 Task: Open a Modern Writer Template save the file as audit.epub Remove the following  from template: 'Address' Change the date  '7 April, 2023' change Dear Ms Reader to   Good Morning. Add body to the letter I wanted to thank you for your generous donation to our cause. Your support and contribution will make a significant impact on our efforts. We are grateful for your kindness and belief in our mission. Together, we can make a difference in the lives of those in need.Add Name  'Crystal'. Insert watermark  ITC Apply Font Style in watermark Georgia; font size  113and place the watermark  Horizontally
Action: Mouse moved to (1178, 84)
Screenshot: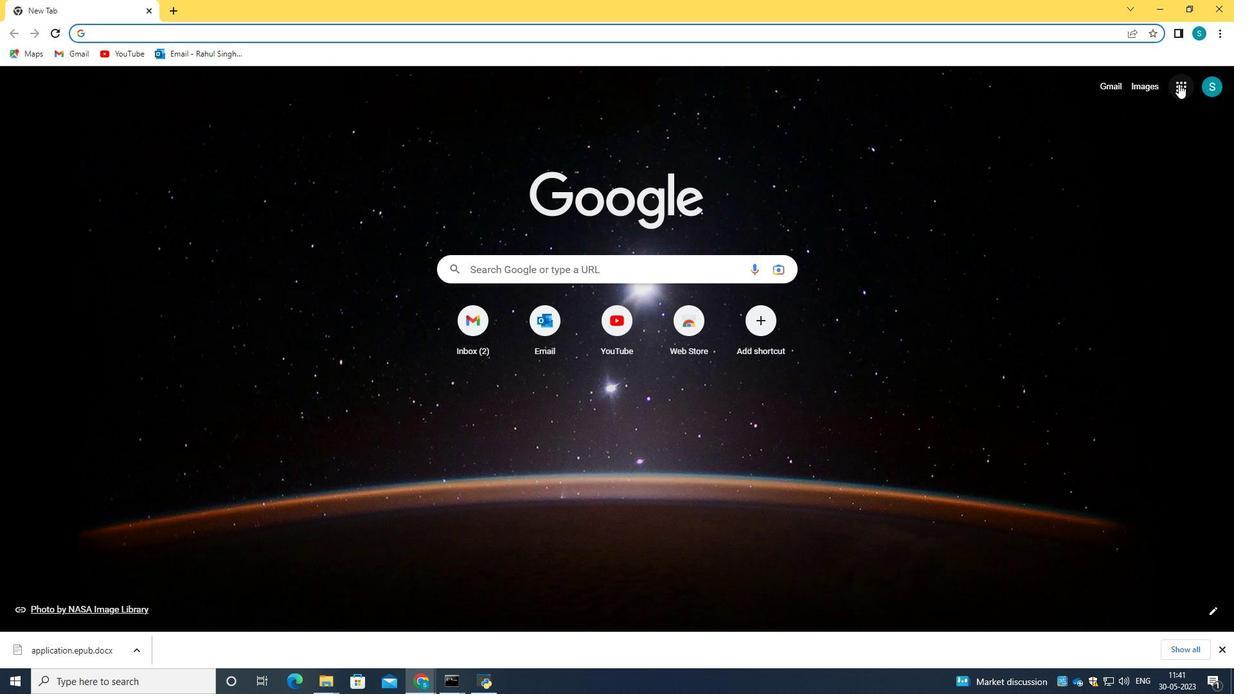
Action: Mouse pressed left at (1178, 84)
Screenshot: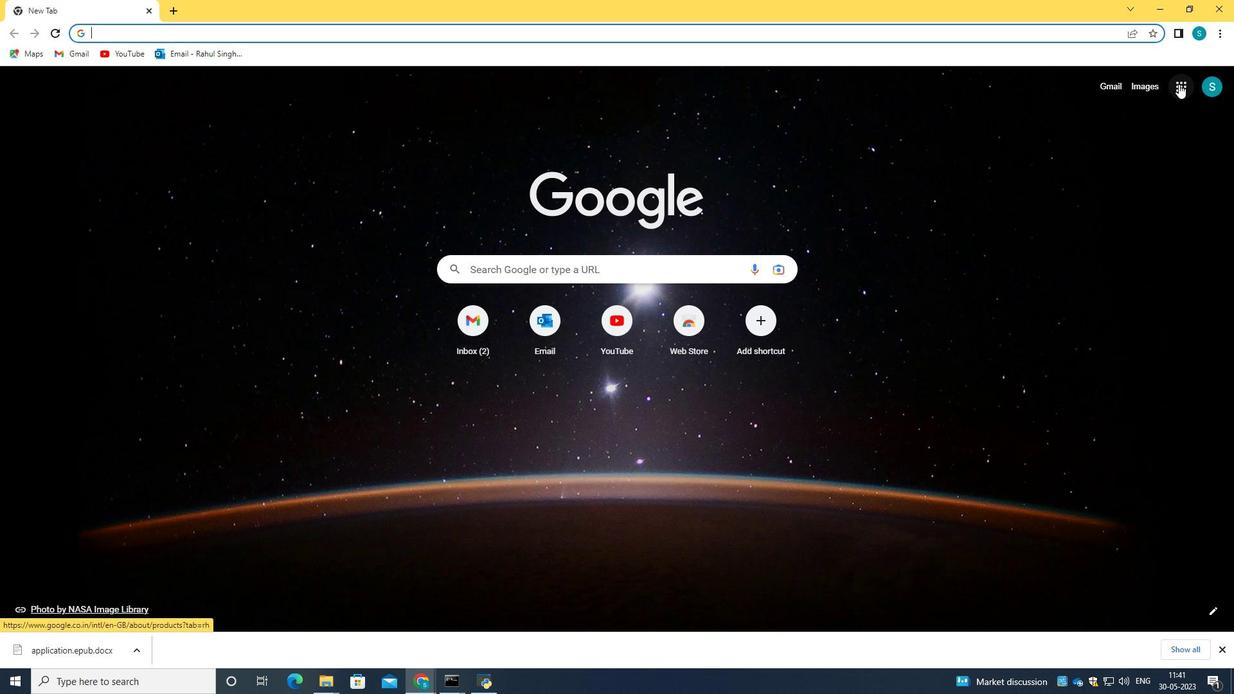 
Action: Mouse moved to (1120, 143)
Screenshot: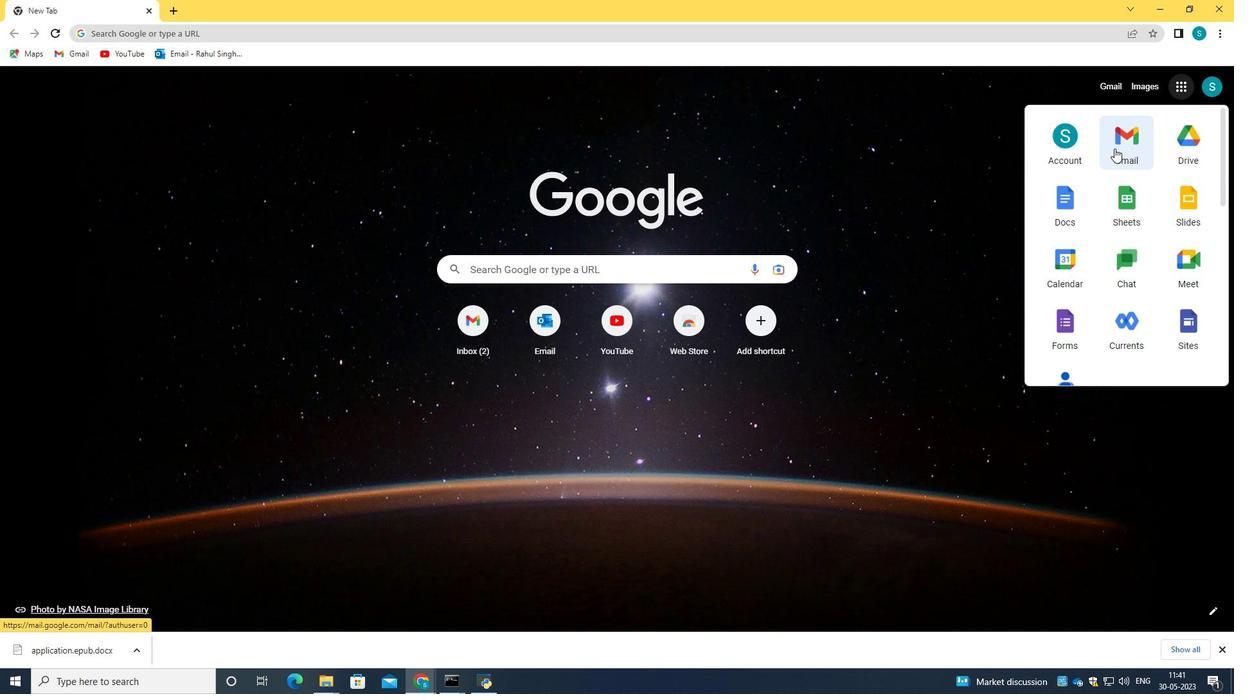 
Action: Mouse pressed left at (1120, 143)
Screenshot: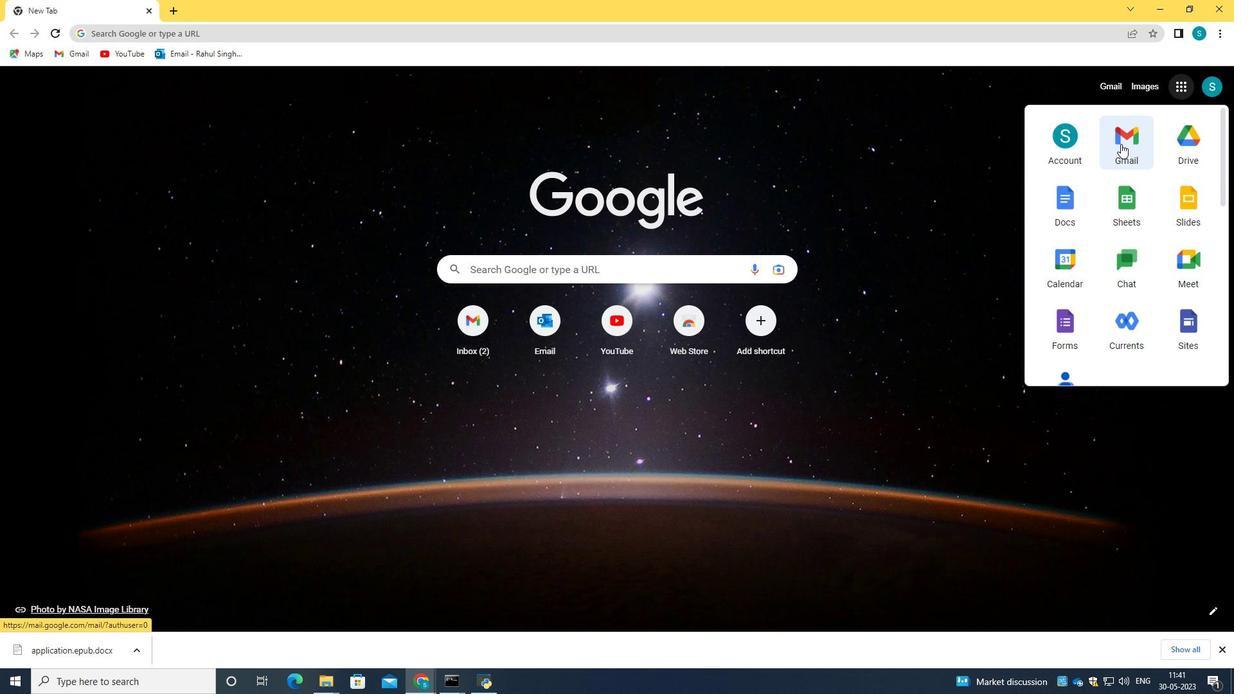 
Action: Mouse moved to (169, 10)
Screenshot: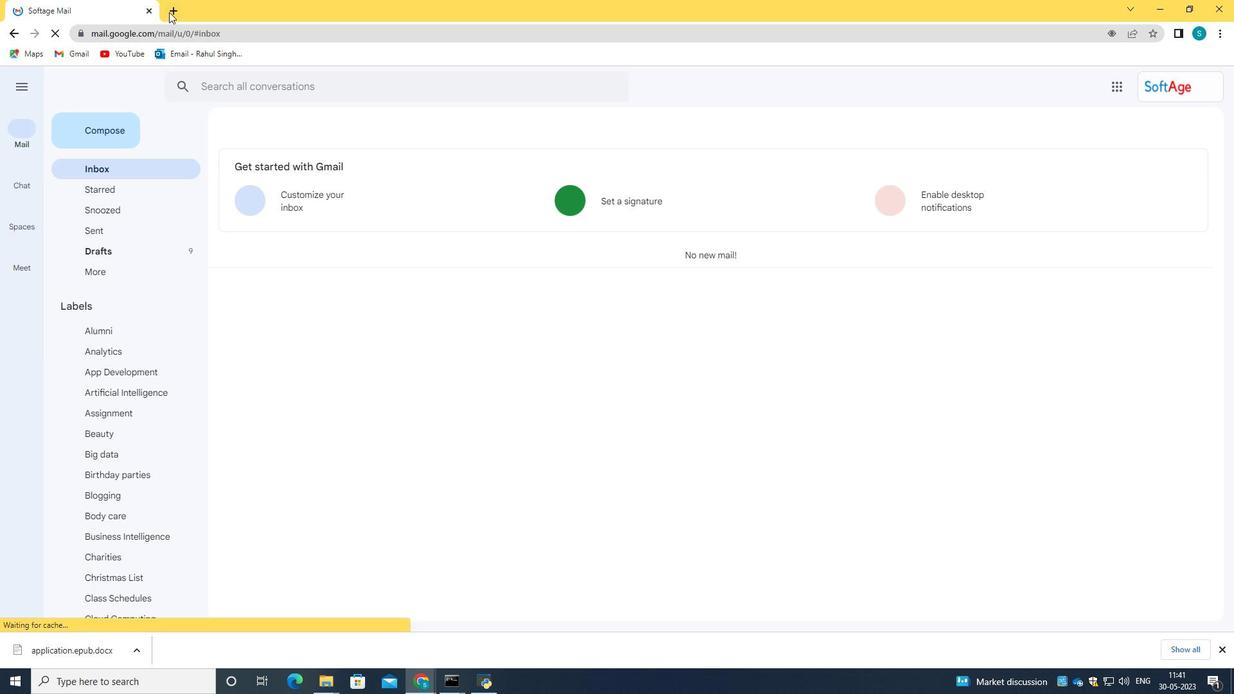 
Action: Mouse pressed left at (169, 10)
Screenshot: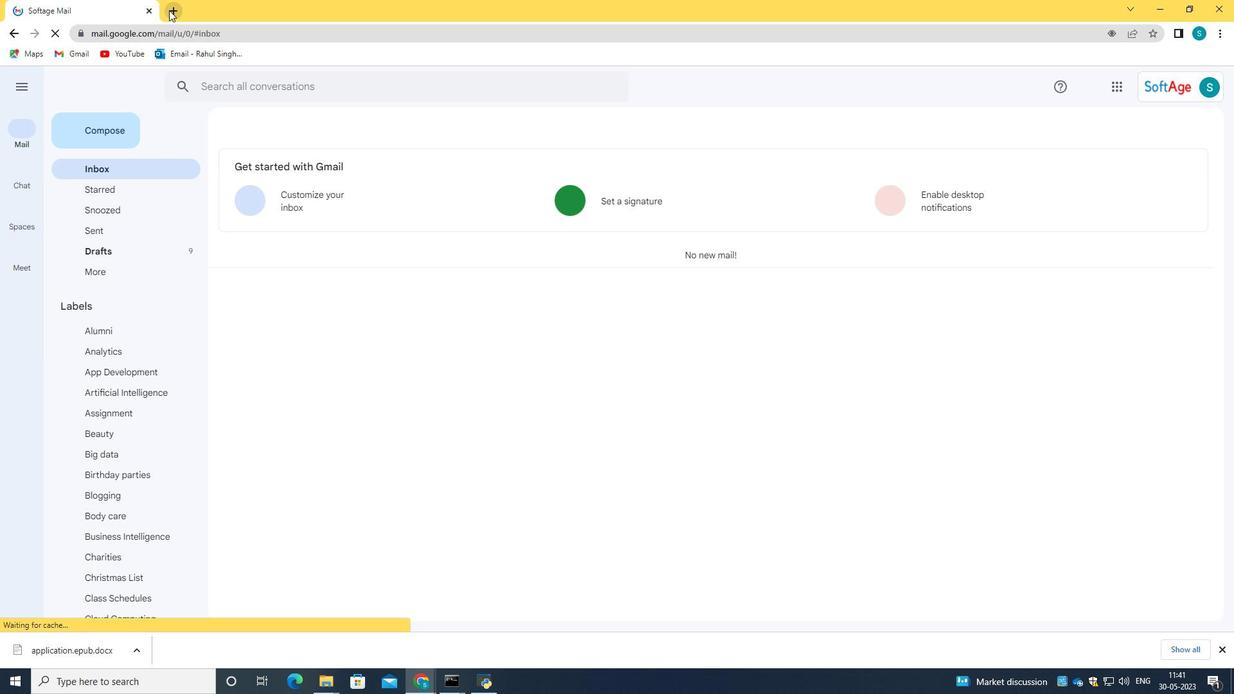 
Action: Mouse moved to (145, 7)
Screenshot: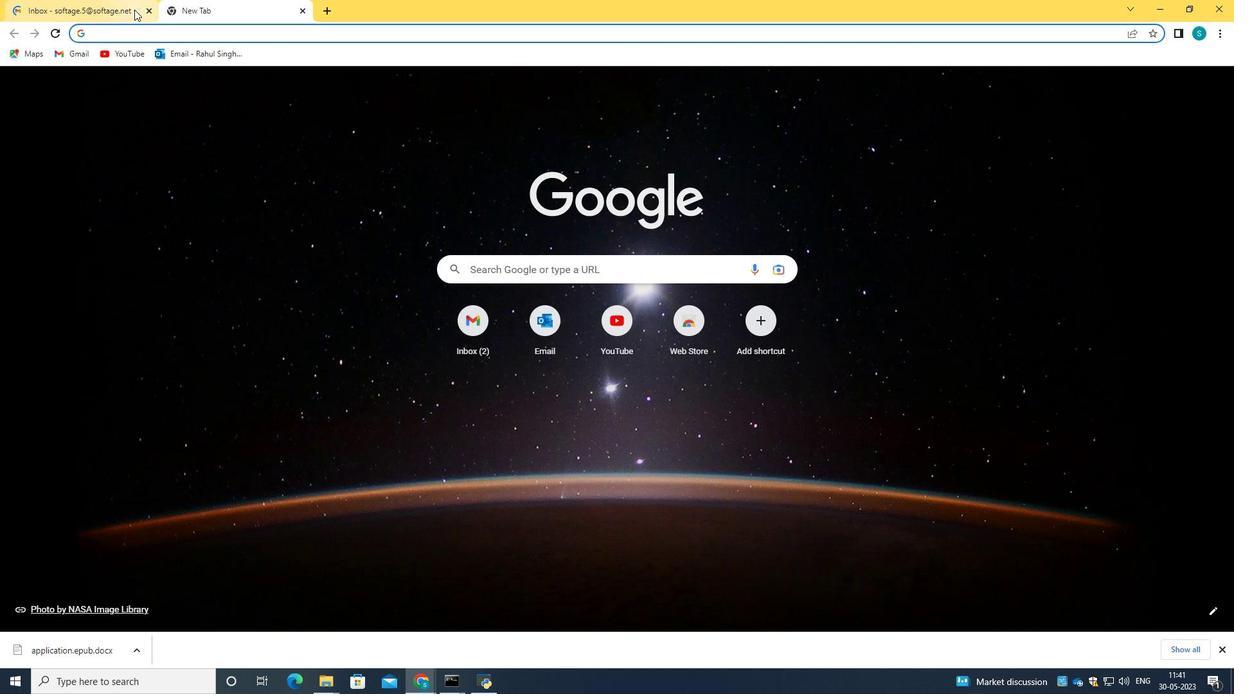 
Action: Mouse pressed left at (145, 7)
Screenshot: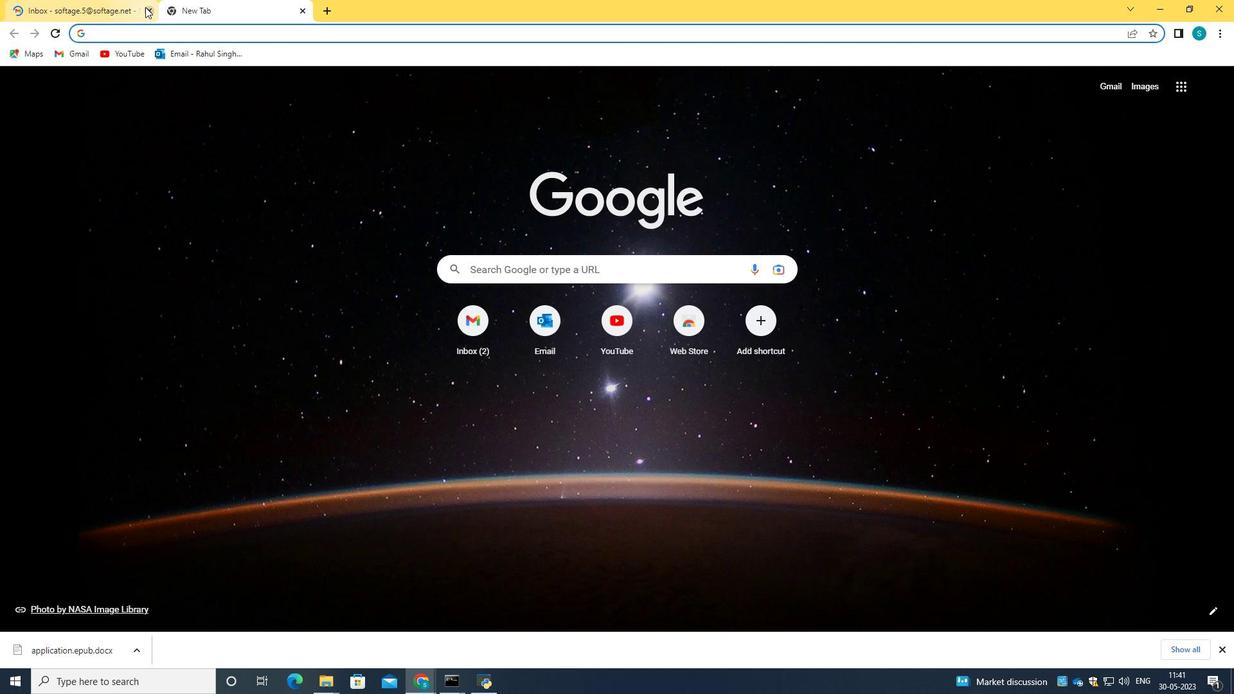 
Action: Mouse moved to (1179, 90)
Screenshot: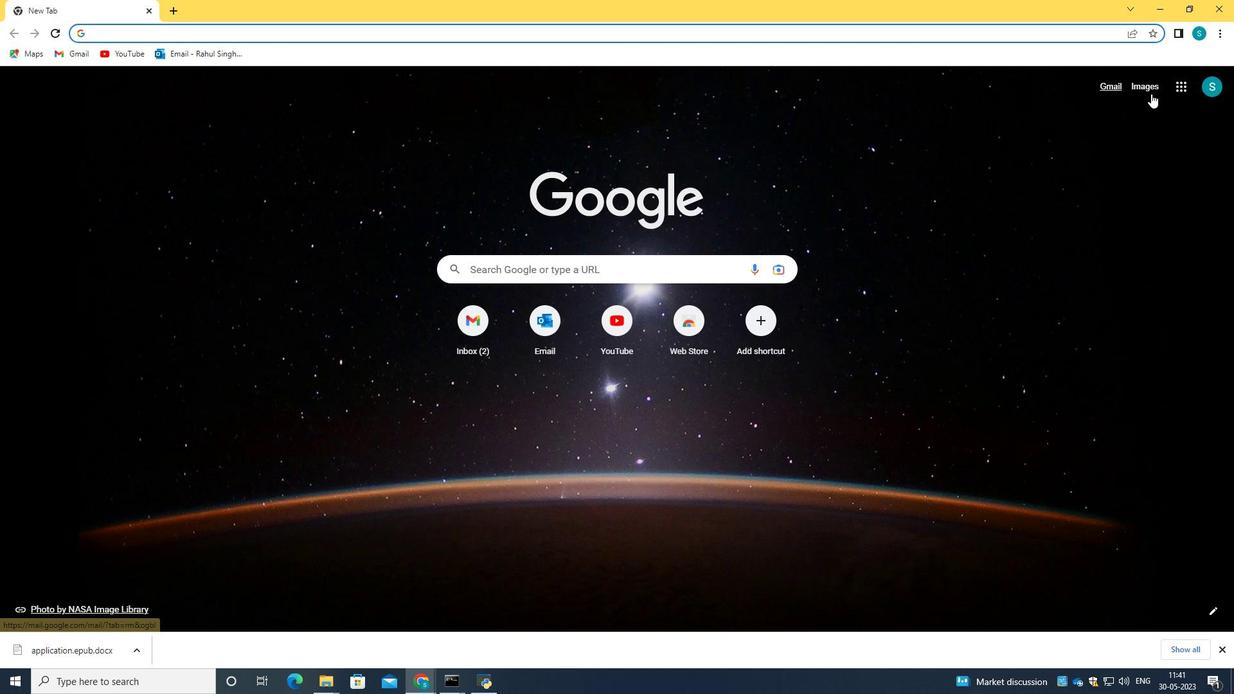 
Action: Mouse pressed left at (1179, 90)
Screenshot: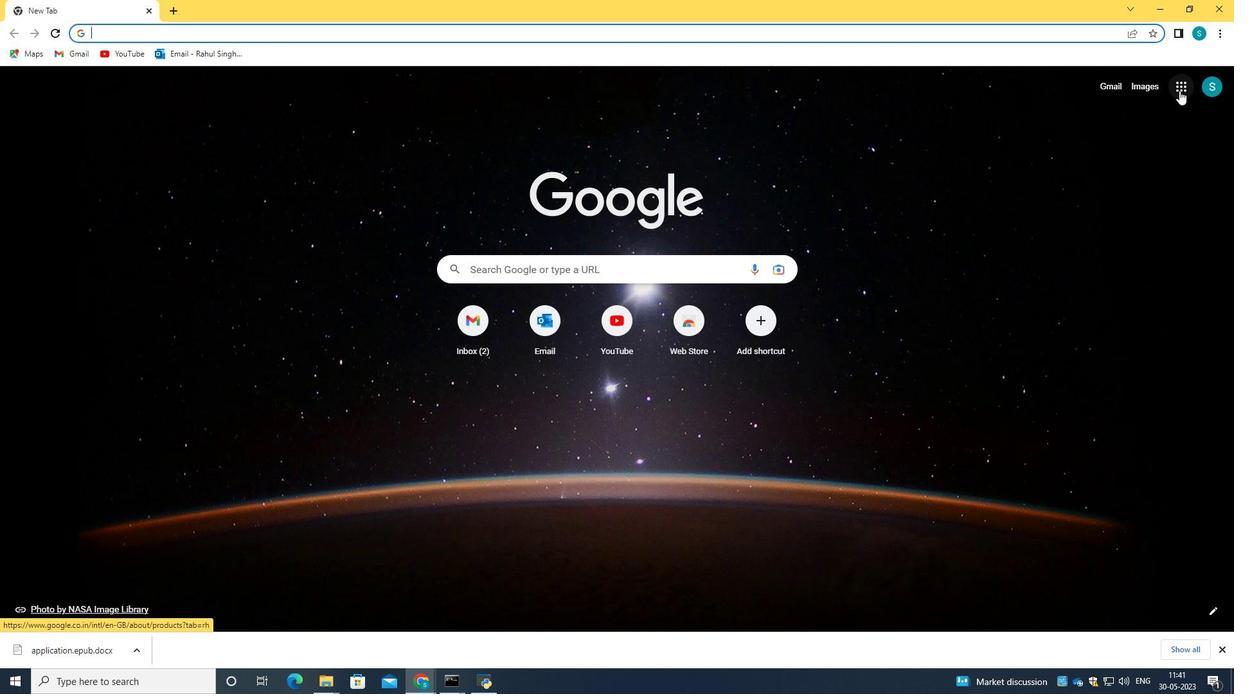 
Action: Mouse moved to (1063, 224)
Screenshot: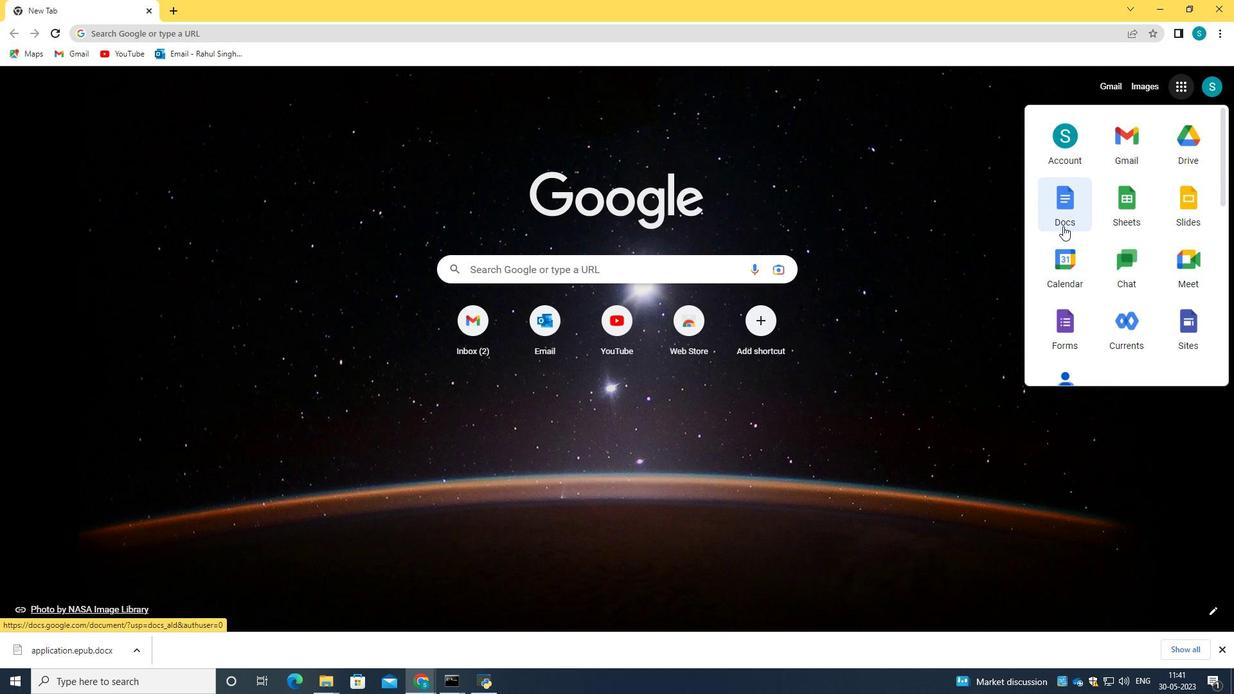 
Action: Mouse pressed left at (1063, 224)
Screenshot: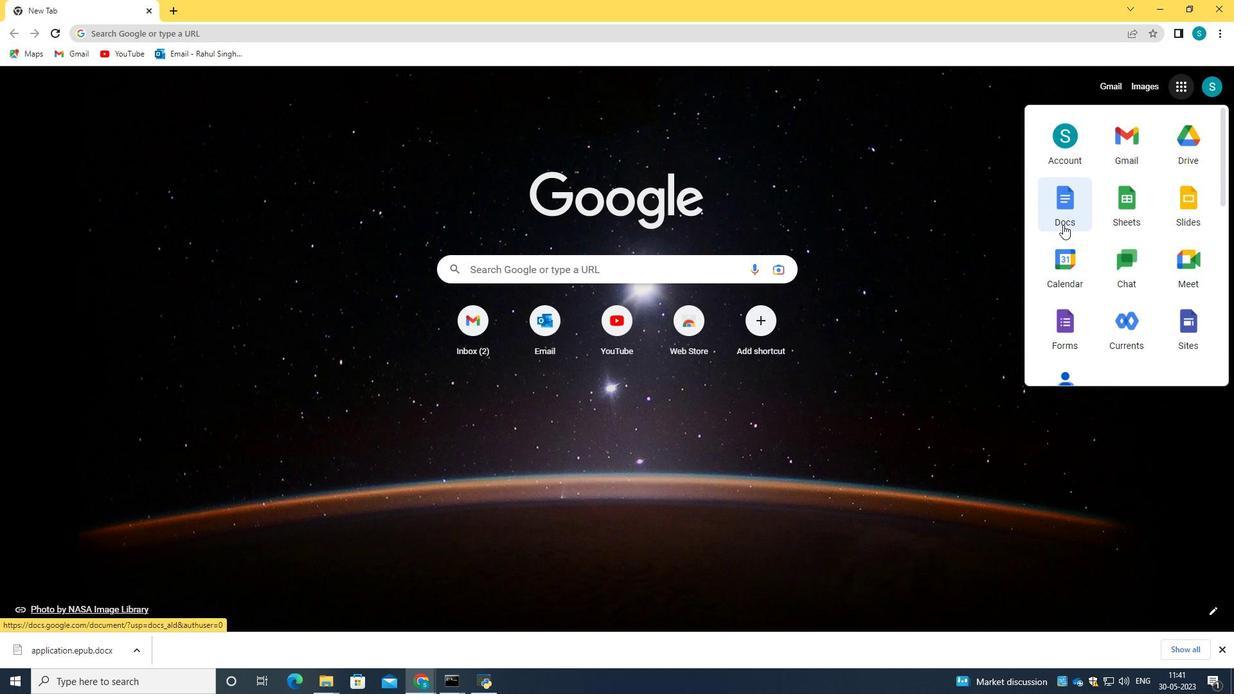 
Action: Mouse moved to (270, 228)
Screenshot: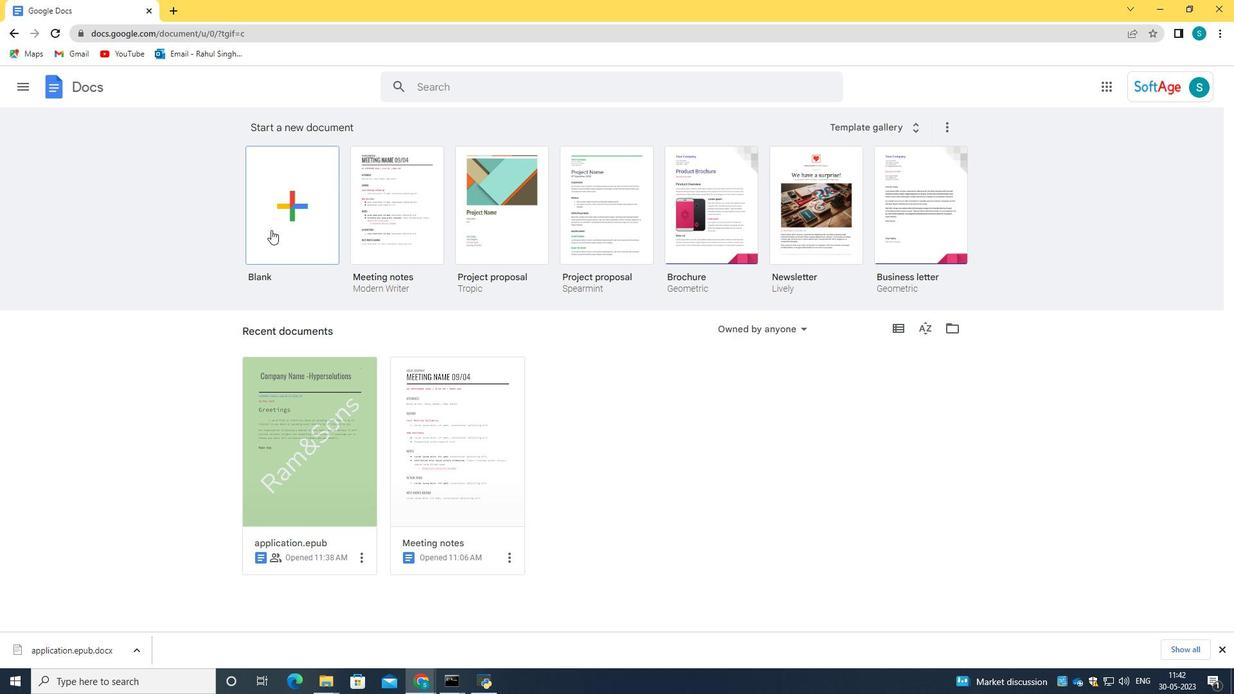 
Action: Mouse pressed left at (270, 228)
Screenshot: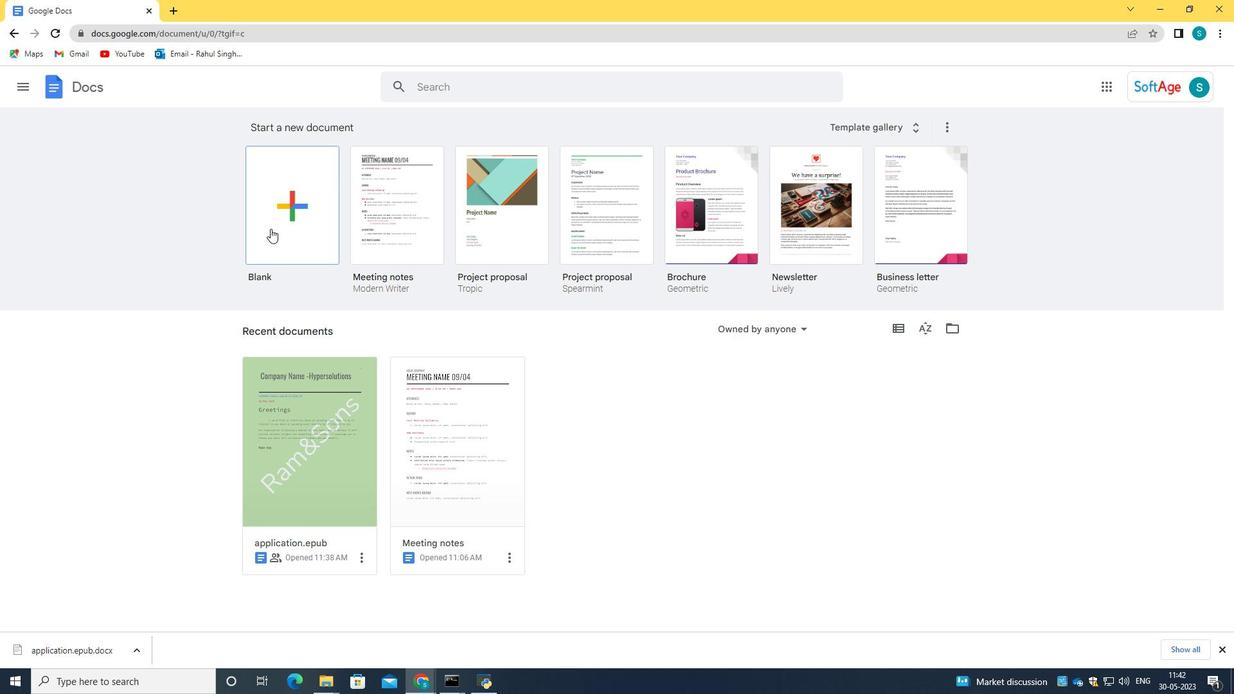 
Action: Mouse moved to (14, 31)
Screenshot: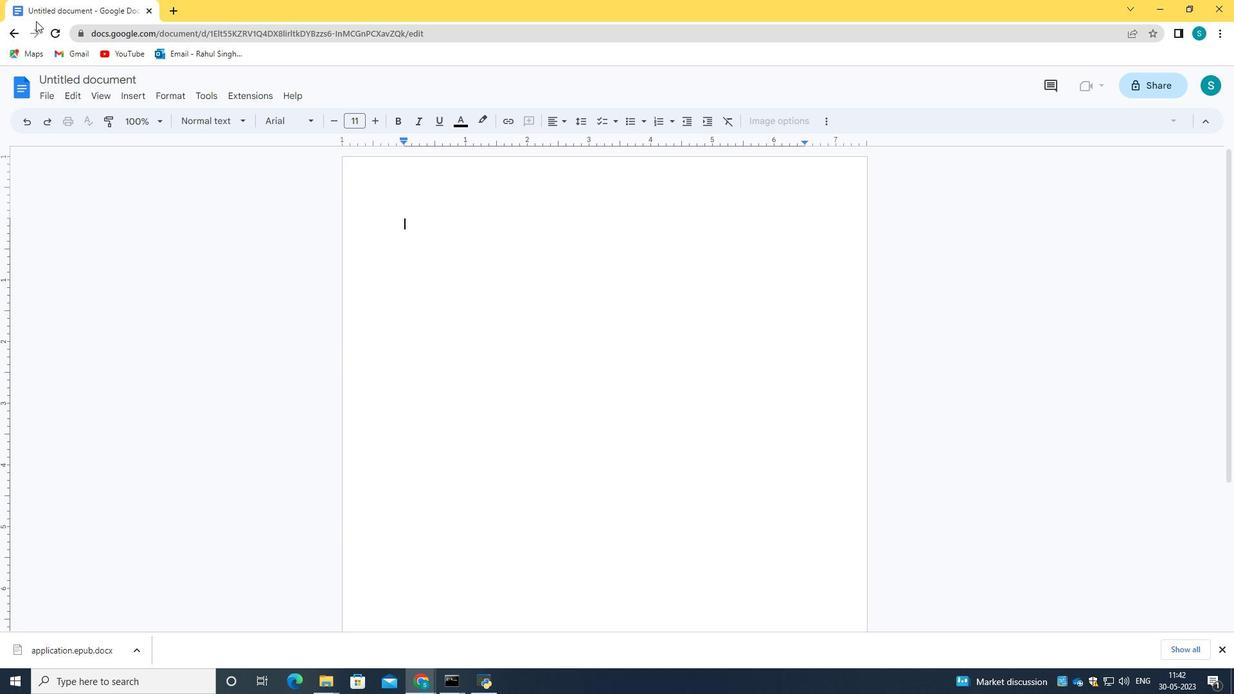 
Action: Mouse pressed left at (14, 31)
Screenshot: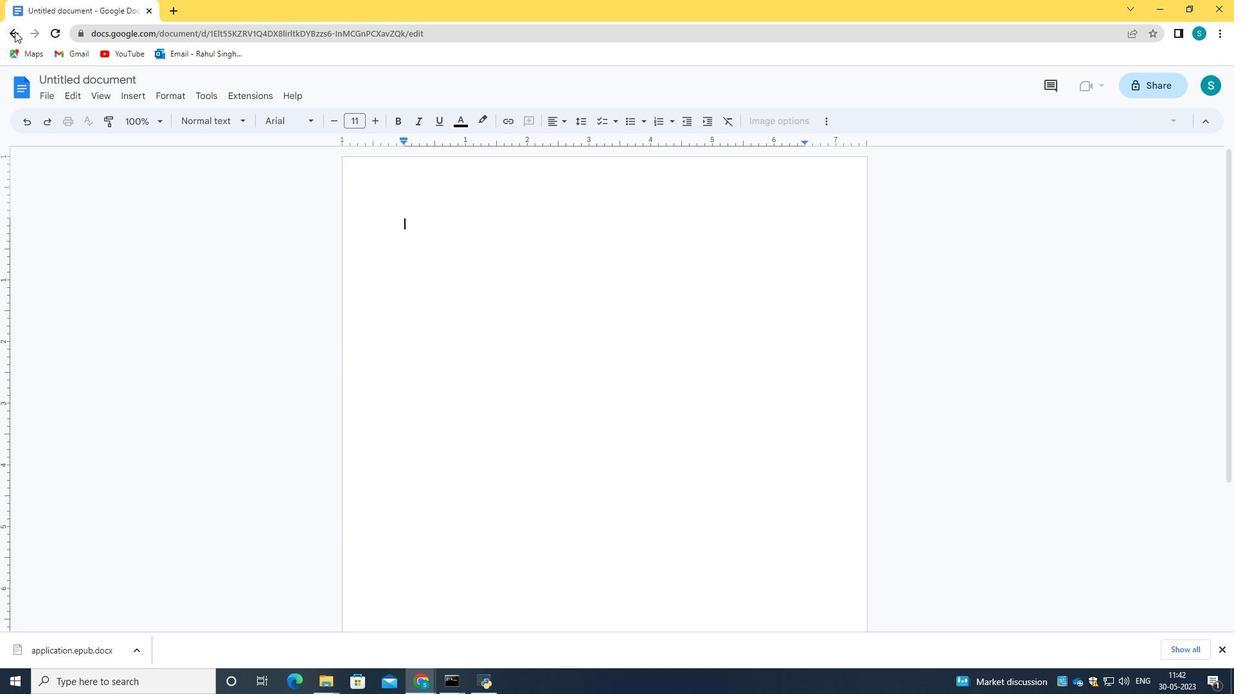 
Action: Mouse moved to (379, 211)
Screenshot: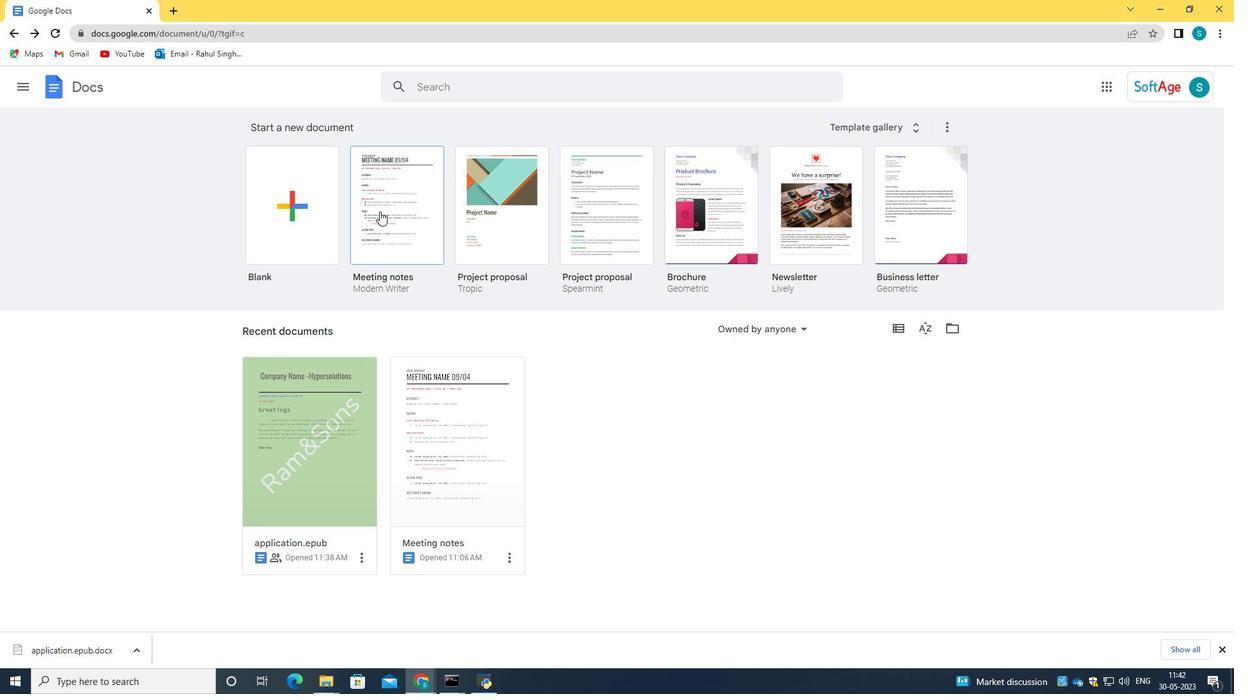 
Action: Mouse pressed left at (379, 211)
Screenshot: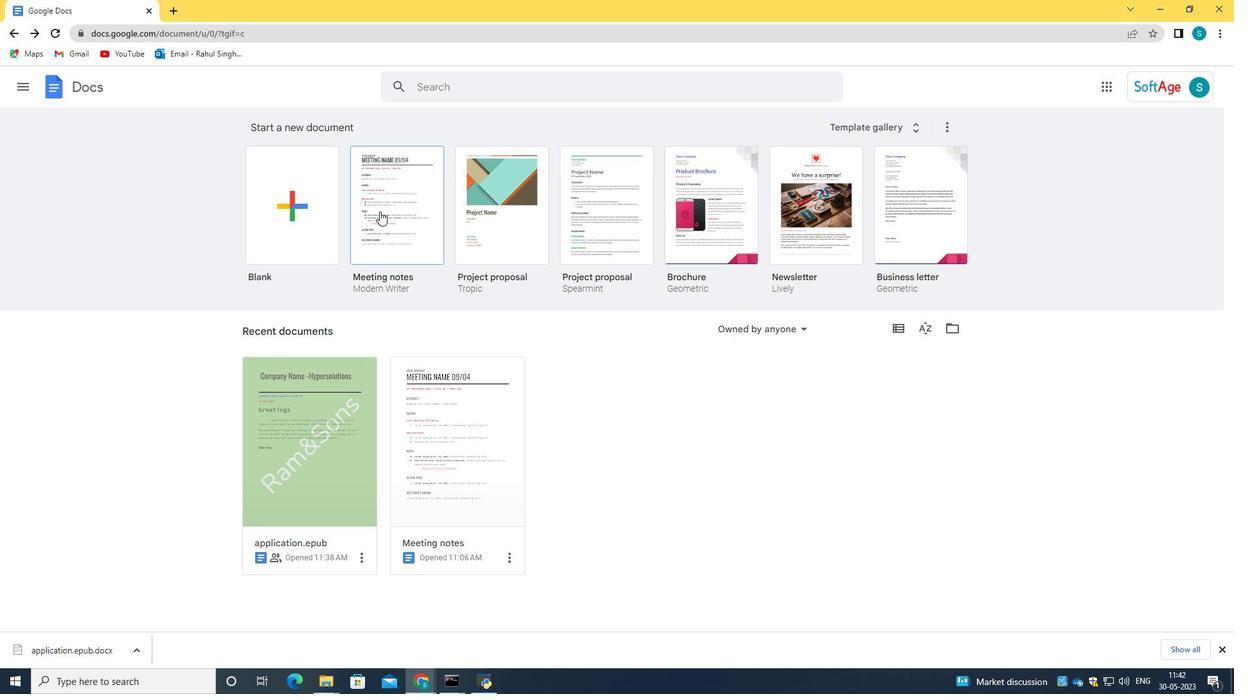
Action: Mouse moved to (86, 77)
Screenshot: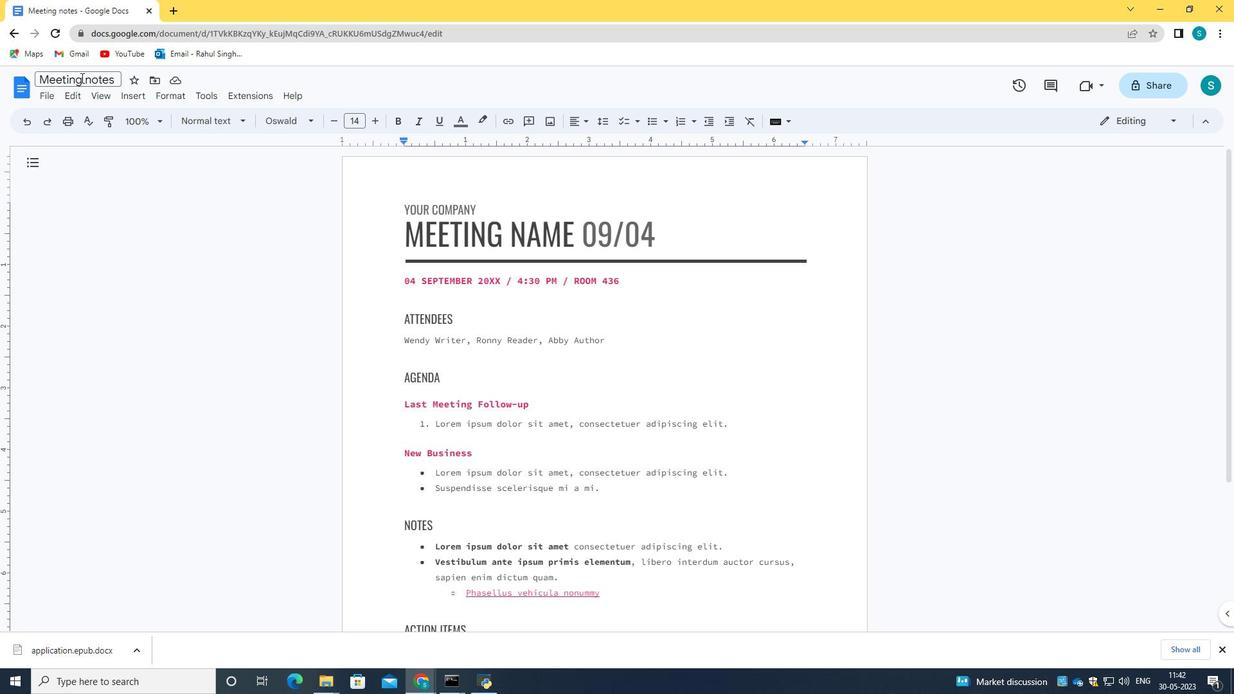 
Action: Mouse pressed left at (86, 77)
Screenshot: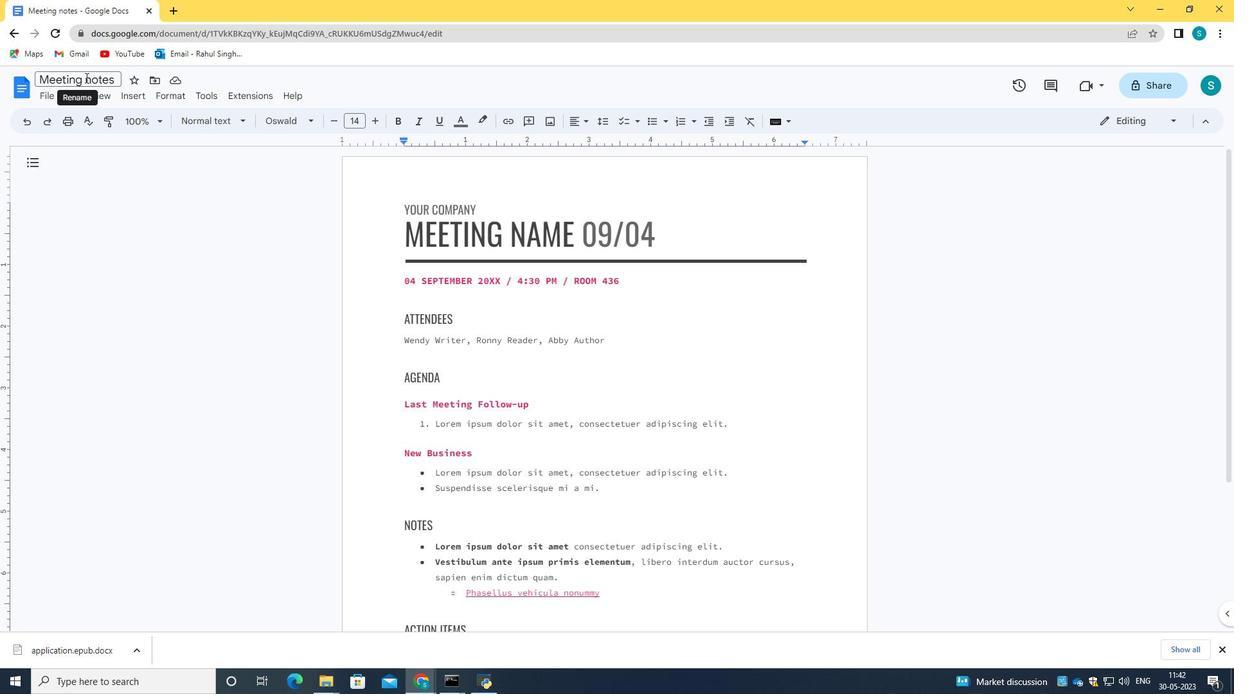 
Action: Mouse moved to (115, 80)
Screenshot: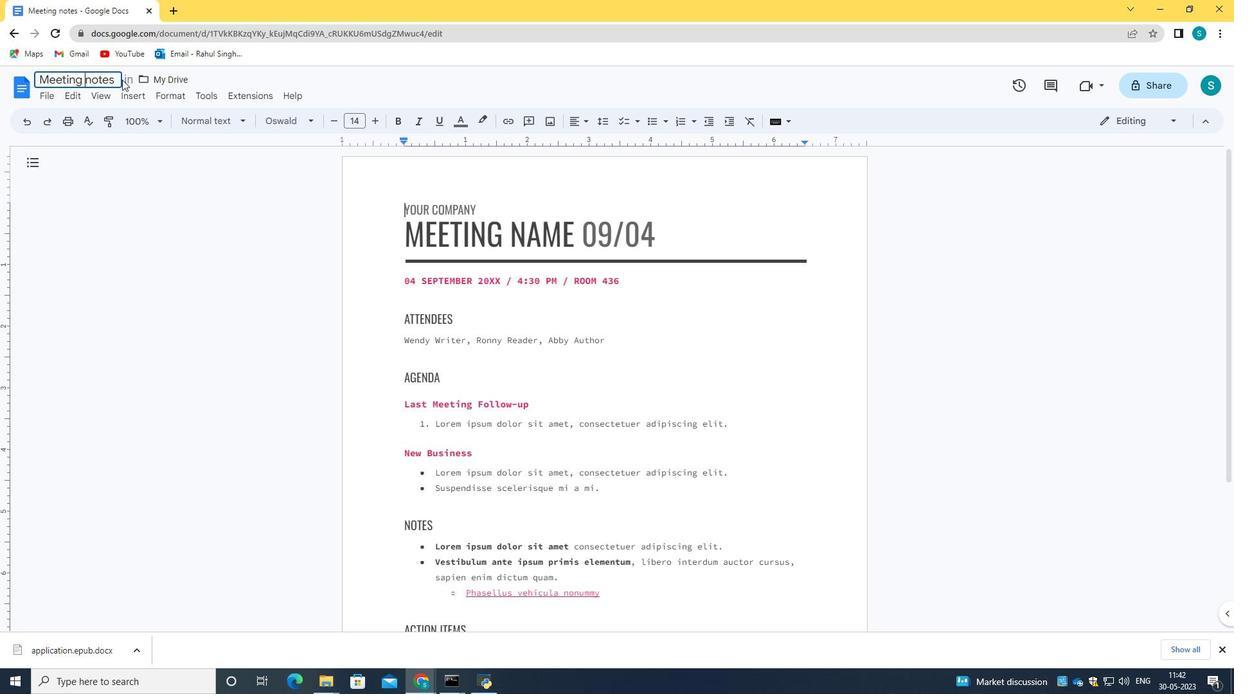 
Action: Mouse pressed left at (115, 80)
Screenshot: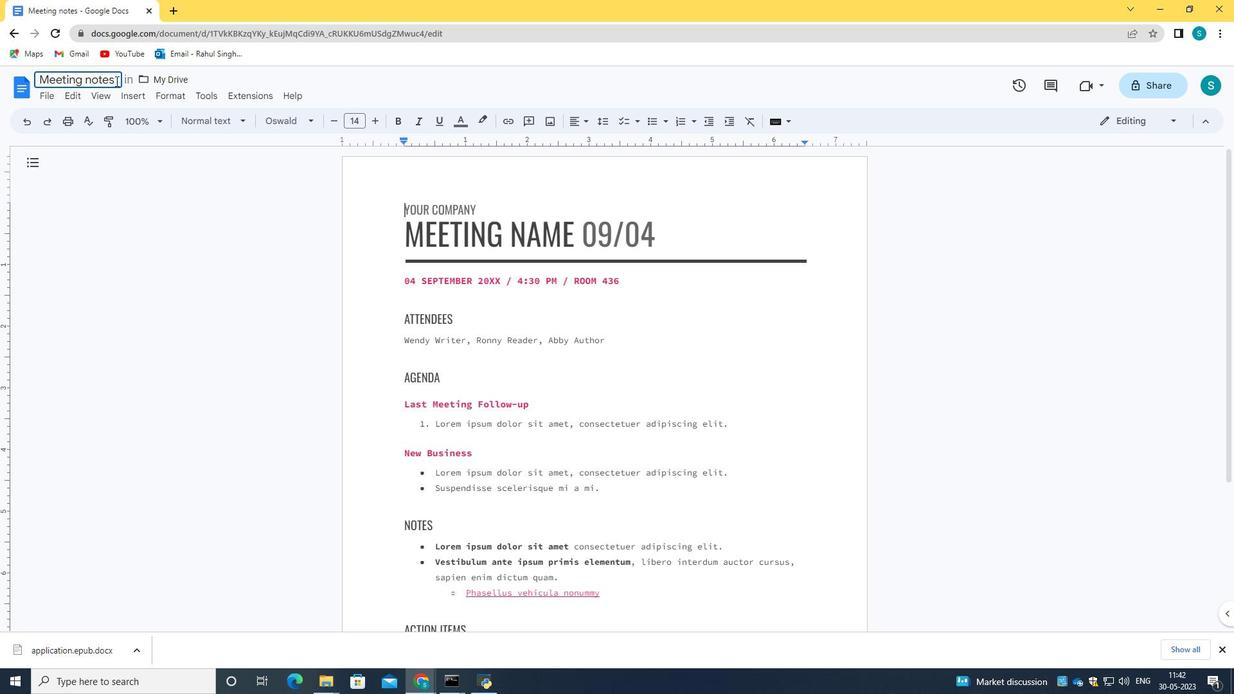 
Action: Key pressed <Key.backspace><Key.backspace><Key.backspace><Key.backspace><Key.backspace><Key.backspace><Key.backspace><Key.backspace><Key.backspace><Key.backspace><Key.backspace><Key.backspace><Key.backspace><Key.backspace><Key.backspace><Key.backspace><Key.backspace><Key.backspace><Key.backspace>audit.epub
Screenshot: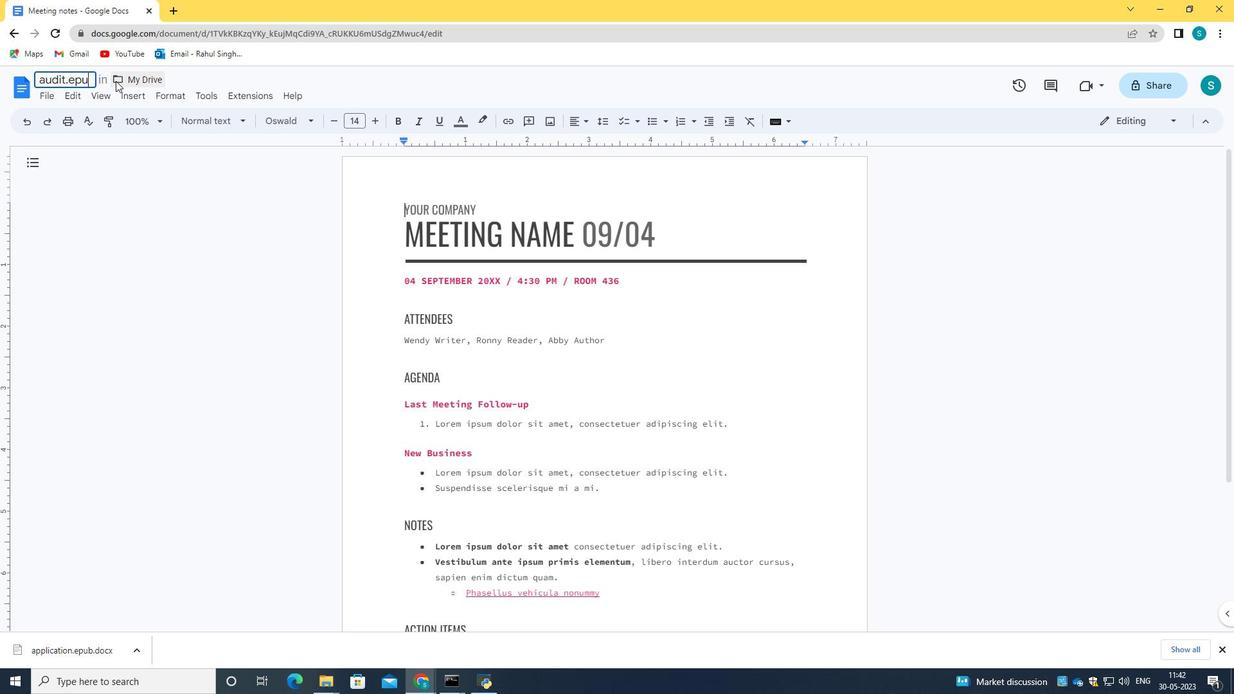 
Action: Mouse moved to (204, 75)
Screenshot: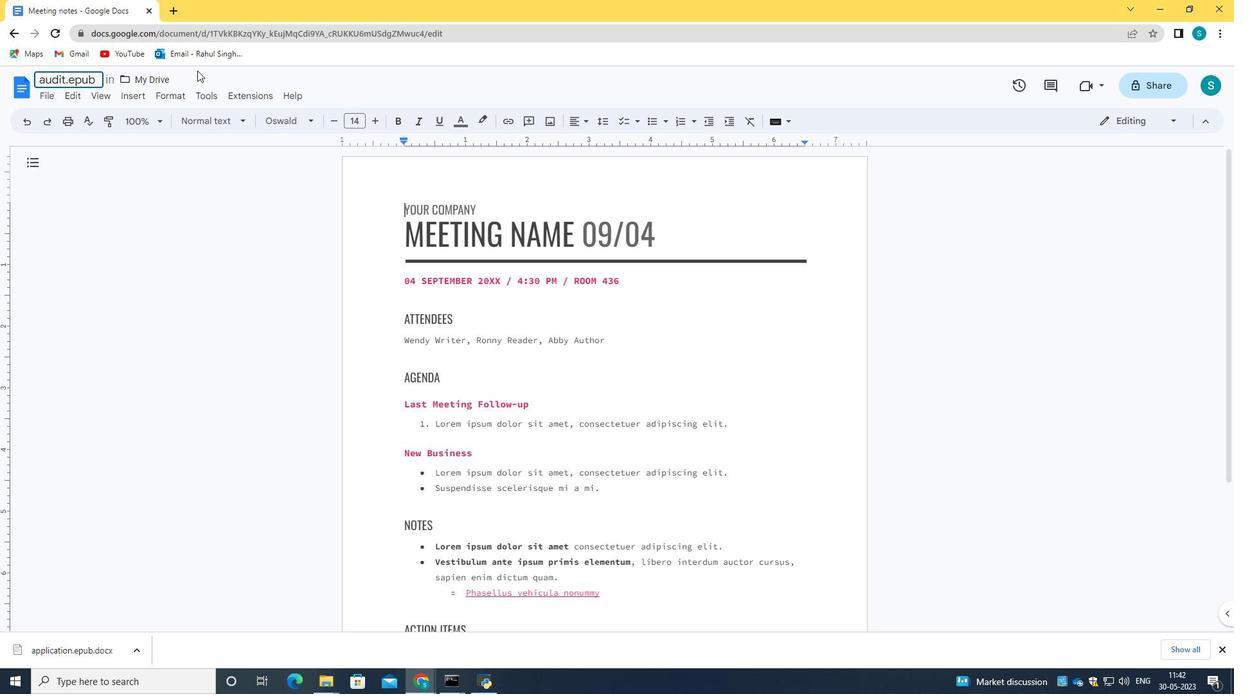
Action: Mouse pressed left at (204, 75)
Screenshot: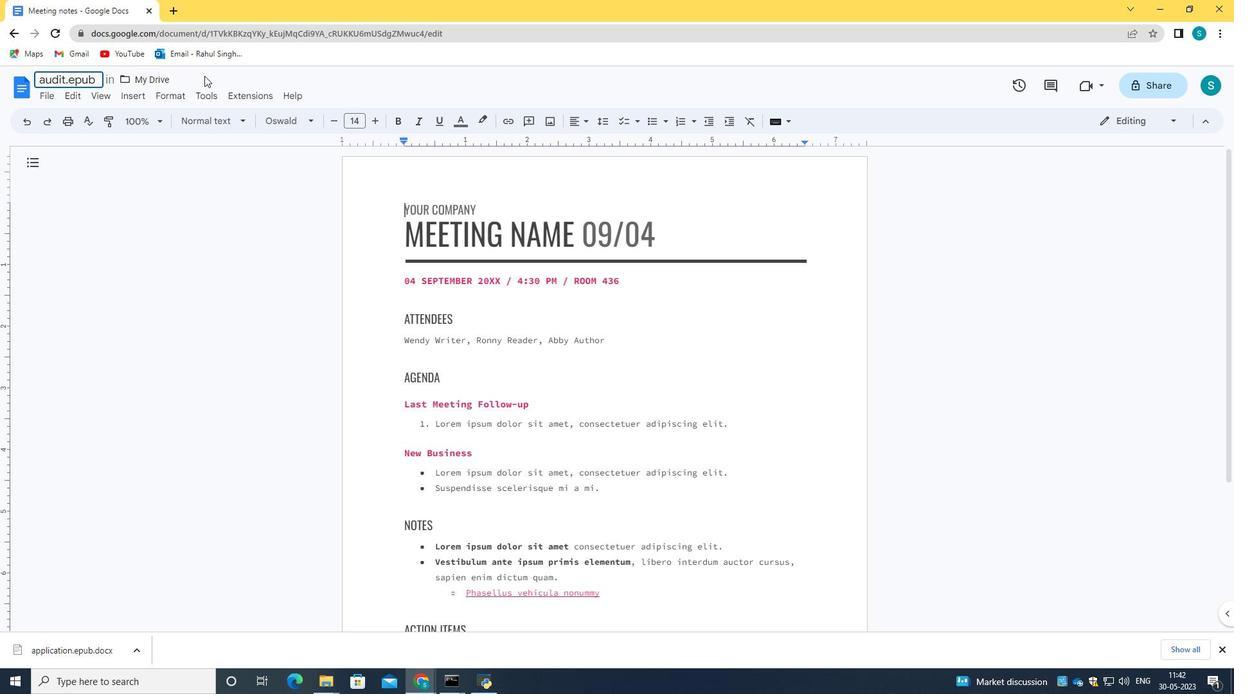 
Action: Mouse moved to (582, 249)
Screenshot: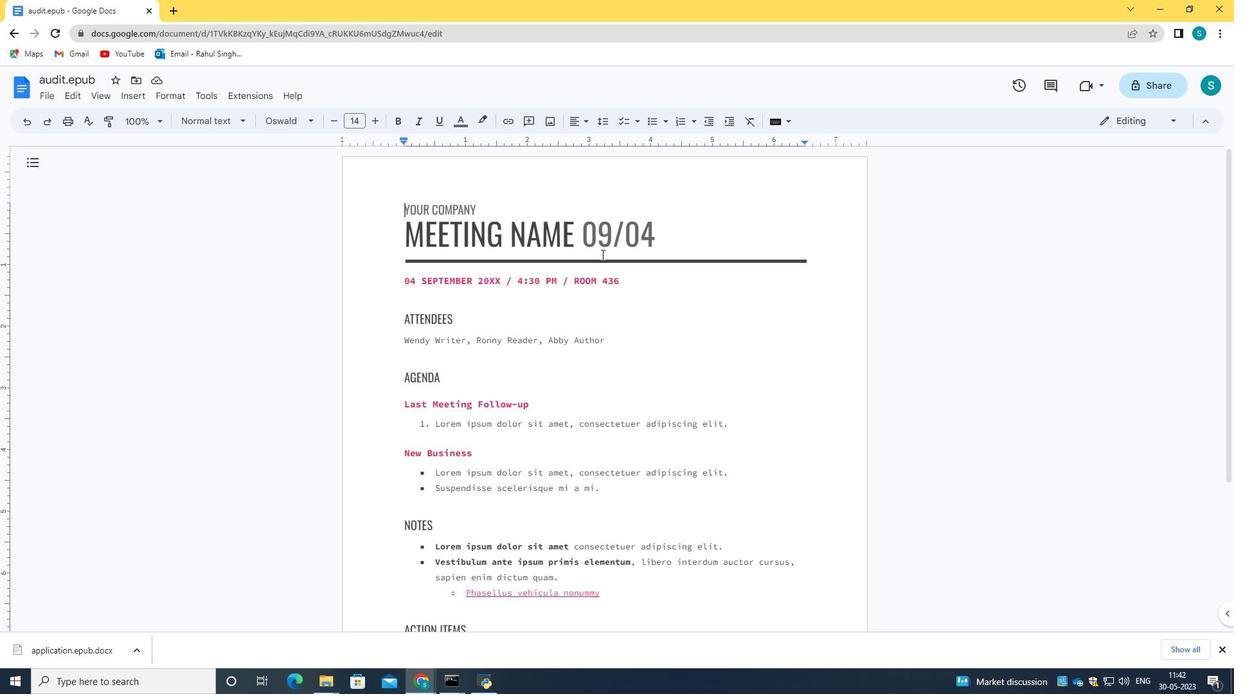 
Action: Mouse scrolled (582, 248) with delta (0, 0)
Screenshot: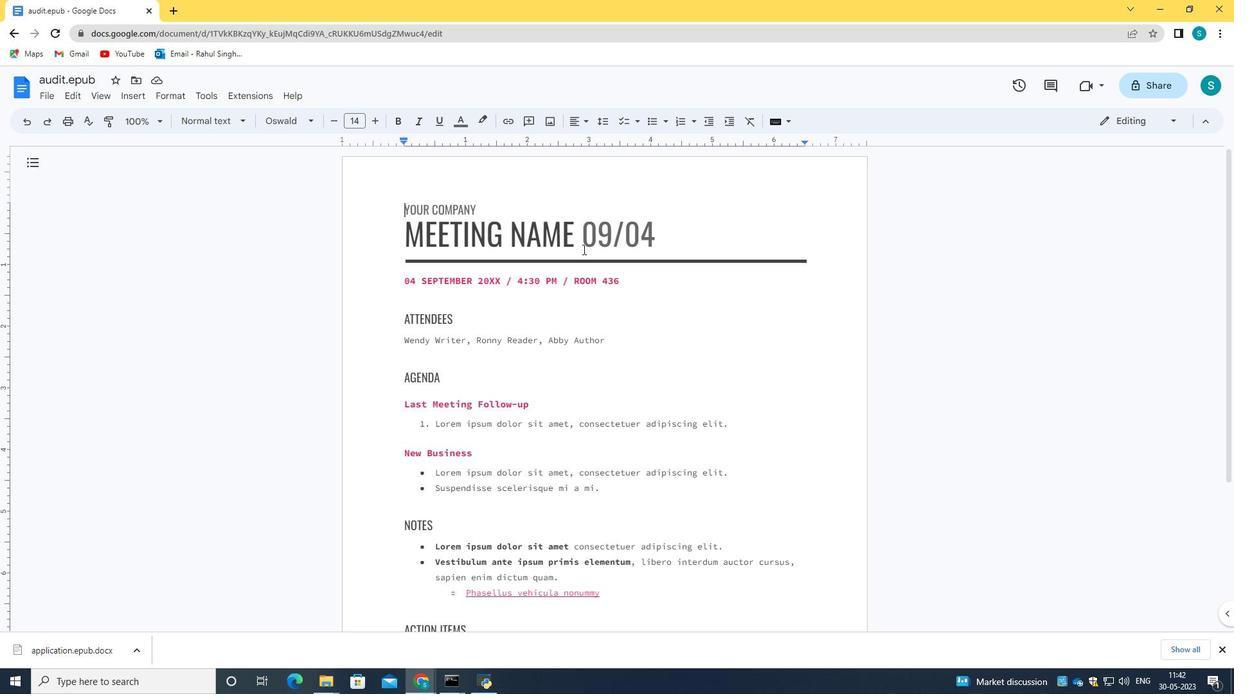 
Action: Mouse scrolled (582, 248) with delta (0, 0)
Screenshot: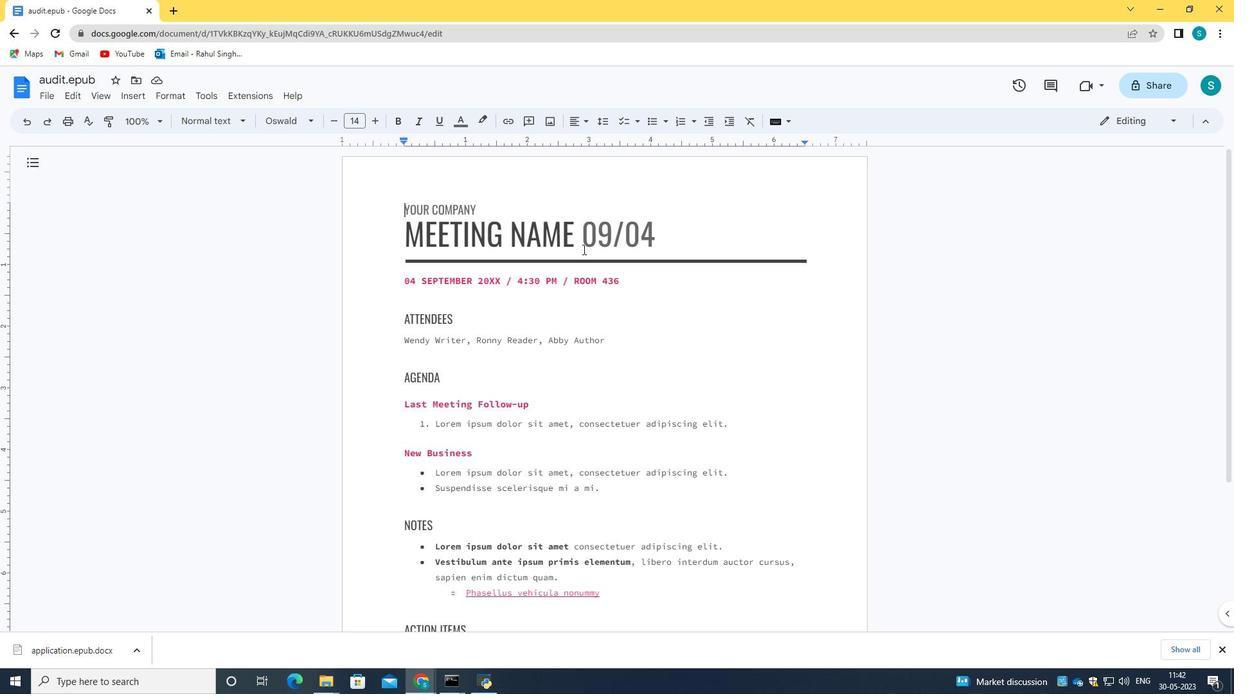 
Action: Mouse scrolled (582, 248) with delta (0, 0)
Screenshot: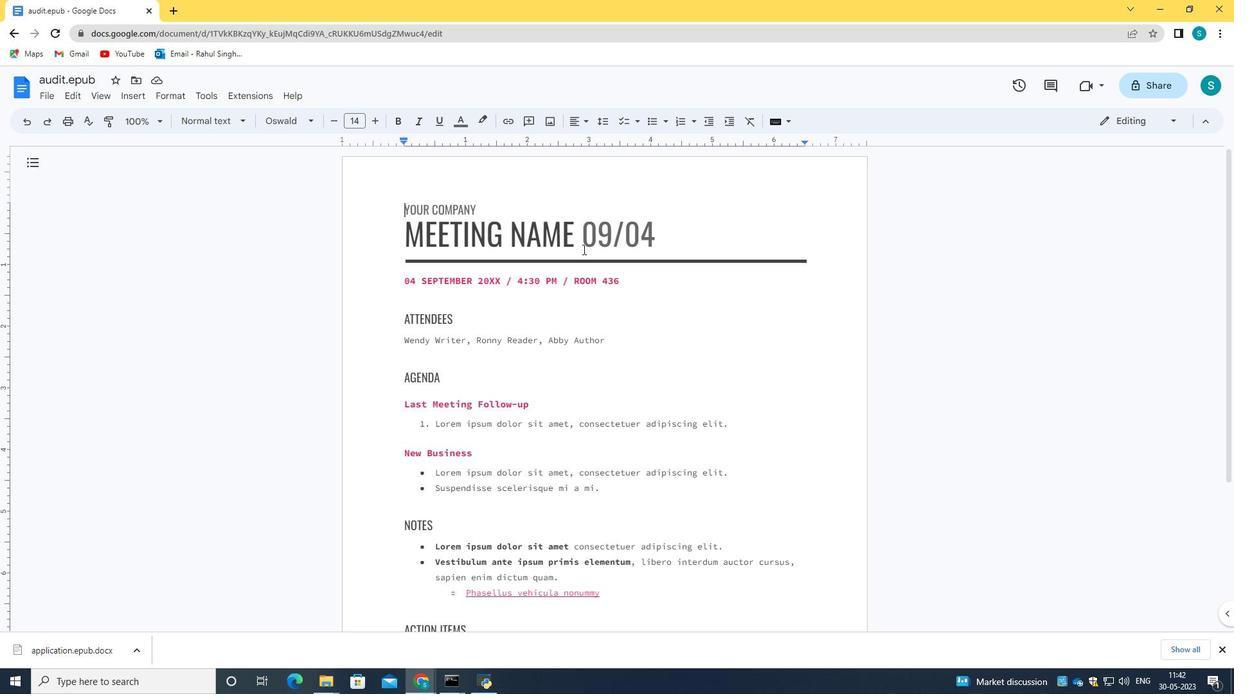 
Action: Mouse moved to (594, 311)
Screenshot: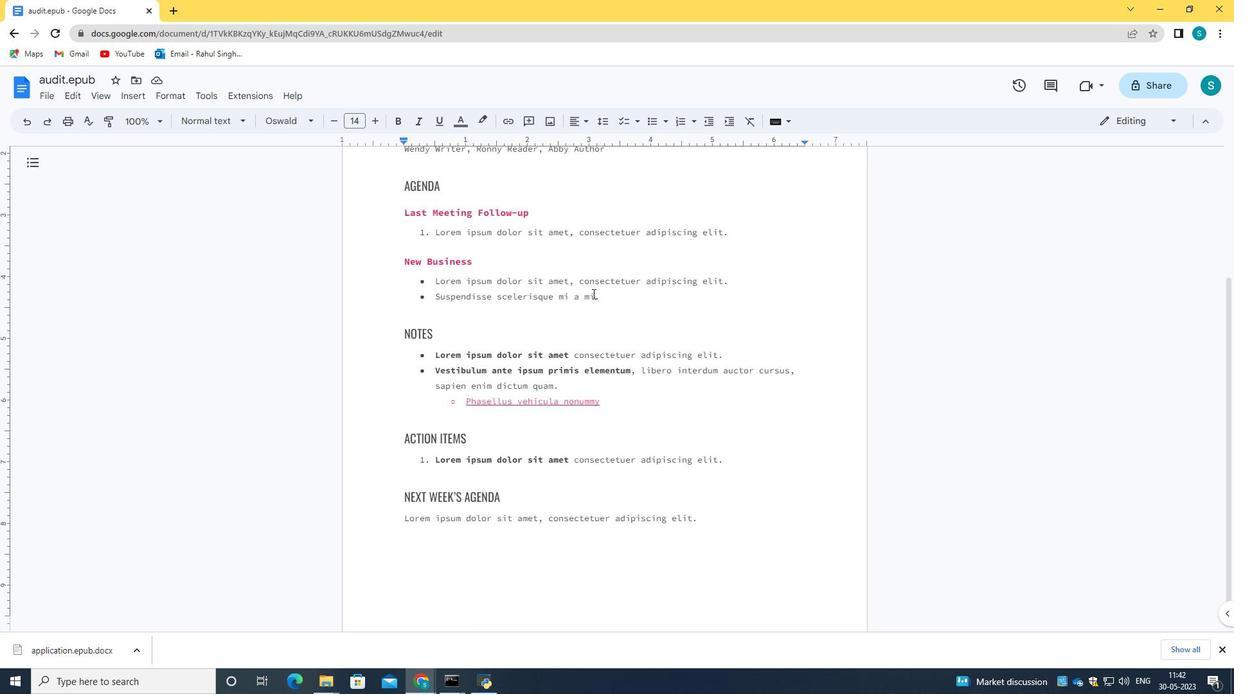 
Action: Mouse scrolled (594, 311) with delta (0, 0)
Screenshot: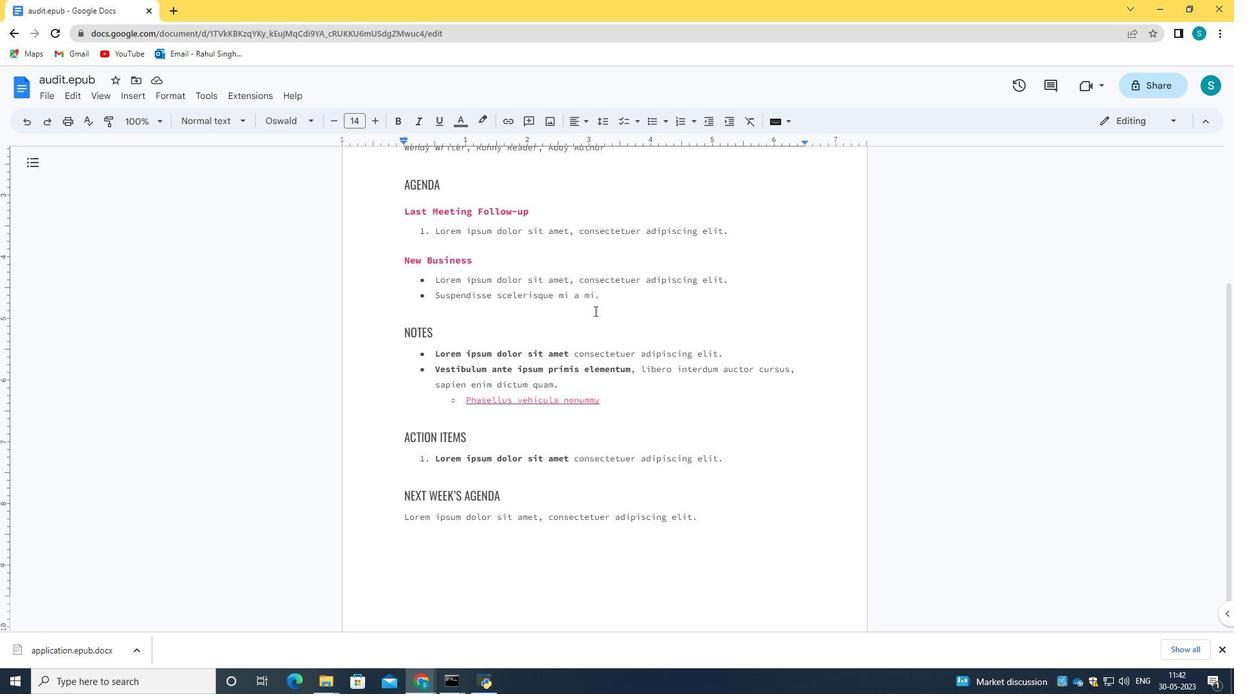 
Action: Mouse scrolled (594, 311) with delta (0, 0)
Screenshot: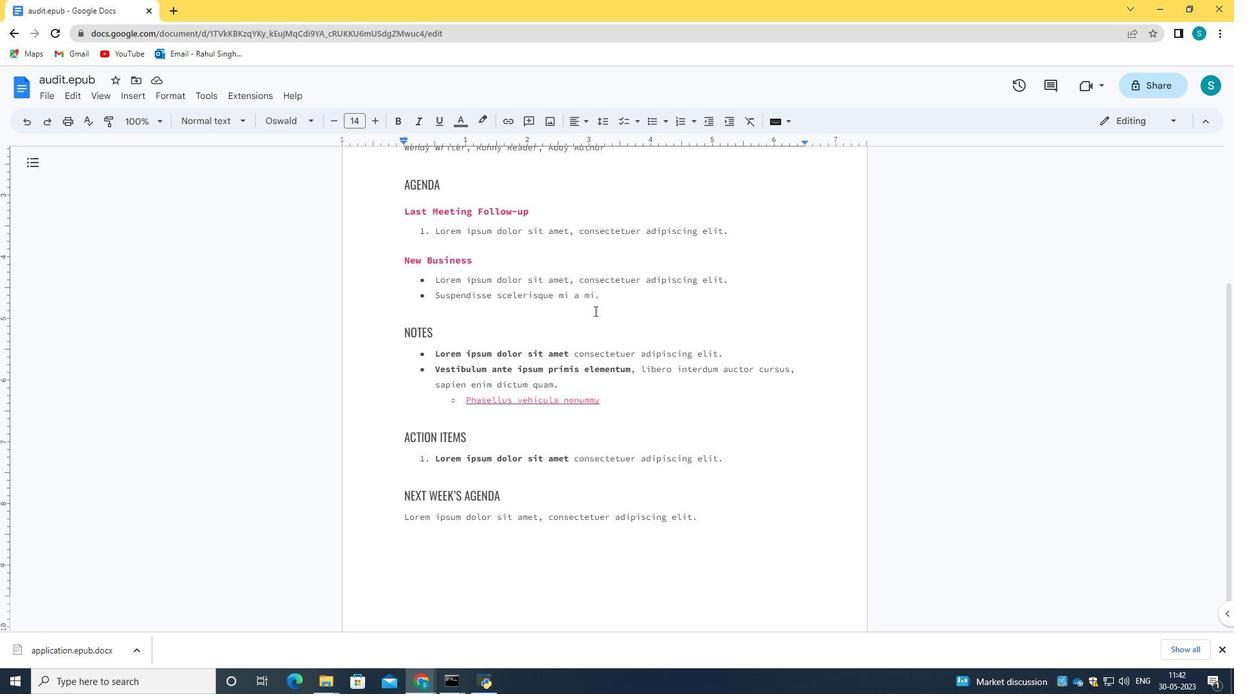
Action: Mouse moved to (600, 317)
Screenshot: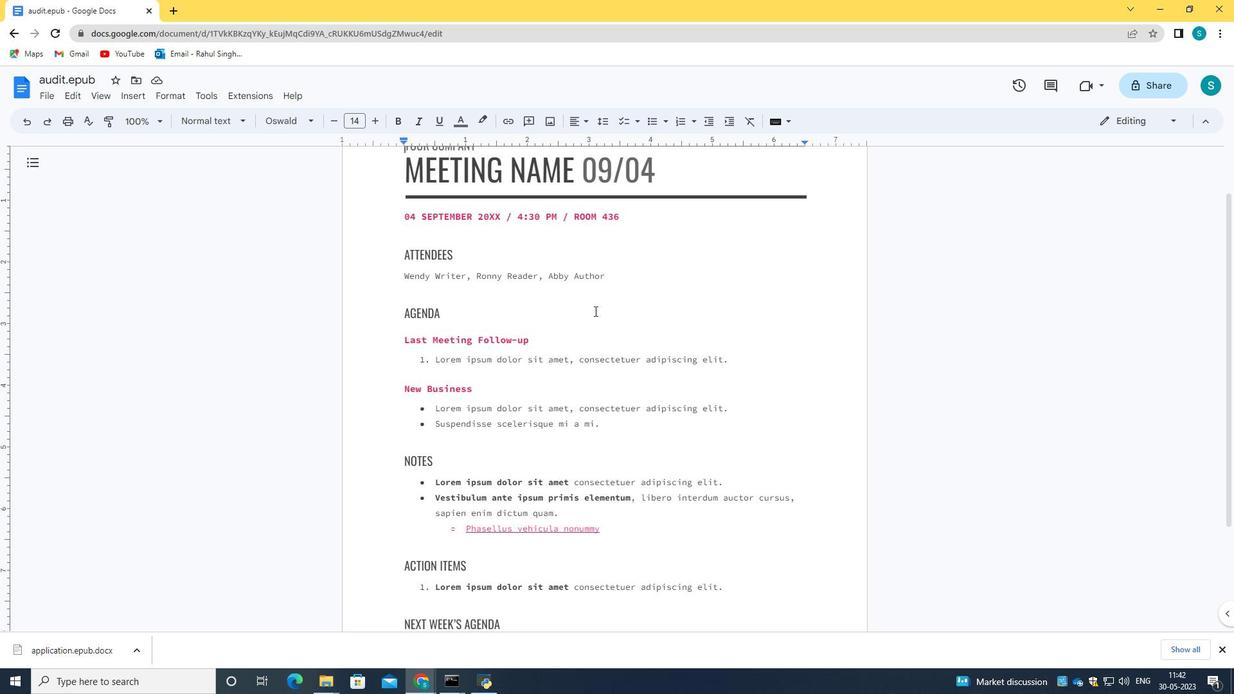 
Action: Mouse scrolled (600, 318) with delta (0, 0)
Screenshot: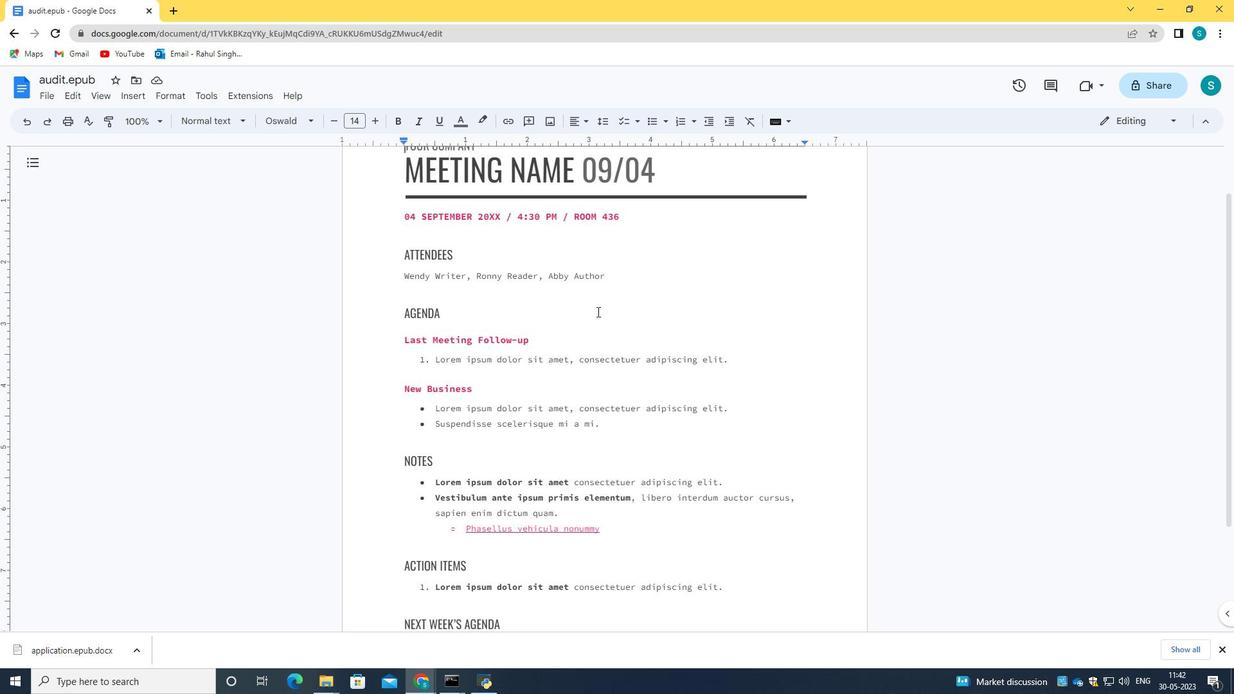 
Action: Mouse scrolled (600, 318) with delta (0, 0)
Screenshot: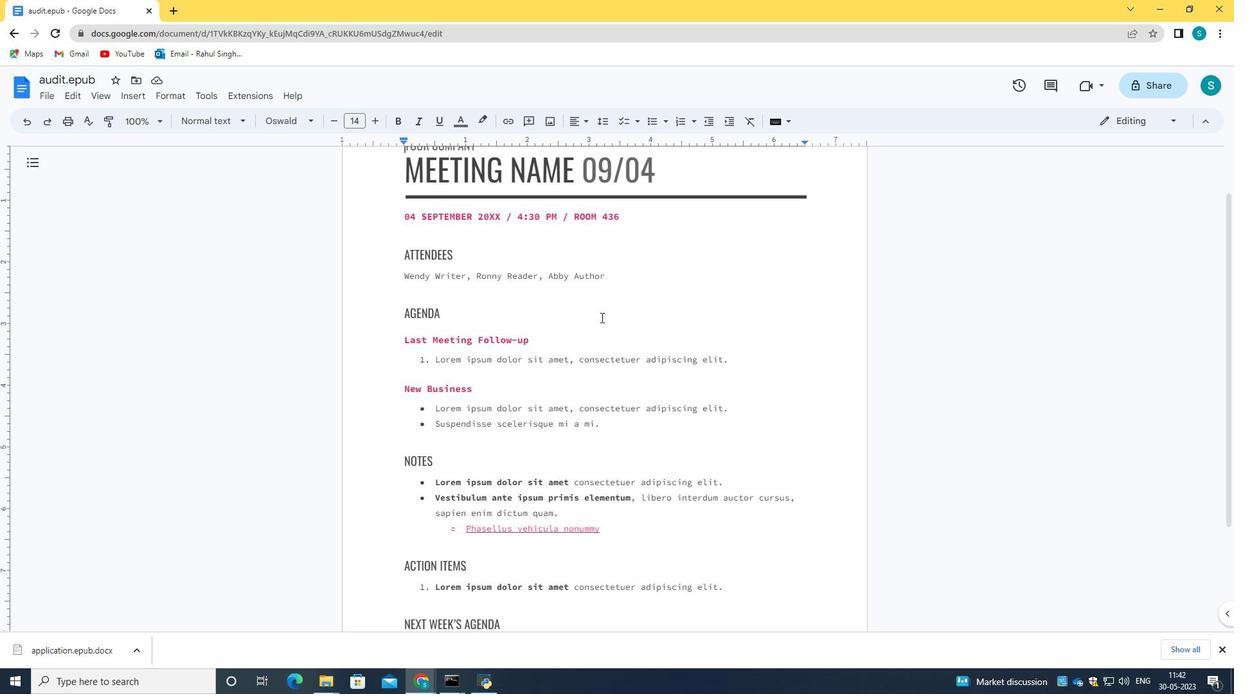 
Action: Mouse scrolled (600, 318) with delta (0, 0)
Screenshot: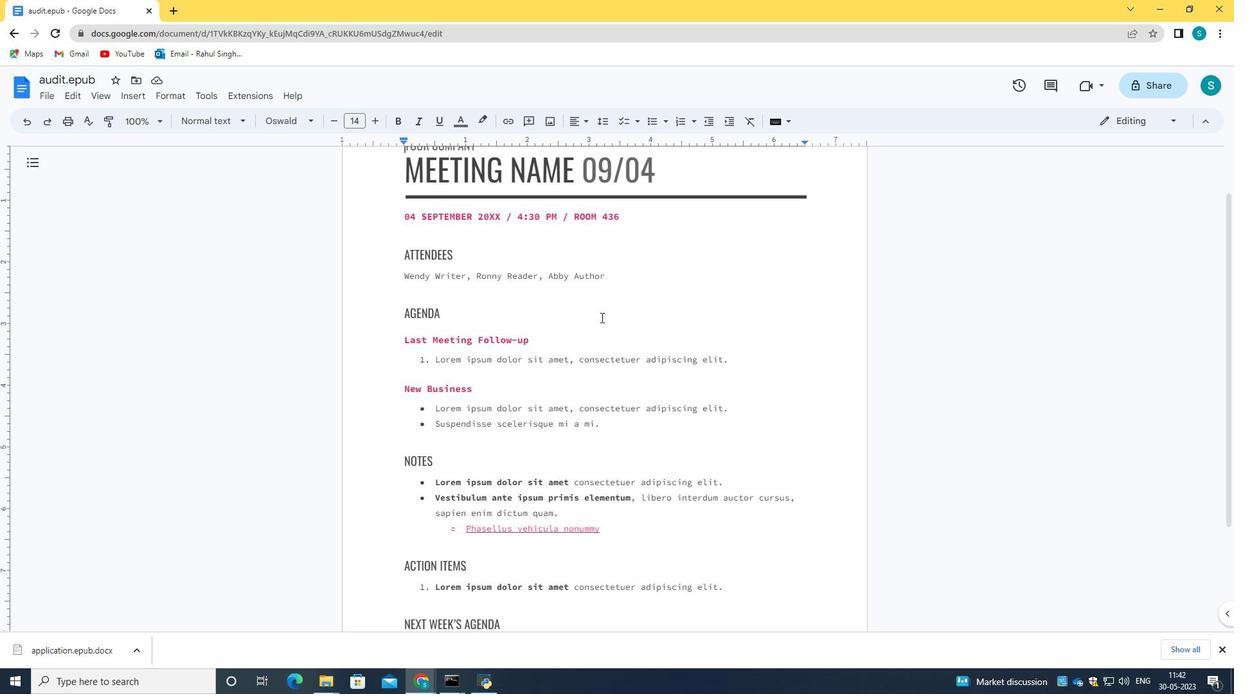 
Action: Mouse moved to (658, 247)
Screenshot: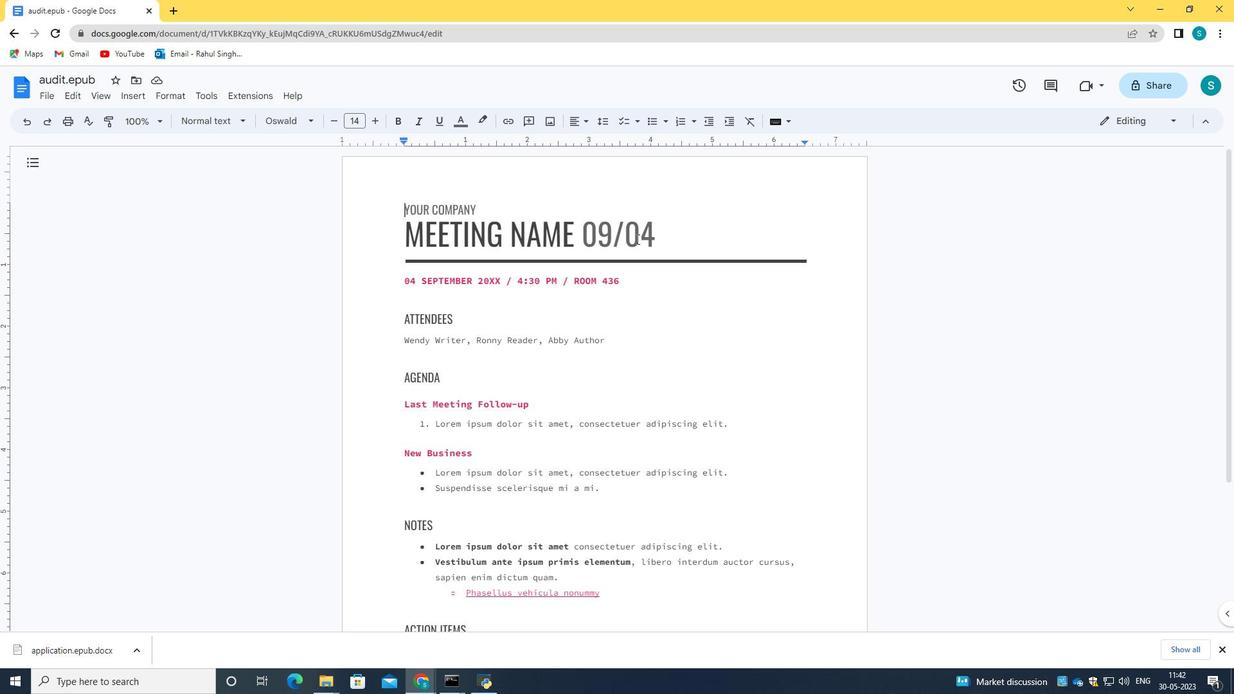 
Action: Mouse pressed left at (658, 247)
Screenshot: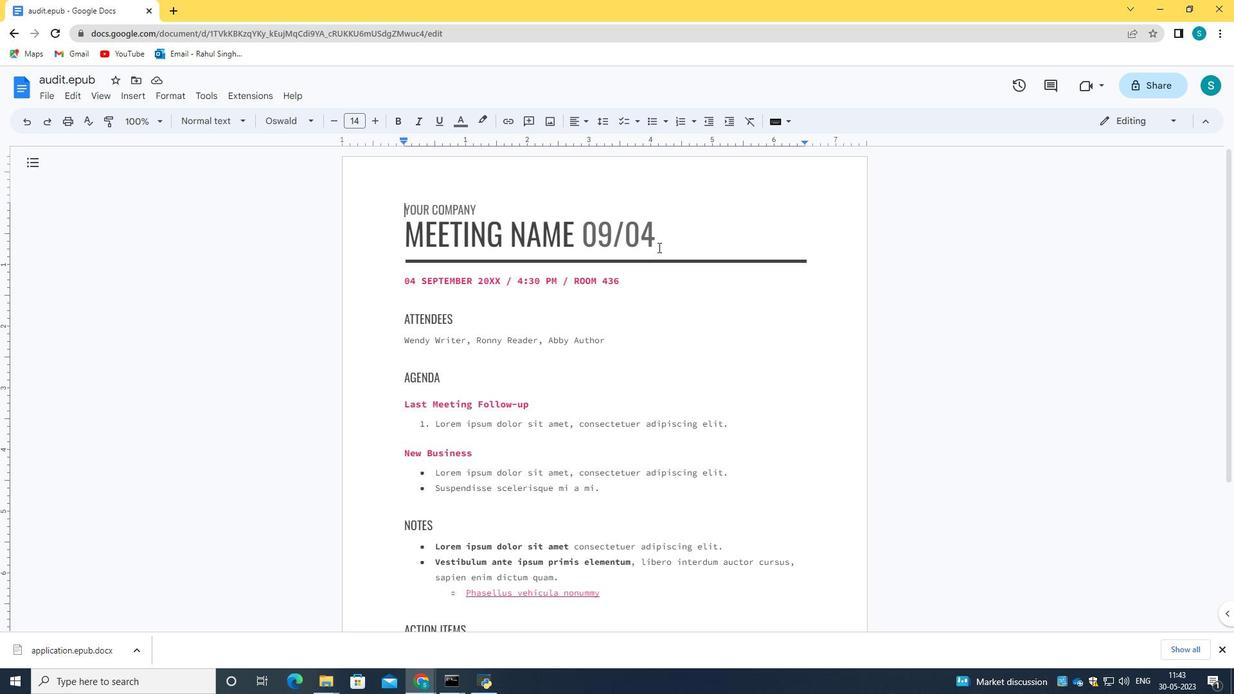 
Action: Mouse moved to (617, 279)
Screenshot: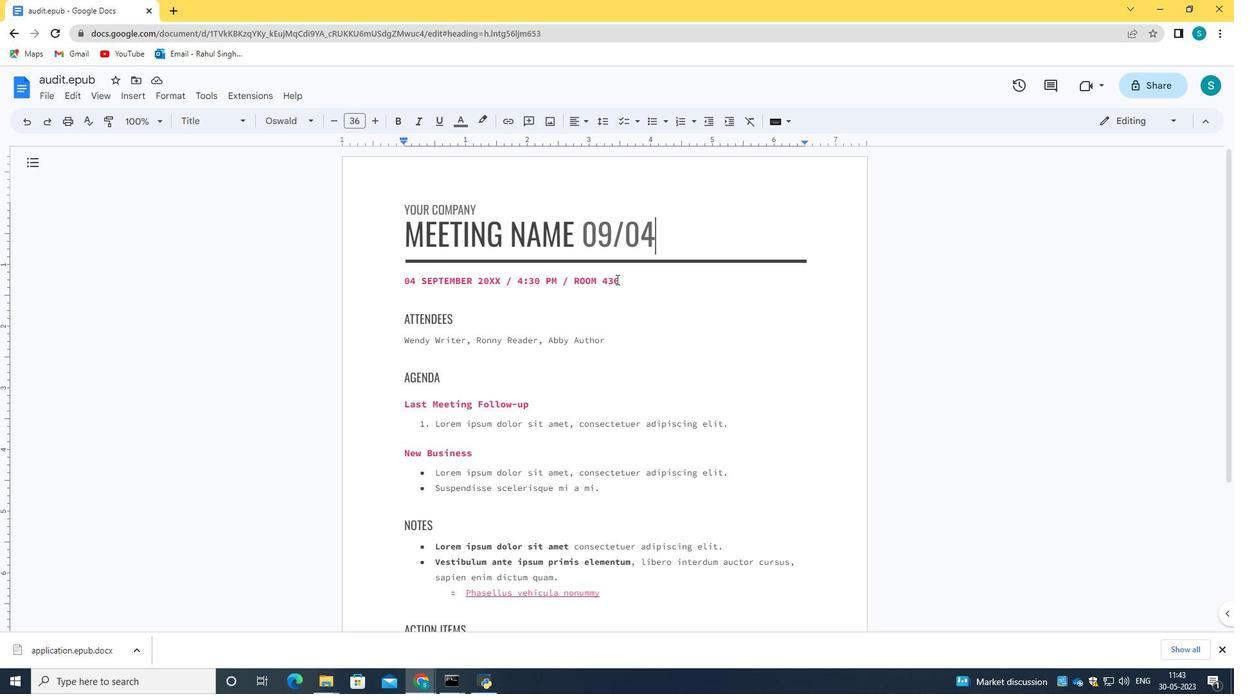 
Action: Mouse pressed left at (617, 279)
Screenshot: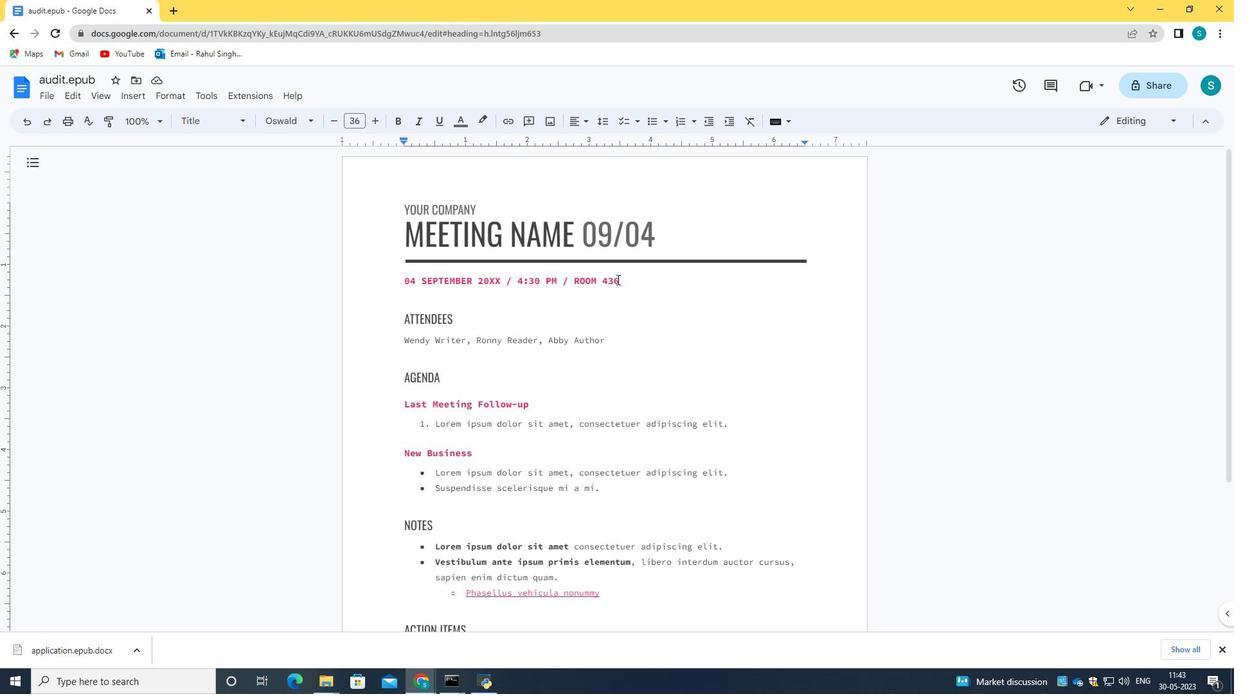 
Action: Mouse moved to (498, 277)
Screenshot: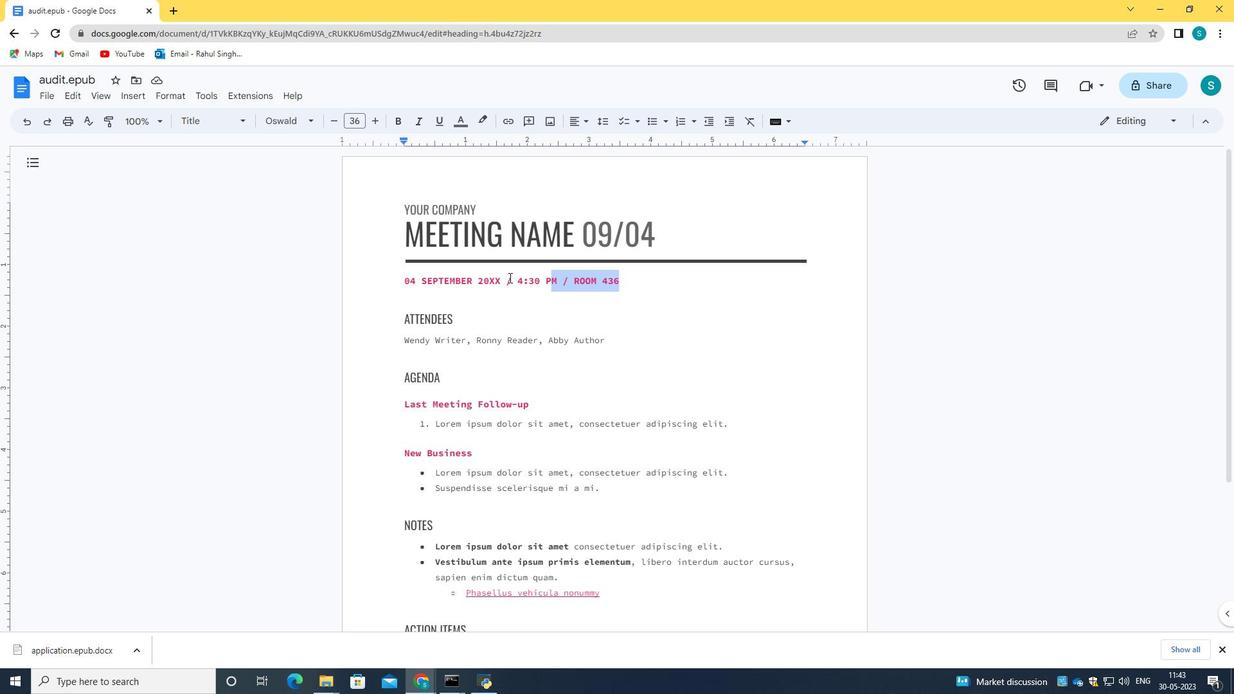 
Action: Key pressed <Key.backspace><Key.backspace><Key.backspace><Key.left><Key.left><Key.left><Key.left>0<Key.right><Key.backspace><Key.backspace><Key.backspace><Key.backspace><Key.backspace><Key.backspace><Key.backspace><Key.backspace><Key.backspace><Key.backspace><Key.backspace><Key.backspace>7<Key.space><Key.shift>Ap<Key.backspace><Key.shift><Key.caps_lock>PRIL
Screenshot: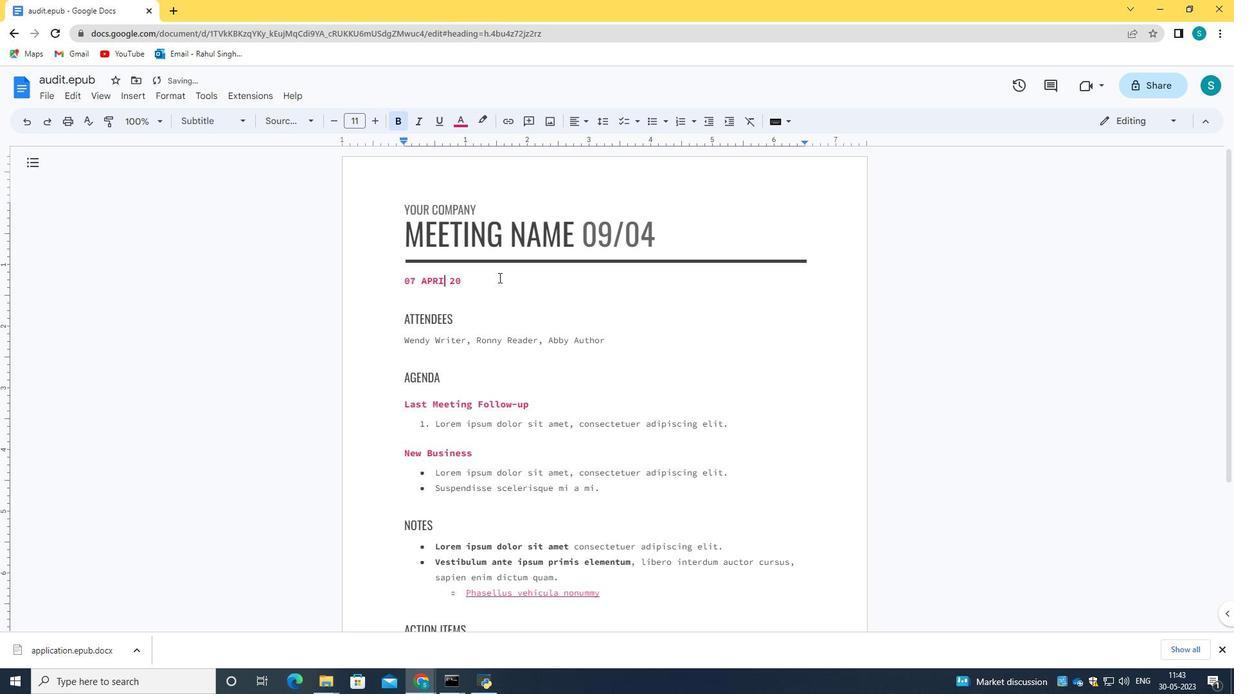 
Action: Mouse moved to (466, 279)
Screenshot: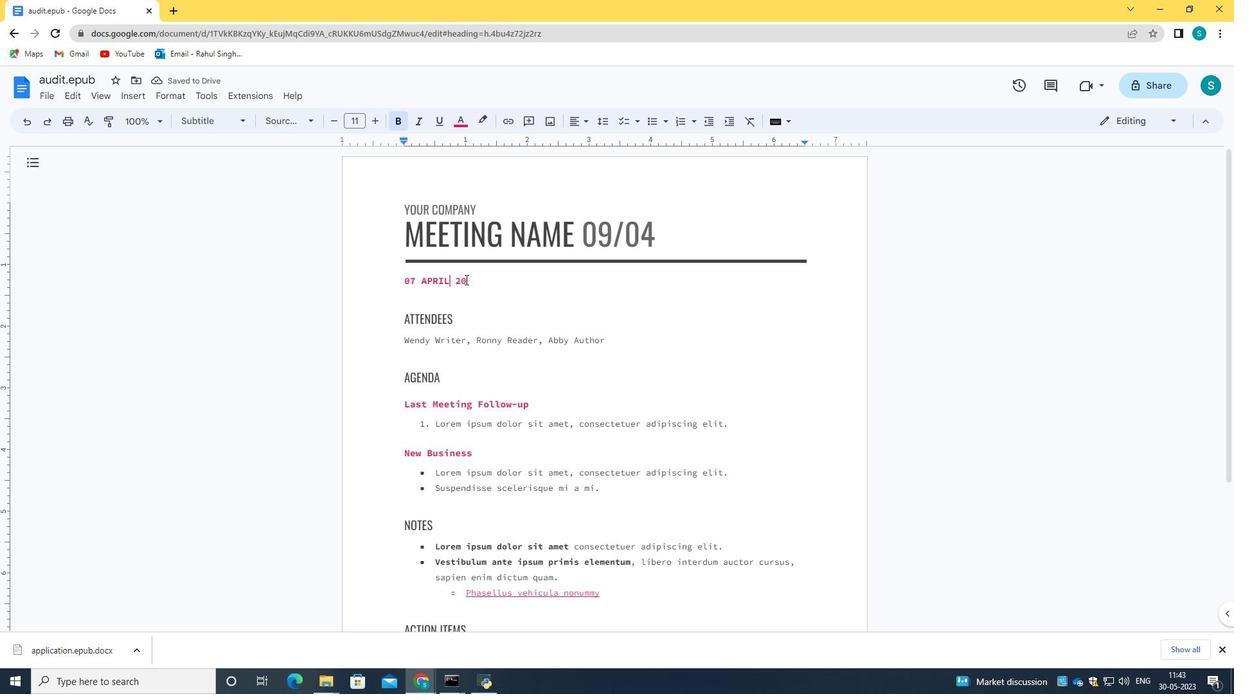 
Action: Mouse pressed left at (466, 279)
Screenshot: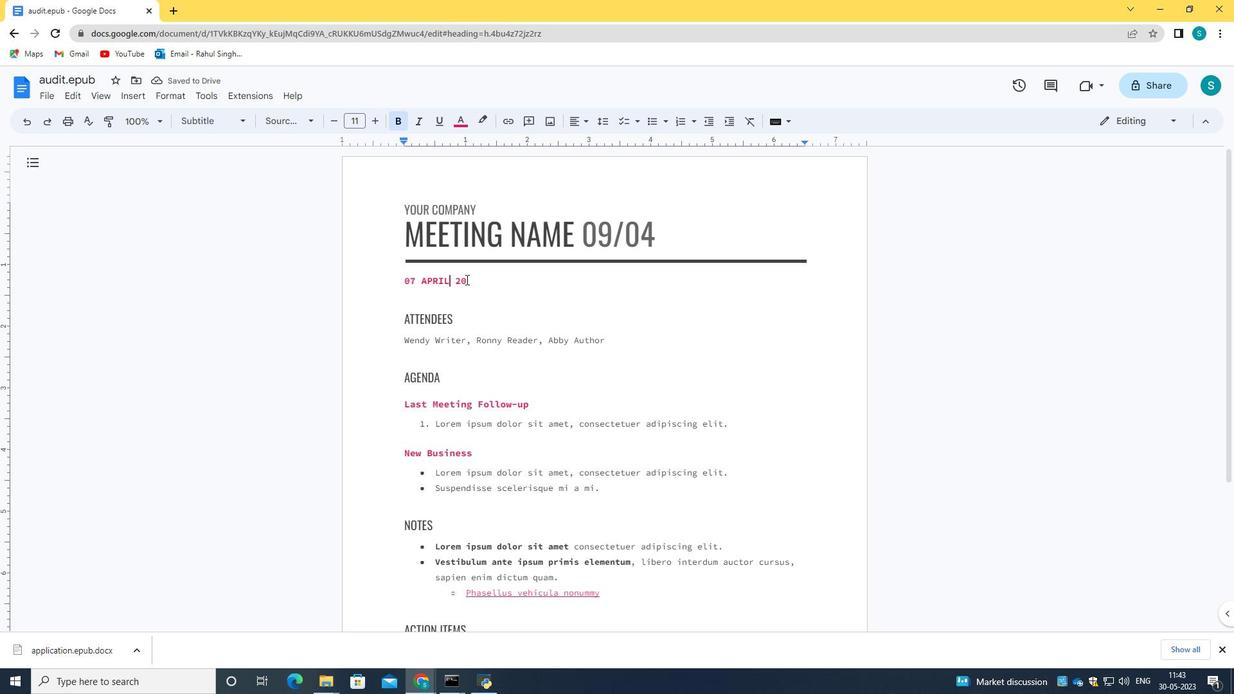 
Action: Mouse moved to (479, 287)
Screenshot: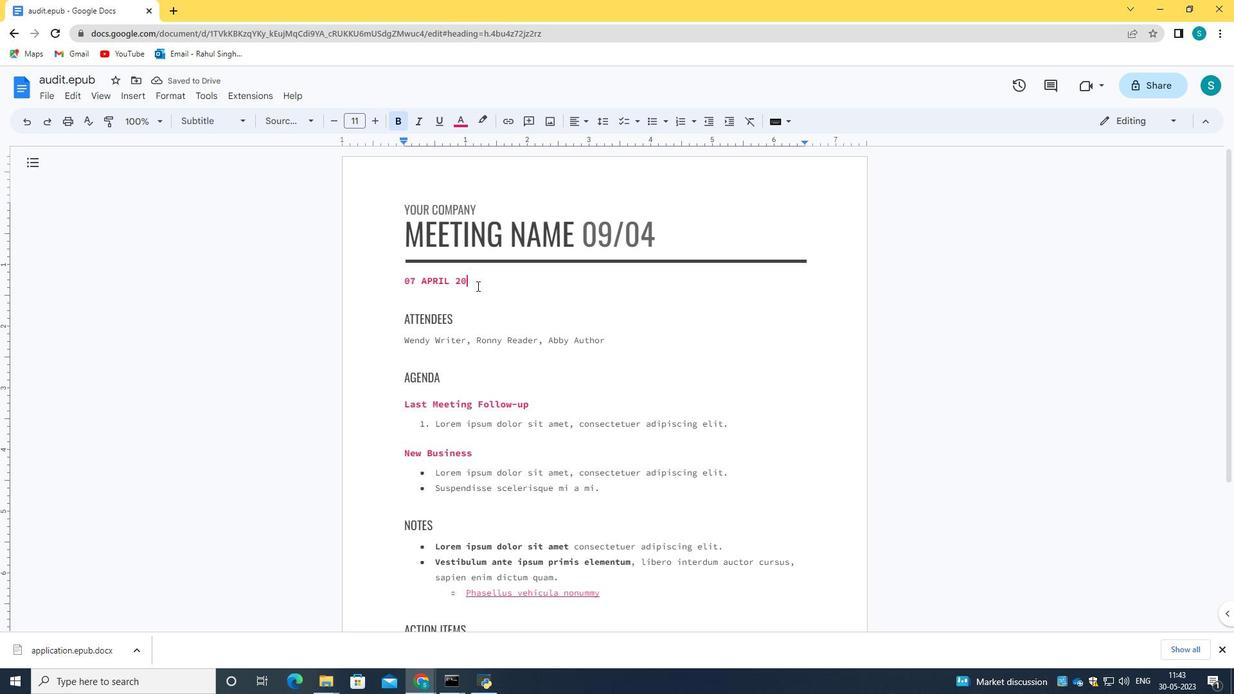 
Action: Key pressed 23
Screenshot: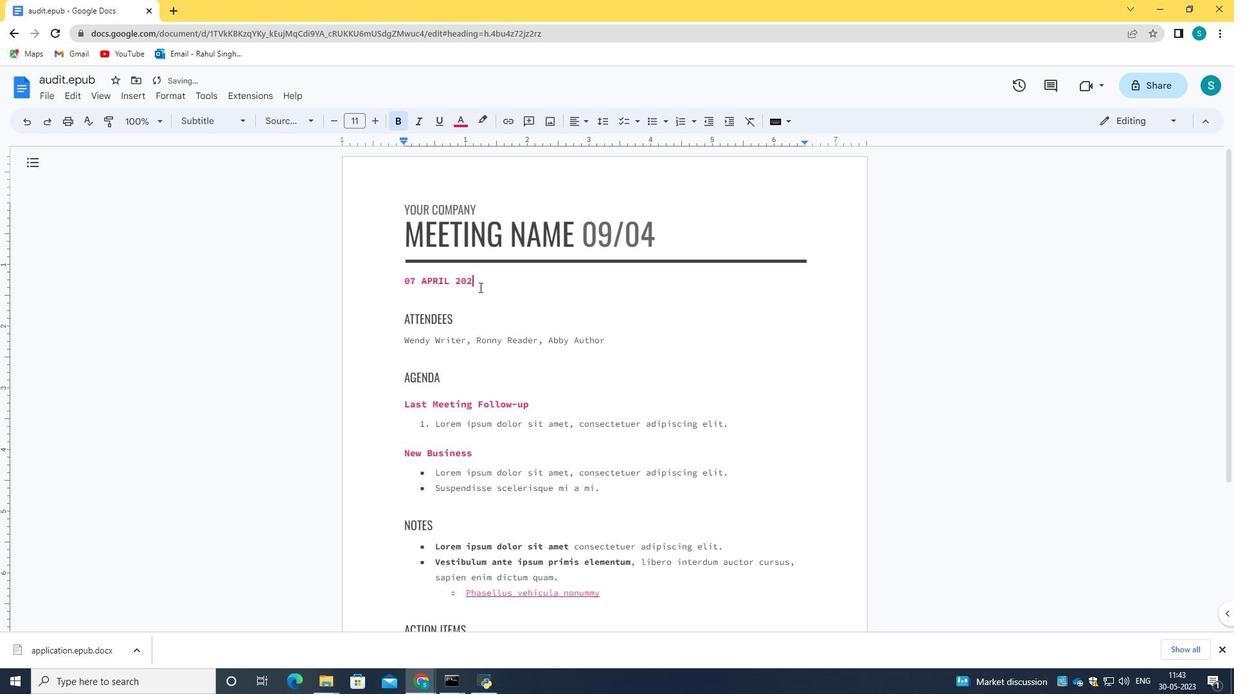 
Action: Mouse moved to (663, 455)
Screenshot: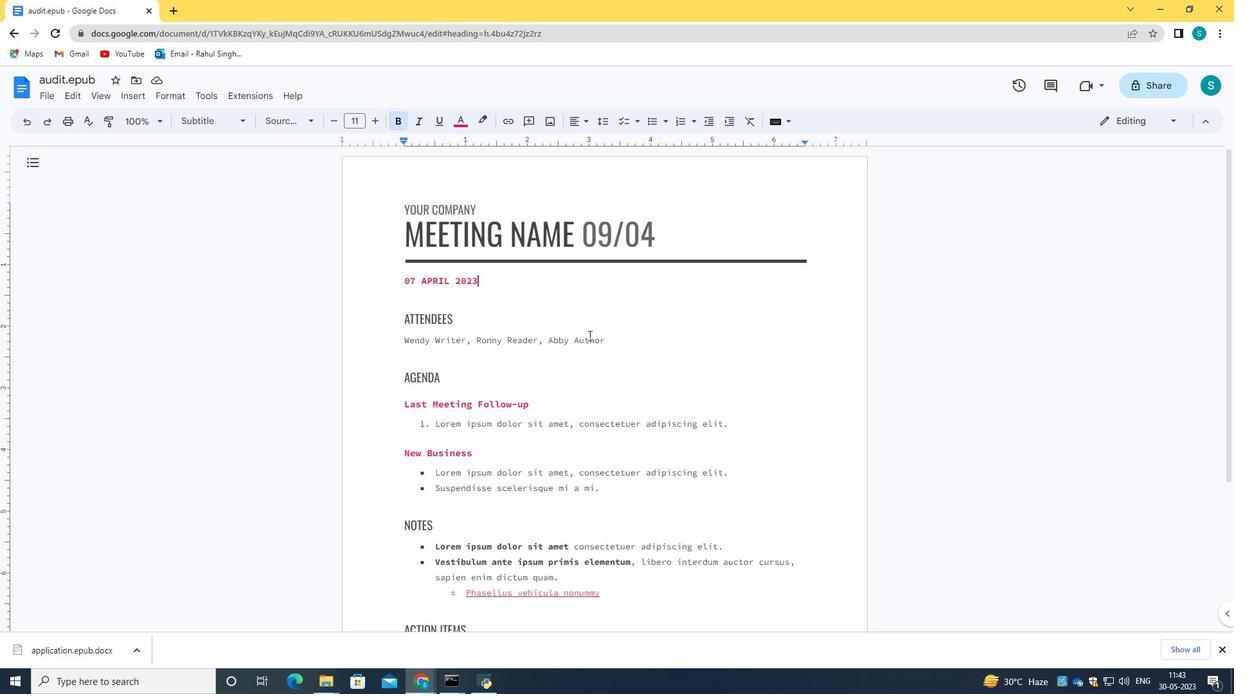 
Action: Mouse scrolled (663, 455) with delta (0, 0)
Screenshot: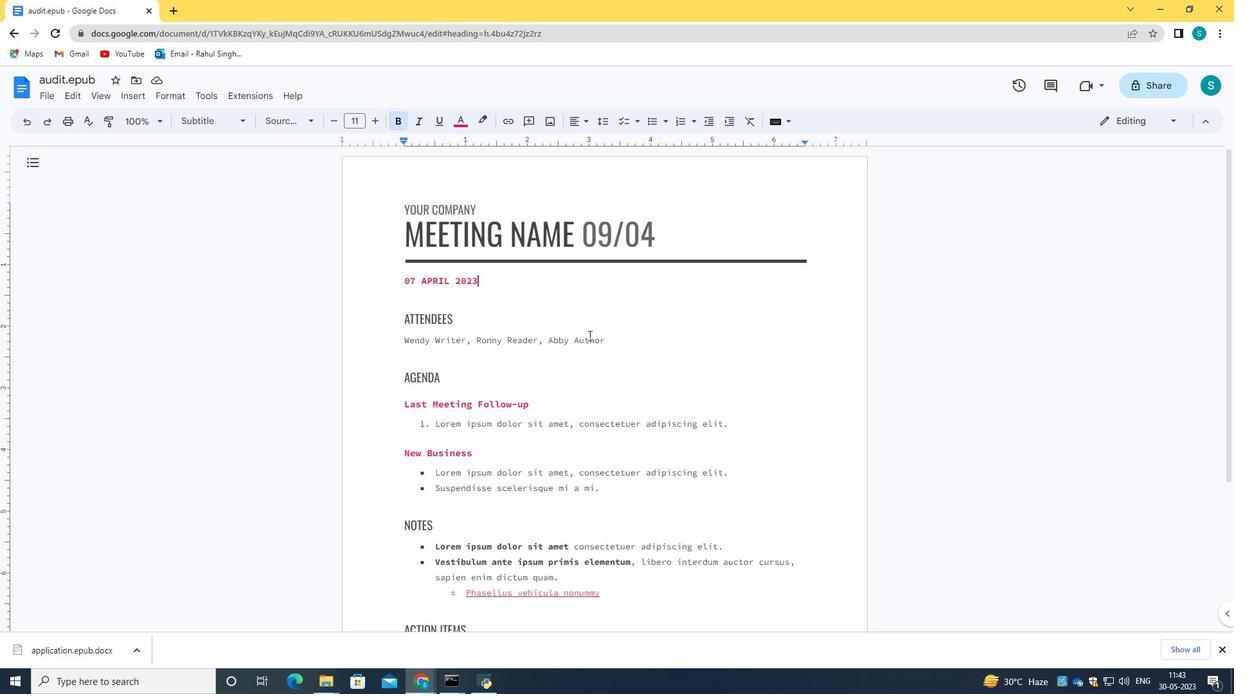 
Action: Mouse scrolled (663, 455) with delta (0, 0)
Screenshot: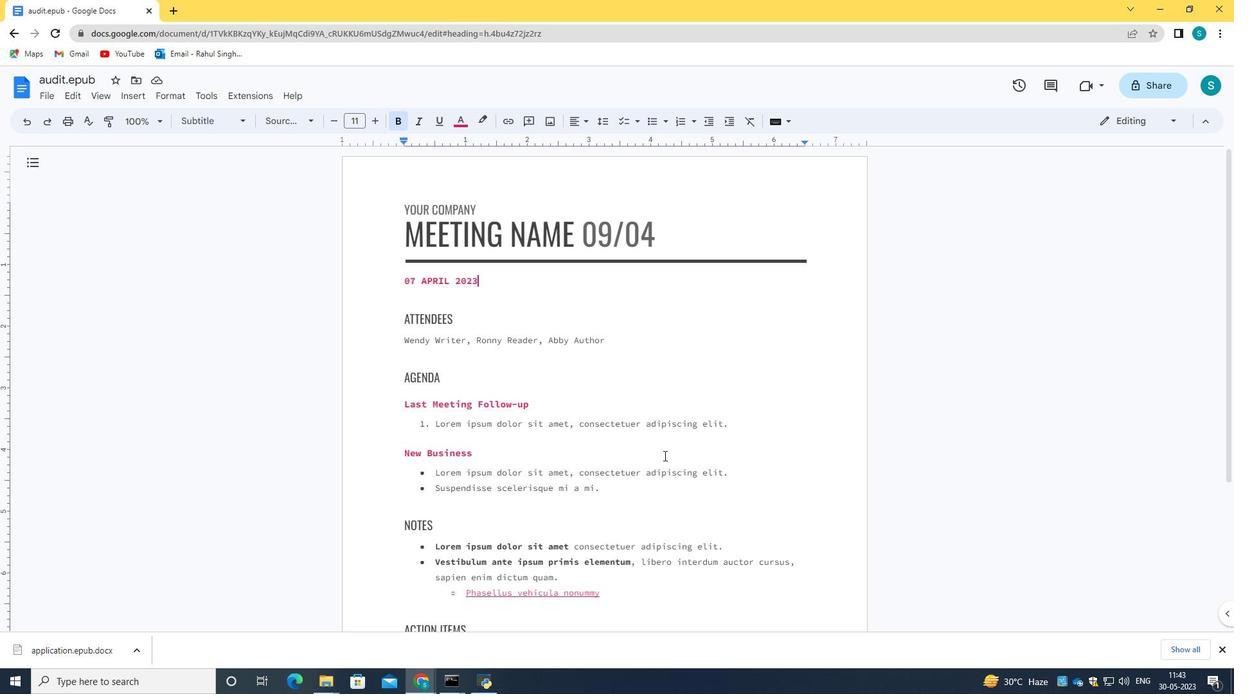 
Action: Mouse scrolled (663, 455) with delta (0, 0)
Screenshot: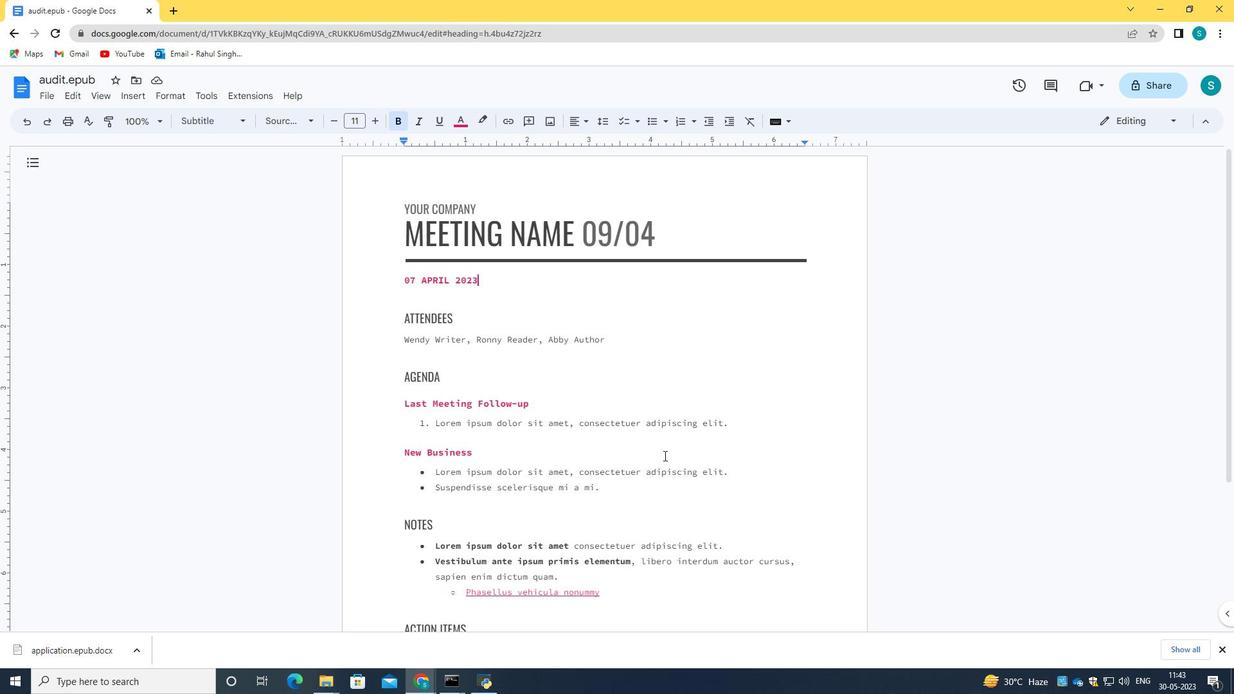 
Action: Mouse moved to (711, 515)
Screenshot: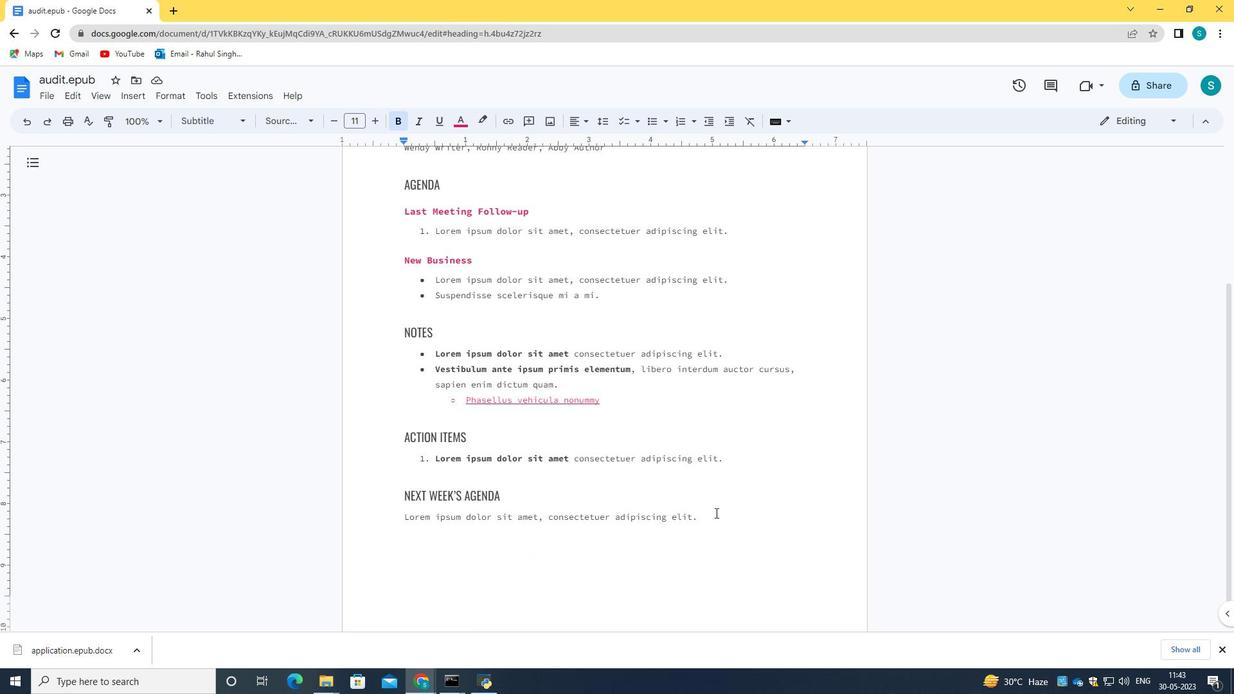 
Action: Mouse pressed left at (711, 515)
Screenshot: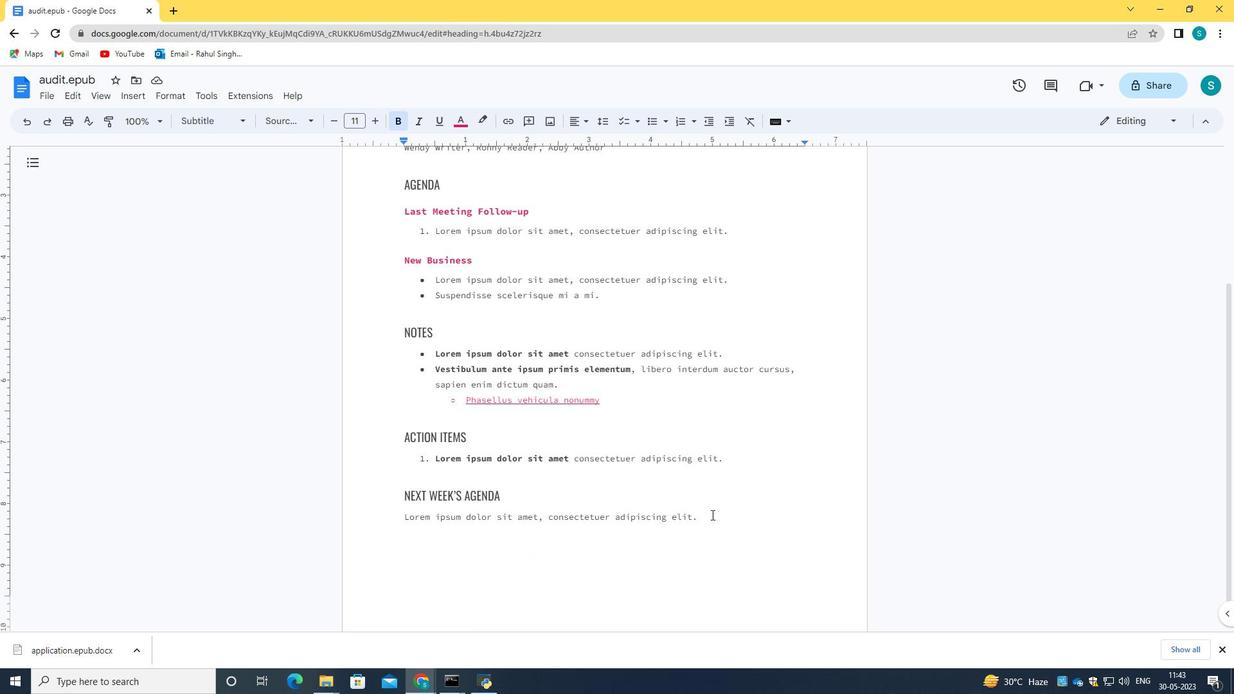 
Action: Key pressed <Key.backspace><Key.backspace><Key.backspace><Key.backspace><Key.backspace><Key.backspace><Key.backspace><Key.backspace><Key.backspace><Key.backspace><Key.backspace><Key.backspace><Key.backspace><Key.backspace><Key.backspace><Key.backspace><Key.backspace><Key.backspace><Key.backspace><Key.backspace><Key.backspace><Key.backspace><Key.backspace><Key.backspace><Key.backspace><Key.backspace><Key.backspace><Key.backspace><Key.backspace><Key.backspace><Key.backspace><Key.backspace><Key.backspace><Key.backspace><Key.backspace><Key.backspace><Key.backspace><Key.backspace><Key.backspace><Key.backspace><Key.backspace><Key.backspace><Key.backspace><Key.backspace><Key.backspace><Key.backspace><Key.backspace><Key.backspace><Key.backspace><Key.backspace><Key.backspace><Key.backspace><Key.backspace><Key.backspace><Key.backspace><Key.backspace><Key.backspace><Key.backspace><Key.backspace><Key.backspace><Key.backspace><Key.backspace><Key.backspace><Key.backspace><Key.backspace><Key.backspace><Key.backspace><Key.backspace><Key.backspace><Key.backspace><Key.backspace><Key.backspace><Key.backspace><Key.backspace><Key.backspace><Key.backspace><Key.backspace><Key.backspace><Key.backspace><Key.backspace><Key.backspace><Key.backspace><Key.backspace><Key.backspace><Key.backspace><Key.backspace><Key.backspace><Key.backspace><Key.backspace><Key.backspace><Key.backspace><Key.backspace><Key.backspace><Key.backspace><Key.backspace><Key.backspace><Key.backspace><Key.backspace><Key.backspace><Key.backspace><Key.backspace><Key.backspace><Key.backspace><Key.backspace><Key.backspace><Key.backspace><Key.backspace><Key.backspace><Key.backspace><Key.backspace><Key.backspace><Key.backspace><Key.backspace><Key.backspace><Key.backspace><Key.backspace><Key.backspace><Key.backspace><Key.backspace><Key.backspace><Key.backspace><Key.backspace><Key.backspace><Key.backspace><Key.backspace><Key.backspace><Key.backspace><Key.backspace><Key.backspace><Key.backspace><Key.backspace><Key.backspace><Key.backspace><Key.backspace><Key.backspace><Key.backspace><Key.backspace><Key.backspace><Key.backspace><Key.backspace><Key.backspace><Key.backspace><Key.backspace><Key.backspace><Key.backspace><Key.backspace><Key.backspace><Key.backspace><Key.backspace><Key.backspace><Key.backspace><Key.backspace><Key.backspace><Key.backspace><Key.backspace><Key.backspace><Key.backspace><Key.backspace><Key.backspace><Key.backspace><Key.backspace><Key.backspace><Key.backspace><Key.backspace><Key.backspace><Key.backspace><Key.backspace><Key.backspace><Key.backspace><Key.backspace><Key.backspace><Key.backspace><Key.backspace><Key.backspace><Key.backspace><Key.backspace><Key.backspace><Key.backspace><Key.backspace><Key.backspace><Key.backspace><Key.backspace><Key.backspace><Key.backspace><Key.backspace><Key.backspace><Key.backspace><Key.backspace><Key.backspace><Key.backspace><Key.backspace><Key.backspace><Key.backspace><Key.backspace><Key.backspace><Key.backspace><Key.backspace><Key.backspace><Key.backspace><Key.backspace><Key.backspace><Key.backspace><Key.backspace><Key.backspace><Key.backspace><Key.backspace><Key.backspace><Key.backspace><Key.backspace><Key.backspace><Key.backspace><Key.backspace><Key.backspace><Key.backspace><Key.backspace><Key.backspace><Key.backspace><Key.backspace><Key.backspace><Key.backspace><Key.backspace><Key.backspace><Key.backspace><Key.backspace><Key.backspace><Key.backspace><Key.backspace><Key.backspace><Key.backspace><Key.backspace><Key.backspace><Key.backspace><Key.backspace><Key.backspace><Key.backspace><Key.backspace><Key.backspace><Key.backspace><Key.backspace><Key.backspace><Key.backspace><Key.backspace><Key.backspace><Key.backspace><Key.backspace><Key.backspace><Key.backspace><Key.backspace><Key.backspace><Key.backspace><Key.backspace><Key.backspace><Key.backspace><Key.backspace><Key.backspace><Key.backspace><Key.backspace><Key.backspace><Key.backspace><Key.backspace><Key.backspace><Key.backspace><Key.backspace><Key.backspace><Key.backspace><Key.backspace><Key.backspace><Key.backspace><Key.backspace><Key.backspace><Key.backspace><Key.backspace><Key.backspace><Key.backspace><Key.backspace><Key.backspace><Key.backspace><Key.backspace><Key.backspace><Key.backspace><Key.backspace><Key.backspace><Key.backspace><Key.backspace><Key.backspace><Key.backspace><Key.backspace><Key.backspace><Key.backspace><Key.backspace><Key.backspace><Key.backspace><Key.backspace><Key.backspace><Key.backspace><Key.backspace><Key.backspace><Key.backspace><Key.backspace><Key.backspace><Key.backspace><Key.backspace><Key.backspace><Key.backspace><Key.backspace><Key.backspace><Key.backspace><Key.backspace><Key.backspace><Key.backspace><Key.backspace><Key.backspace><Key.backspace><Key.backspace><Key.backspace><Key.backspace><Key.backspace><Key.backspace><Key.backspace><Key.backspace><Key.backspace><Key.backspace><Key.backspace><Key.backspace><Key.backspace><Key.backspace><Key.backspace><Key.backspace><Key.backspace><Key.backspace><Key.backspace><Key.backspace><Key.backspace><Key.backspace><Key.backspace><Key.backspace><Key.backspace><Key.backspace><Key.backspace><Key.backspace><Key.backspace><Key.backspace><Key.backspace><Key.backspace><Key.backspace><Key.backspace><Key.backspace><Key.backspace><Key.backspace><Key.backspace><Key.backspace><Key.backspace><Key.backspace><Key.backspace><Key.backspace><Key.backspace><Key.backspace><Key.backspace><Key.backspace><Key.backspace><Key.backspace><Key.backspace><Key.backspace><Key.backspace><Key.backspace><Key.backspace><Key.backspace><Key.backspace><Key.backspace><Key.backspace><Key.backspace><Key.backspace><Key.backspace><Key.backspace><Key.backspace><Key.backspace><Key.backspace><Key.backspace><Key.backspace><Key.backspace><Key.backspace><Key.backspace><Key.backspace><Key.backspace><Key.backspace><Key.backspace><Key.backspace><Key.backspace><Key.backspace><Key.backspace><Key.backspace><Key.backspace><Key.backspace><Key.backspace><Key.backspace><Key.backspace><Key.backspace><Key.backspace><Key.backspace><Key.backspace><Key.backspace><Key.backspace><Key.backspace><Key.backspace><Key.backspace><Key.backspace><Key.backspace><Key.backspace><Key.backspace><Key.backspace><Key.backspace><Key.backspace><Key.backspace><Key.backspace><Key.backspace><Key.backspace><Key.backspace><Key.backspace><Key.backspace><Key.backspace><Key.backspace><Key.backspace><Key.backspace><Key.backspace><Key.backspace><Key.backspace><Key.backspace><Key.backspace><Key.backspace><Key.backspace><Key.backspace><Key.backspace><Key.backspace><Key.backspace><Key.backspace><Key.backspace><Key.backspace><Key.backspace><Key.backspace><Key.backspace><Key.backspace><Key.backspace><Key.backspace><Key.backspace><Key.backspace><Key.backspace><Key.backspace><Key.backspace><Key.backspace><Key.backspace><Key.backspace><Key.backspace><Key.backspace><Key.backspace><Key.backspace><Key.backspace><Key.backspace><Key.backspace><Key.backspace><Key.backspace><Key.backspace><Key.backspace><Key.backspace><Key.backspace><Key.backspace><Key.backspace><Key.backspace><Key.backspace><Key.backspace><Key.backspace><Key.backspace><Key.backspace><Key.backspace><Key.backspace><Key.backspace><Key.backspace><Key.backspace><Key.backspace><Key.backspace><Key.backspace><Key.backspace><Key.backspace><Key.backspace><Key.backspace><Key.backspace><Key.backspace><Key.backspace><Key.backspace><Key.backspace><Key.backspace><Key.backspace><Key.backspace><Key.backspace><Key.backspace><Key.backspace><Key.backspace><Key.backspace><Key.backspace><Key.backspace><Key.backspace><Key.backspace><Key.backspace><Key.backspace><Key.backspace><Key.backspace><Key.backspace><Key.backspace><Key.backspace><Key.backspace><Key.backspace><Key.backspace><Key.backspace><Key.backspace><Key.backspace><Key.backspace><Key.backspace><Key.backspace><Key.backspace><Key.backspace><Key.backspace><Key.backspace><Key.backspace><Key.backspace><Key.backspace><Key.backspace><Key.backspace><Key.backspace><Key.backspace><Key.backspace><Key.backspace><Key.backspace><Key.backspace><Key.backspace><Key.backspace><Key.backspace><Key.backspace><Key.backspace><Key.backspace><Key.backspace><Key.backspace><Key.backspace><Key.backspace><Key.backspace><Key.backspace><Key.backspace><Key.backspace><Key.backspace><Key.backspace><Key.backspace><Key.backspace><Key.backspace><Key.backspace><Key.backspace><Key.backspace><Key.backspace><Key.backspace><Key.backspace><Key.backspace><Key.backspace><Key.backspace><Key.backspace><Key.backspace><Key.backspace><Key.backspace><Key.backspace><Key.backspace><Key.backspace><Key.backspace><Key.backspace><Key.backspace><Key.backspace><Key.backspace><Key.backspace><Key.backspace><Key.backspace><Key.backspace><Key.backspace><Key.backspace><Key.backspace><Key.backspace><Key.backspace><Key.backspace><Key.backspace><Key.backspace><Key.backspace><Key.backspace><Key.backspace><Key.backspace><Key.backspace><Key.backspace><Key.backspace><Key.backspace><Key.backspace><Key.backspace><Key.backspace><Key.backspace><Key.backspace><Key.backspace><Key.backspace><Key.backspace><Key.backspace><Key.backspace><Key.backspace><Key.backspace><Key.backspace><Key.backspace><Key.backspace><Key.backspace><Key.backspace><Key.backspace><Key.backspace><Key.backspace><Key.backspace><Key.backspace><Key.backspace><Key.backspace><Key.backspace><Key.backspace><Key.backspace><Key.backspace><Key.backspace><Key.backspace>
Screenshot: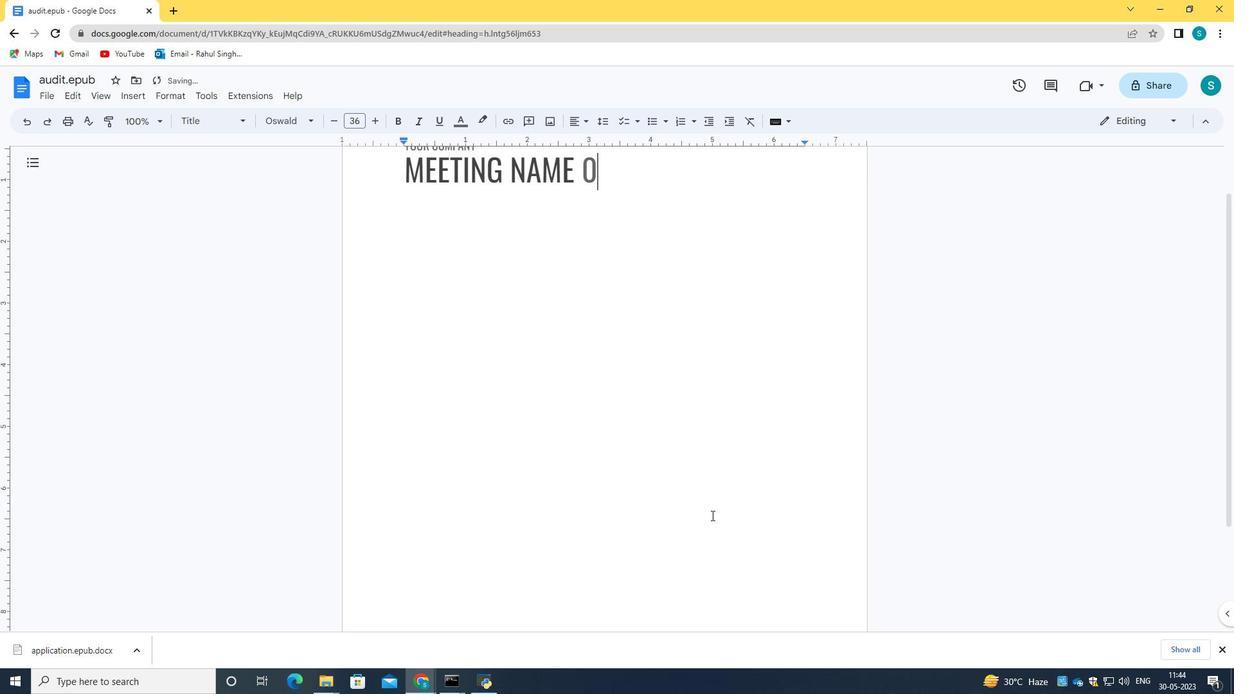 
Action: Mouse moved to (20, 122)
Screenshot: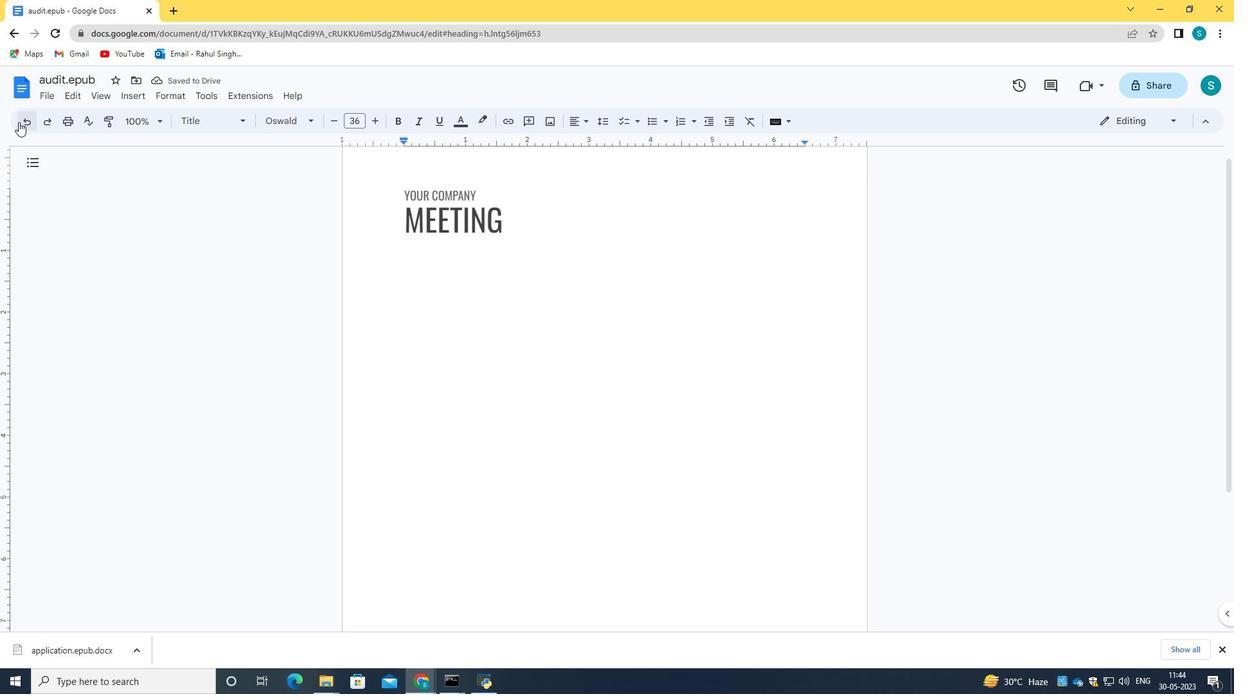 
Action: Mouse pressed left at (20, 122)
Screenshot: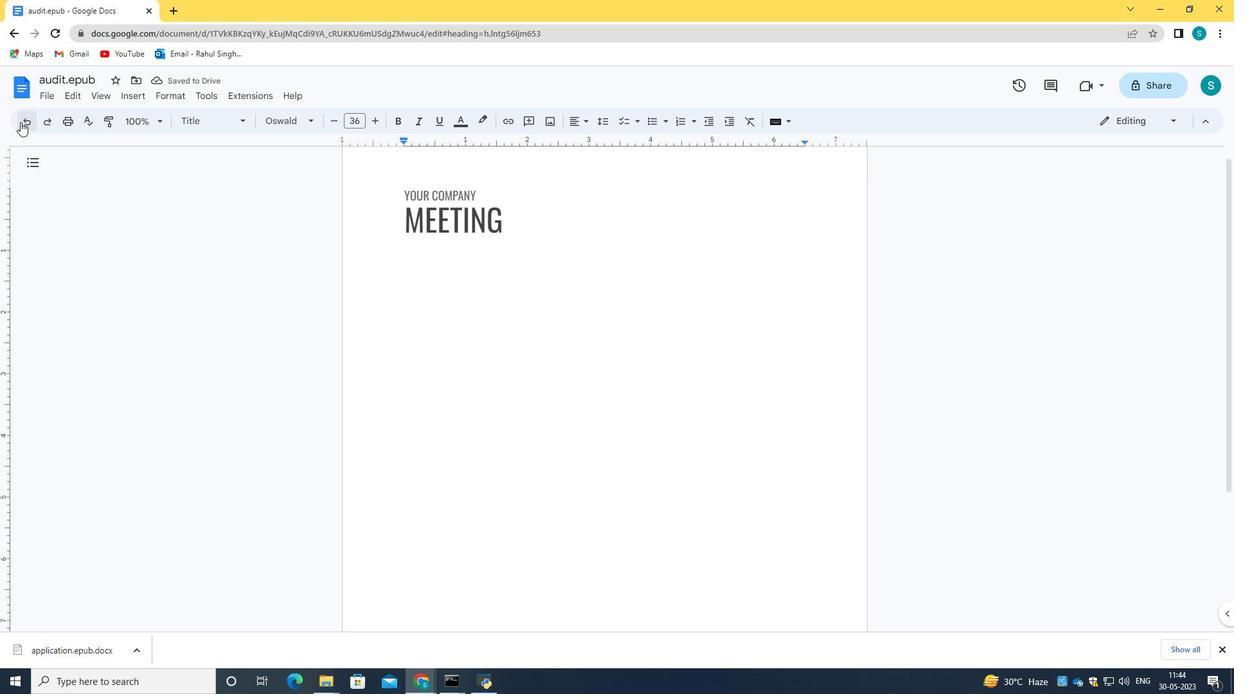 
Action: Mouse pressed left at (20, 122)
Screenshot: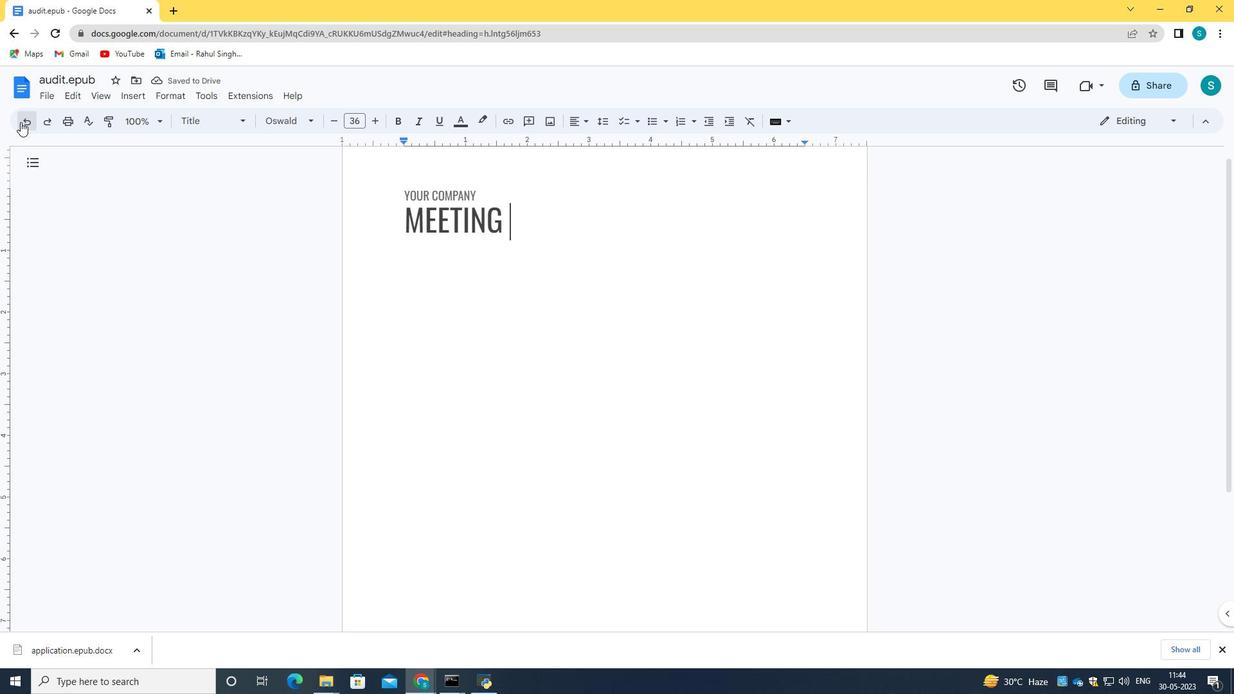 
Action: Mouse moved to (502, 482)
Screenshot: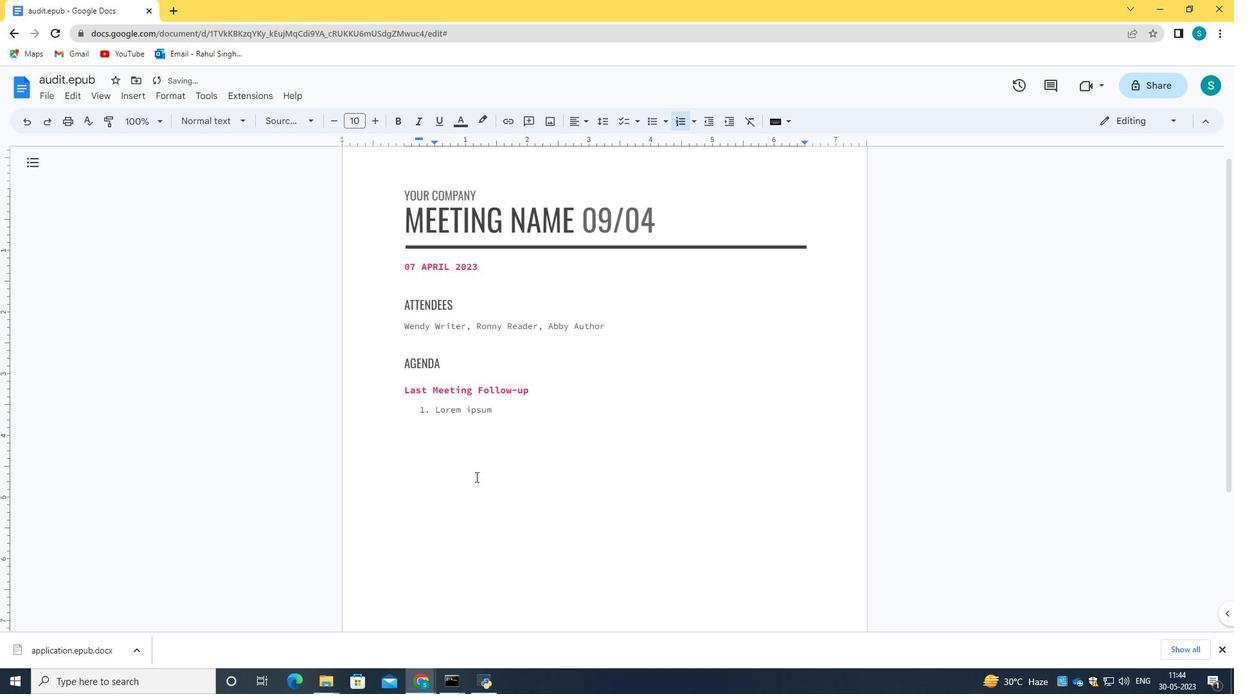 
Action: Key pressed <Key.backspace><Key.backspace><Key.backspace><Key.backspace><Key.backspace><Key.backspace><Key.backspace><Key.backspace><Key.backspace><Key.backspace><Key.backspace><Key.backspace><Key.backspace><Key.backspace><Key.backspace><Key.backspace><Key.backspace><Key.backspace><Key.backspace><Key.backspace><Key.backspace><Key.backspace><Key.backspace><Key.backspace><Key.backspace><Key.backspace><Key.backspace><Key.backspace><Key.backspace><Key.backspace><Key.backspace><Key.backspace><Key.backspace><Key.backspace><Key.backspace><Key.backspace><Key.backspace><Key.backspace><Key.backspace><Key.backspace><Key.backspace><Key.backspace><Key.backspace><Key.backspace><Key.backspace><Key.backspace><Key.backspace><Key.backspace><Key.backspace><Key.backspace><Key.backspace><Key.backspace><Key.backspace><Key.backspace><Key.backspace><Key.backspace><Key.backspace><Key.backspace><Key.backspace><Key.backspace><Key.backspace><Key.backspace><Key.backspace><Key.backspace><Key.backspace><Key.backspace><Key.backspace><Key.backspace><Key.backspace><Key.backspace><Key.backspace><Key.backspace><Key.backspace><Key.backspace><Key.backspace><Key.backspace><Key.backspace><Key.backspace><Key.backspace><Key.backspace><Key.backspace><Key.backspace><Key.backspace><Key.backspace><Key.backspace><Key.backspace><Key.backspace><Key.backspace><Key.backspace><Key.backspace><Key.backspace><Key.backspace><Key.backspace><Key.caps_lock>g<Key.caps_lock><Key.backspace><Key.caps_lock>g<Key.caps_lock><Key.backspace>G<Key.caps_lock>od<Key.backspace>od<Key.space><Key.caps_lock>M<Key.caps_lock>orning<Key.enter><Key.enter><Key.backspace><Key.space><Key.space><Key.space><Key.space><Key.space><Key.space><Key.space><Key.space><Key.space><Key.space><Key.caps_lock>I<Key.caps_lock><Key.space>wanted<Key.space>to<Key.space>h<Key.backspace>thank<Key.space>you<Key.space>for<Key.space>your<Key.space>generous<Key.space>donation<Key.space>to<Key.space>our<Key.space>cause.<Key.space><Key.caps_lock>Y<Key.caps_lock>our<Key.space>support<Key.space>and<Key.space>contribuit<Key.backspace><Key.backspace>tion<Key.space>will<Key.space>make<Key.space>a<Key.space>signficant<Key.space>impact<Key.space>on<Key.space>our<Key.space>efforts.<Key.caps_lock>W<Key.backspace><Key.space><Key.caps_lock>w<Key.caps_lock><Key.backspace>W<Key.caps_lock>e<Key.space>are<Key.space>greatful<Key.space>for<Key.space>your<Key.space>kindness<Key.space>and<Key.space>belief<Key.space>in<Key.space>our<Key.space>misson.<Key.space><Key.caps_lock>T<Key.caps_lock>ogather<Key.space>w<Key.backspace>,<Key.space>we<Key.space>can<Key.space>make<Key.space>a<Key.space>difference<Key.space>in<Key.space>the<Key.space>lives<Key.space>of<Key.space>those<Key.space>in<Key.space>need.<Key.enter><Key.caps_lock>N<Key.caps_lock>ame<Key.space>-<Key.space><Key.caps_lock>C<Key.caps_lock>rystel<Key.enter>
Screenshot: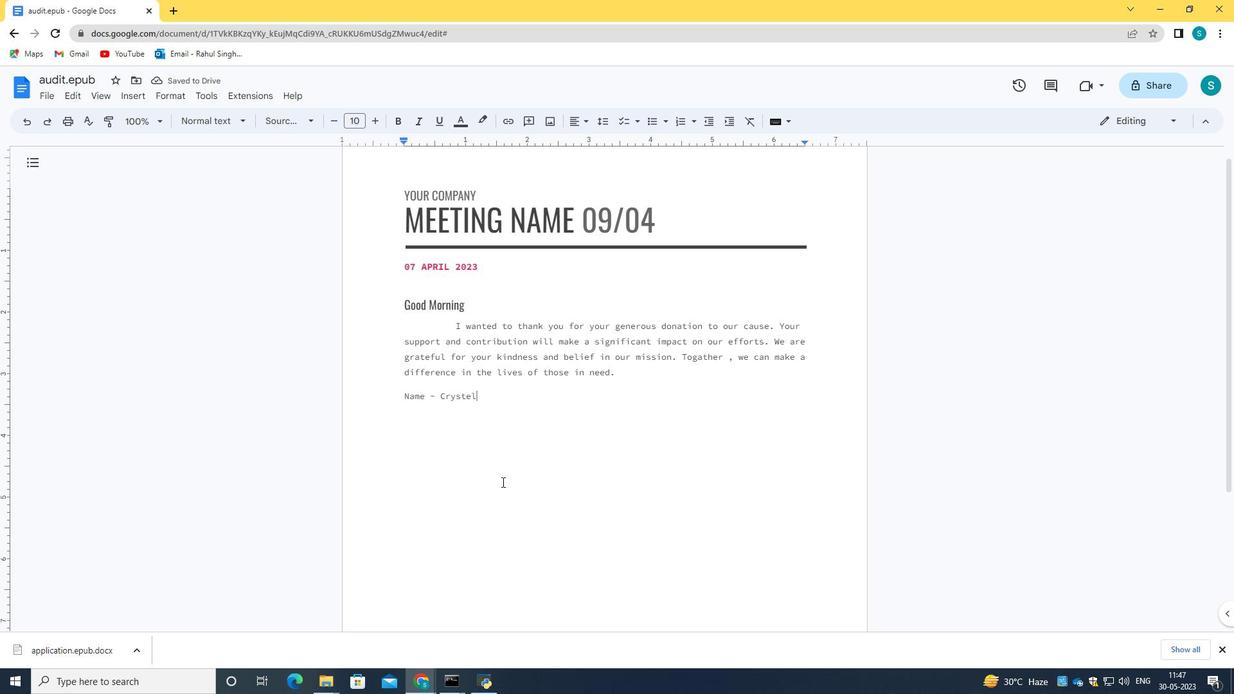 
Action: Mouse moved to (494, 401)
Screenshot: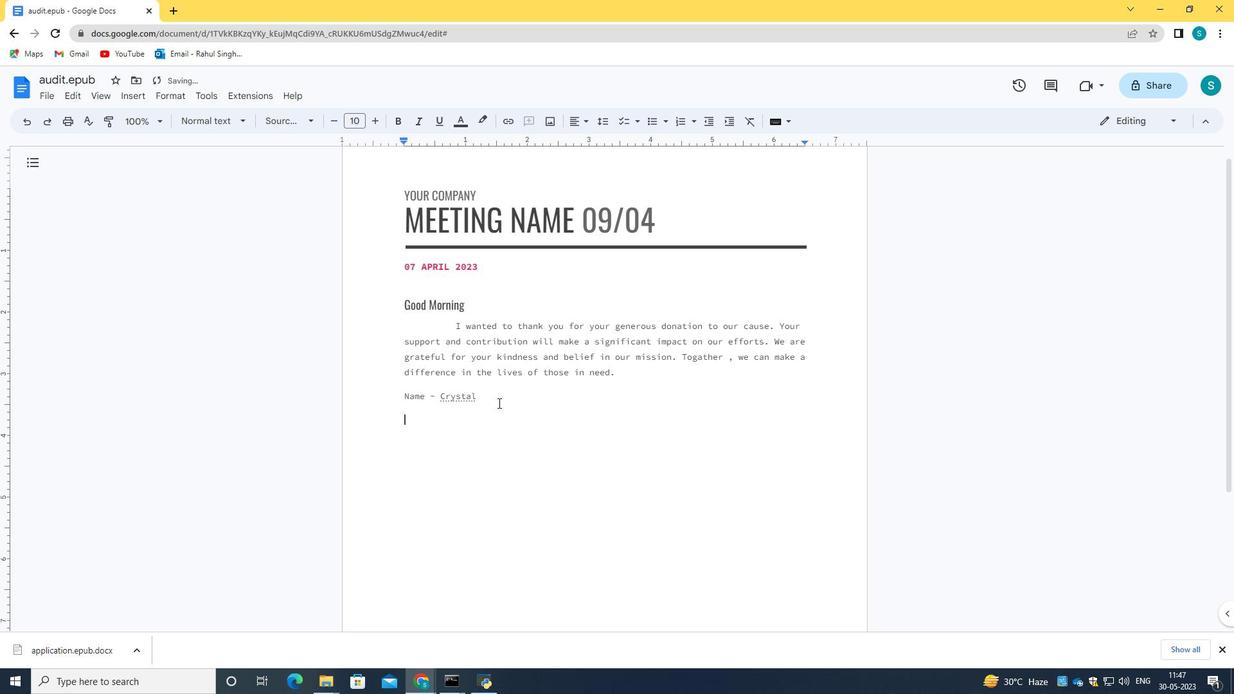
Action: Mouse pressed left at (494, 401)
Screenshot: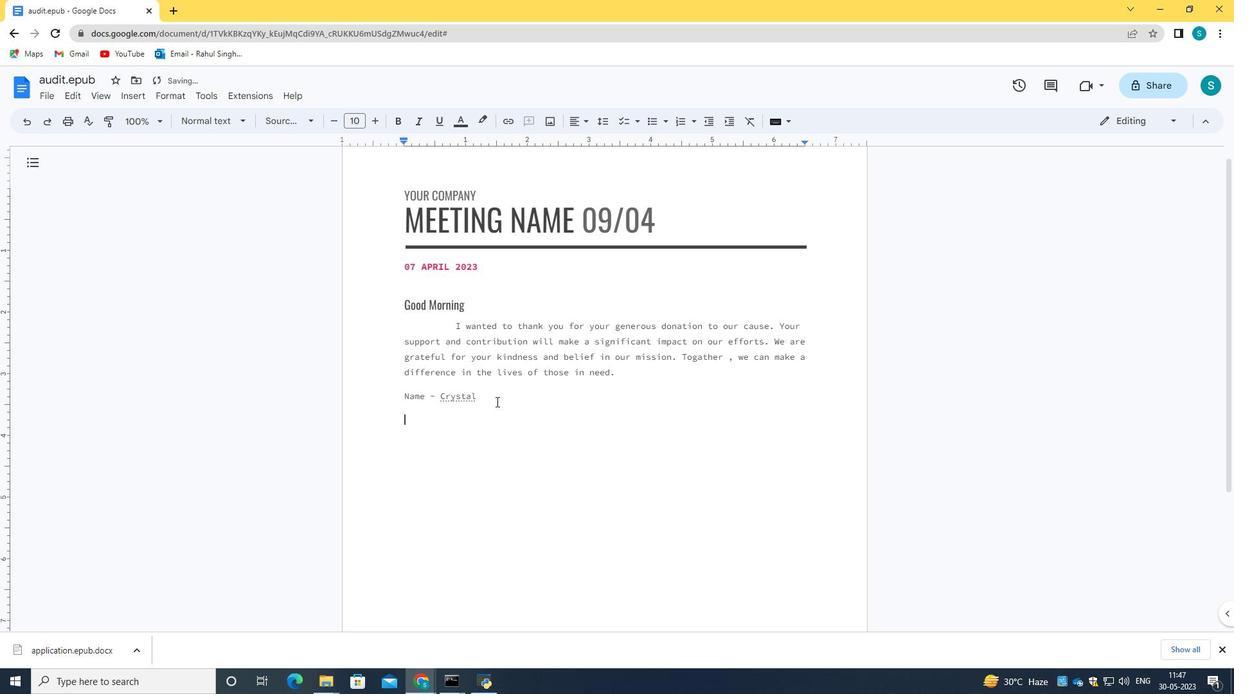 
Action: Mouse moved to (465, 398)
Screenshot: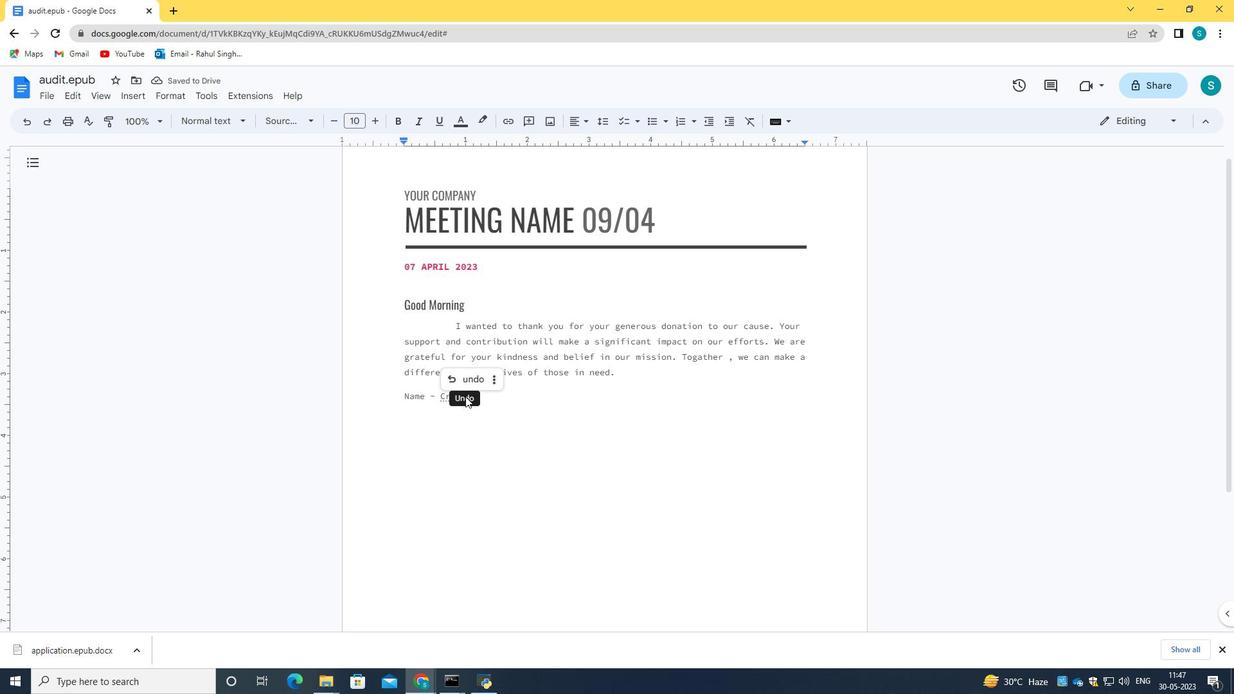 
Action: Mouse pressed left at (465, 398)
Screenshot: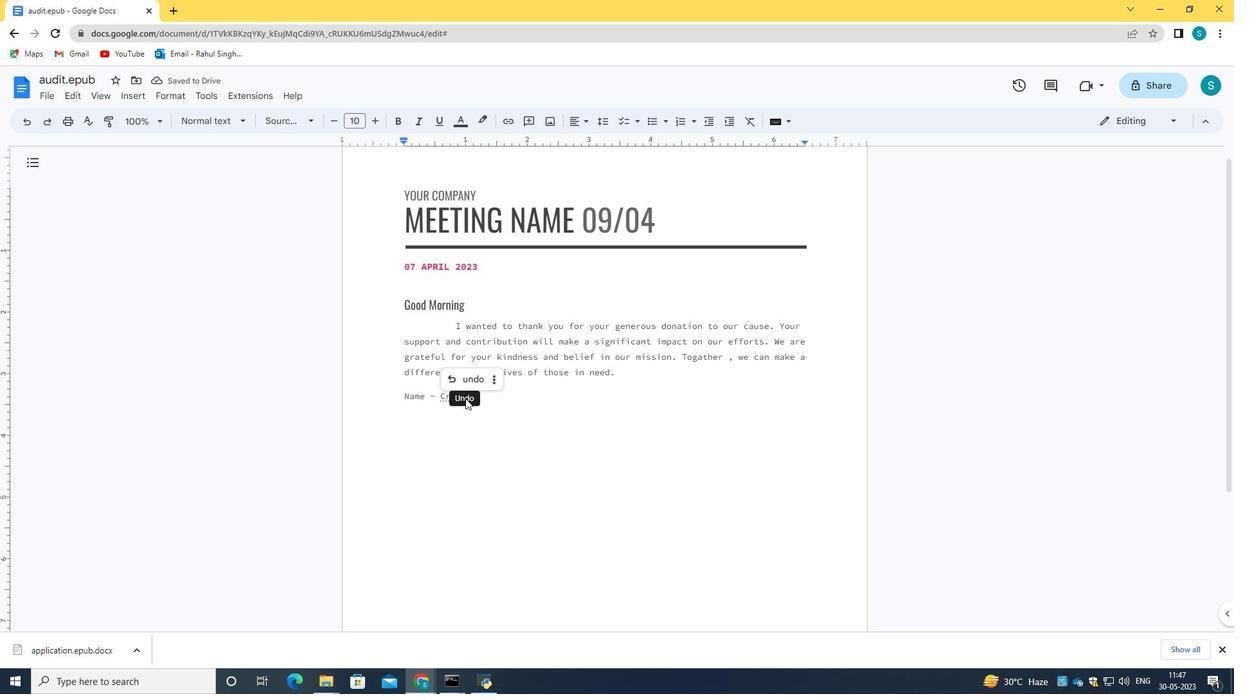 
Action: Mouse moved to (462, 397)
Screenshot: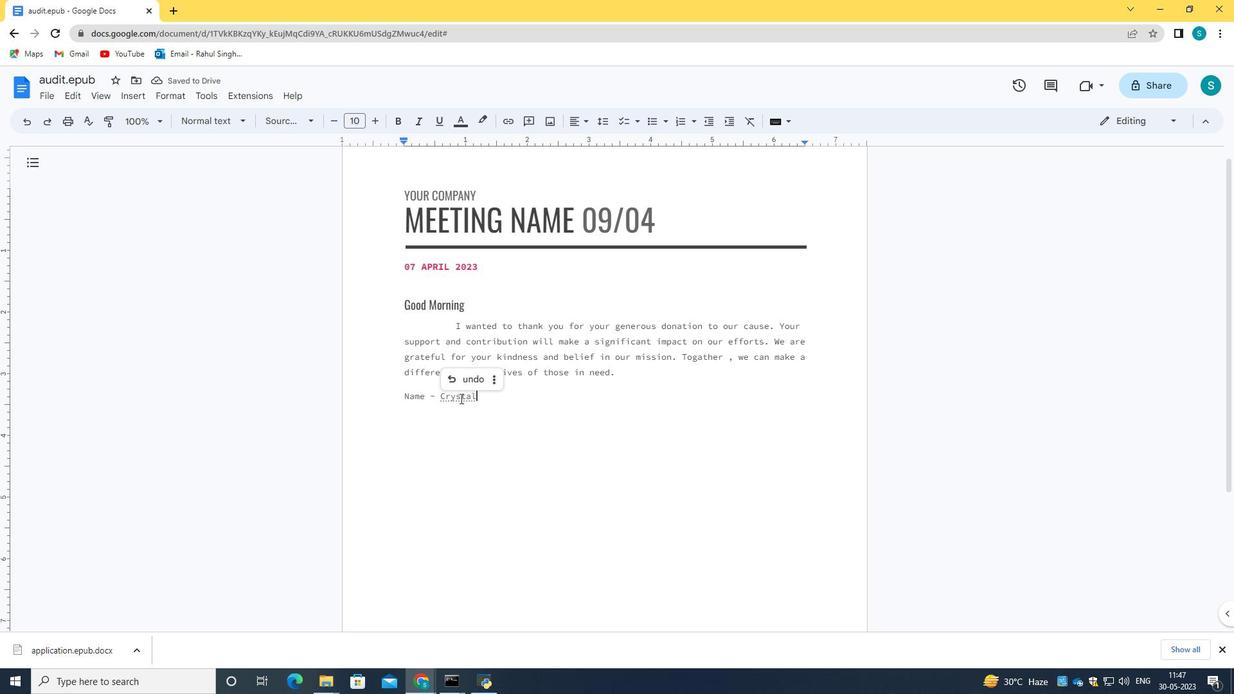 
Action: Mouse pressed left at (462, 397)
Screenshot: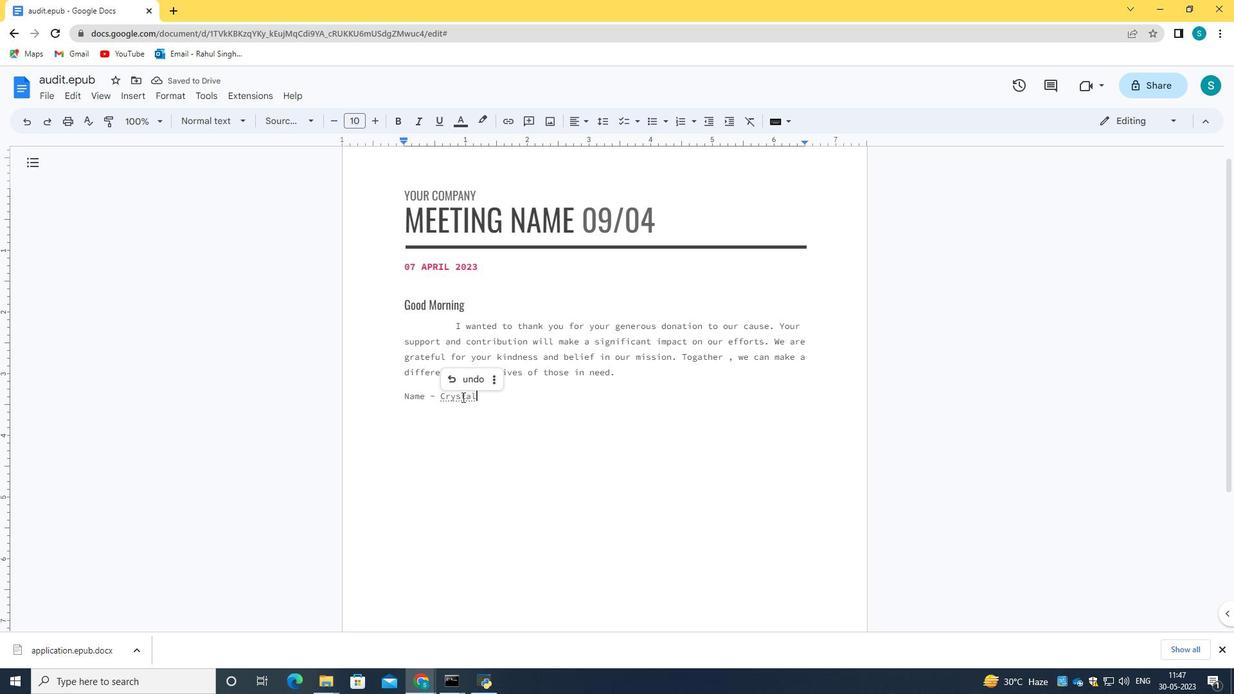 
Action: Mouse moved to (448, 436)
Screenshot: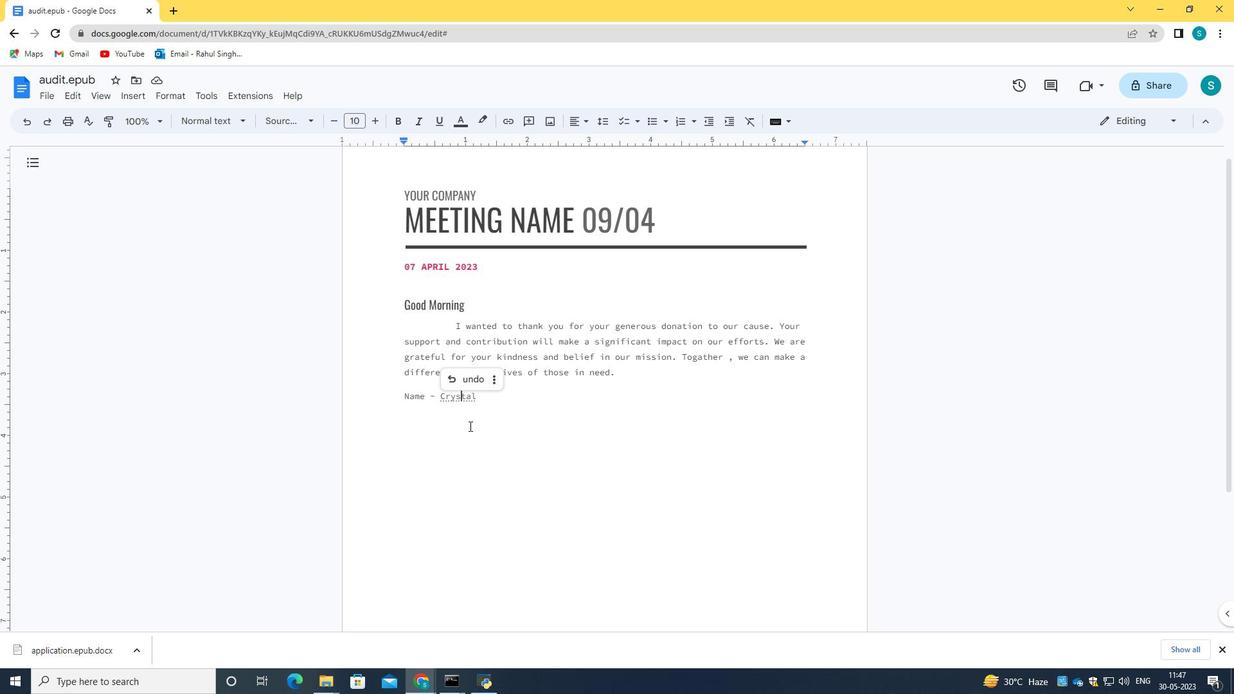 
Action: Mouse pressed left at (448, 436)
Screenshot: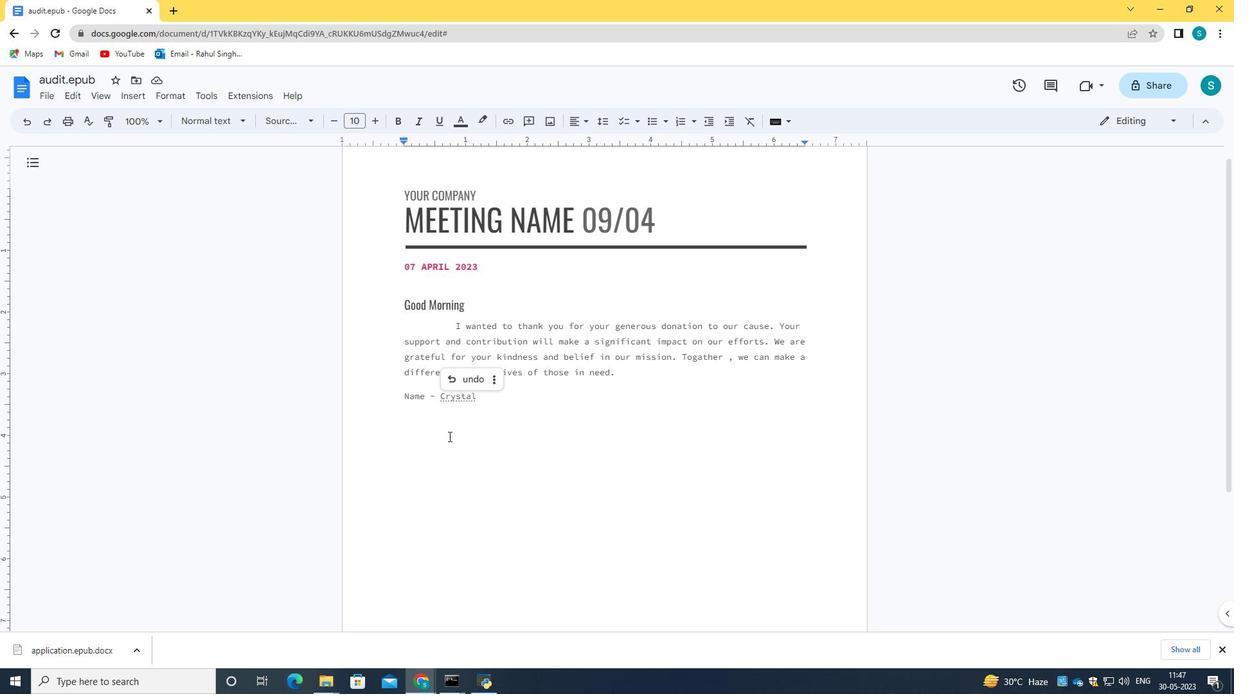 
Action: Mouse moved to (656, 214)
Screenshot: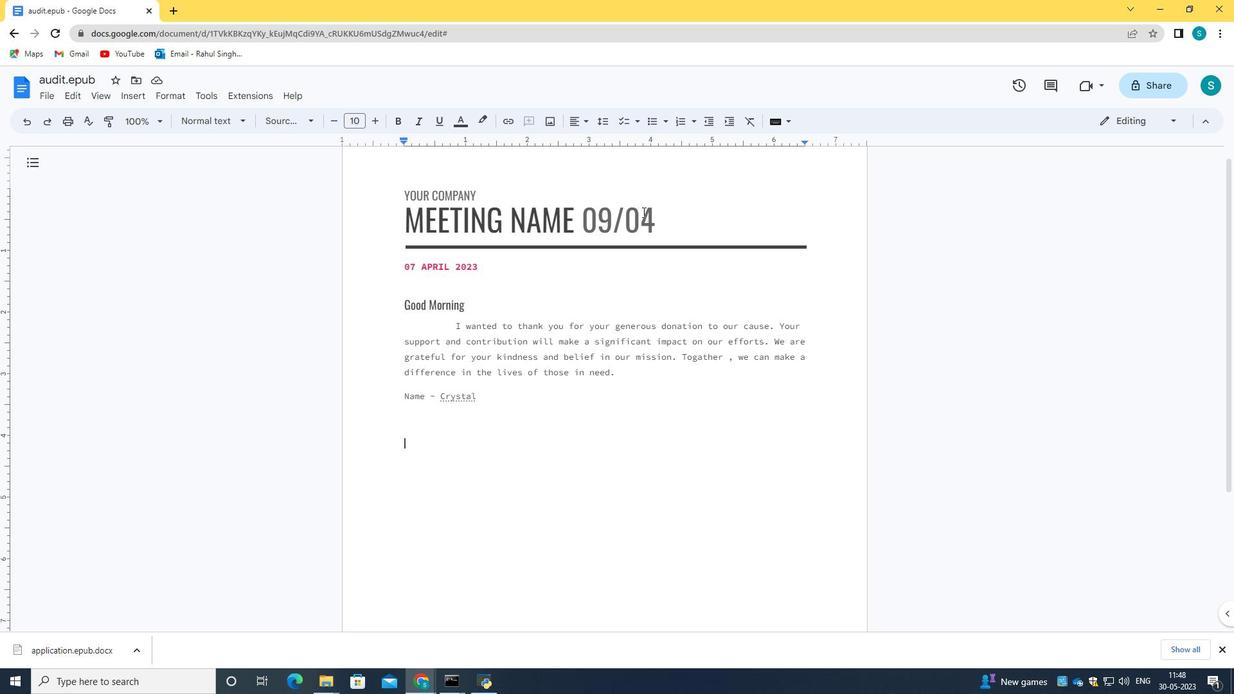 
Action: Mouse pressed left at (656, 214)
Screenshot: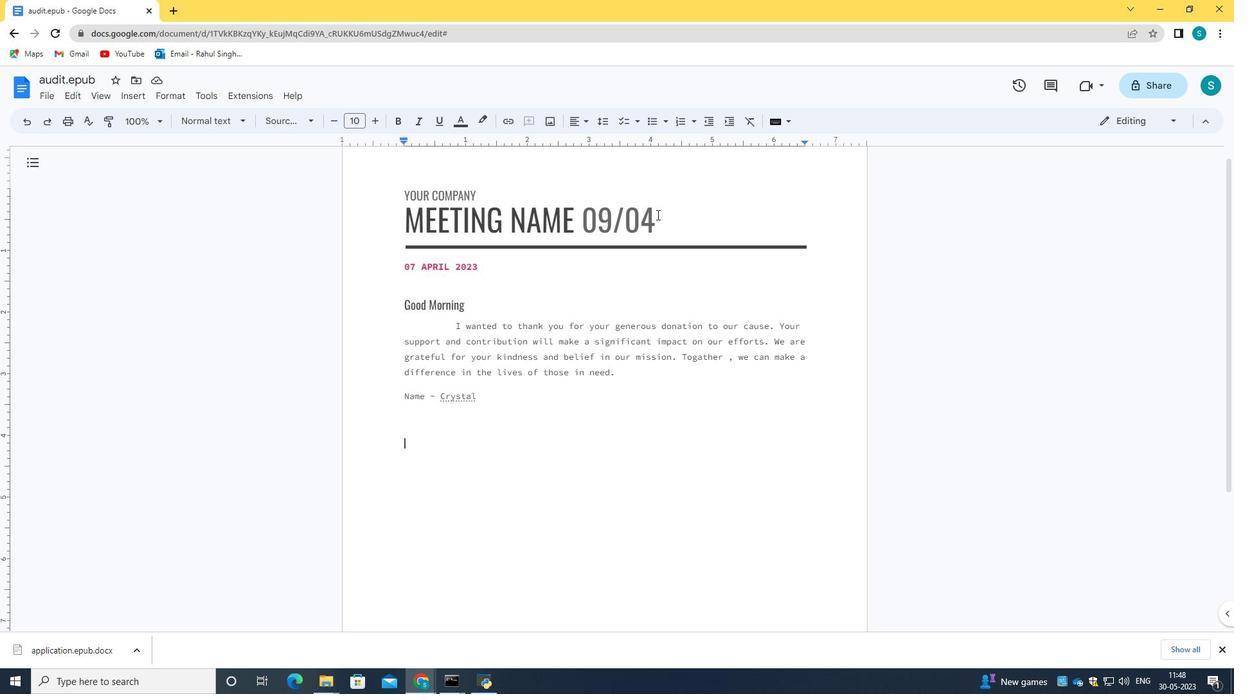 
Action: Mouse moved to (719, 206)
Screenshot: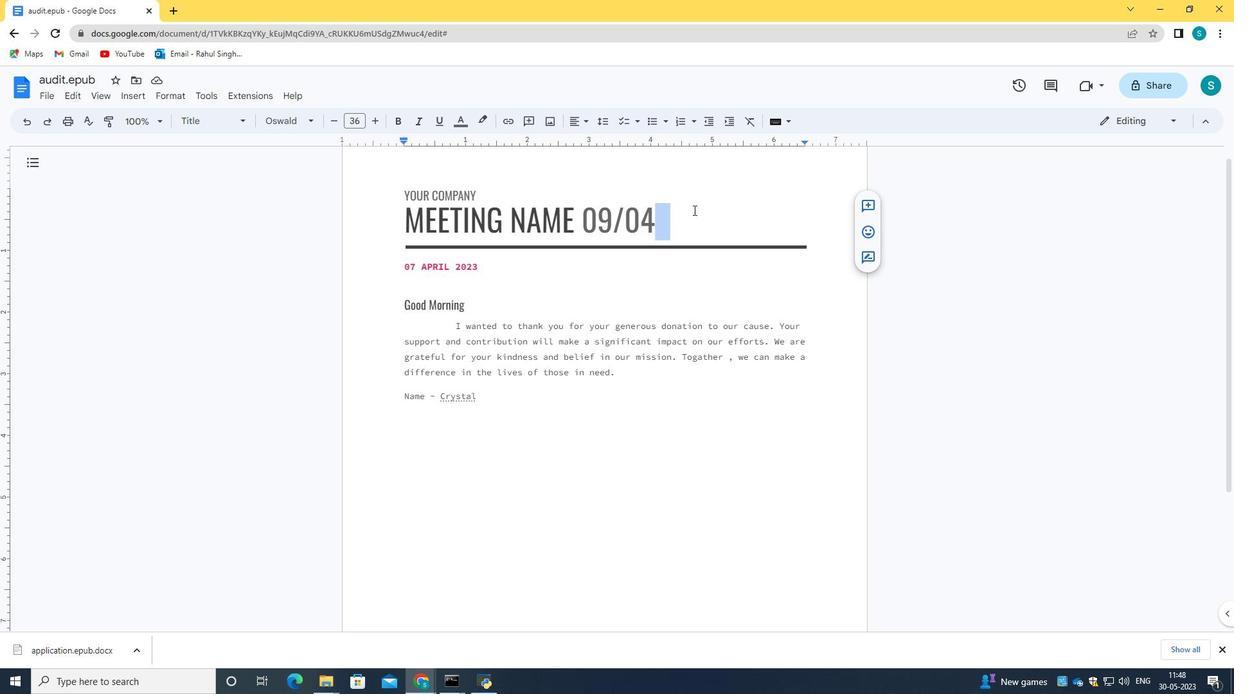 
Action: Mouse pressed left at (719, 206)
Screenshot: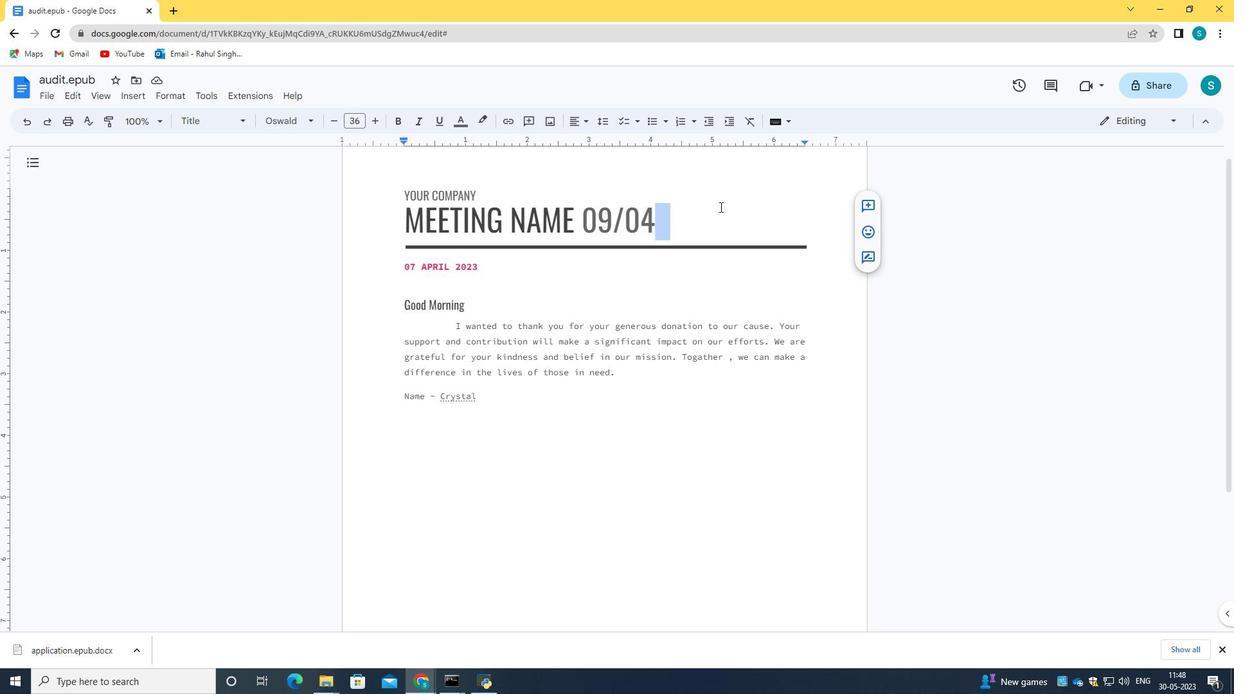 
Action: Mouse moved to (45, 95)
Screenshot: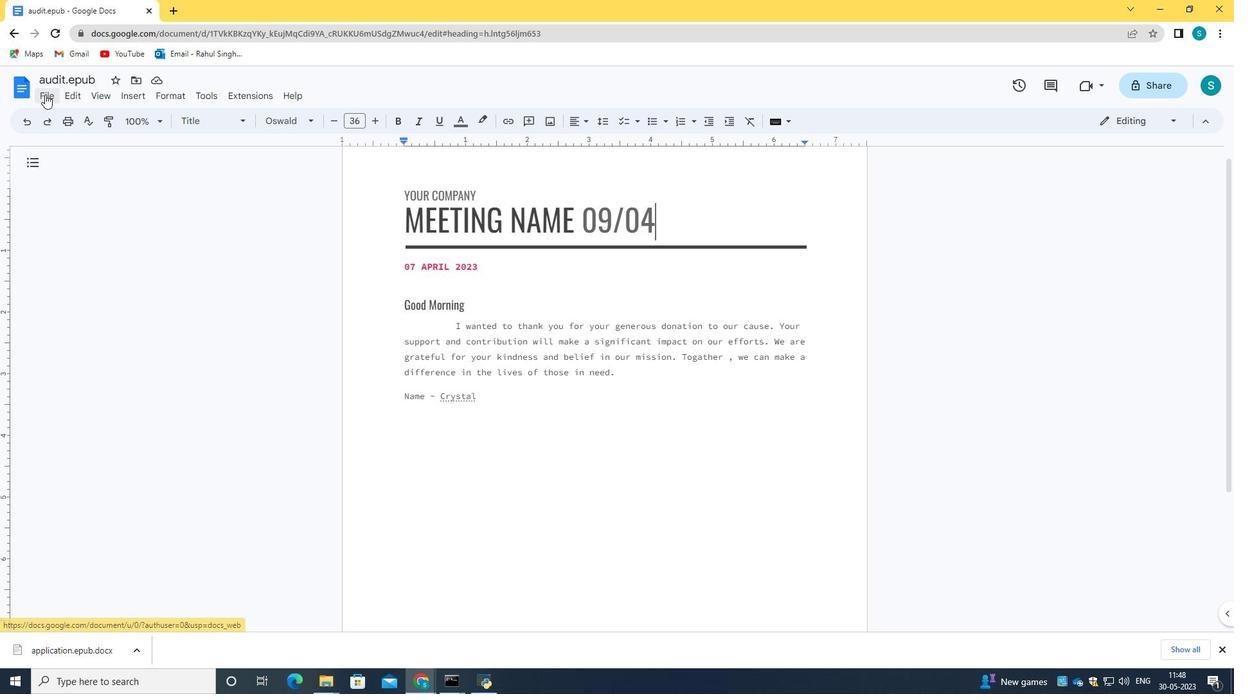 
Action: Mouse pressed left at (45, 95)
Screenshot: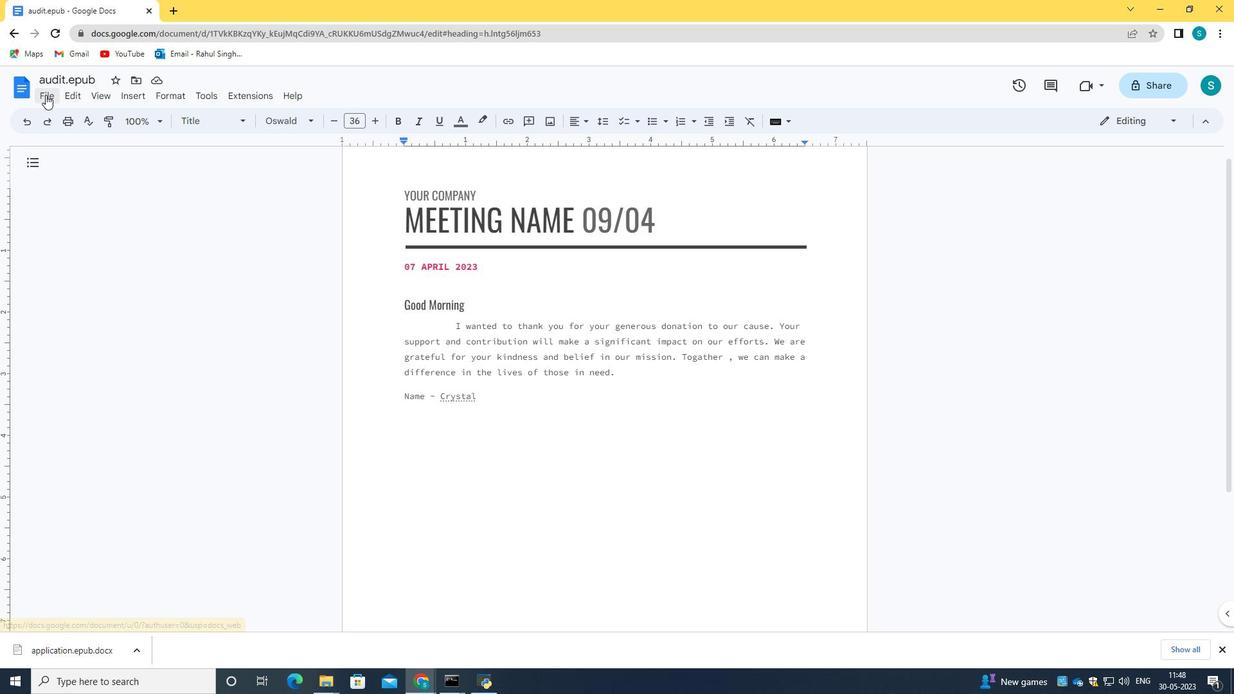 
Action: Mouse moved to (197, 401)
Screenshot: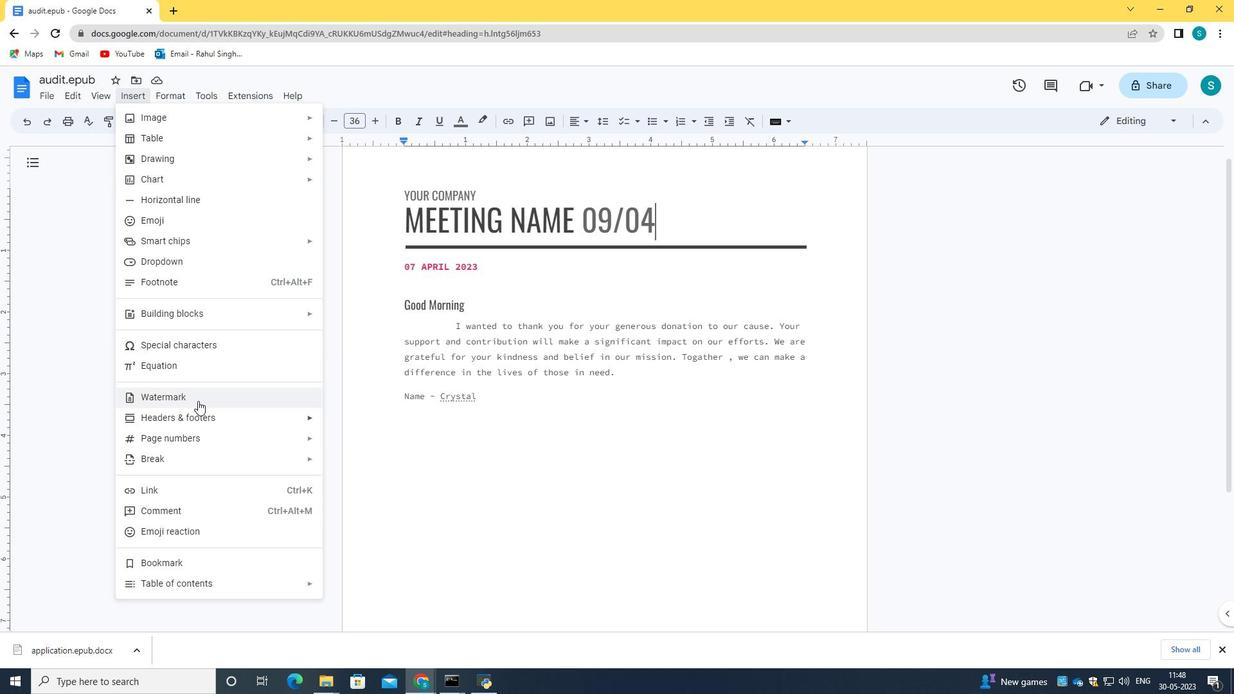 
Action: Mouse pressed left at (197, 401)
Screenshot: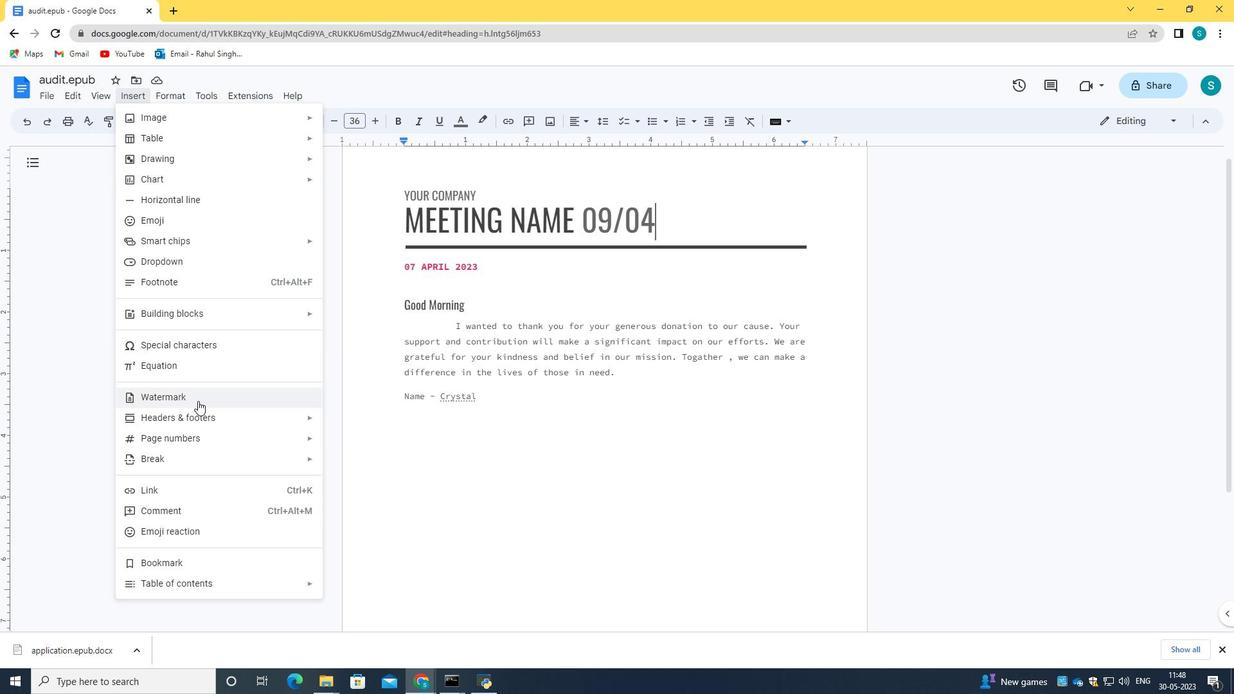 
Action: Mouse moved to (1187, 164)
Screenshot: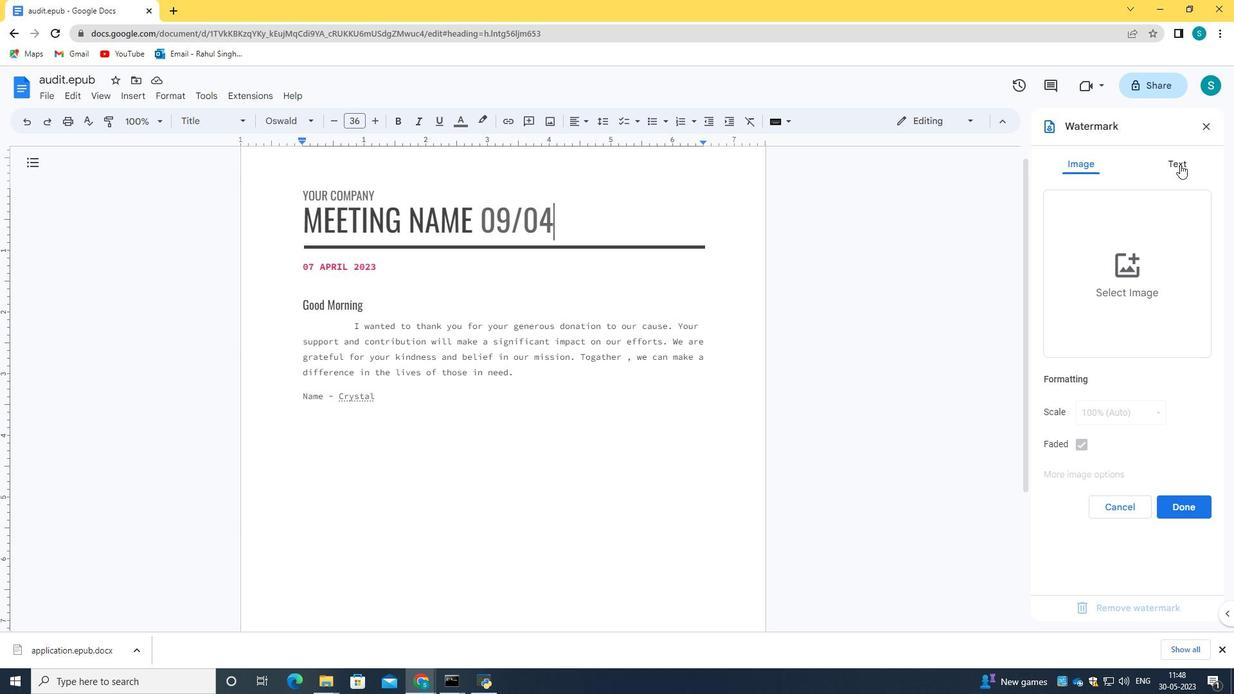 
Action: Mouse pressed left at (1187, 164)
Screenshot: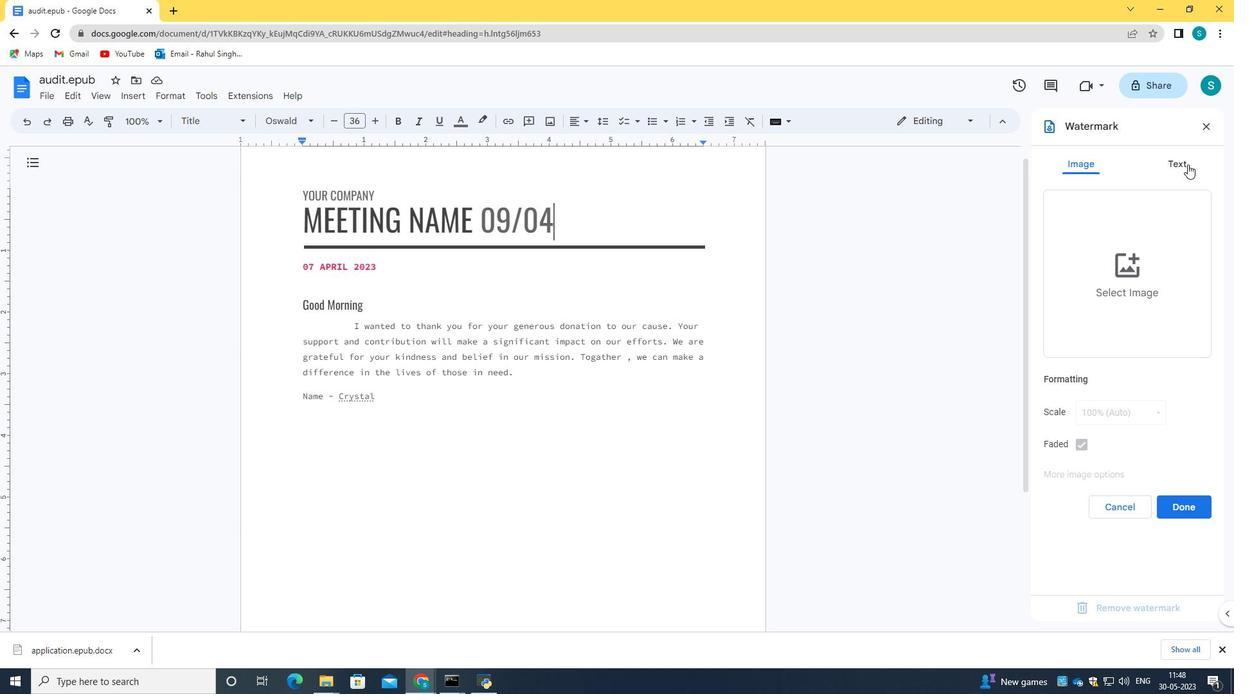 
Action: Mouse moved to (1086, 198)
Screenshot: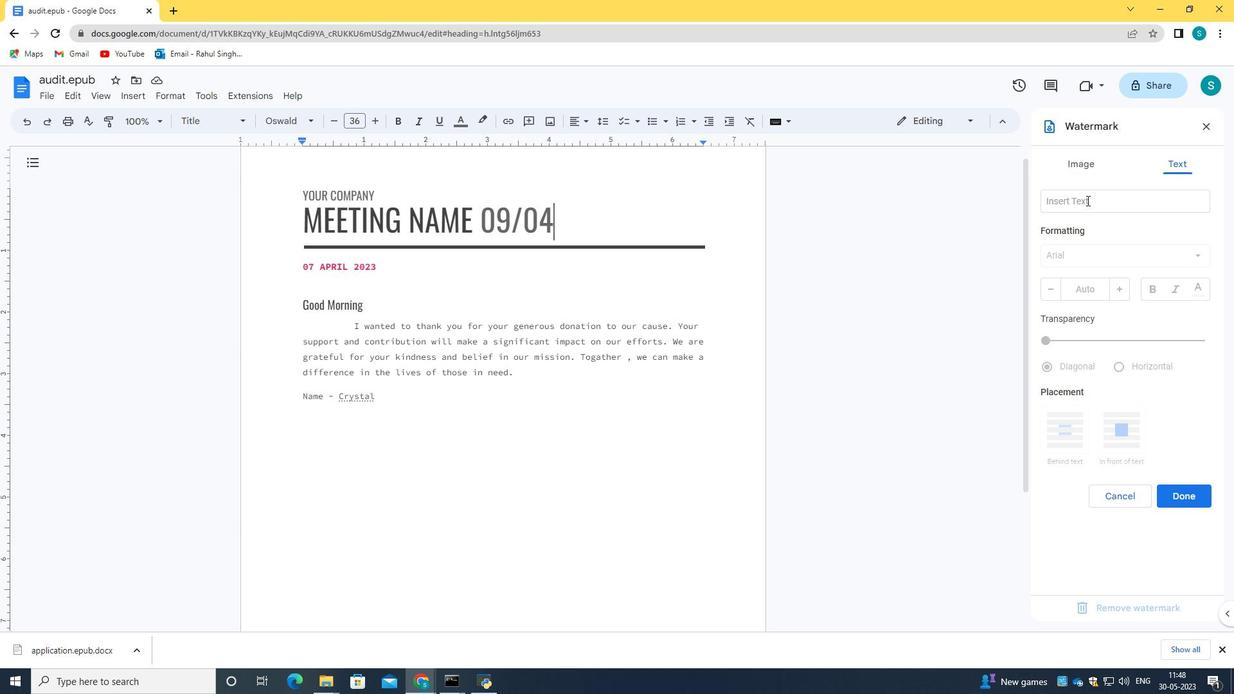 
Action: Mouse pressed left at (1086, 198)
Screenshot: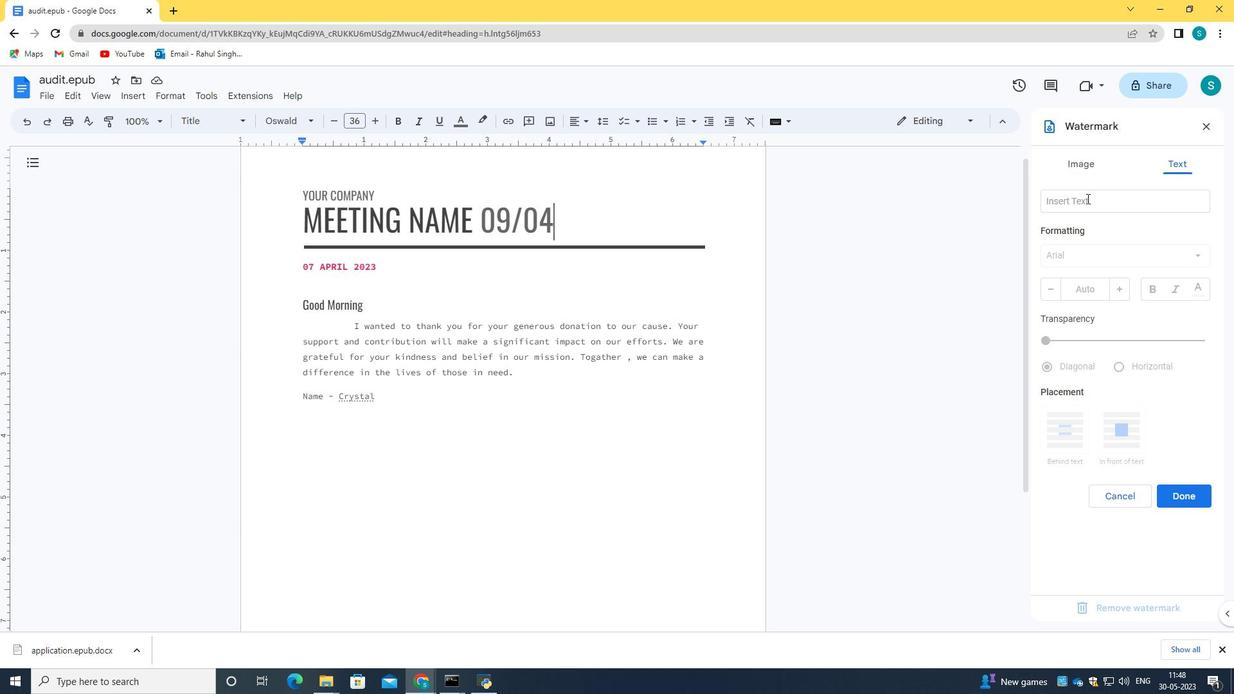 
Action: Key pressed <Key.caps_lock>ITC
Screenshot: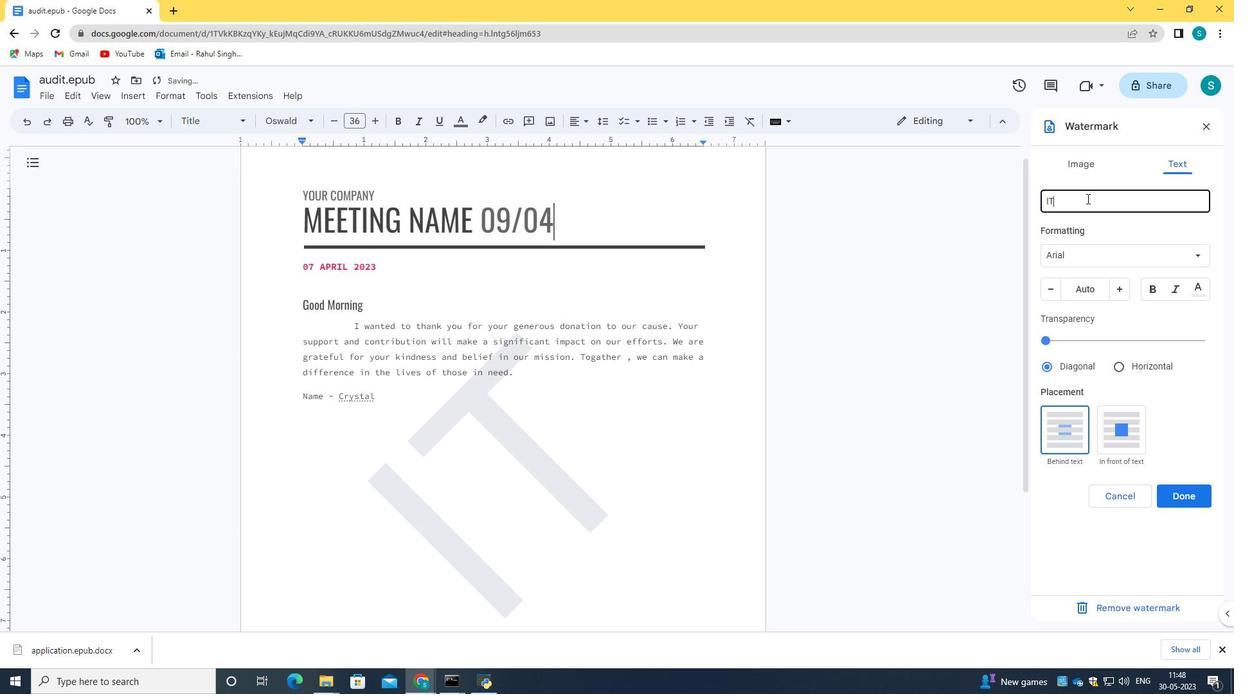 
Action: Mouse moved to (1097, 251)
Screenshot: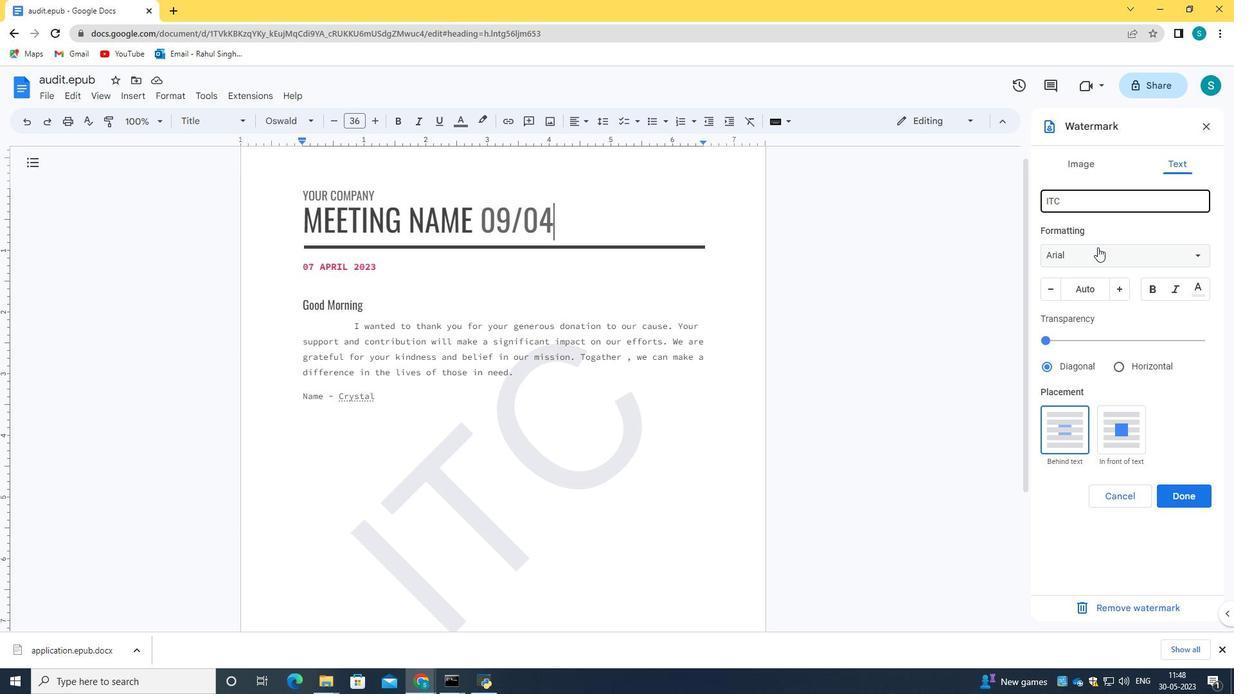 
Action: Mouse pressed left at (1097, 251)
Screenshot: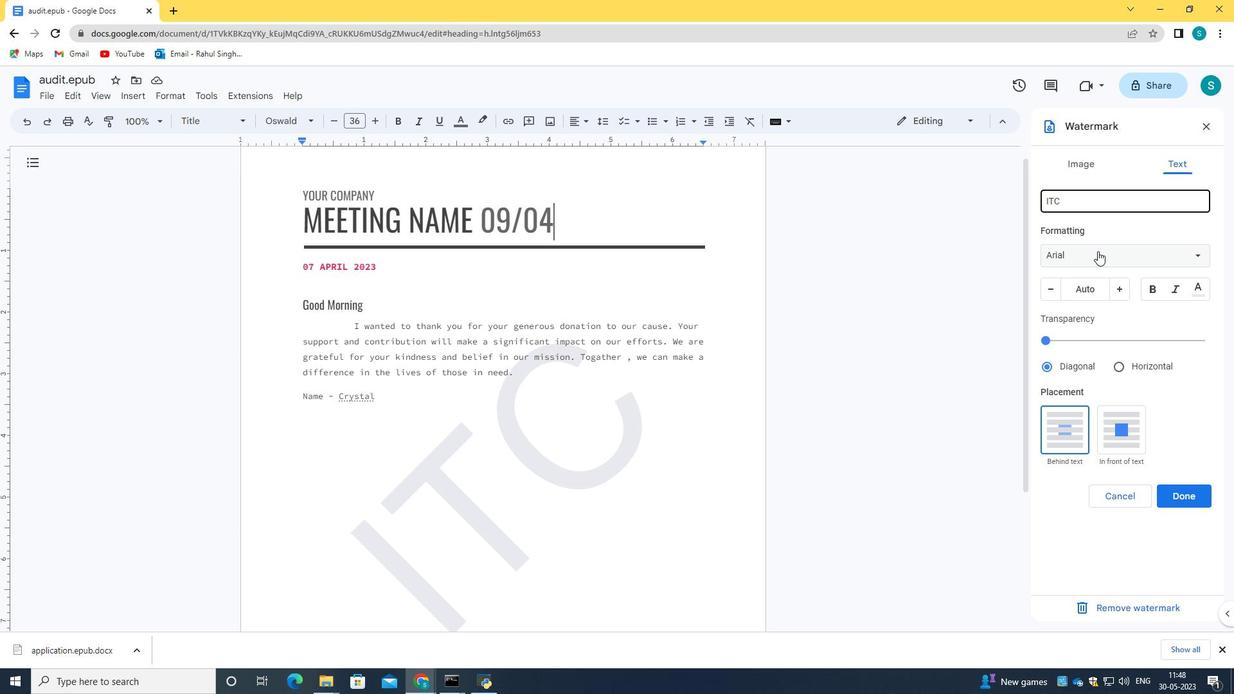
Action: Mouse moved to (1115, 447)
Screenshot: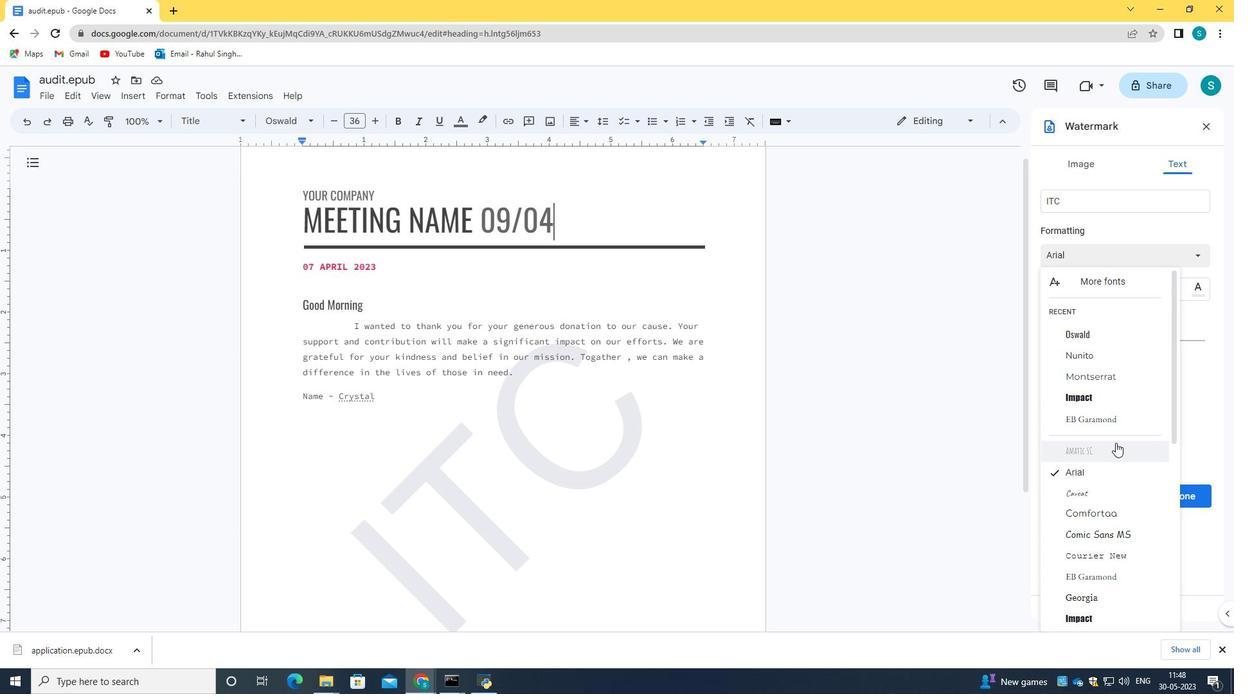 
Action: Mouse scrolled (1115, 446) with delta (0, 0)
Screenshot: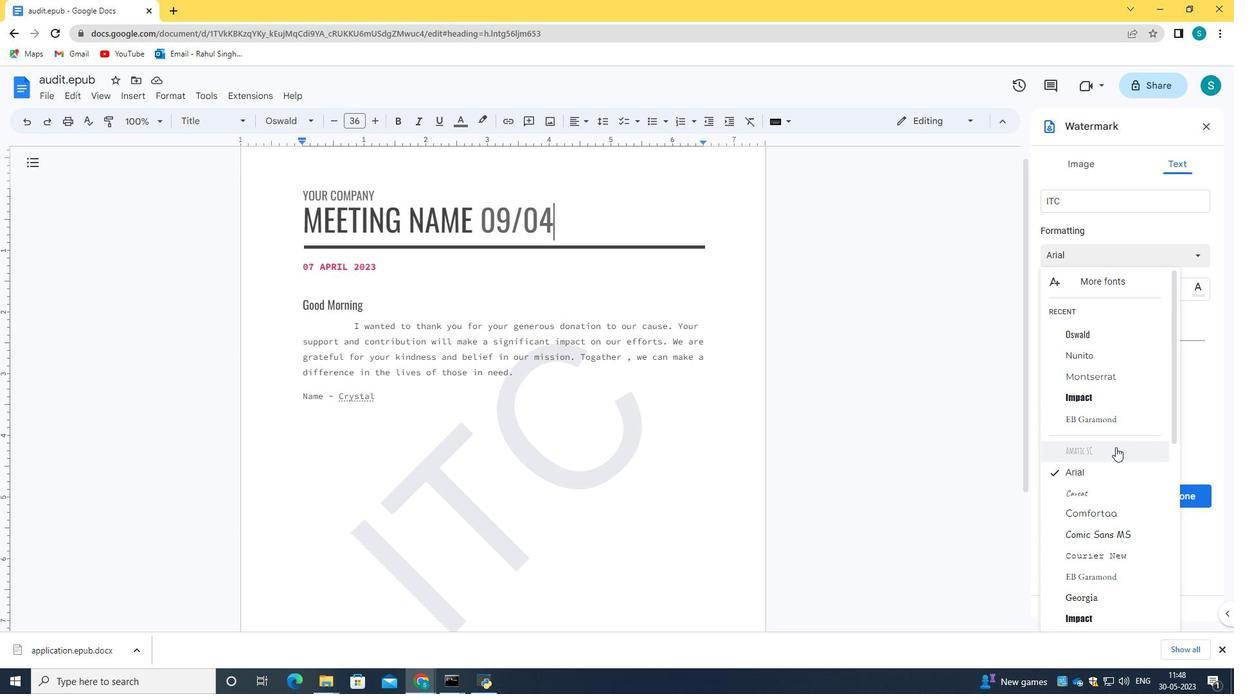 
Action: Mouse moved to (1111, 532)
Screenshot: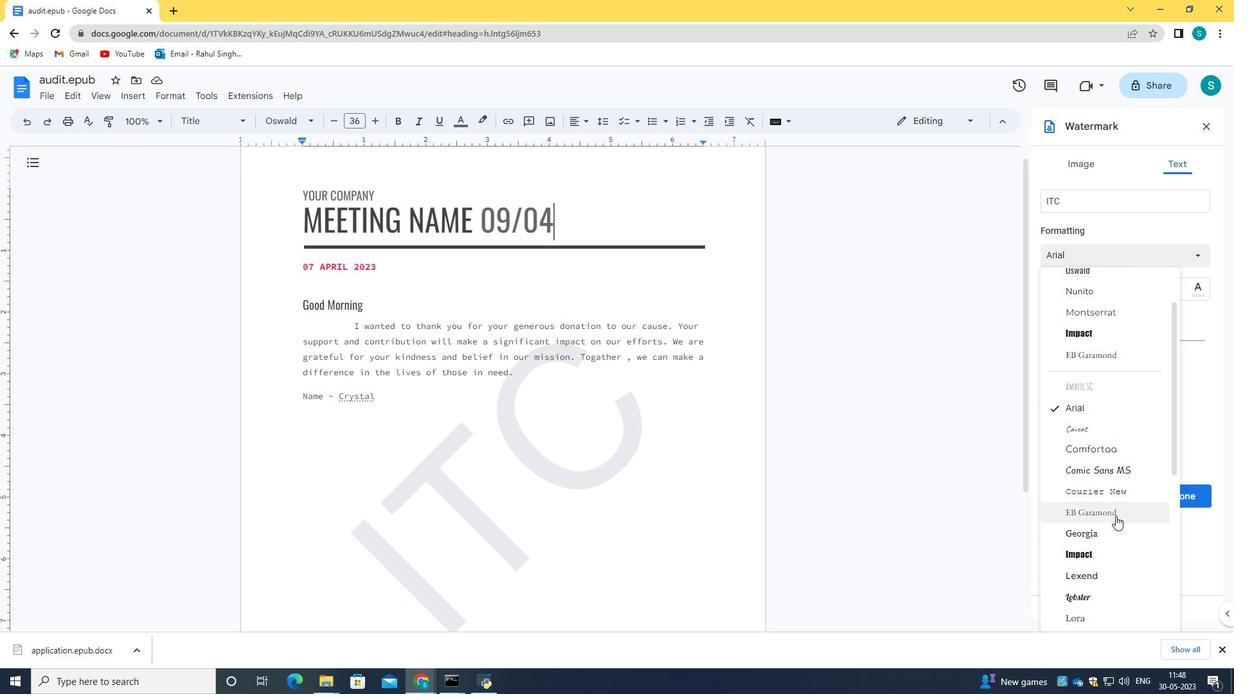 
Action: Mouse pressed left at (1111, 532)
Screenshot: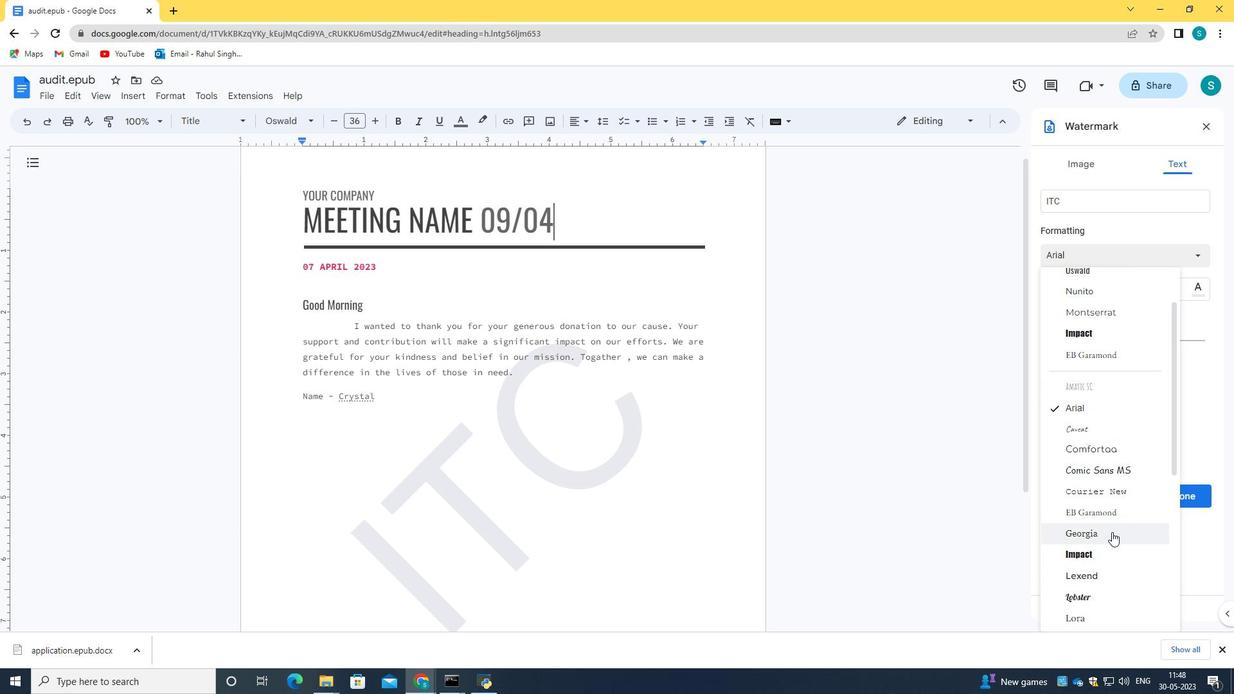 
Action: Mouse moved to (1119, 293)
Screenshot: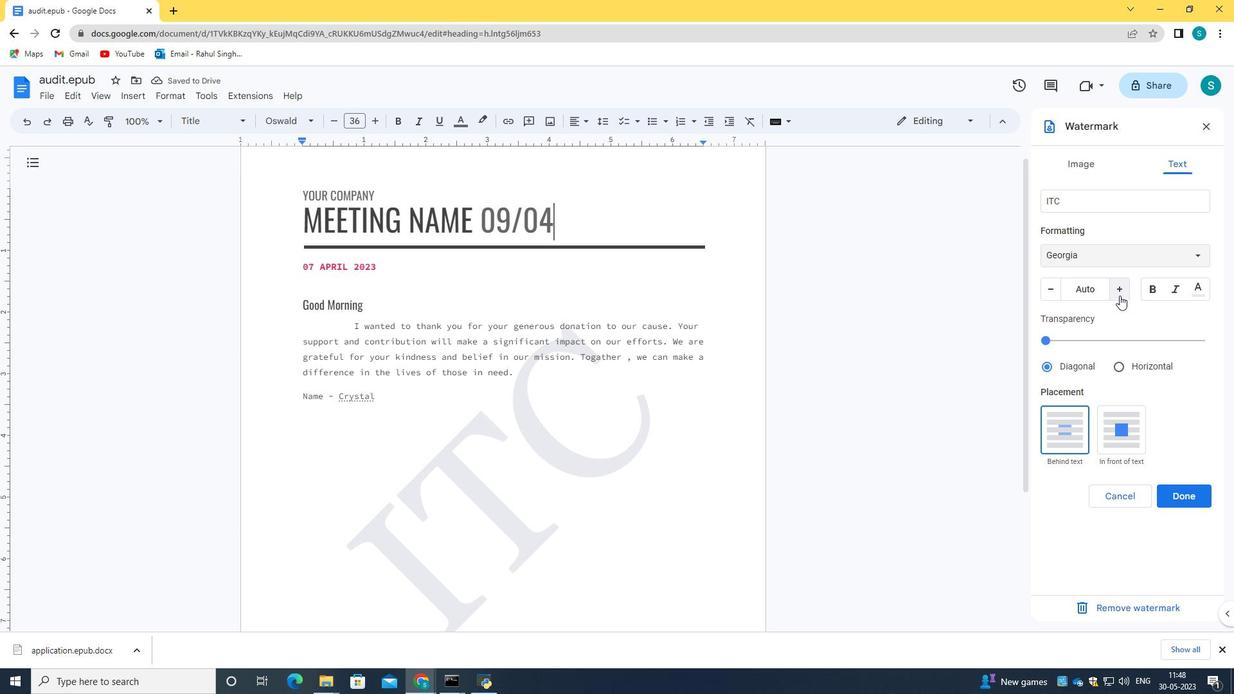 
Action: Mouse pressed left at (1119, 293)
Screenshot: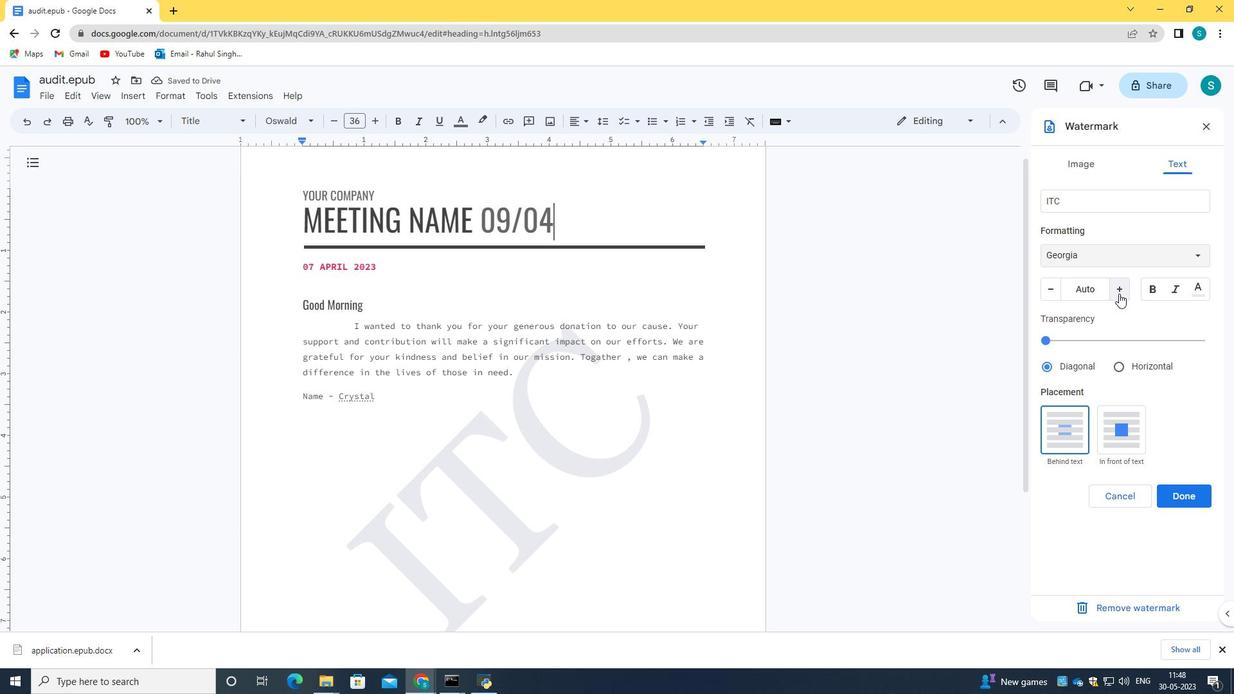 
Action: Mouse pressed left at (1119, 293)
Screenshot: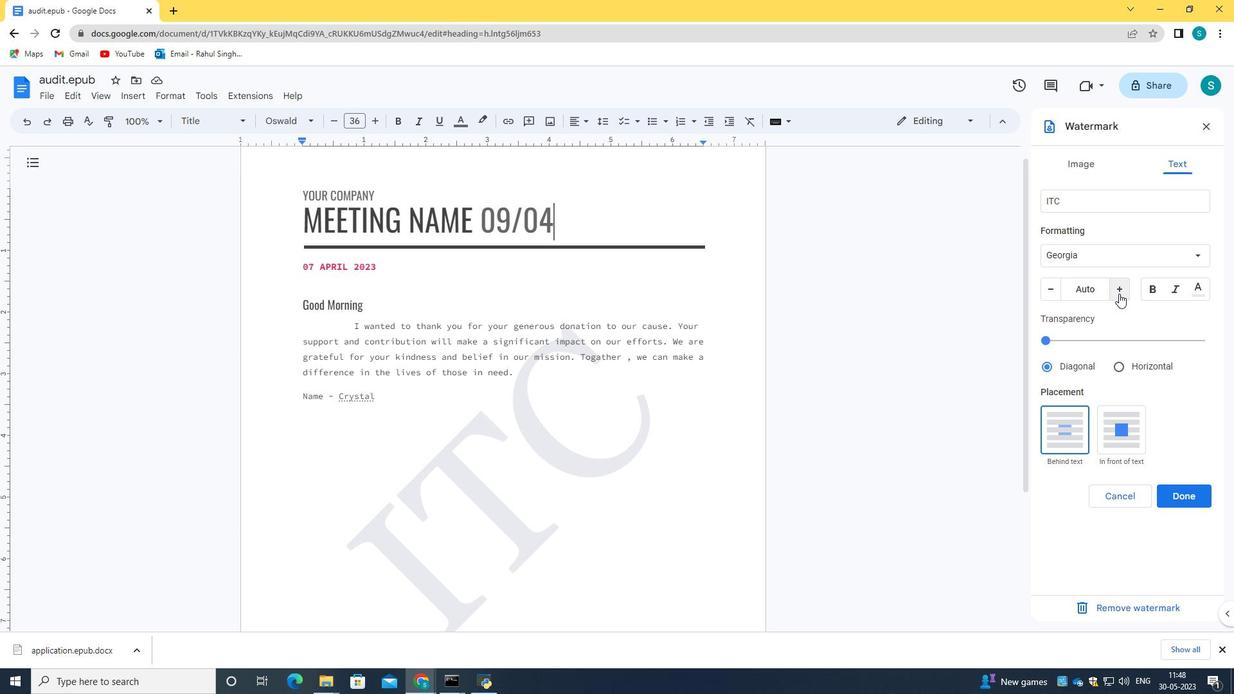 
Action: Mouse pressed left at (1119, 293)
Screenshot: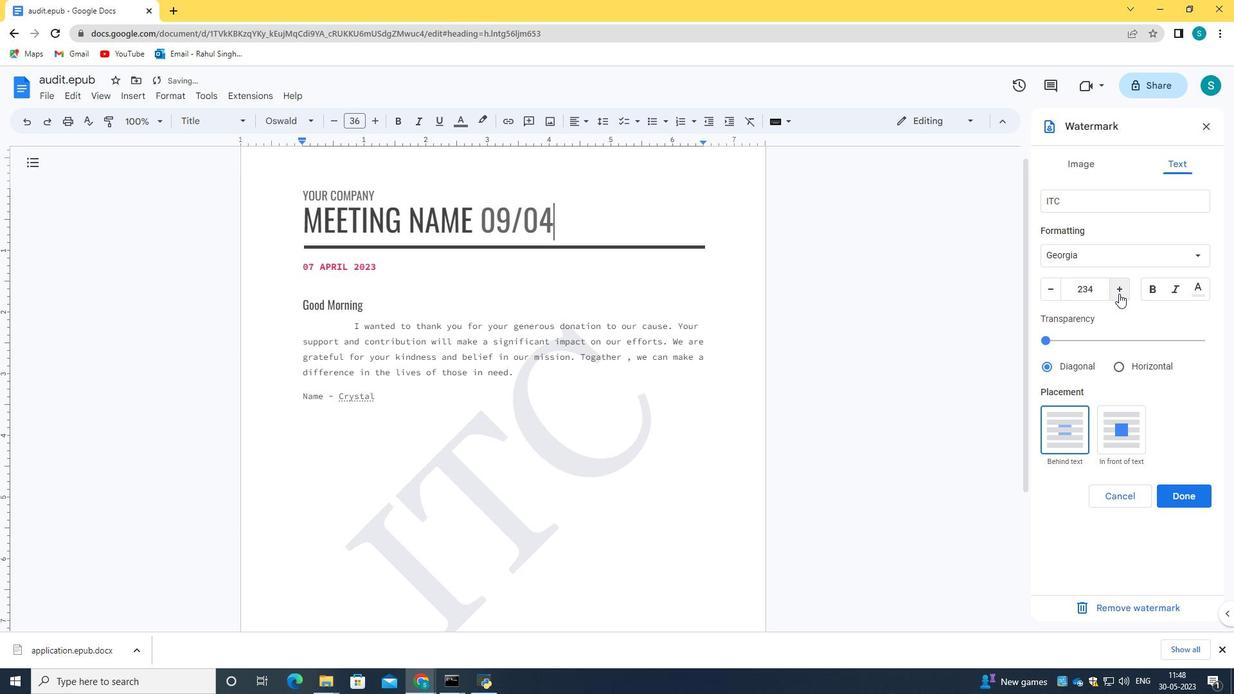 
Action: Mouse moved to (1043, 293)
Screenshot: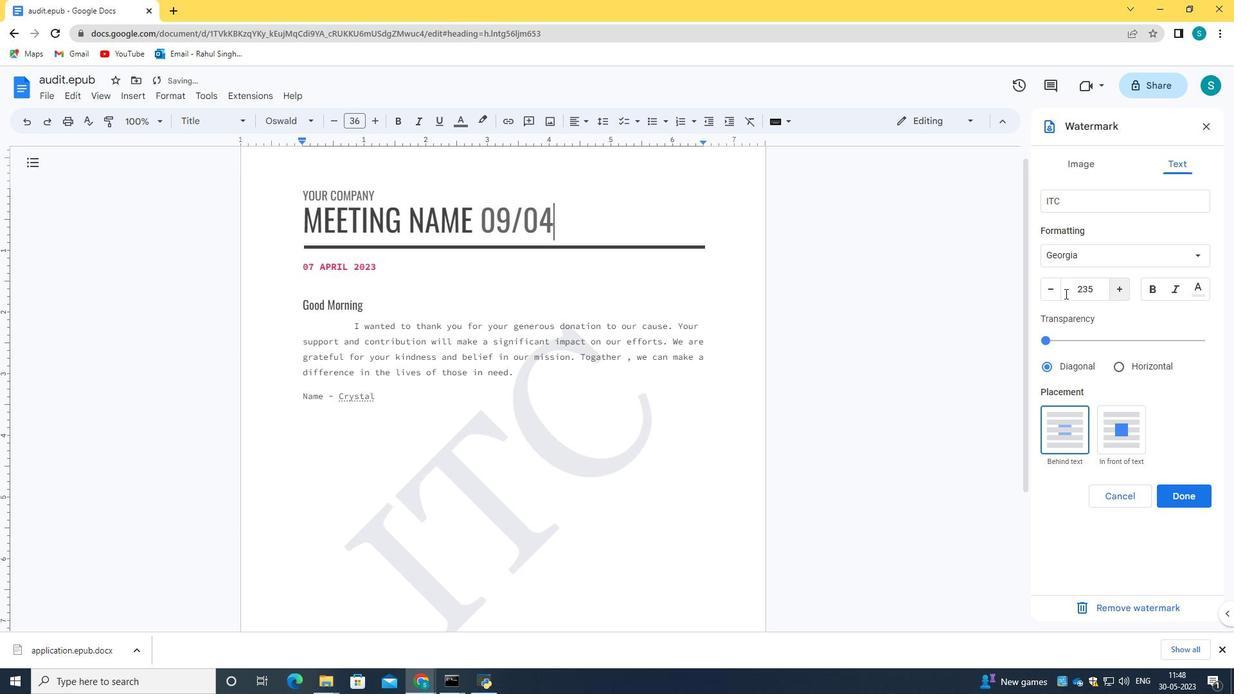 
Action: Mouse pressed left at (1043, 293)
Screenshot: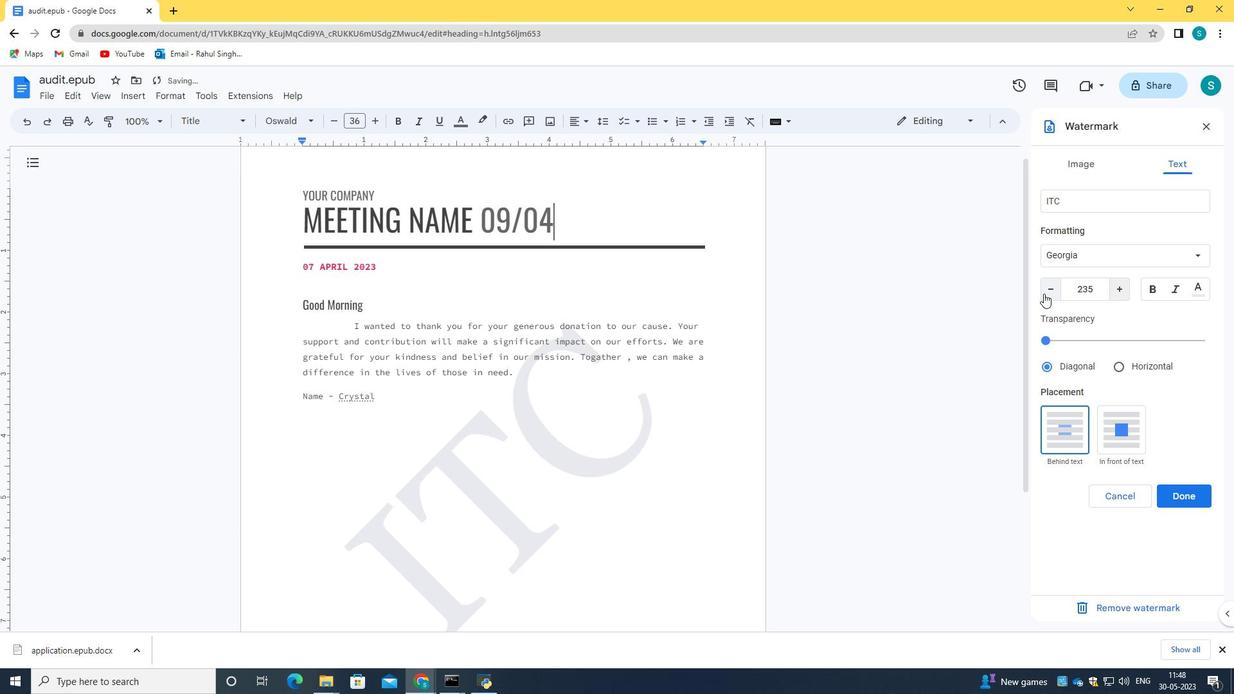 
Action: Mouse pressed left at (1043, 293)
Screenshot: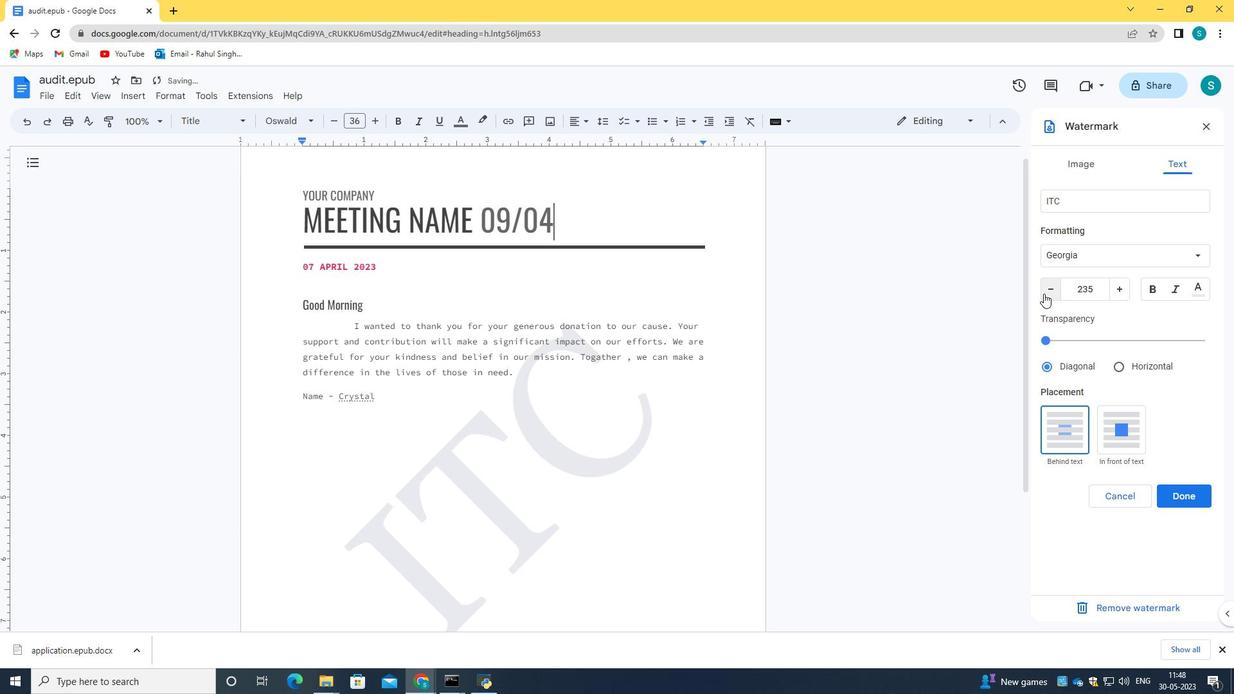 
Action: Mouse pressed left at (1043, 293)
Screenshot: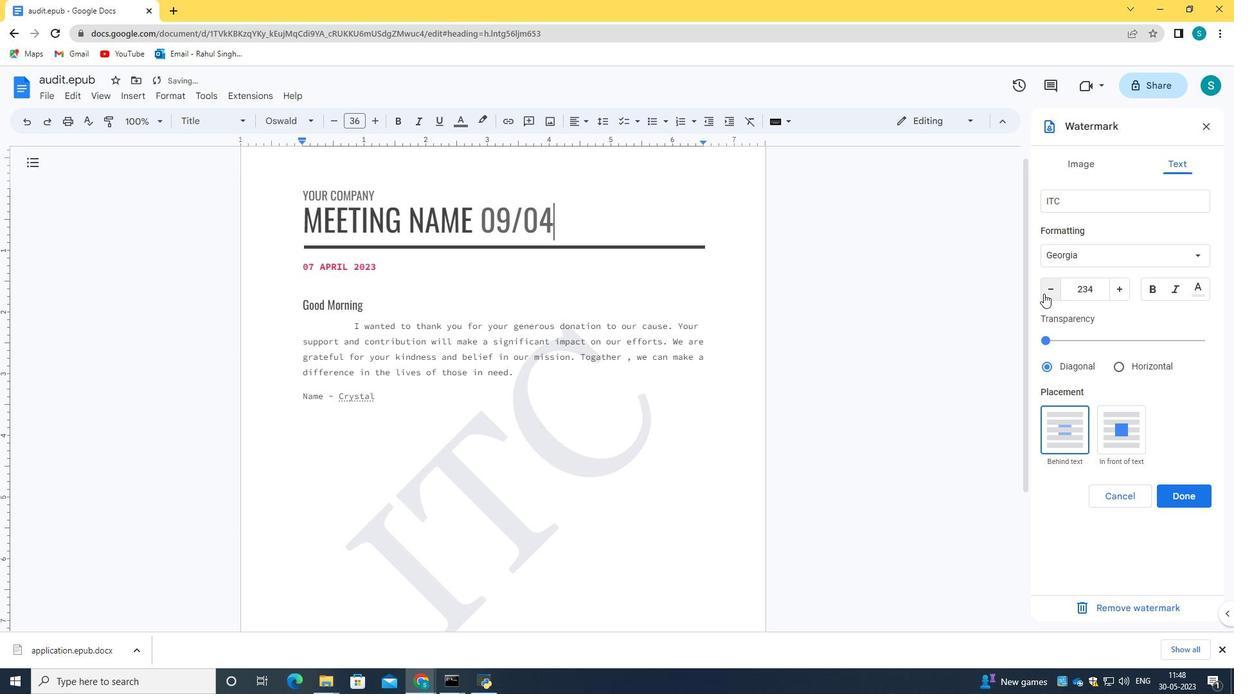 
Action: Mouse pressed left at (1043, 293)
Screenshot: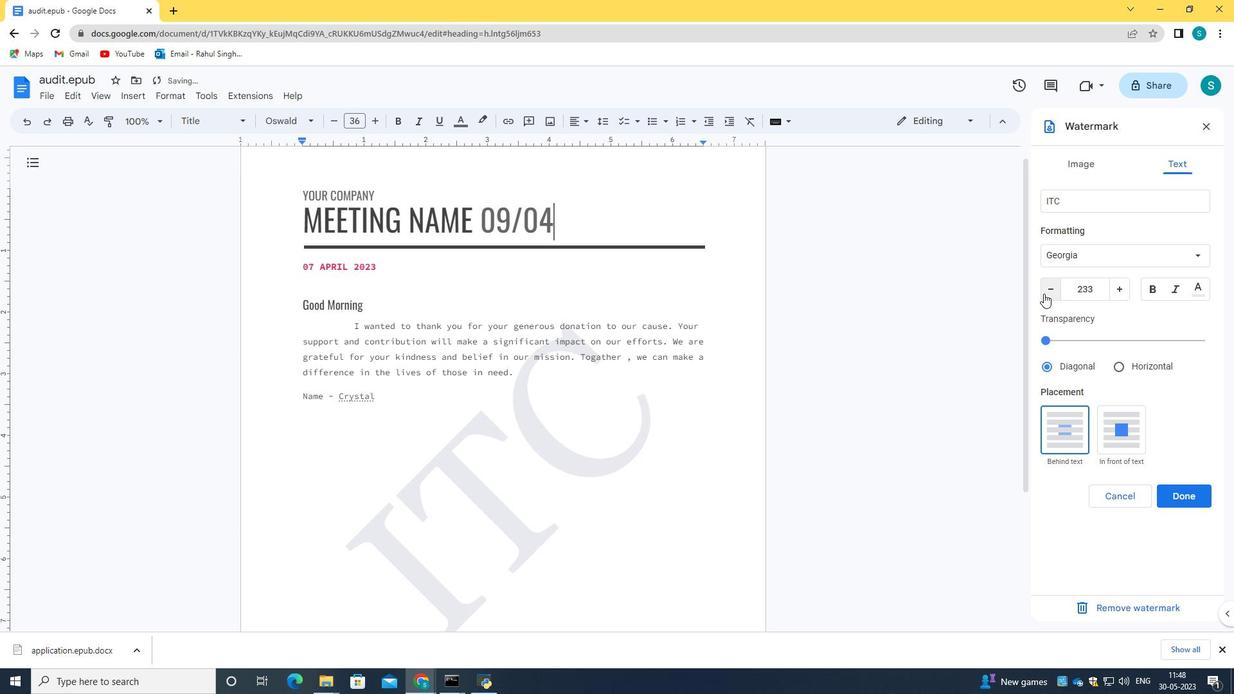 
Action: Mouse pressed left at (1043, 293)
Screenshot: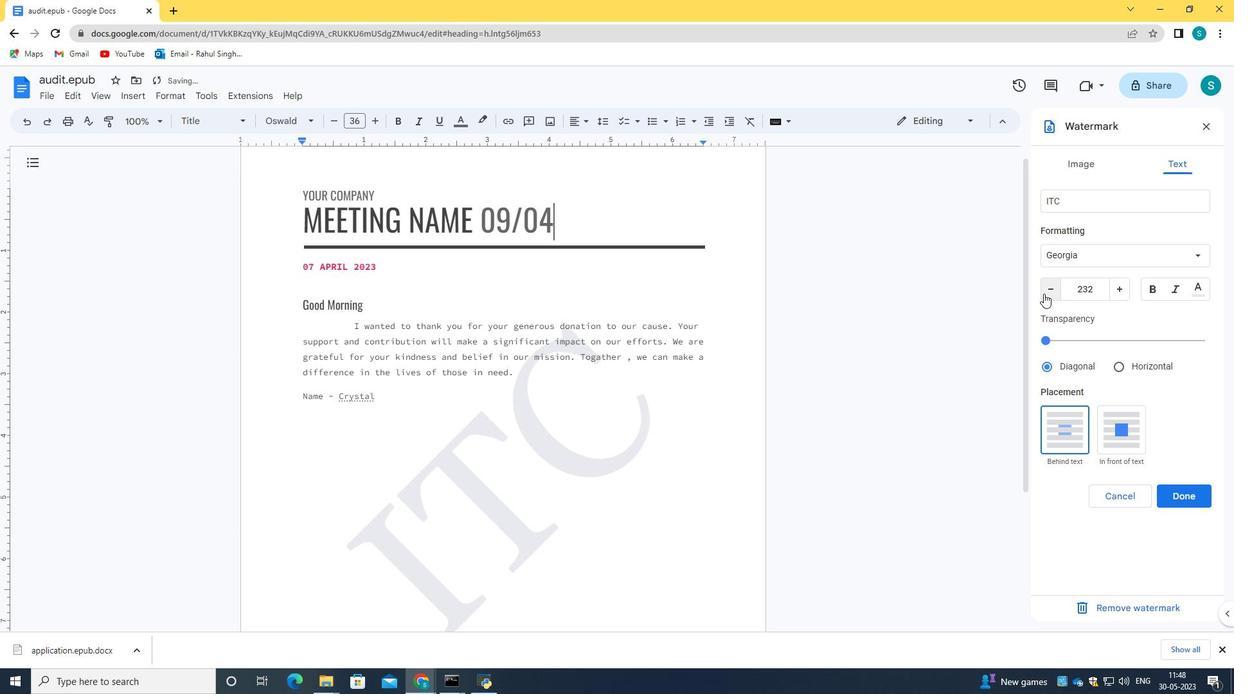 
Action: Mouse pressed left at (1043, 293)
Screenshot: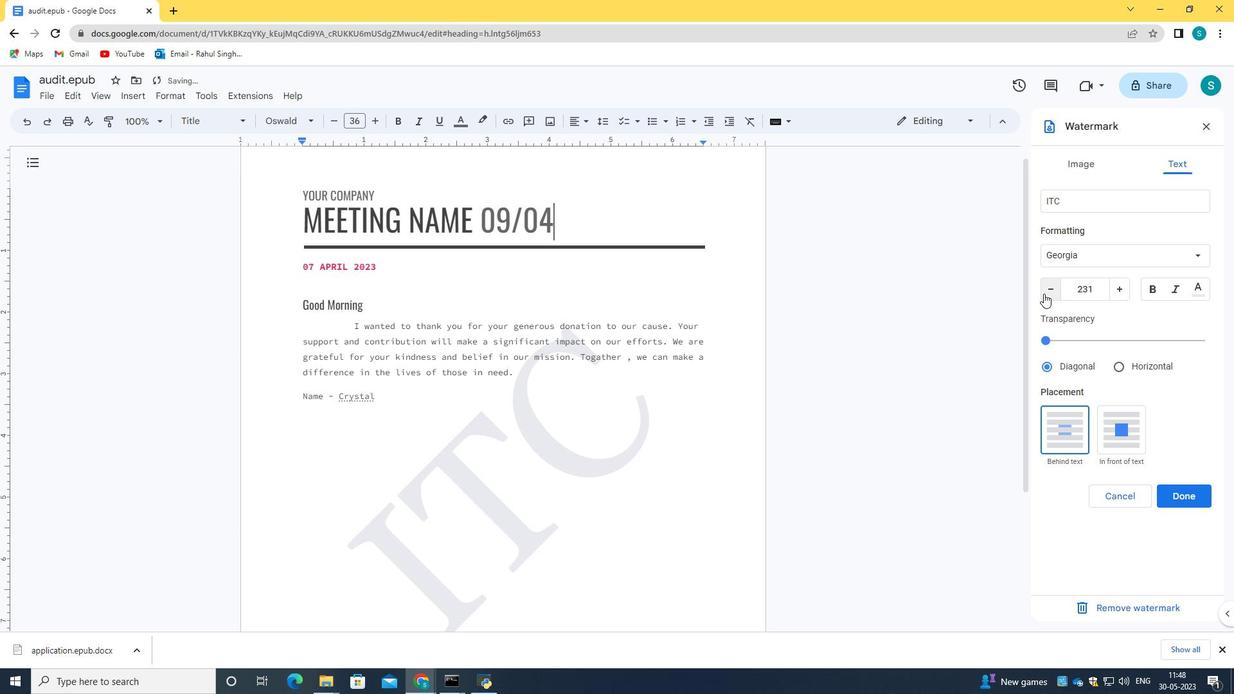 
Action: Mouse pressed left at (1043, 293)
Screenshot: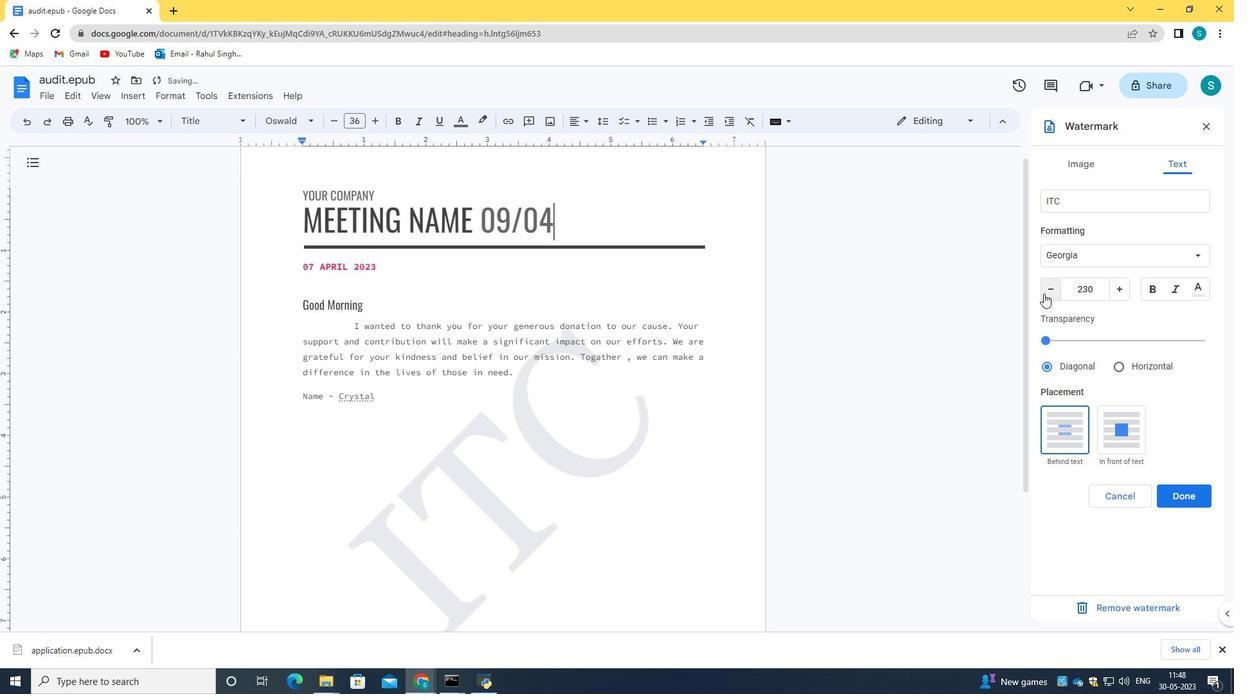 
Action: Mouse pressed left at (1043, 293)
Screenshot: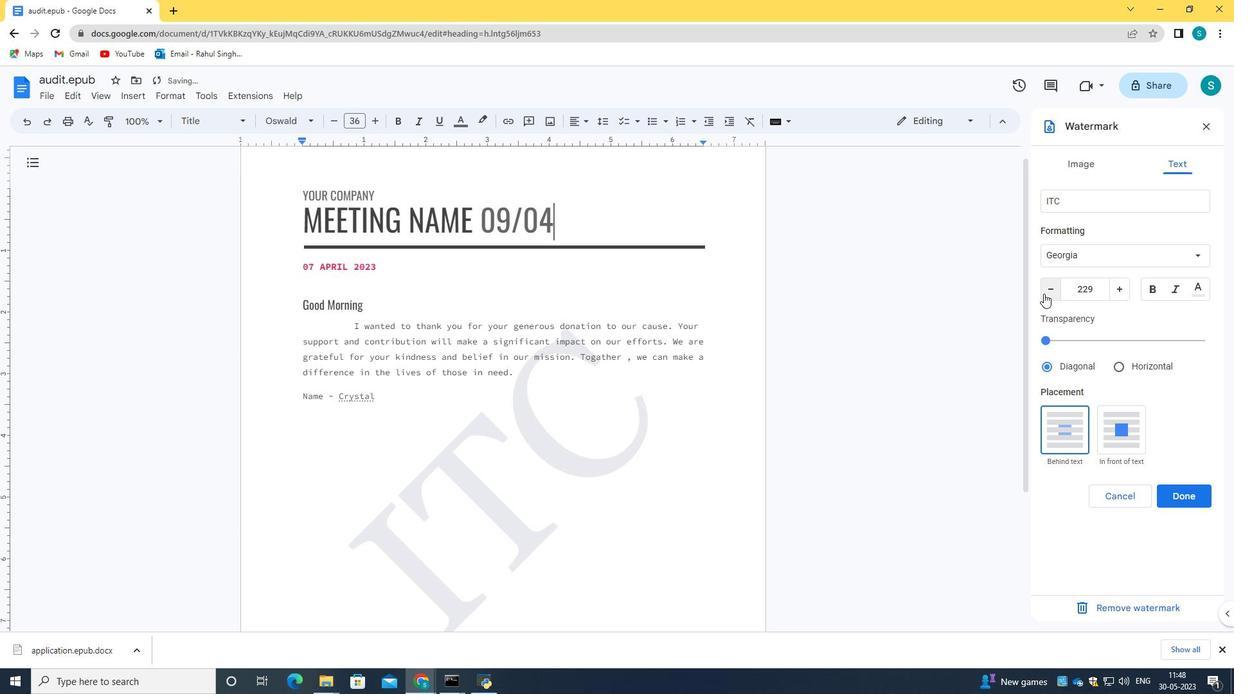 
Action: Mouse pressed left at (1043, 293)
Screenshot: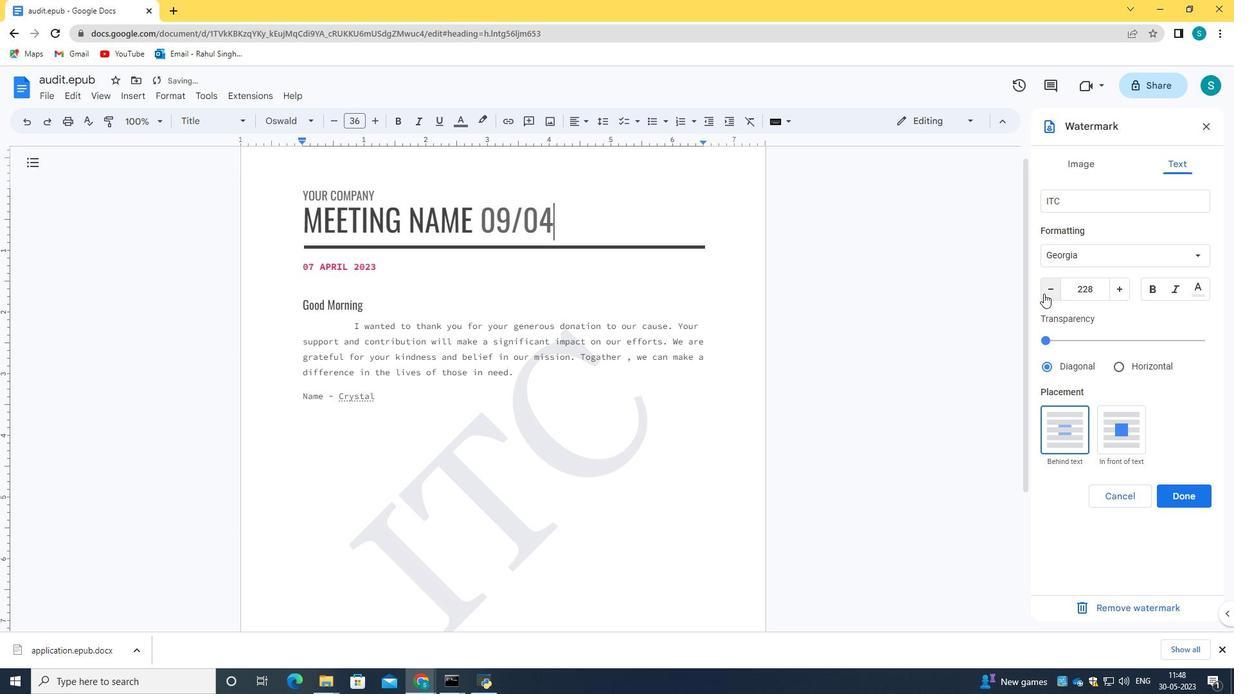 
Action: Mouse pressed left at (1043, 293)
Screenshot: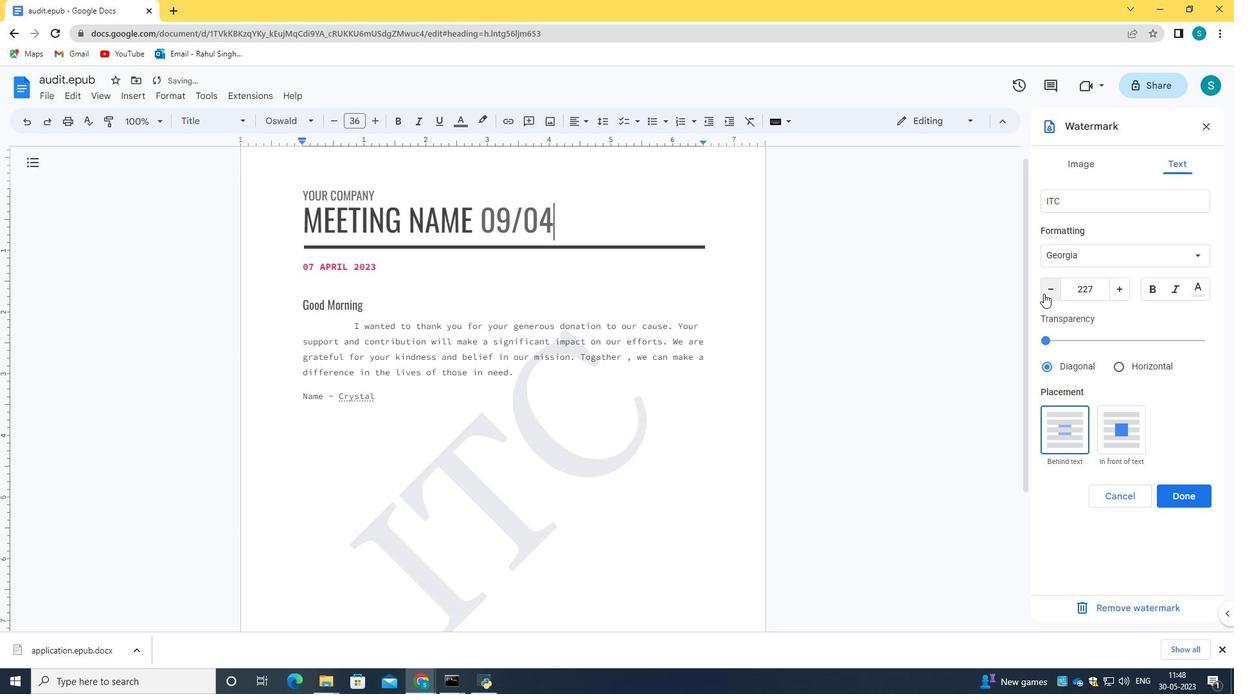 
Action: Mouse pressed left at (1043, 293)
Screenshot: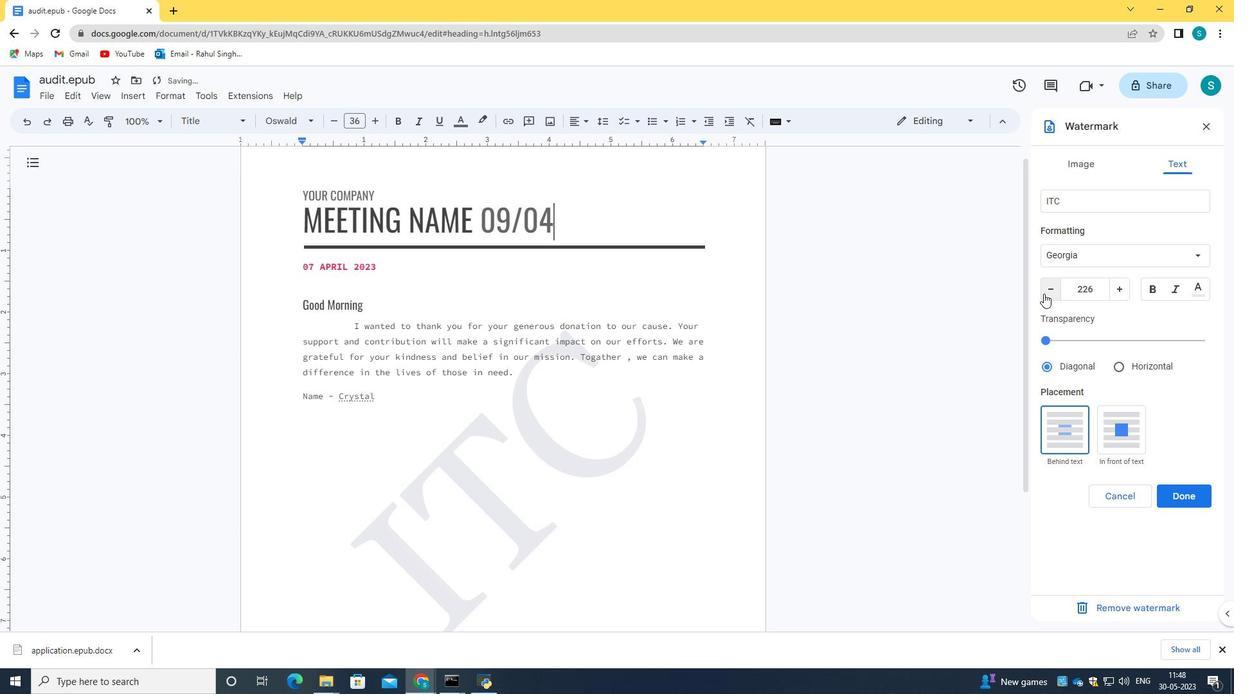 
Action: Mouse pressed left at (1043, 293)
Screenshot: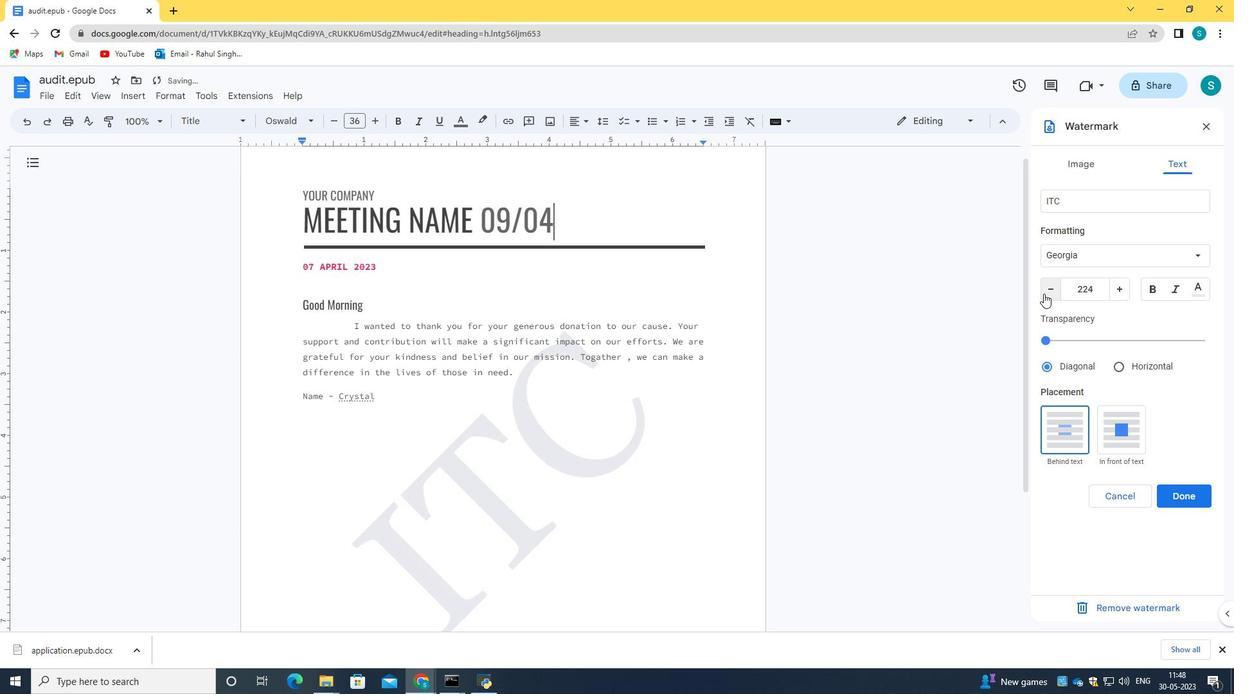 
Action: Mouse pressed left at (1043, 293)
Screenshot: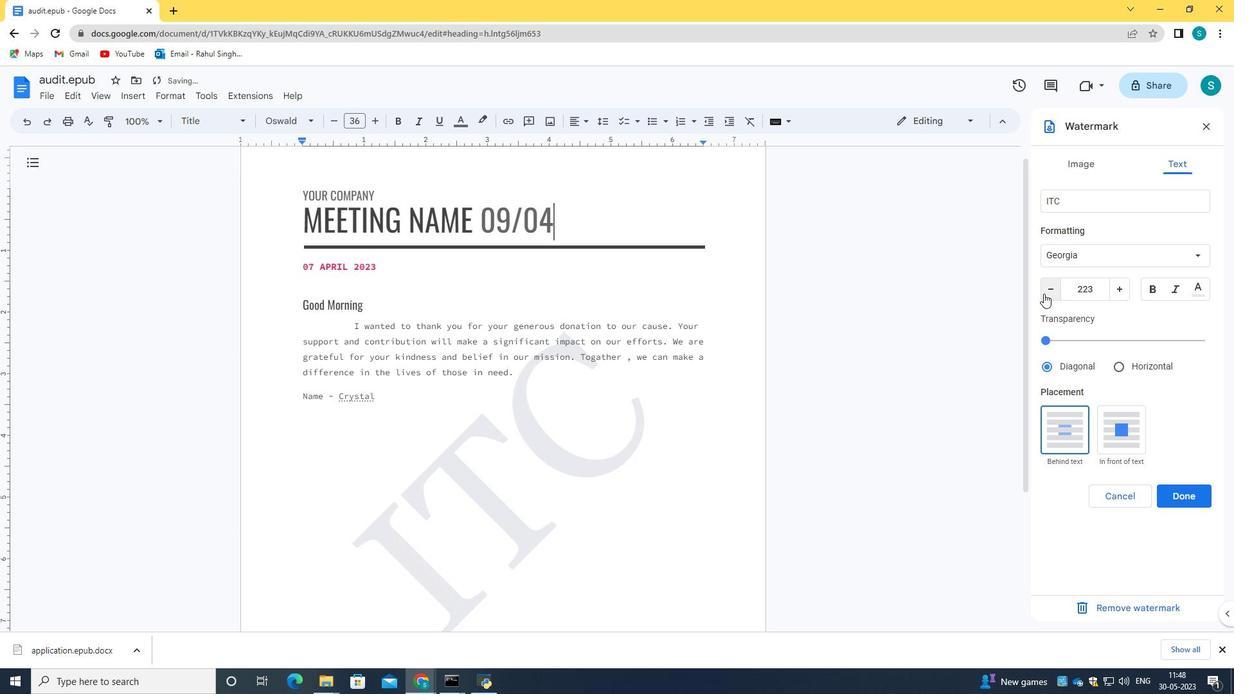 
Action: Mouse pressed left at (1043, 293)
Screenshot: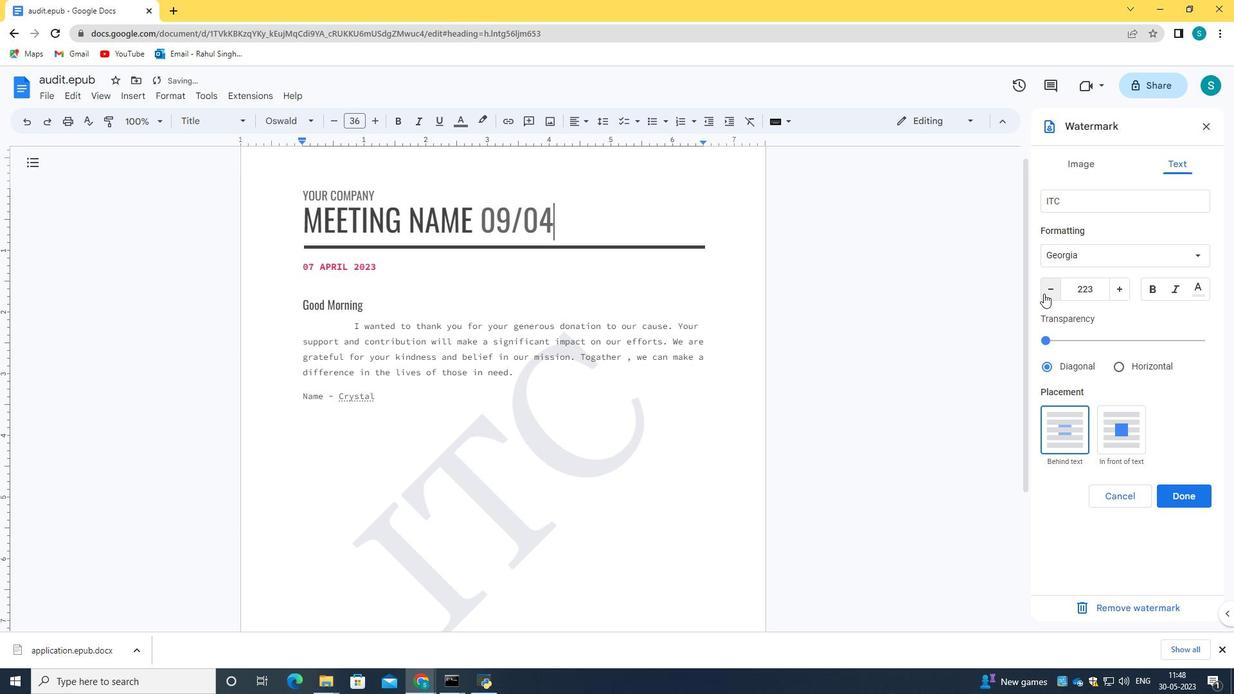 
Action: Mouse pressed left at (1043, 293)
Screenshot: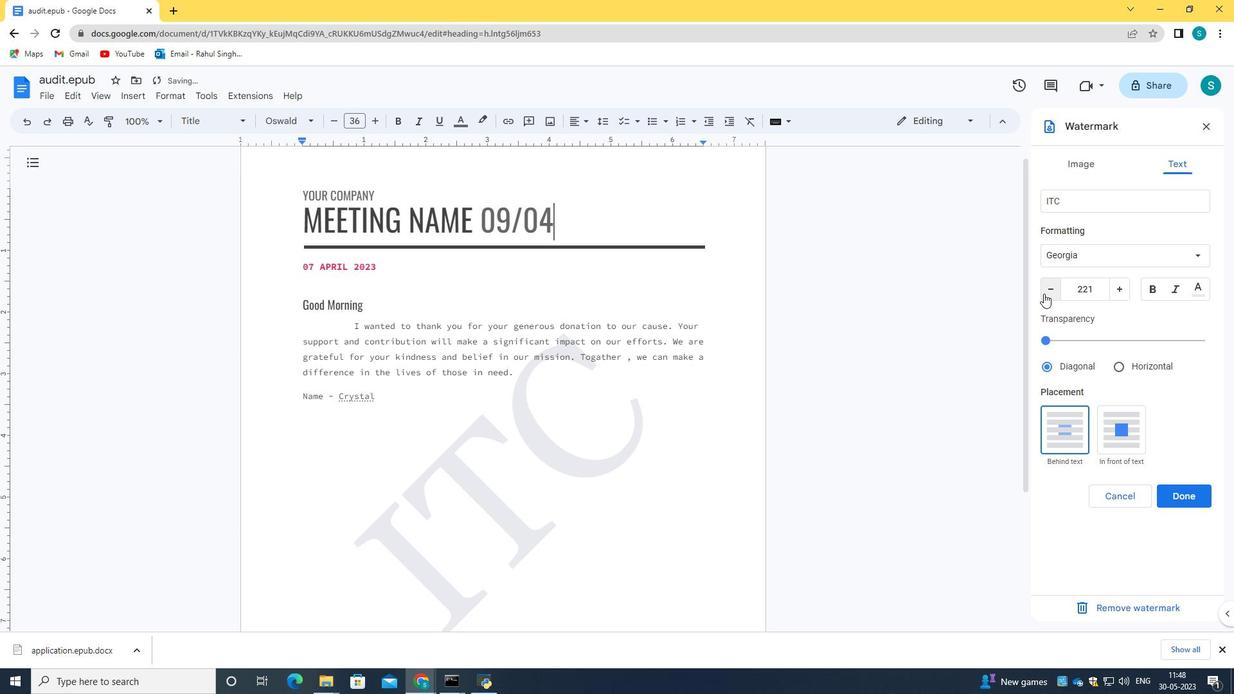
Action: Mouse pressed left at (1043, 293)
Screenshot: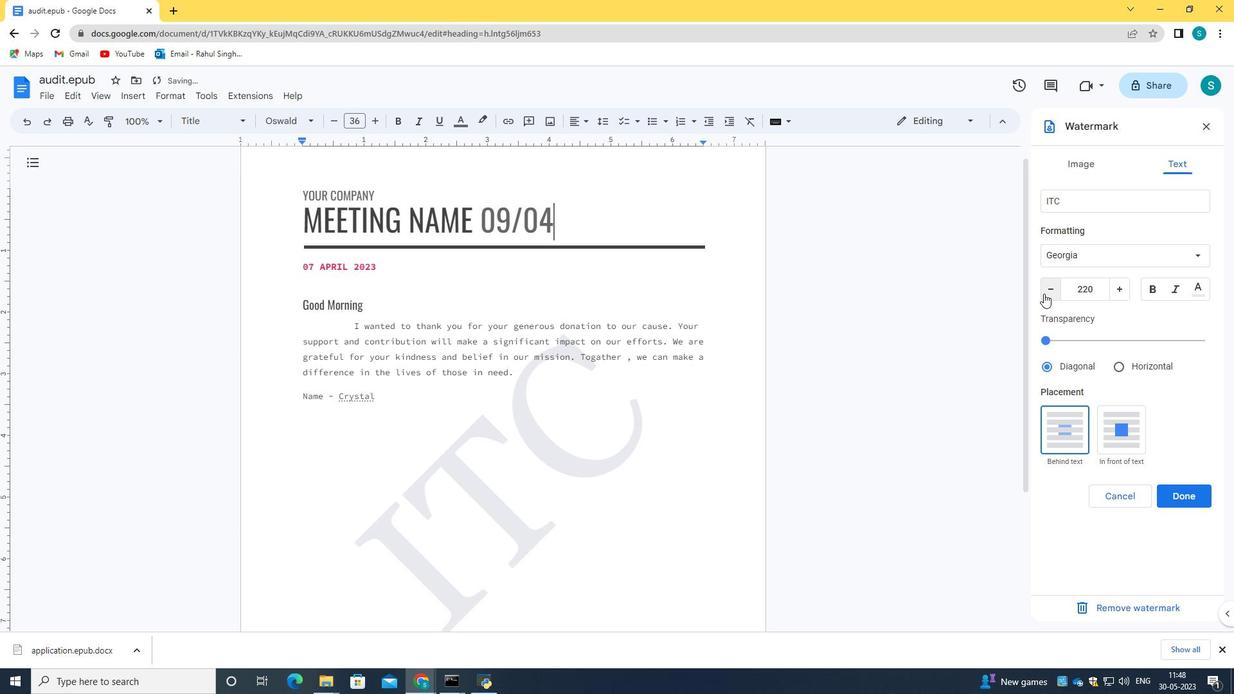 
Action: Mouse pressed left at (1043, 293)
Screenshot: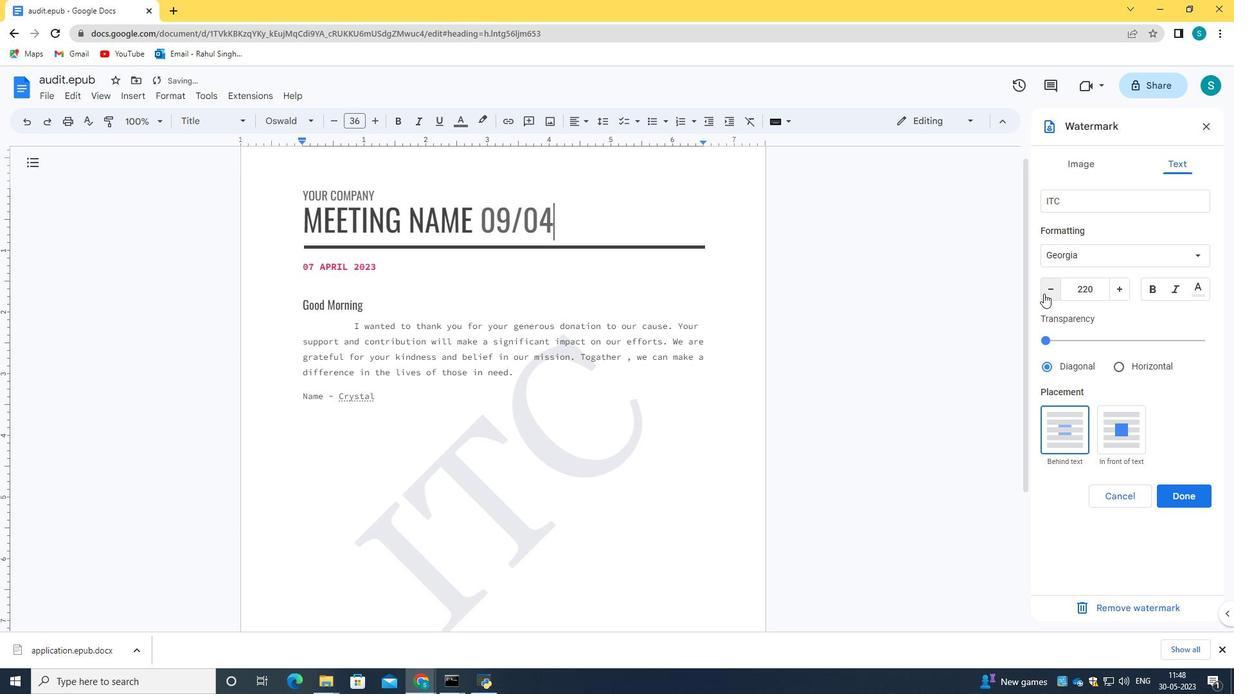 
Action: Mouse pressed left at (1043, 293)
Screenshot: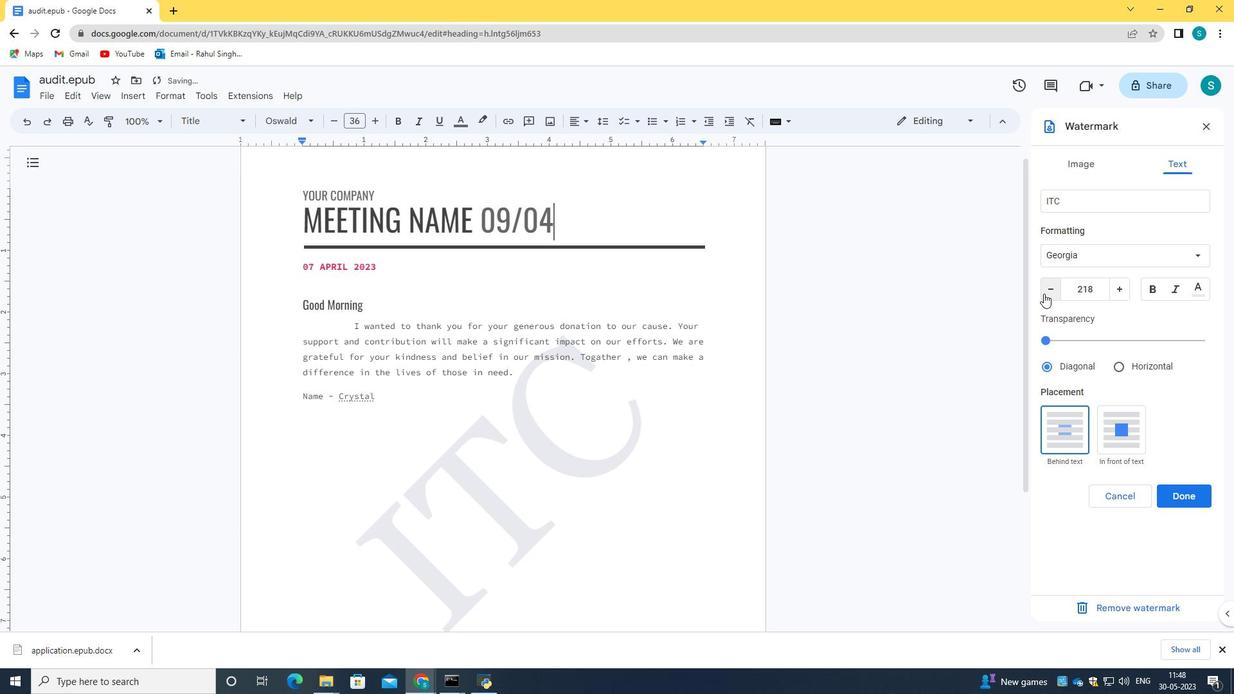 
Action: Mouse pressed left at (1043, 293)
Screenshot: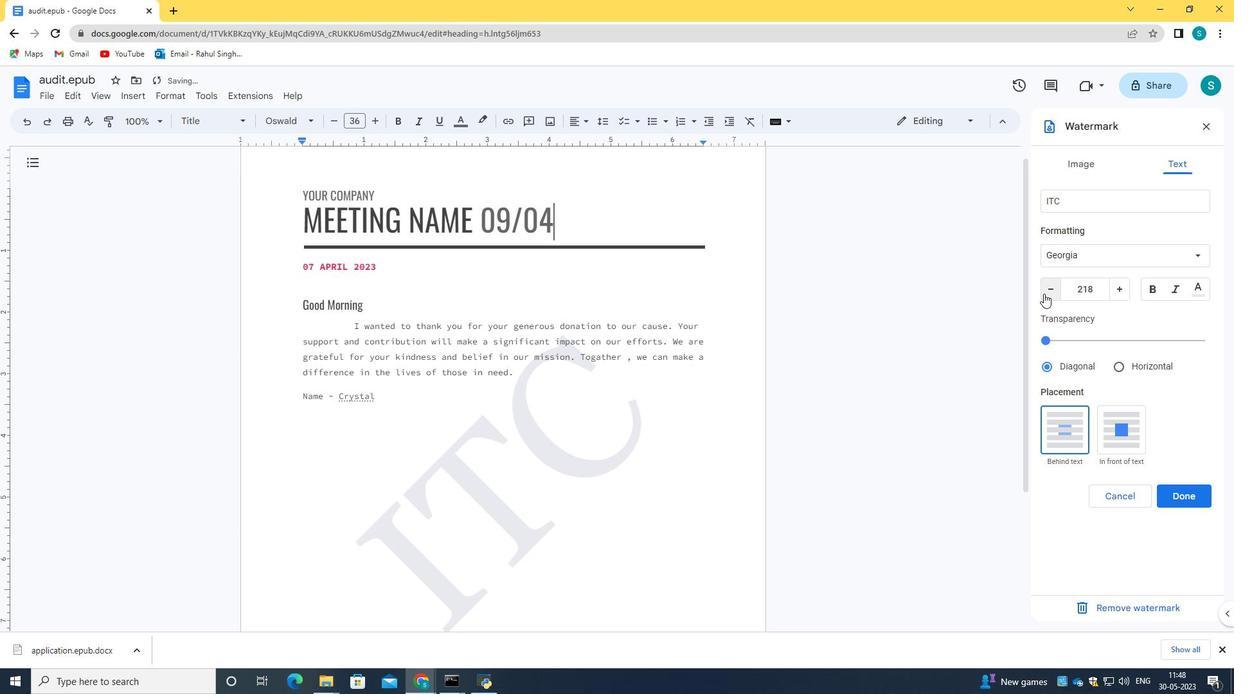 
Action: Mouse pressed left at (1043, 293)
Screenshot: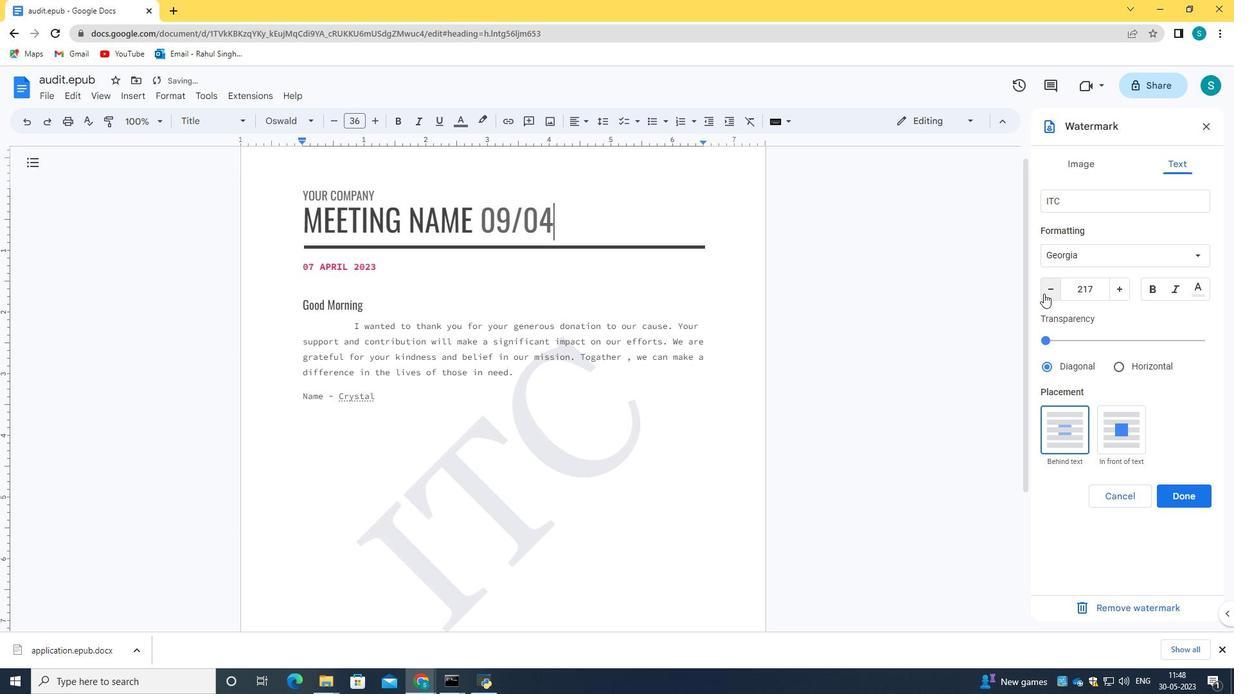 
Action: Mouse pressed left at (1043, 293)
Screenshot: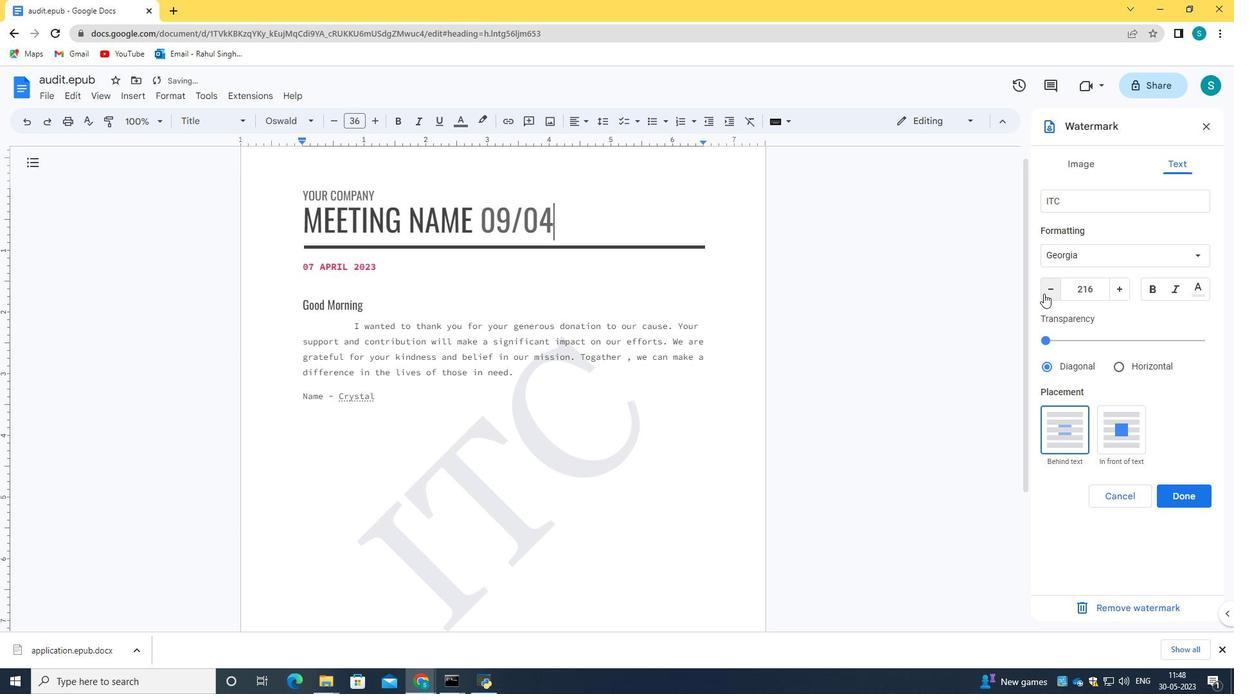 
Action: Mouse pressed left at (1043, 293)
Screenshot: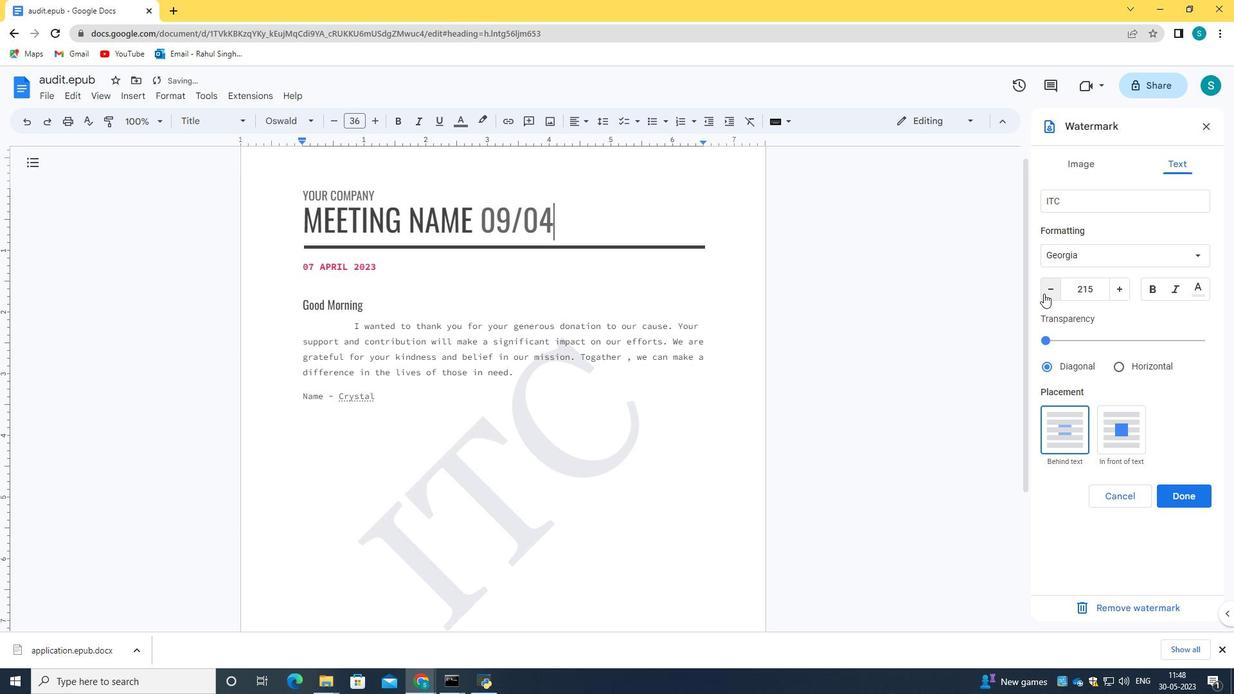 
Action: Mouse pressed left at (1043, 293)
Screenshot: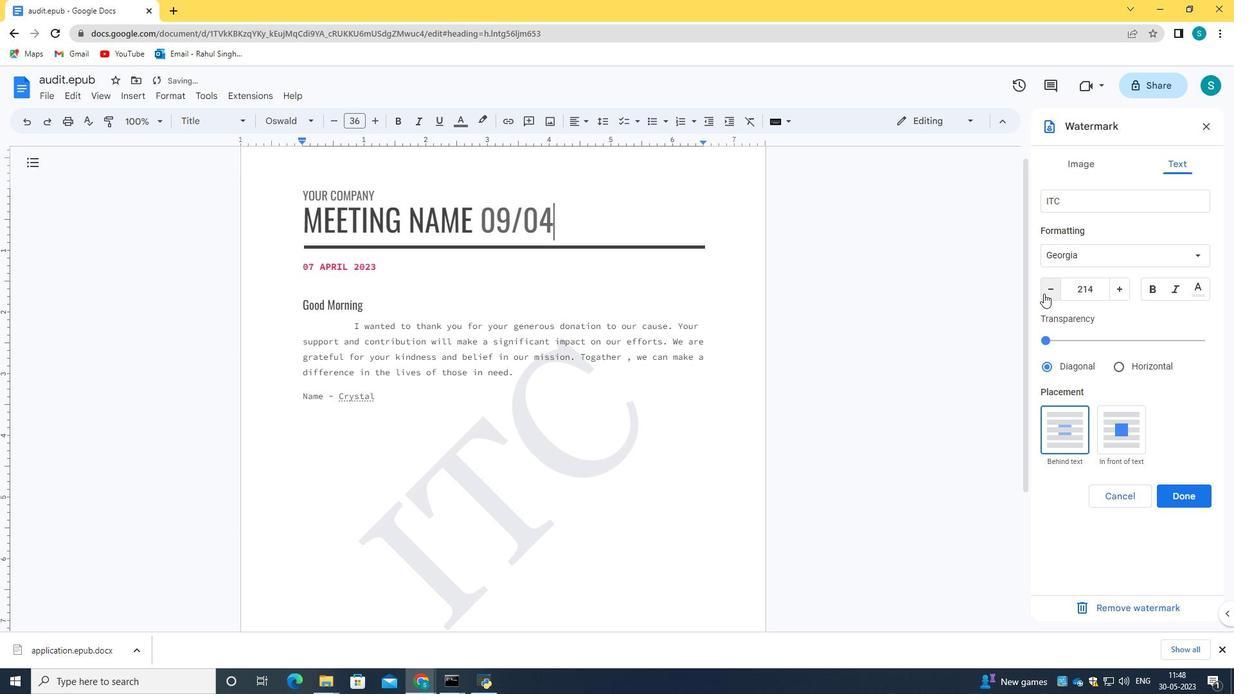 
Action: Mouse pressed left at (1043, 293)
Screenshot: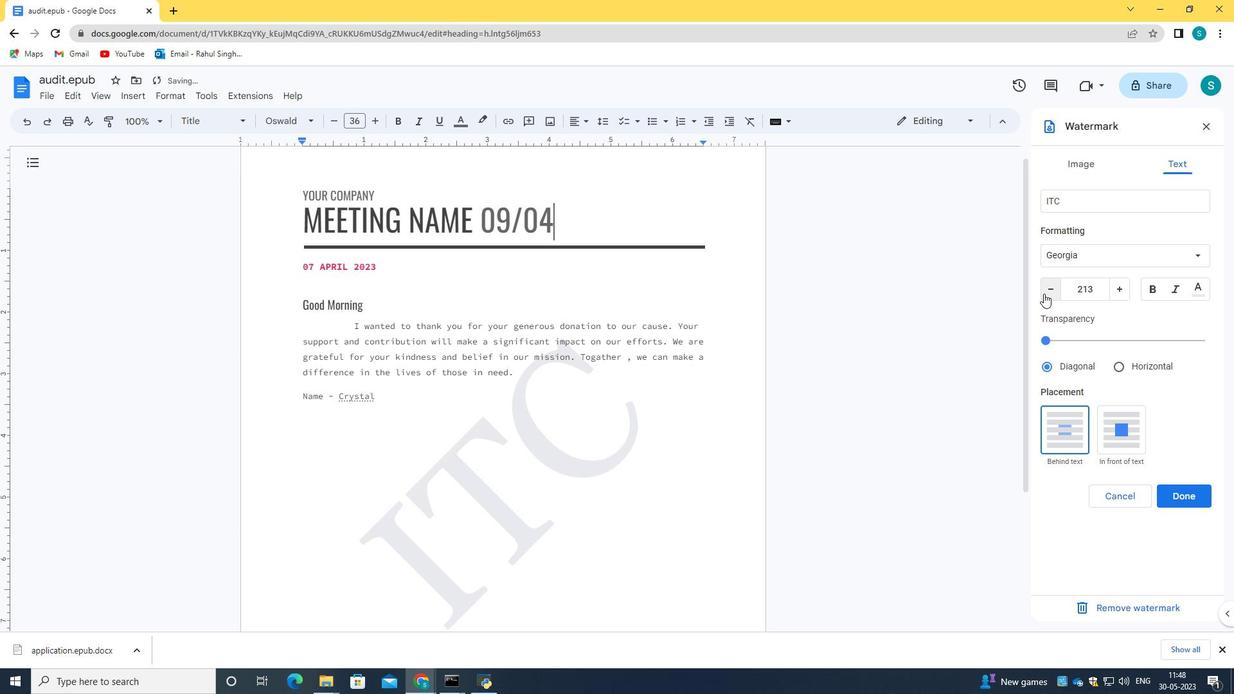 
Action: Mouse moved to (1104, 292)
Screenshot: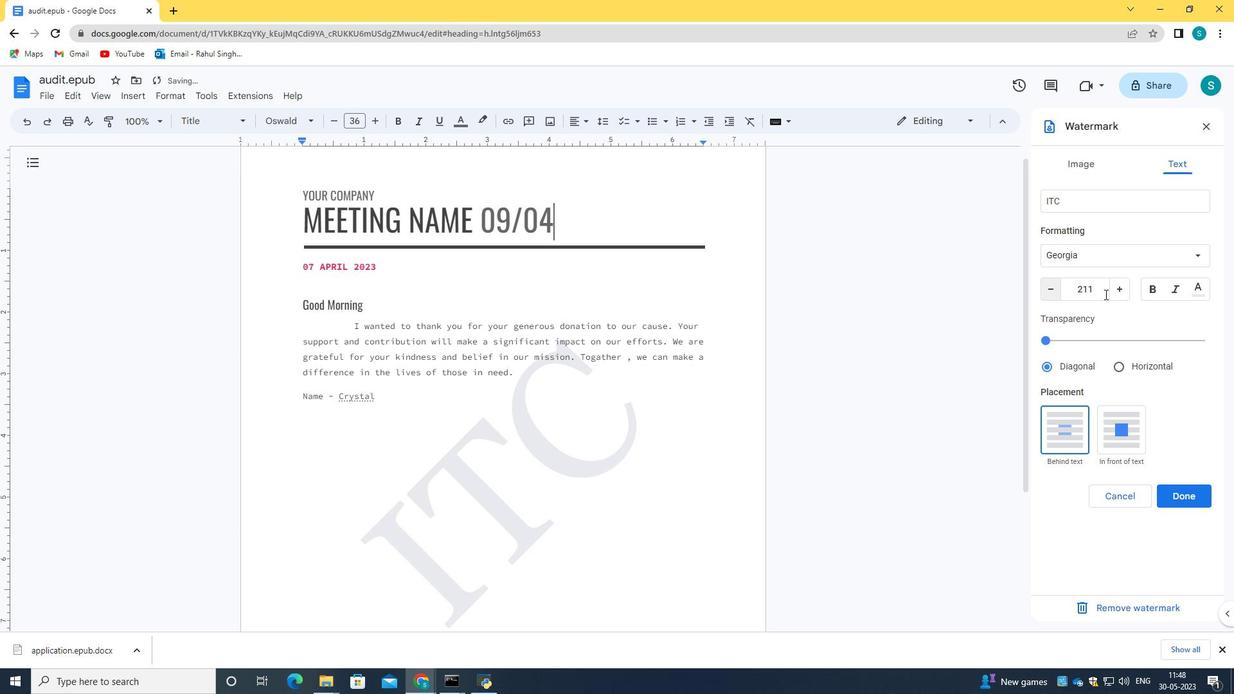 
Action: Mouse pressed left at (1104, 292)
Screenshot: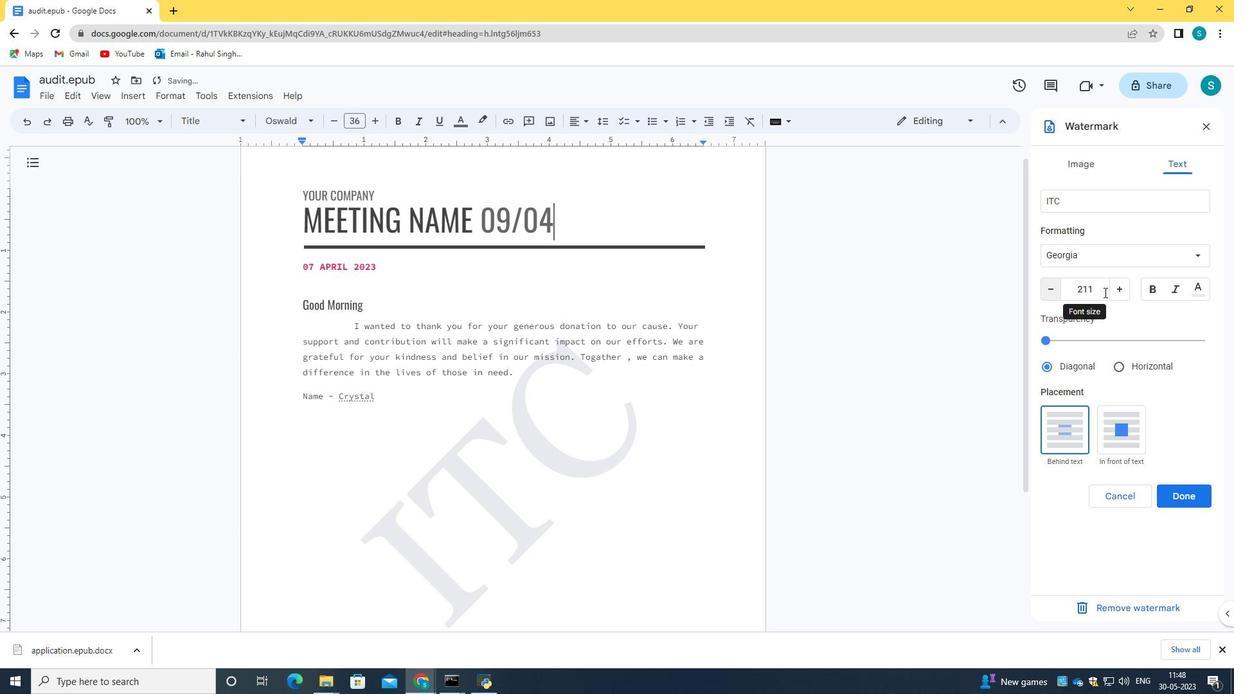 
Action: Key pressed 113
Screenshot: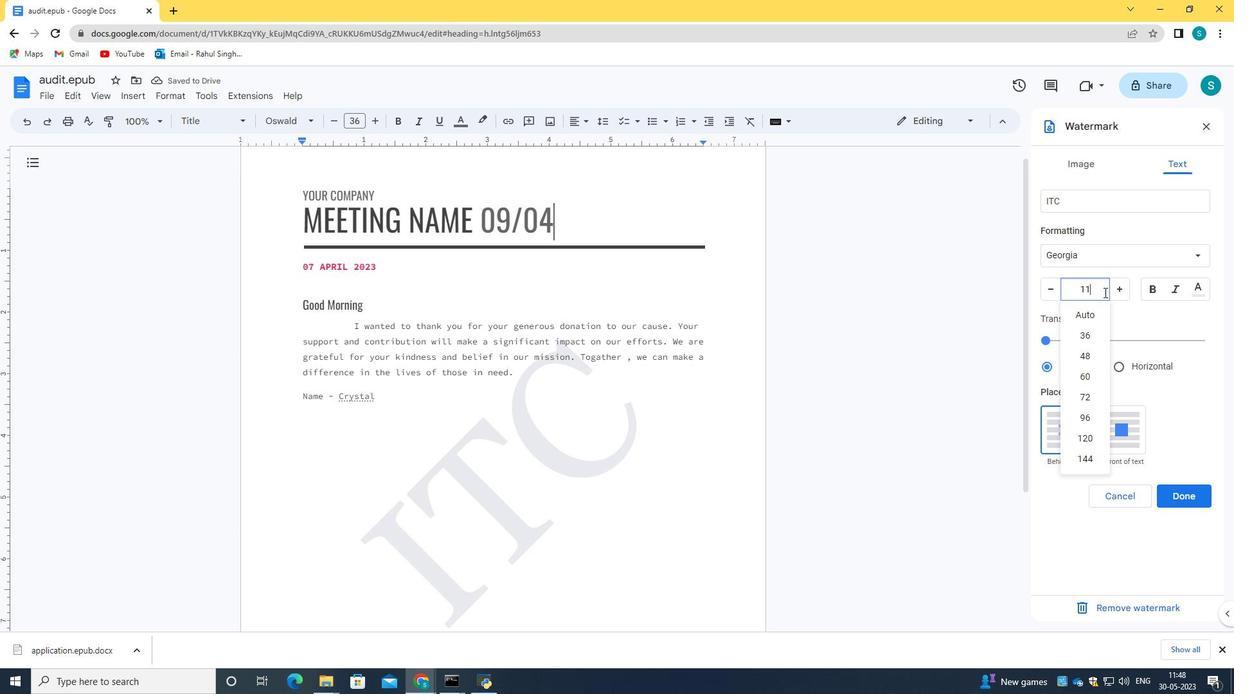 
Action: Mouse moved to (1196, 395)
Screenshot: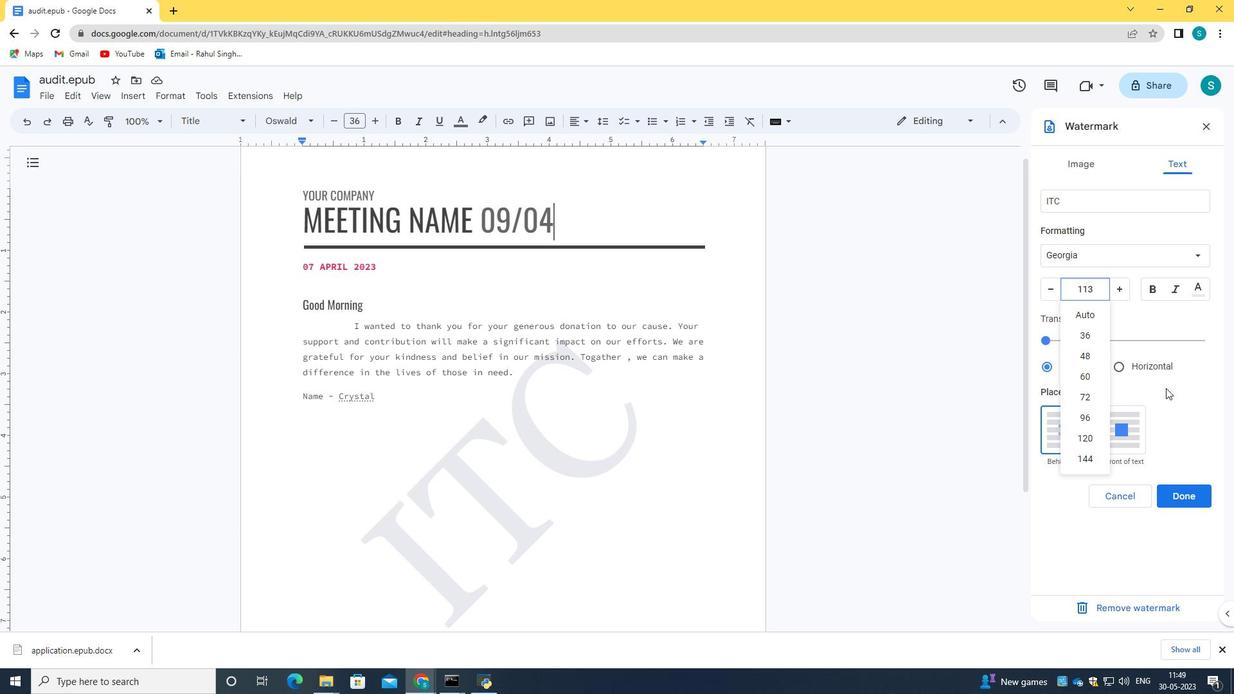 
Action: Mouse pressed left at (1196, 395)
Screenshot: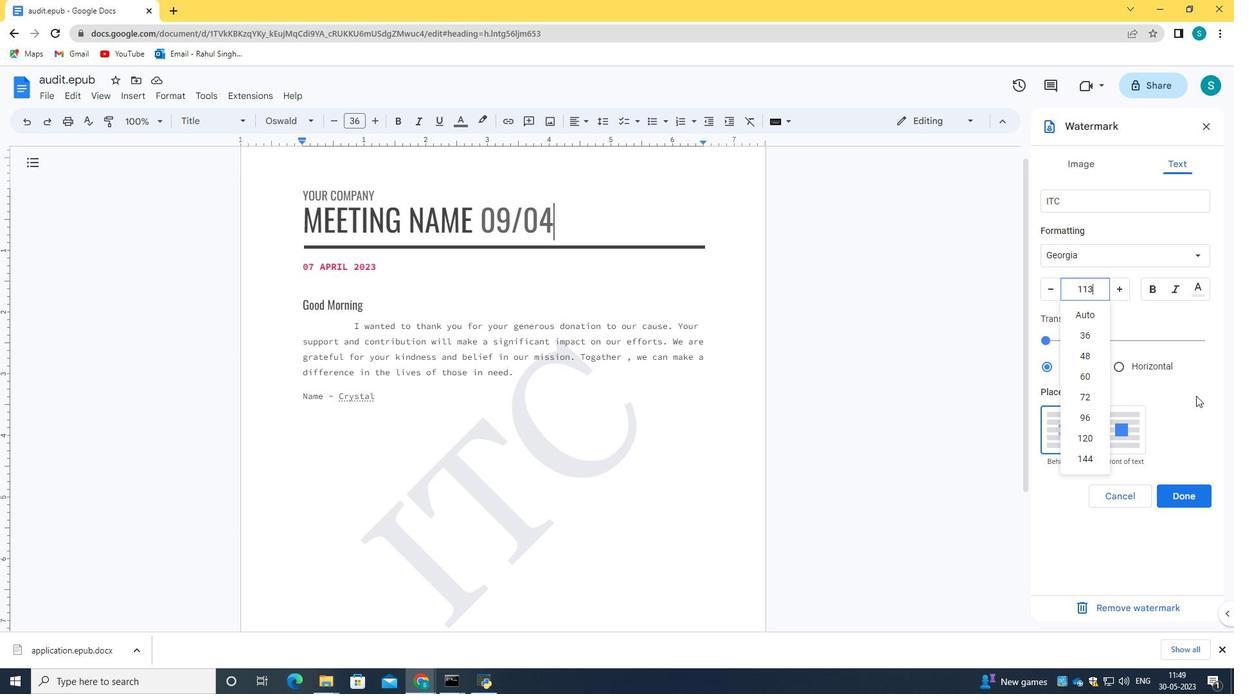 
Action: Mouse moved to (1050, 287)
Screenshot: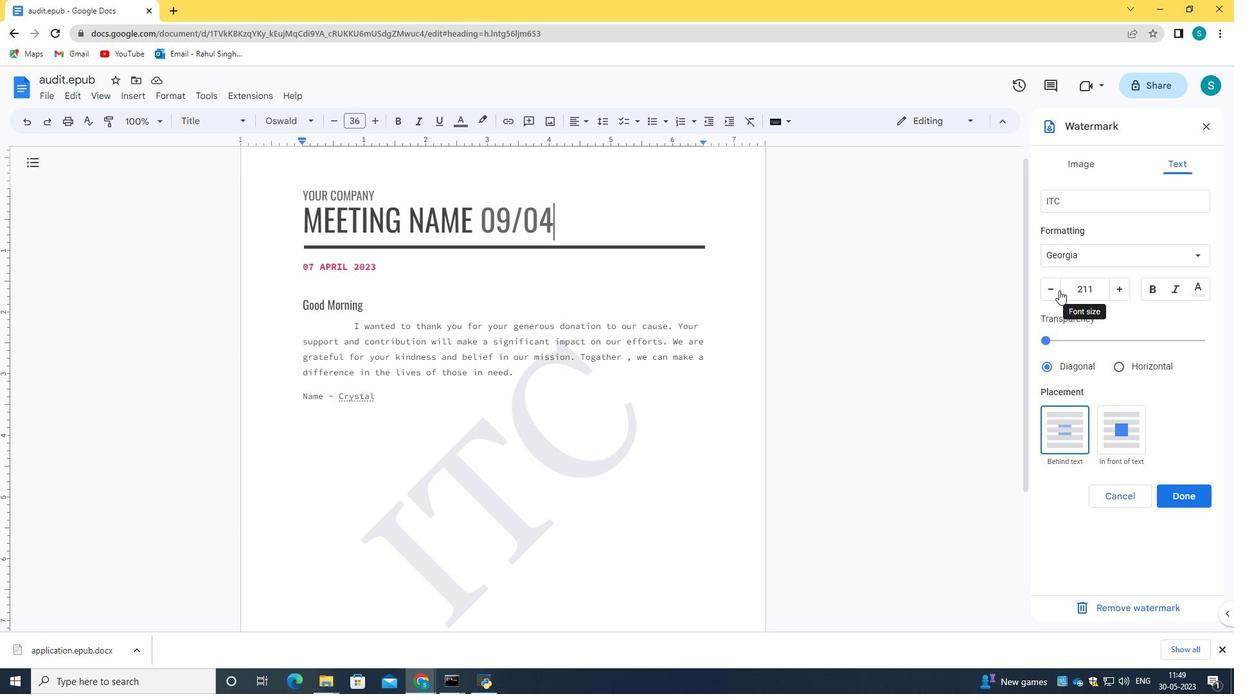 
Action: Mouse pressed left at (1050, 287)
Screenshot: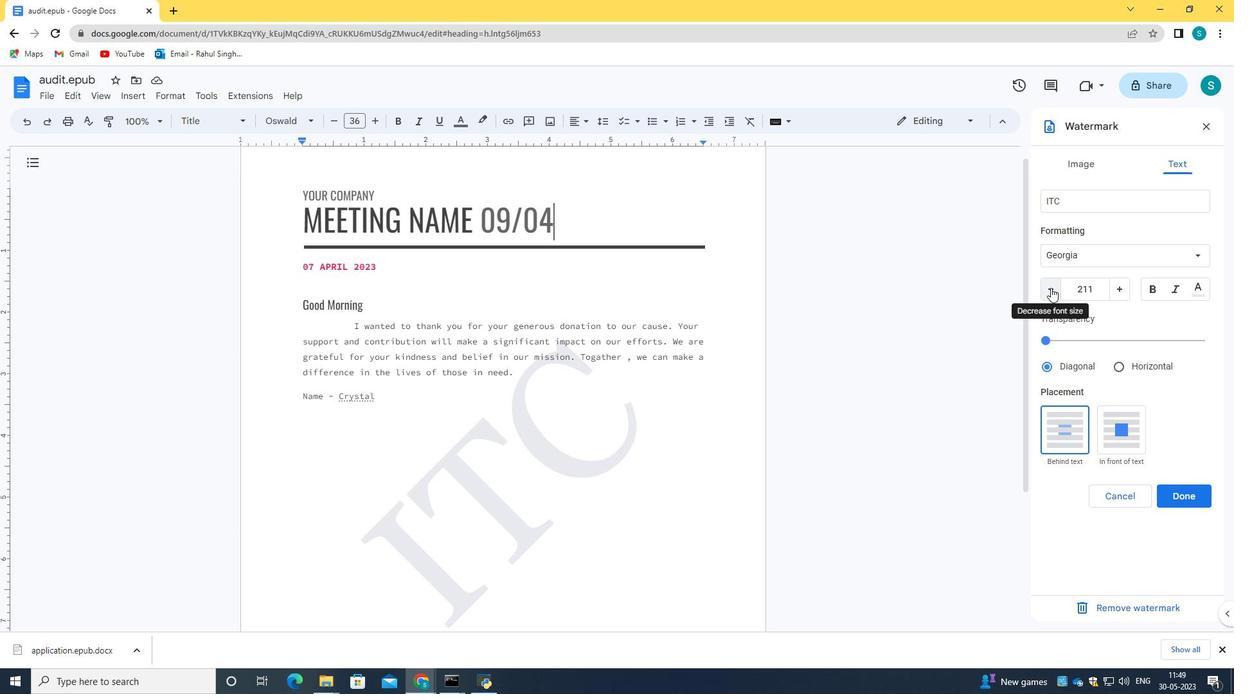 
Action: Mouse pressed left at (1050, 287)
Screenshot: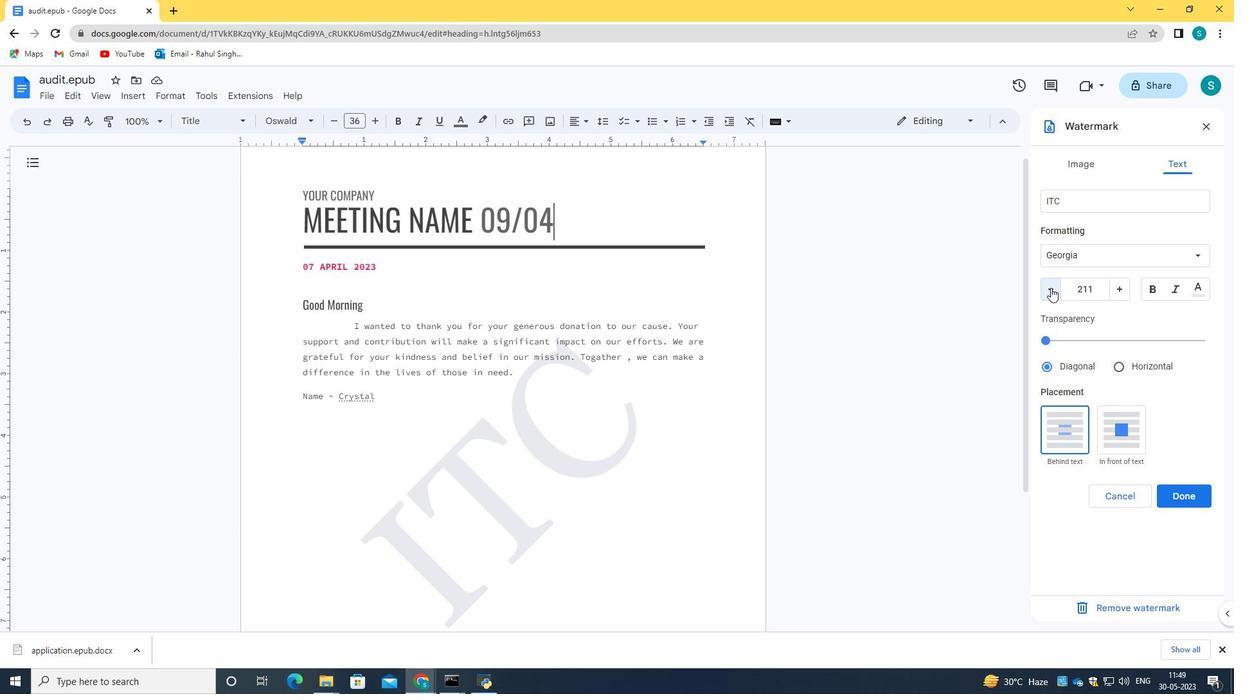 
Action: Mouse pressed left at (1050, 287)
Screenshot: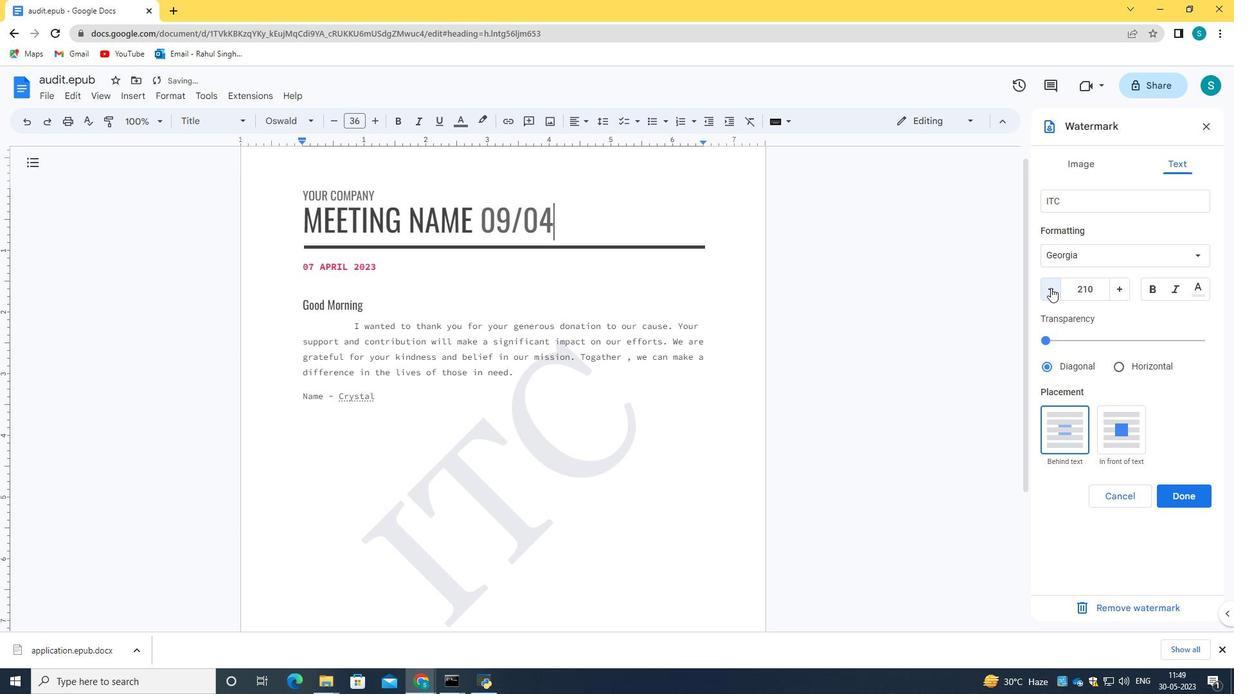 
Action: Mouse pressed left at (1050, 287)
Screenshot: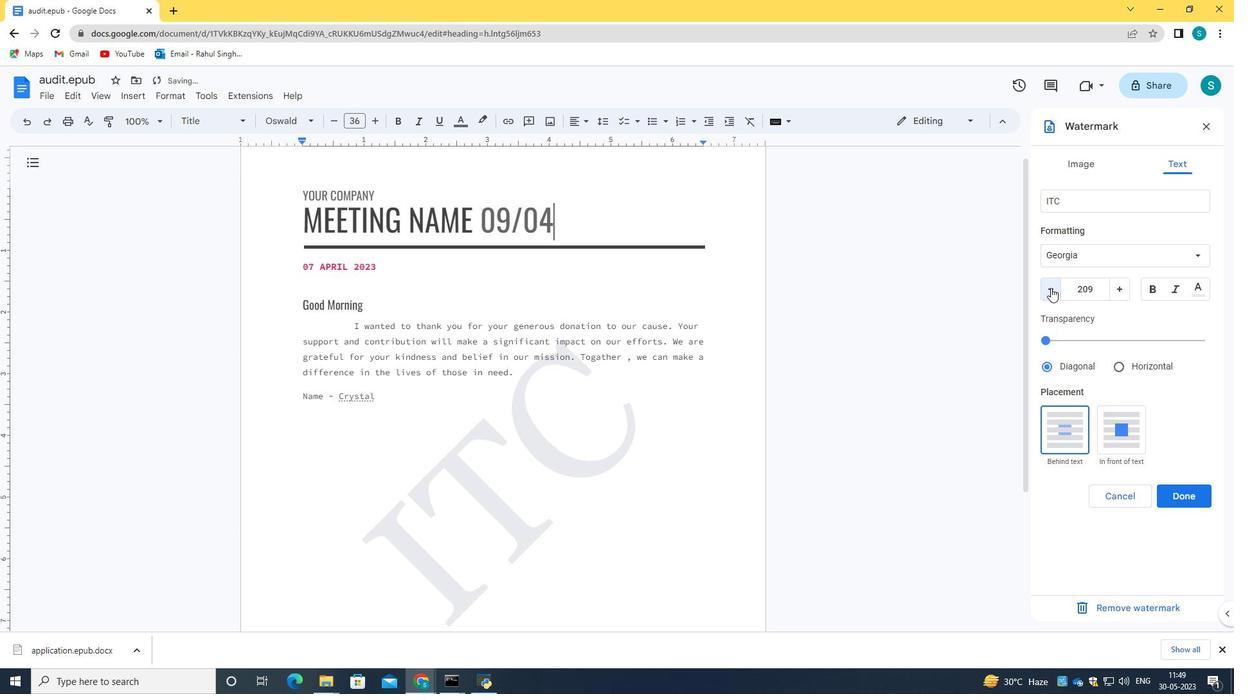 
Action: Mouse pressed left at (1050, 287)
Screenshot: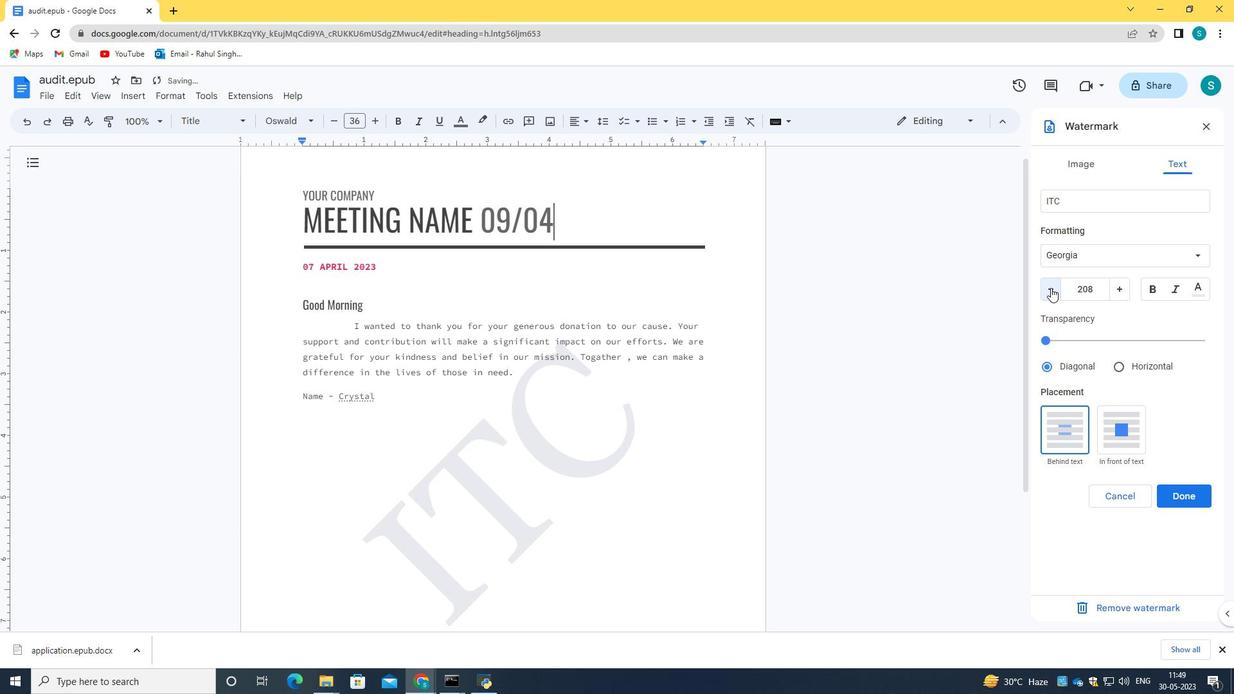 
Action: Mouse pressed left at (1050, 287)
Screenshot: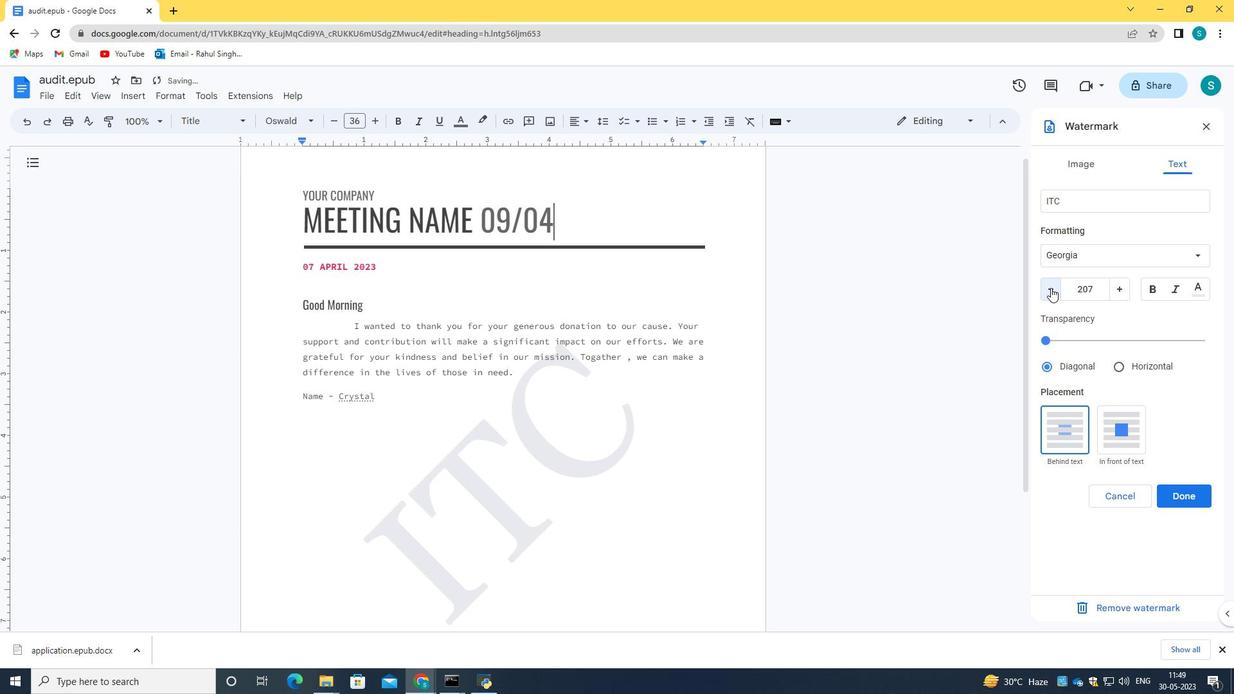
Action: Mouse pressed left at (1050, 287)
Screenshot: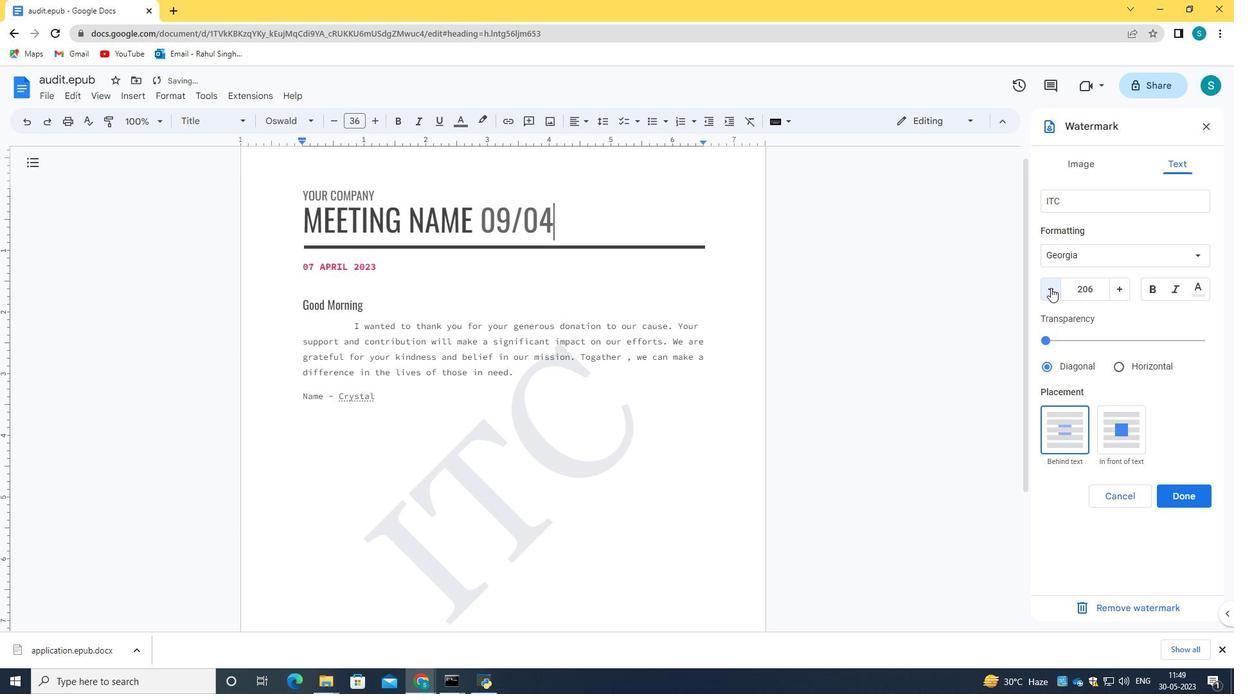 
Action: Mouse pressed left at (1050, 287)
Screenshot: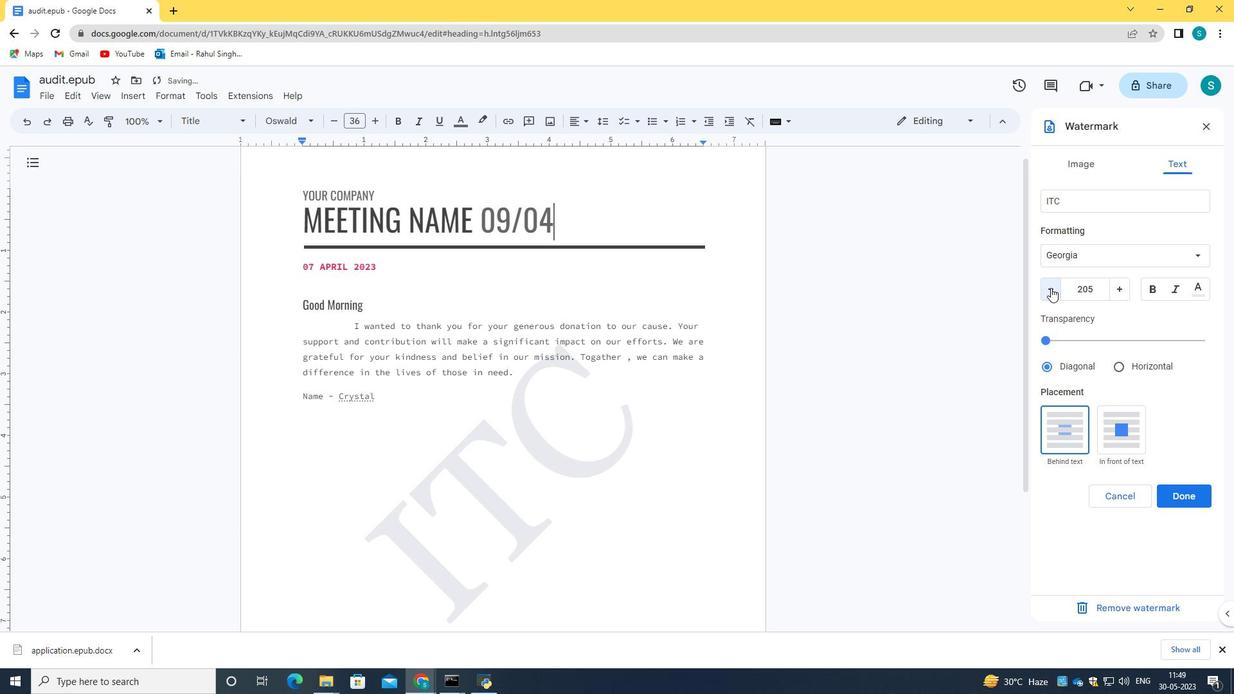 
Action: Mouse pressed left at (1050, 287)
Screenshot: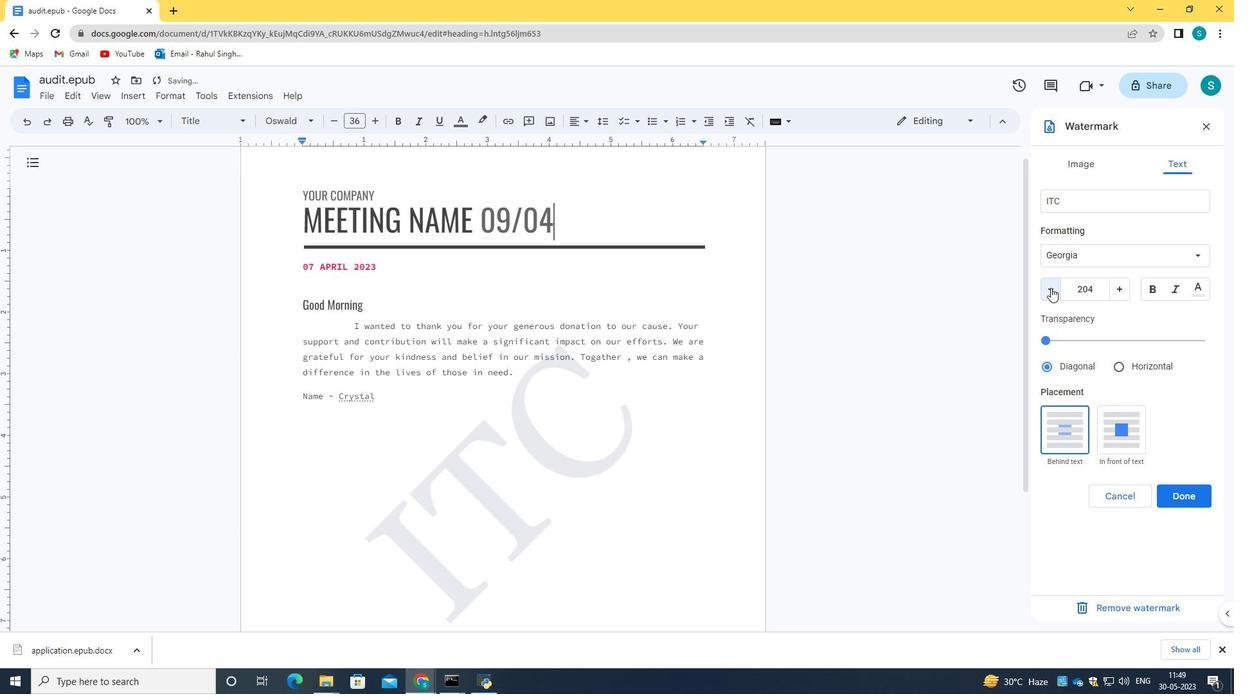 
Action: Mouse pressed left at (1050, 287)
Screenshot: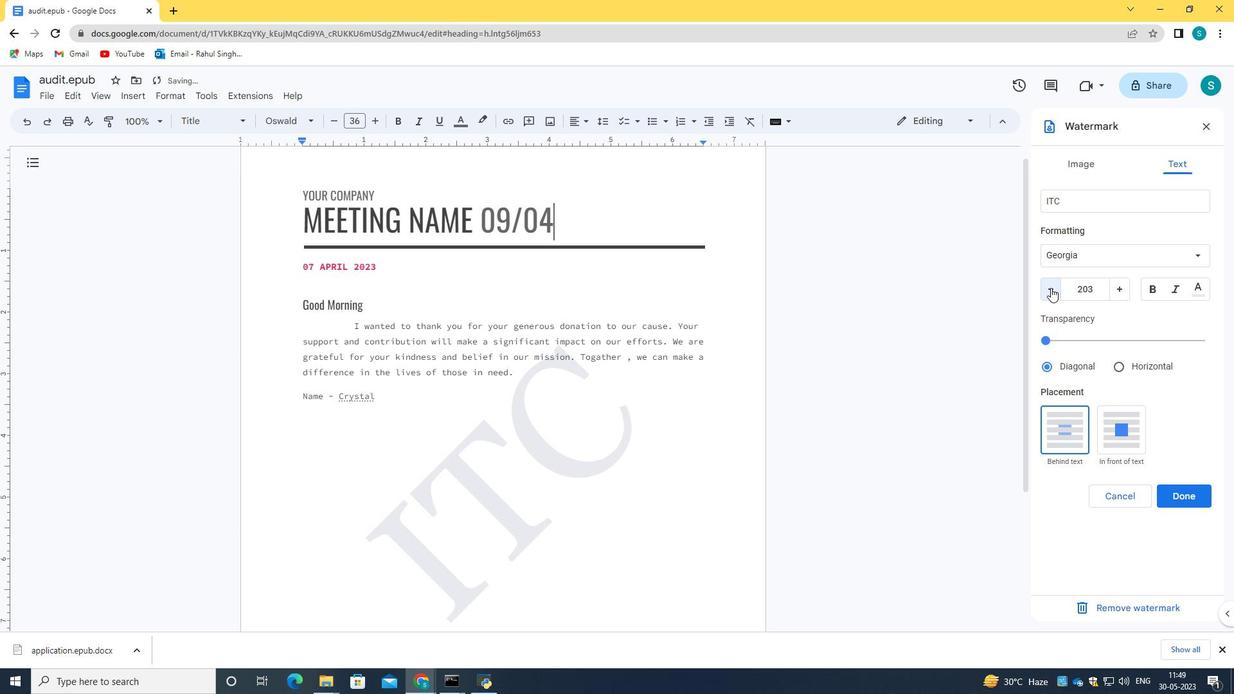 
Action: Mouse pressed left at (1050, 287)
Screenshot: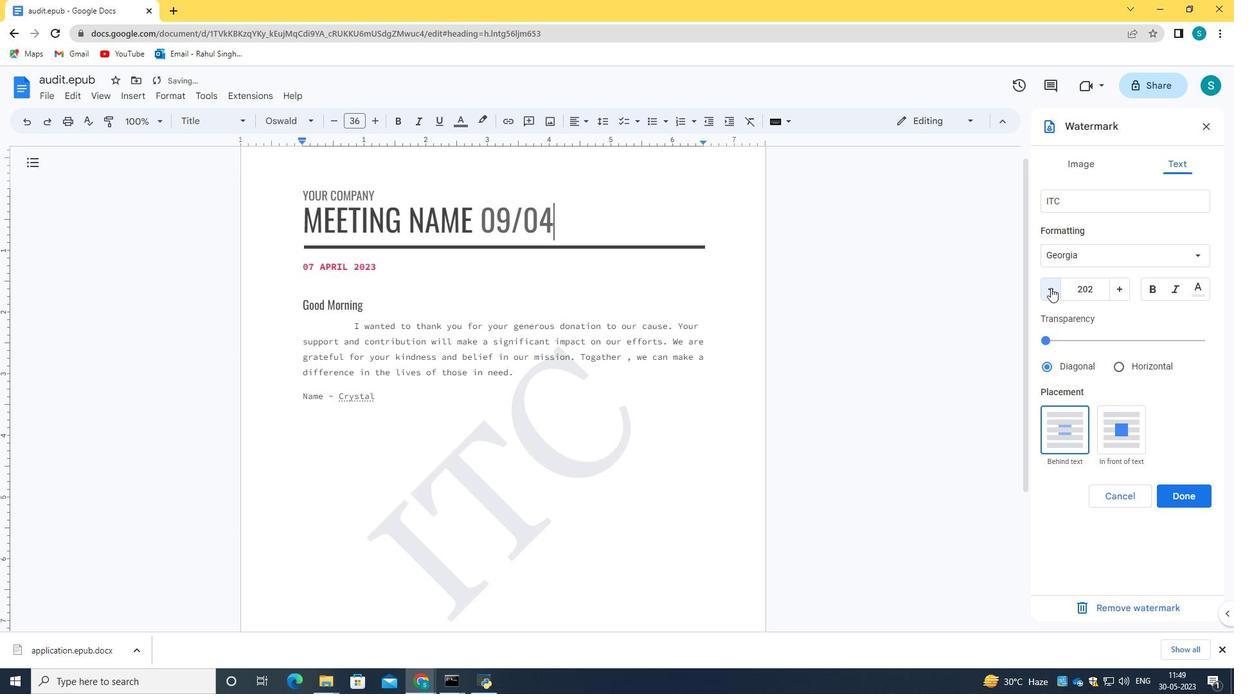 
Action: Mouse pressed left at (1050, 287)
Screenshot: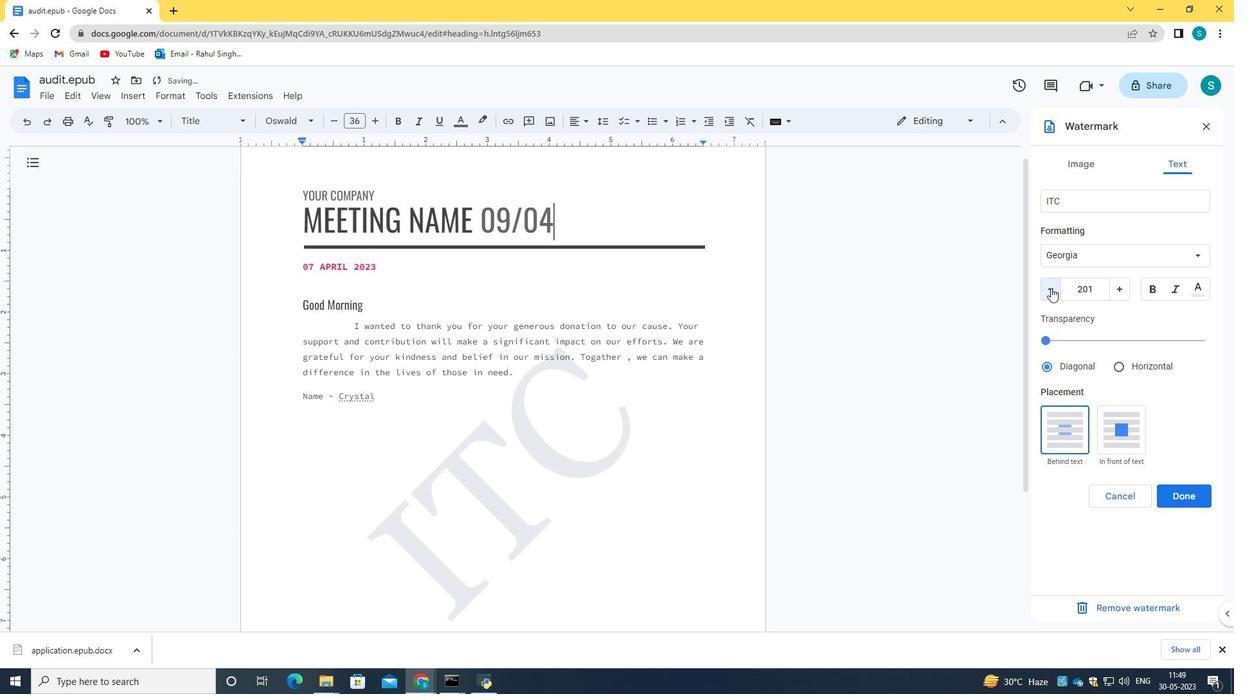 
Action: Mouse pressed left at (1050, 287)
Screenshot: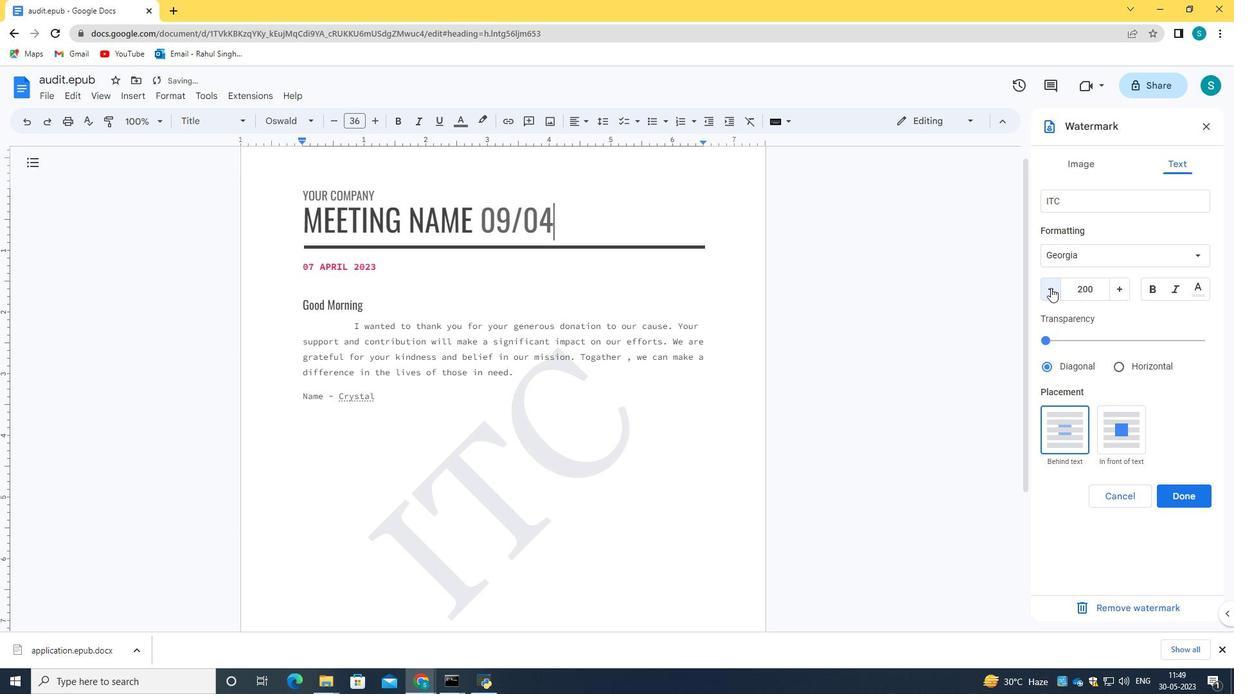 
Action: Mouse pressed left at (1050, 287)
Screenshot: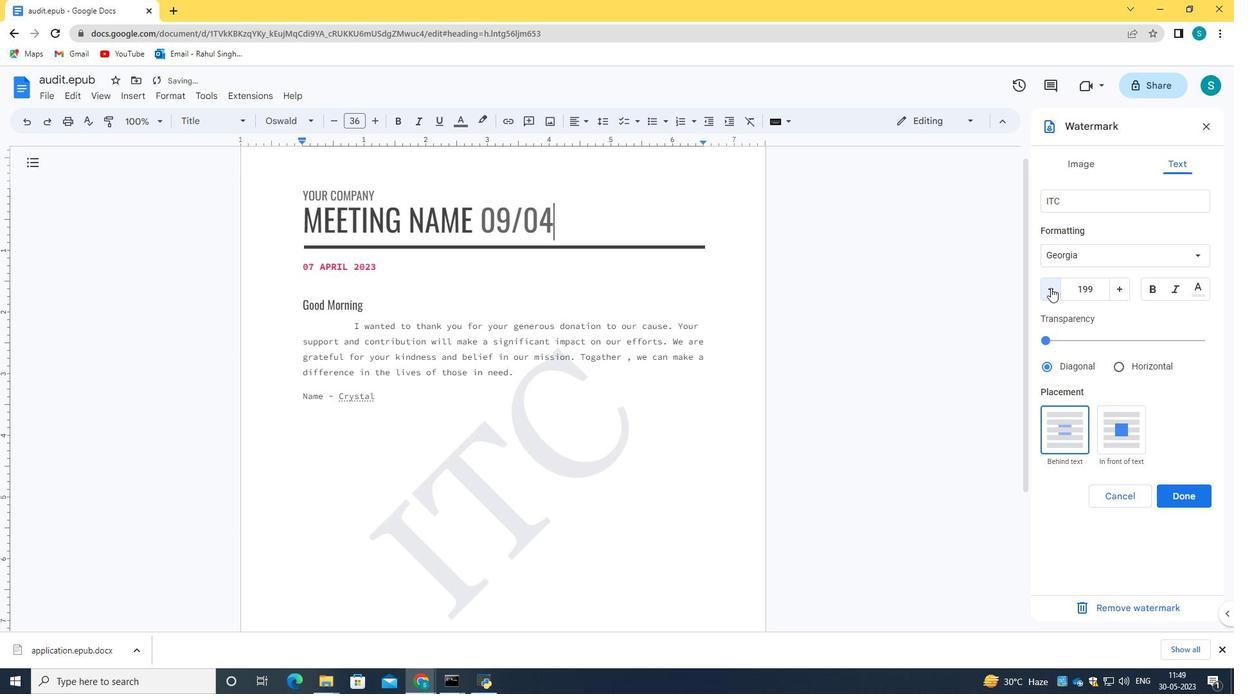 
Action: Mouse pressed left at (1050, 287)
Screenshot: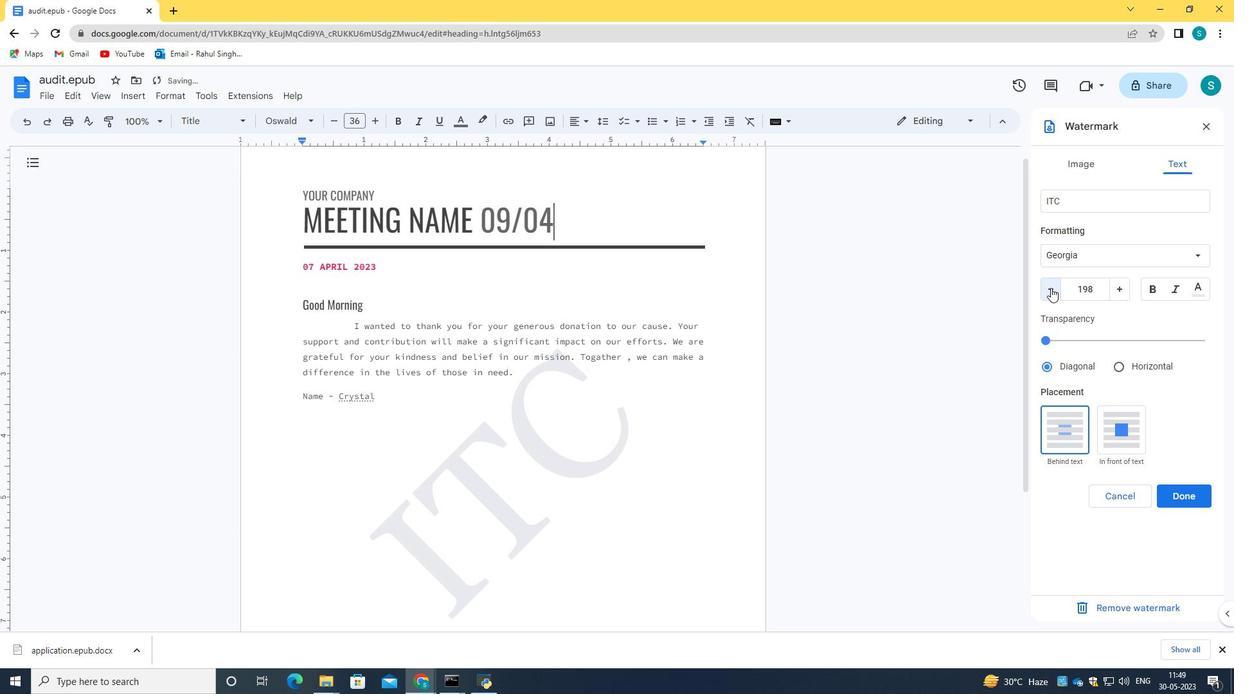 
Action: Mouse pressed left at (1050, 287)
Screenshot: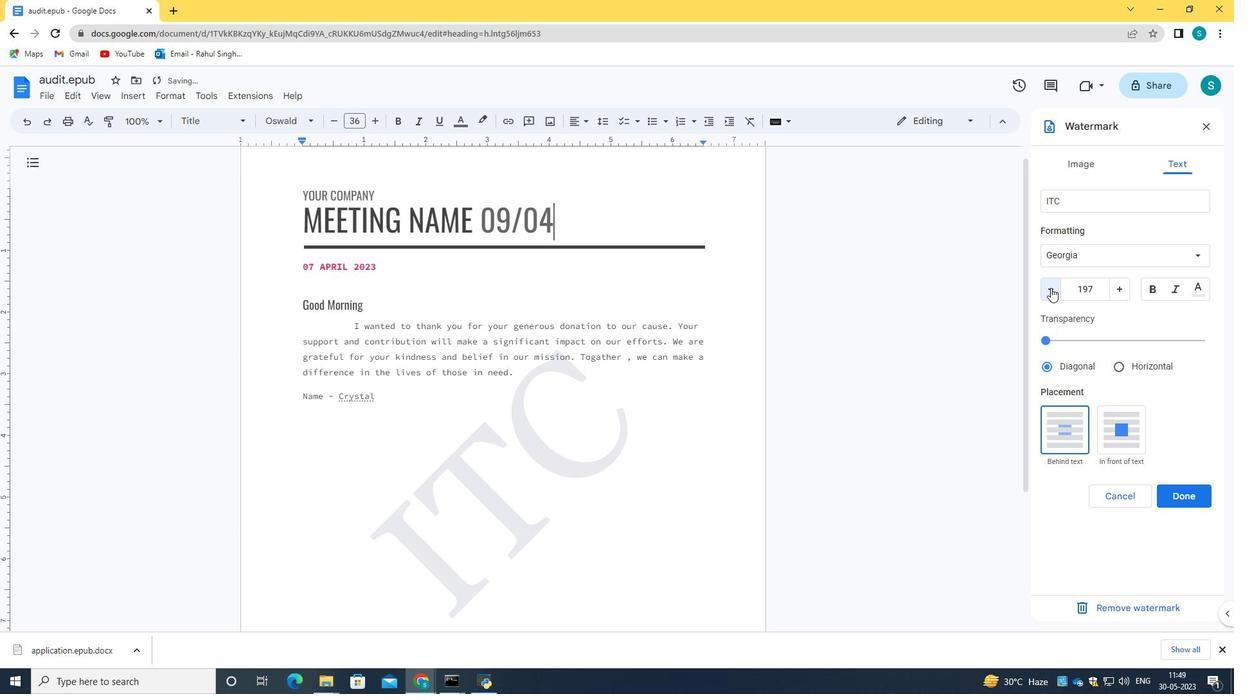 
Action: Mouse pressed left at (1050, 287)
Screenshot: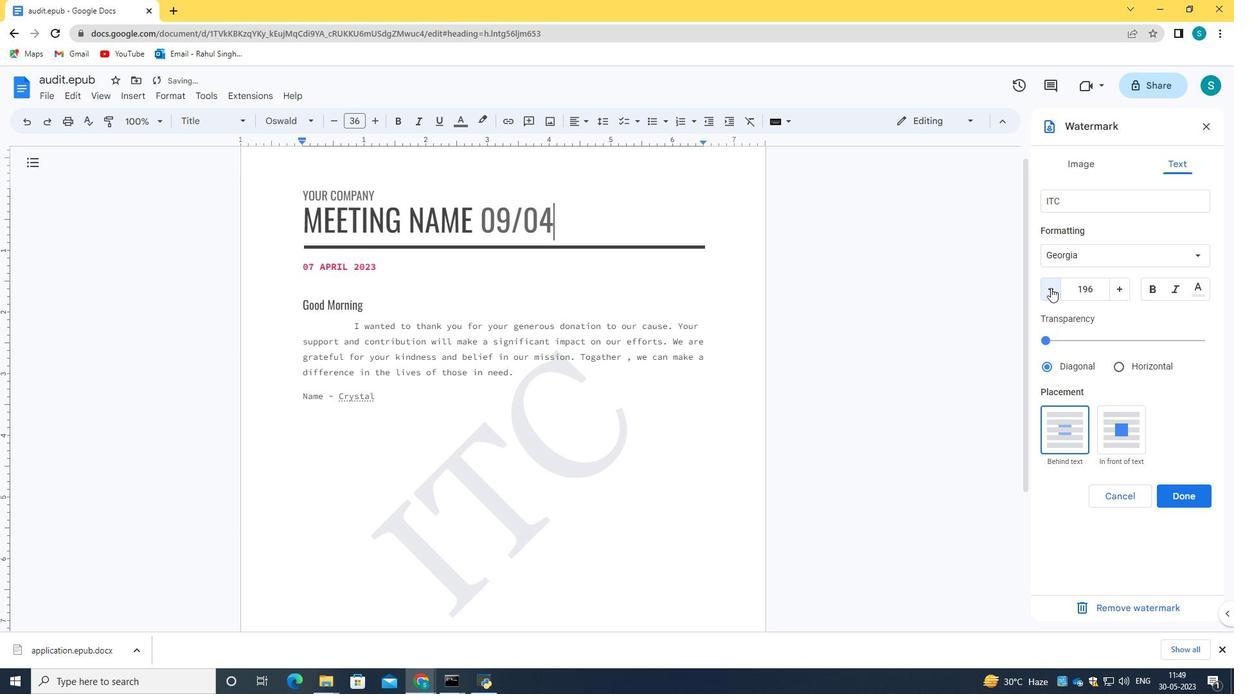 
Action: Mouse pressed left at (1050, 287)
Screenshot: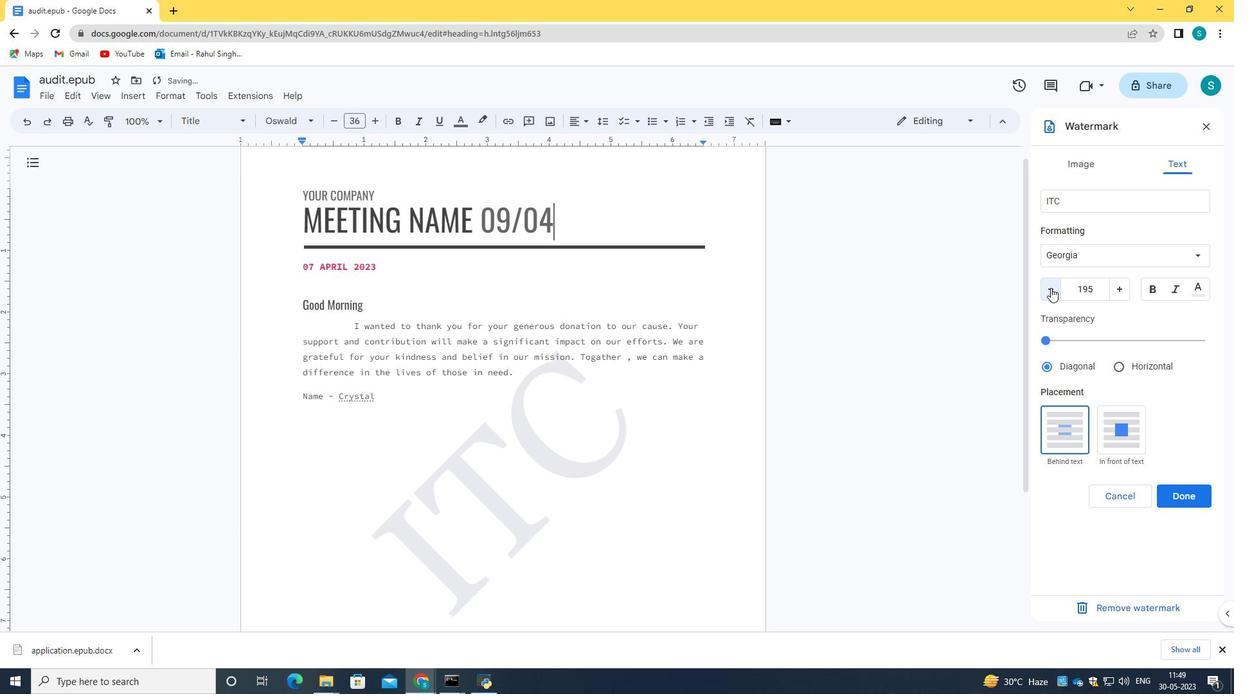 
Action: Mouse pressed left at (1050, 287)
Screenshot: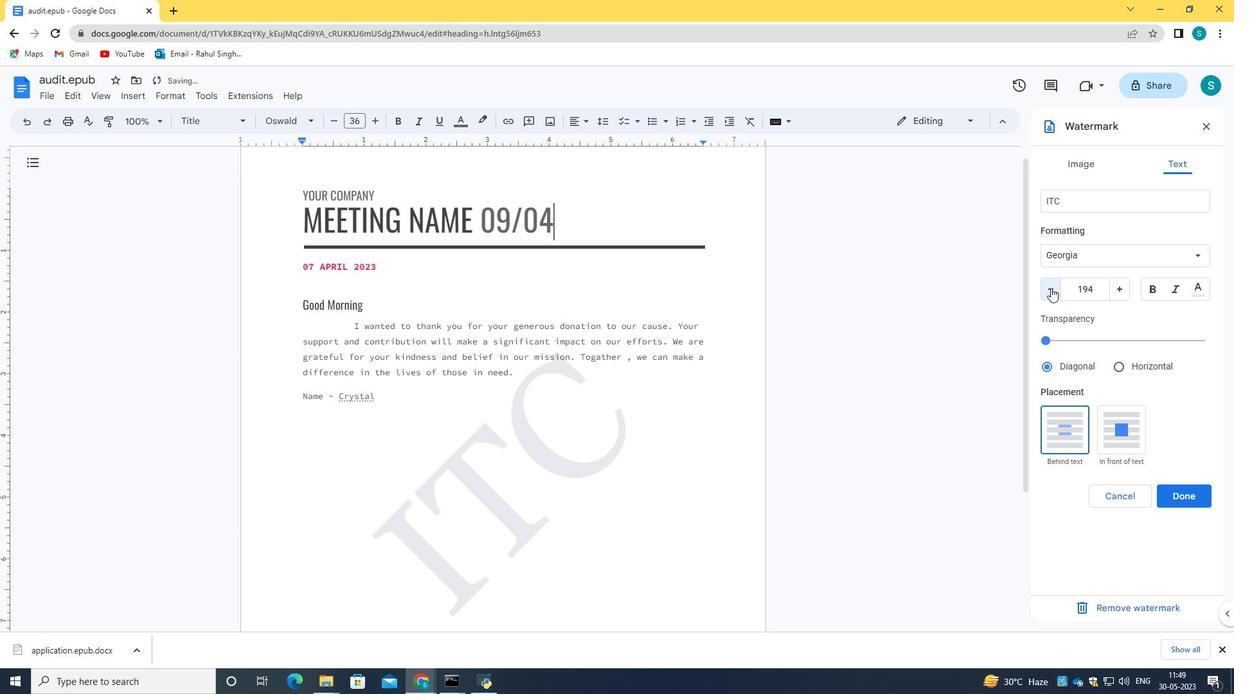 
Action: Mouse pressed left at (1050, 287)
Screenshot: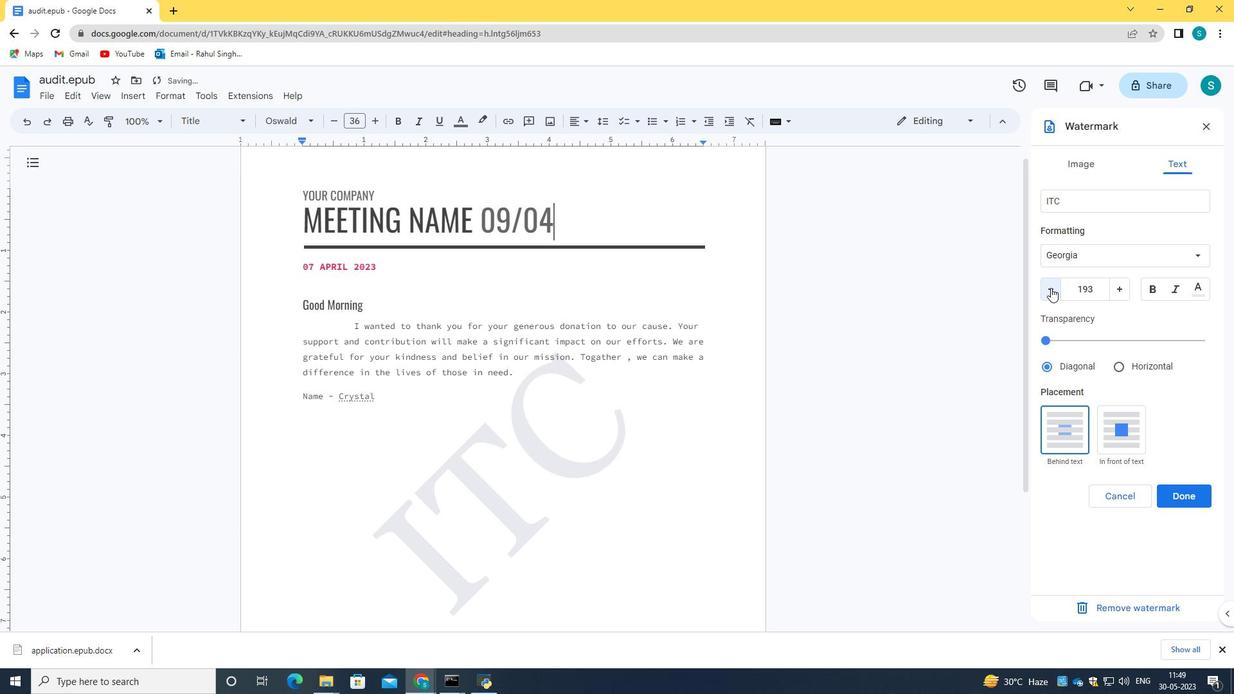 
Action: Mouse pressed left at (1050, 287)
Screenshot: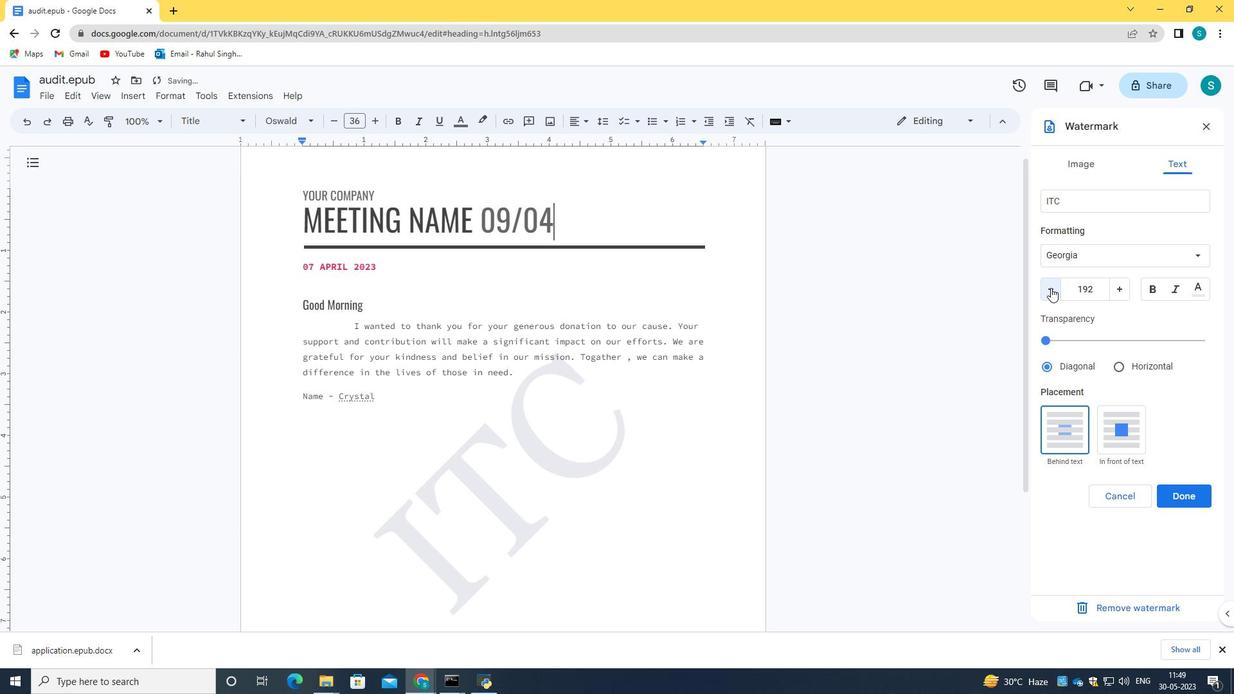 
Action: Mouse pressed left at (1050, 287)
Screenshot: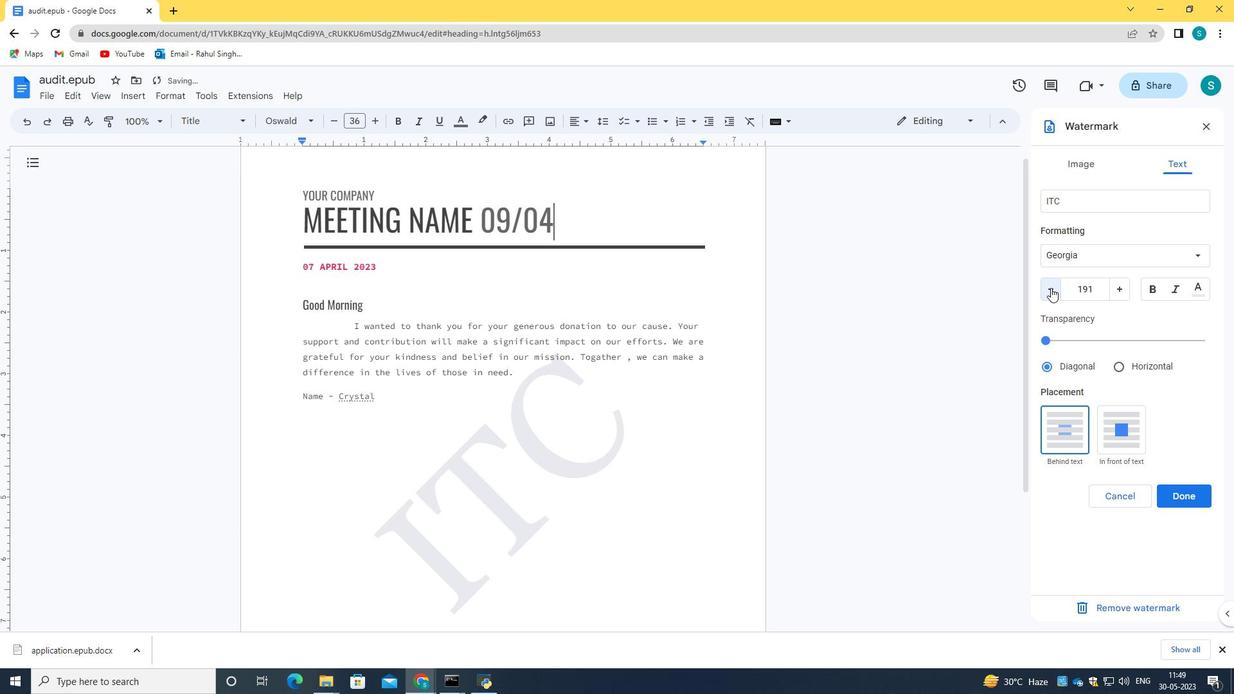 
Action: Mouse pressed left at (1050, 287)
Screenshot: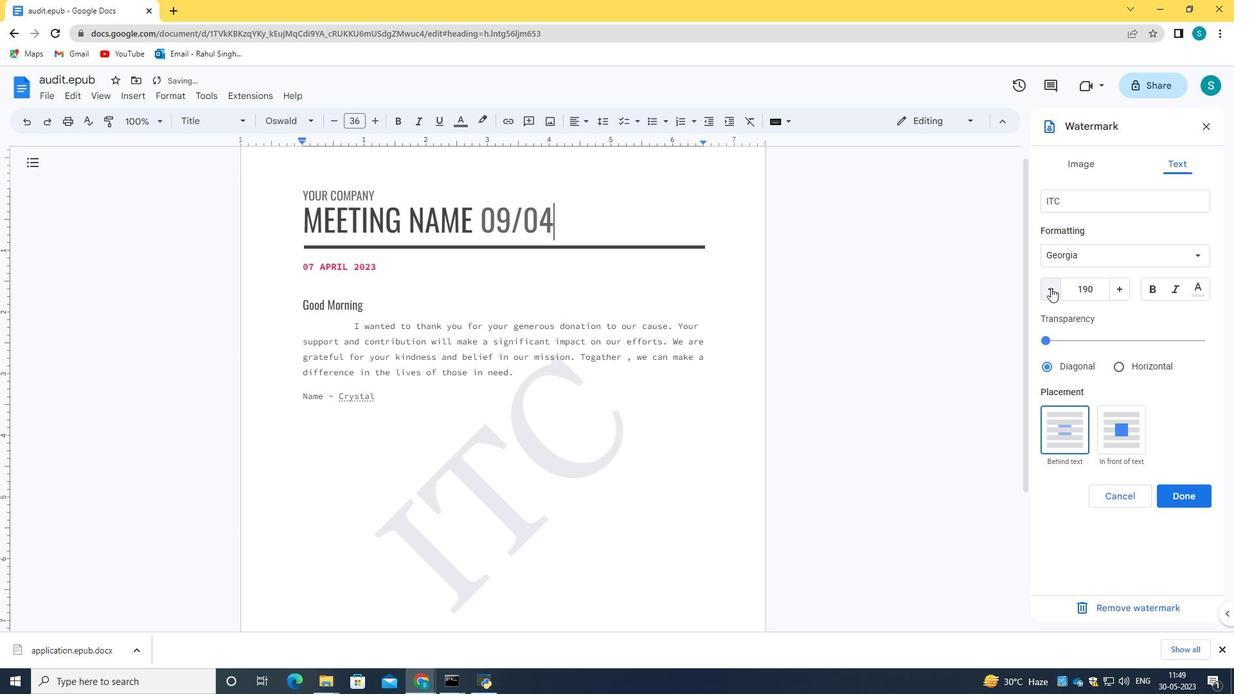 
Action: Mouse pressed left at (1050, 287)
Screenshot: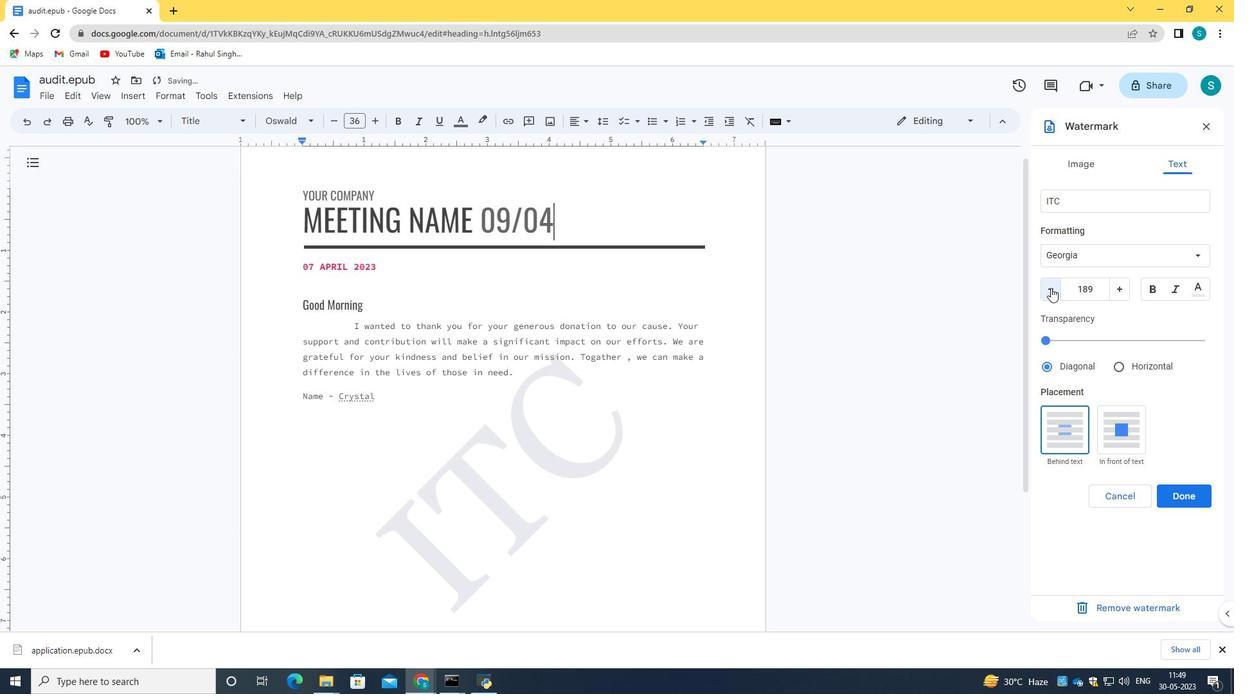 
Action: Mouse pressed left at (1050, 287)
Screenshot: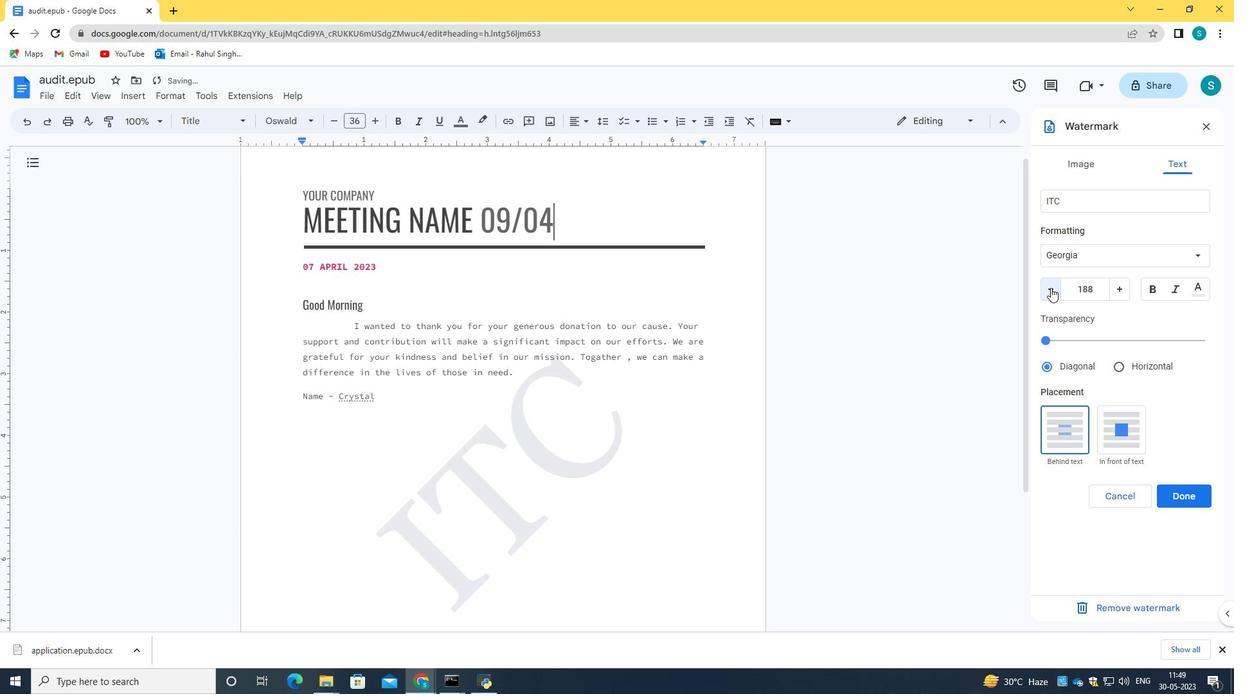 
Action: Mouse pressed left at (1050, 287)
Screenshot: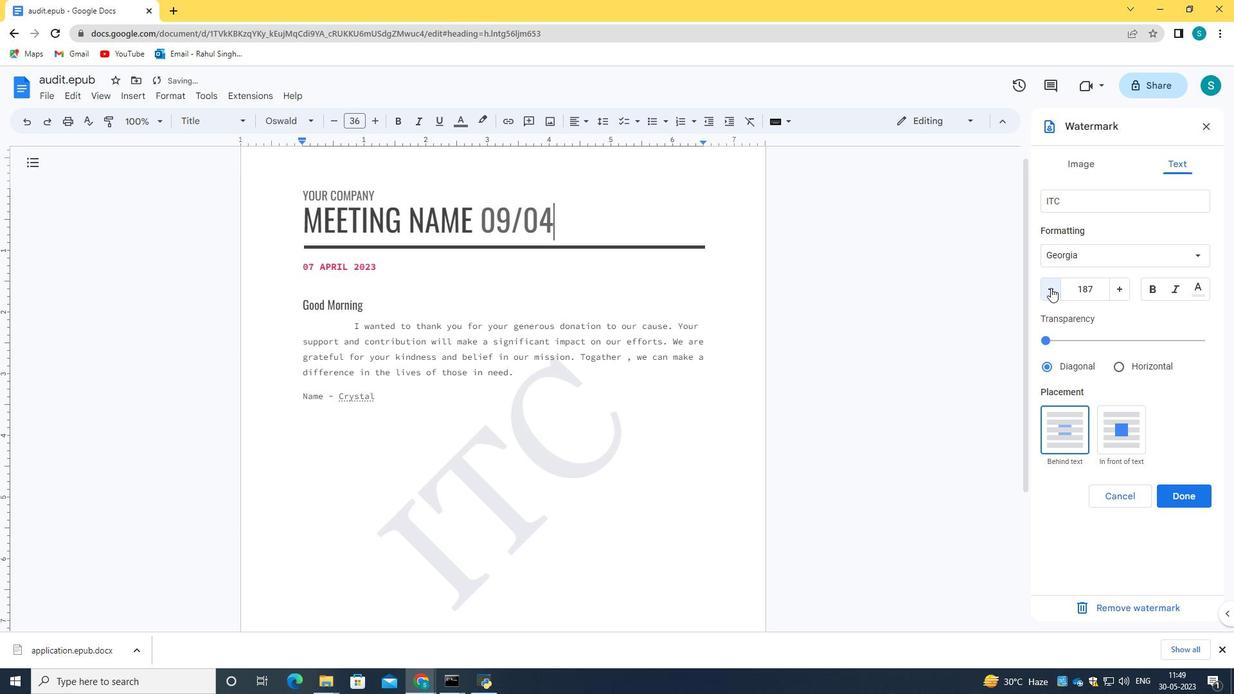 
Action: Mouse pressed left at (1050, 287)
Screenshot: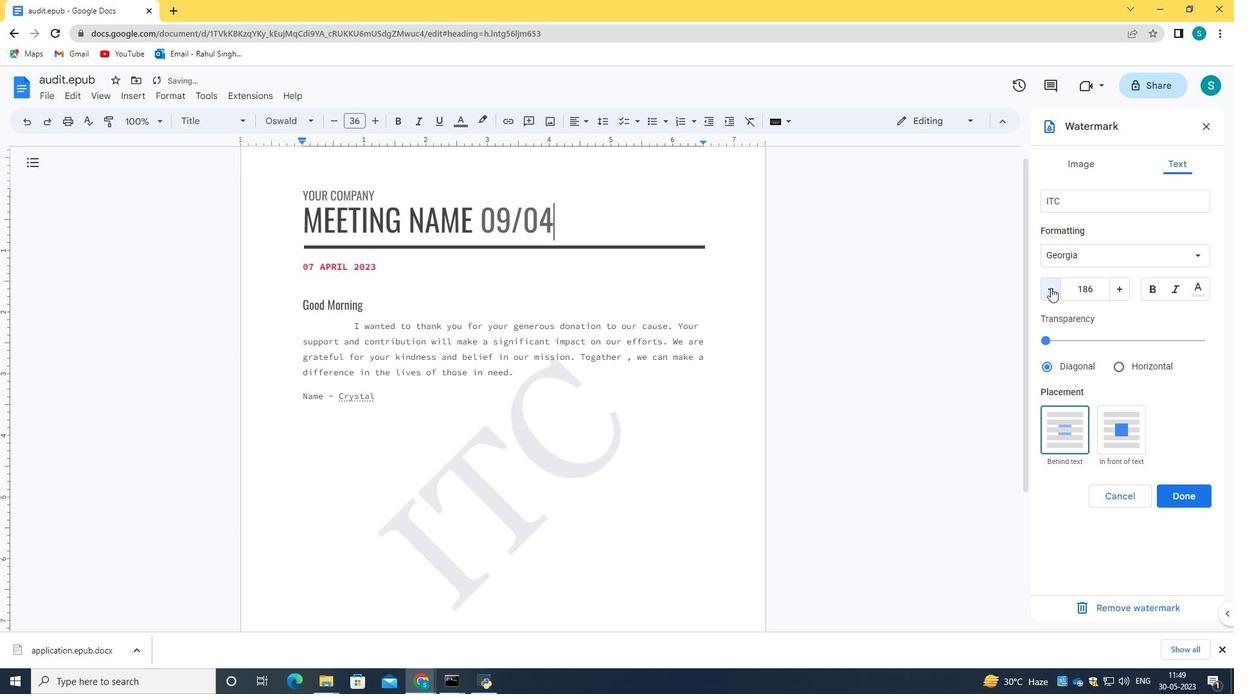 
Action: Mouse pressed left at (1050, 287)
Screenshot: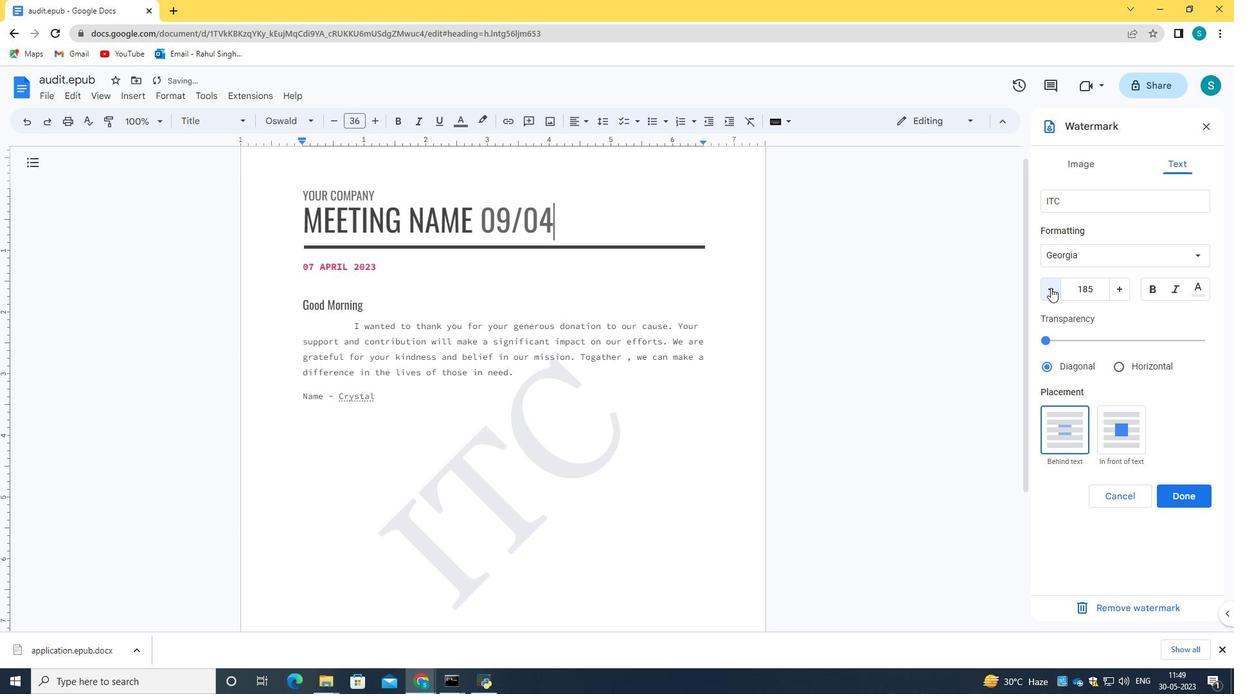 
Action: Mouse pressed left at (1050, 287)
Screenshot: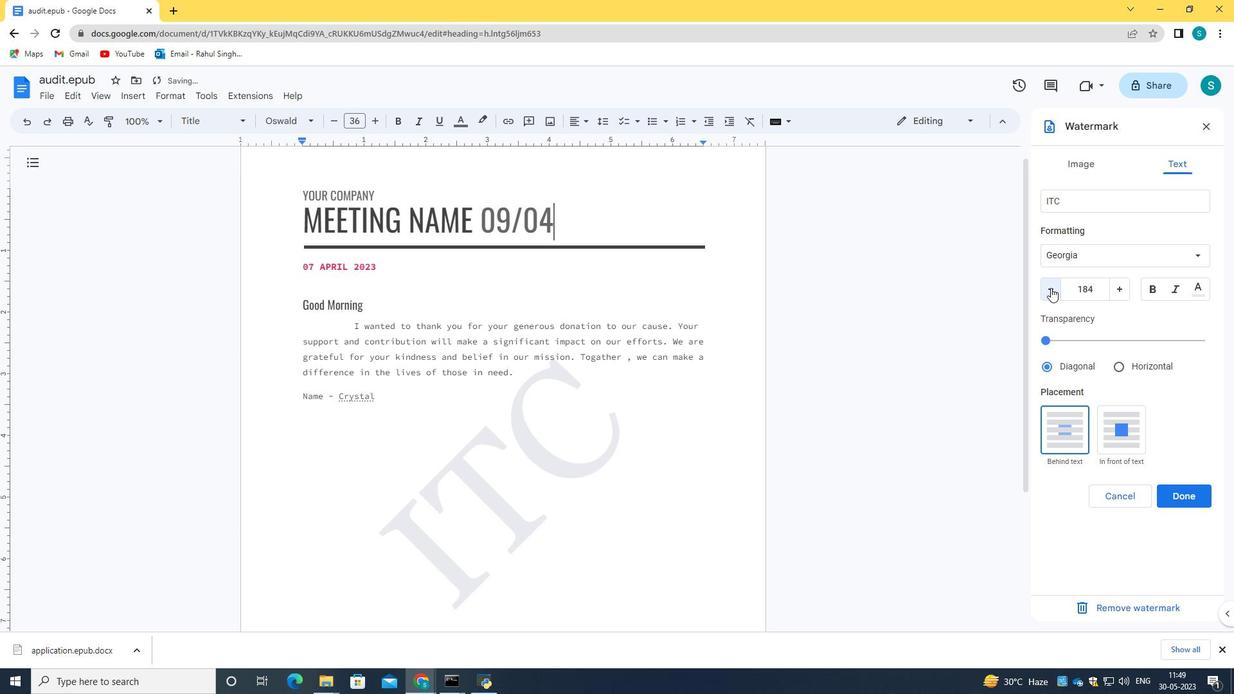 
Action: Mouse pressed left at (1050, 287)
Screenshot: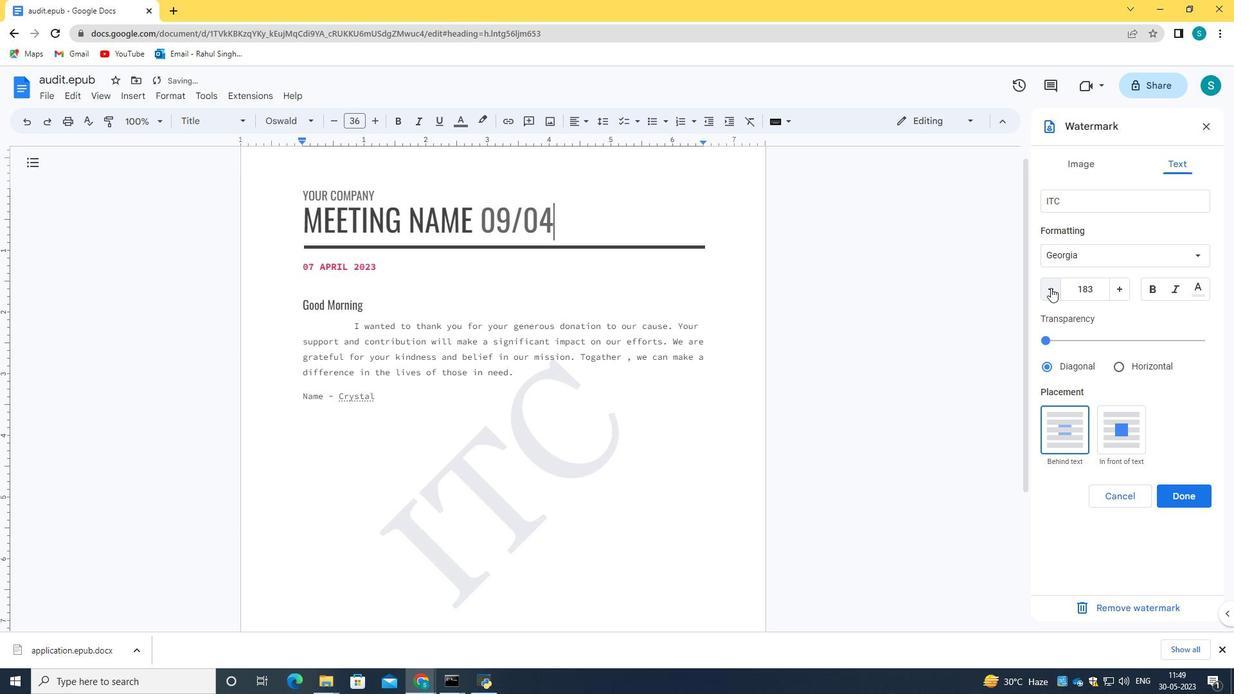 
Action: Mouse pressed left at (1050, 287)
Screenshot: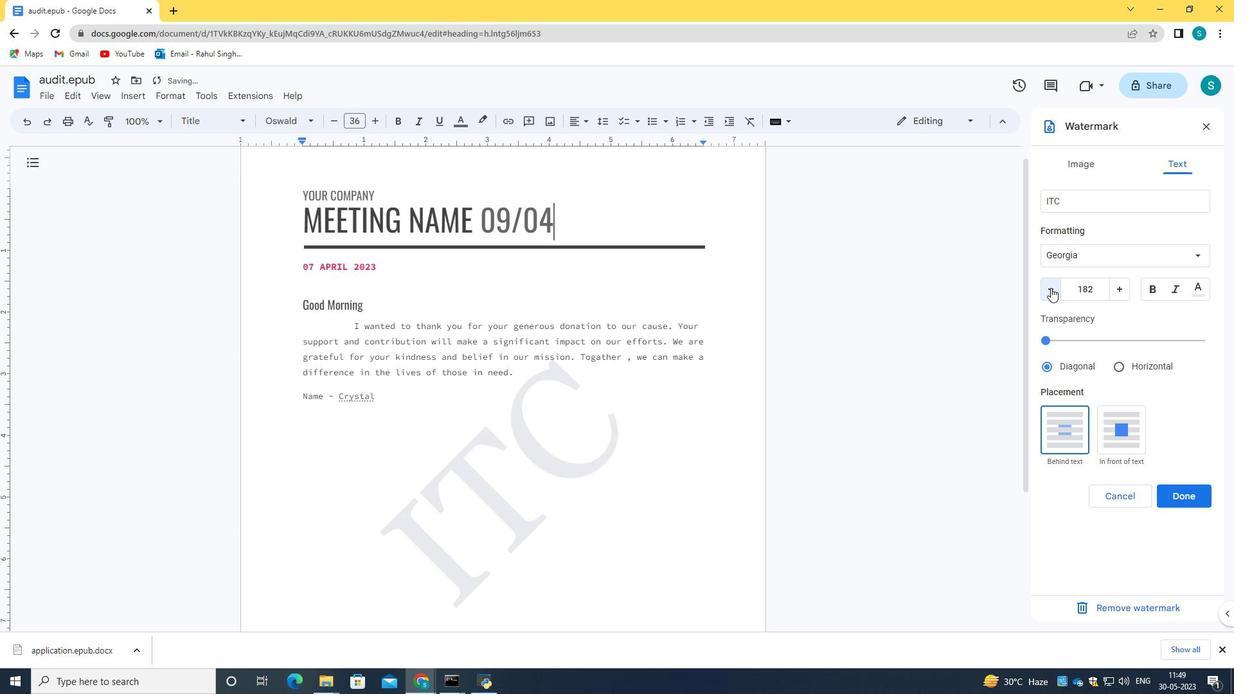 
Action: Mouse pressed left at (1050, 287)
Screenshot: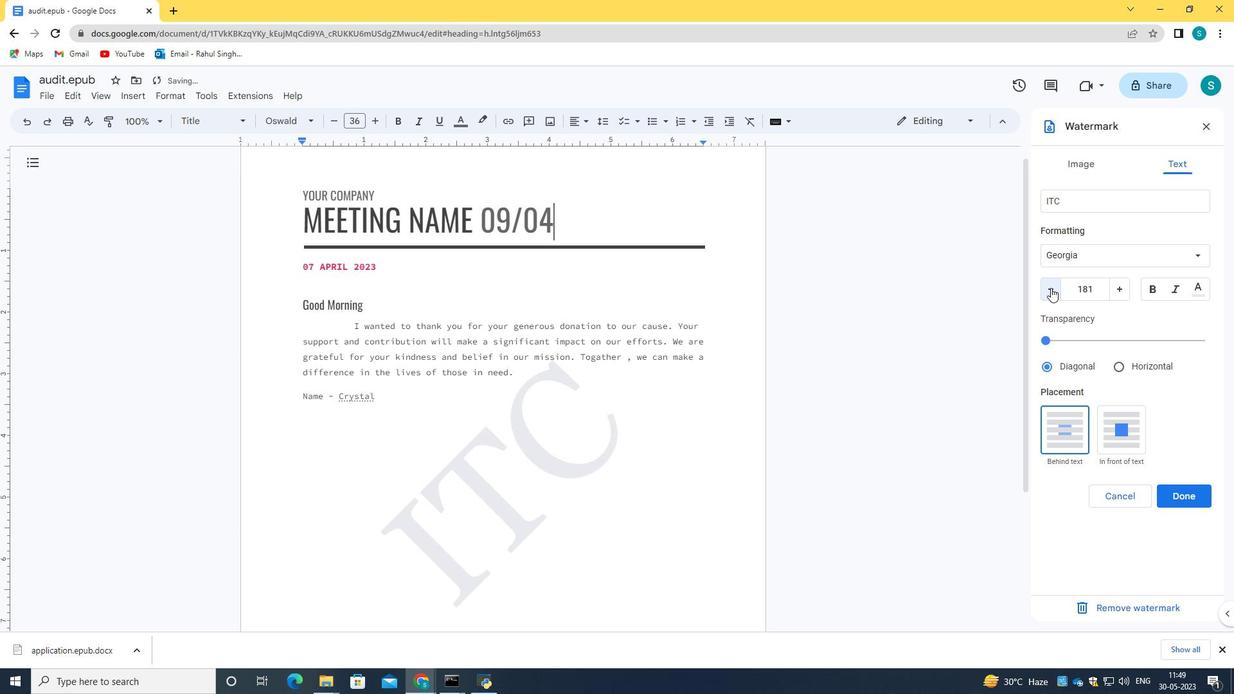 
Action: Mouse pressed left at (1050, 287)
Screenshot: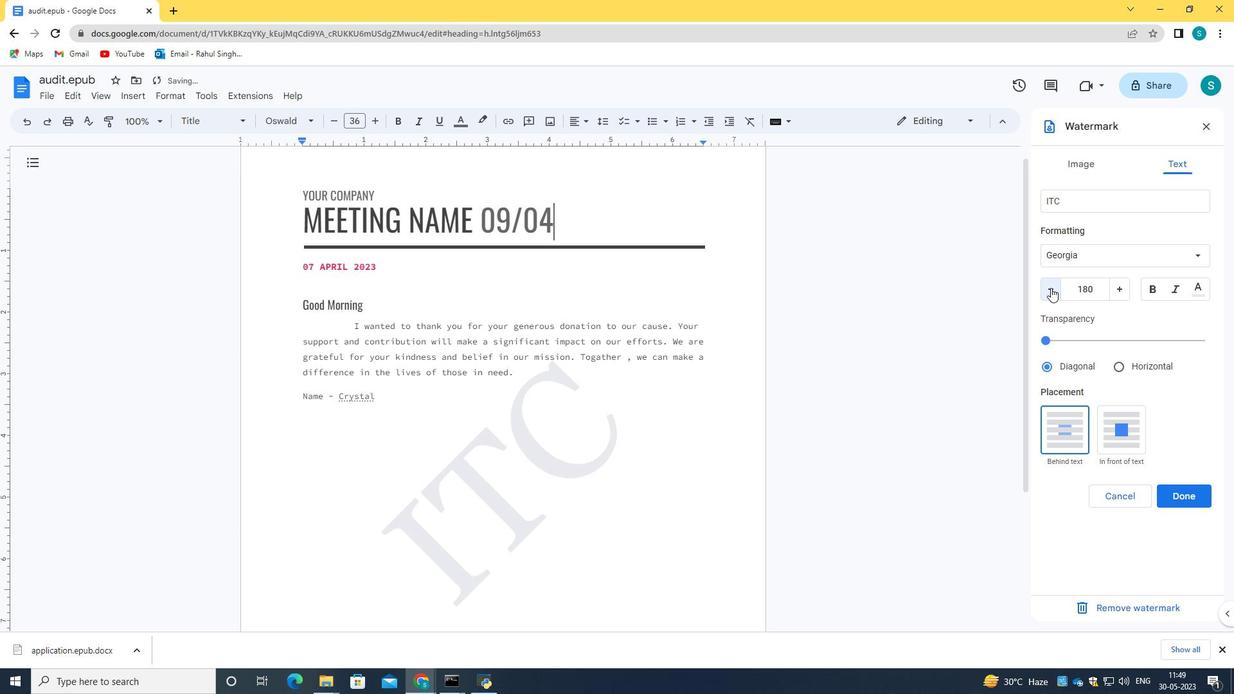 
Action: Mouse pressed left at (1050, 287)
Screenshot: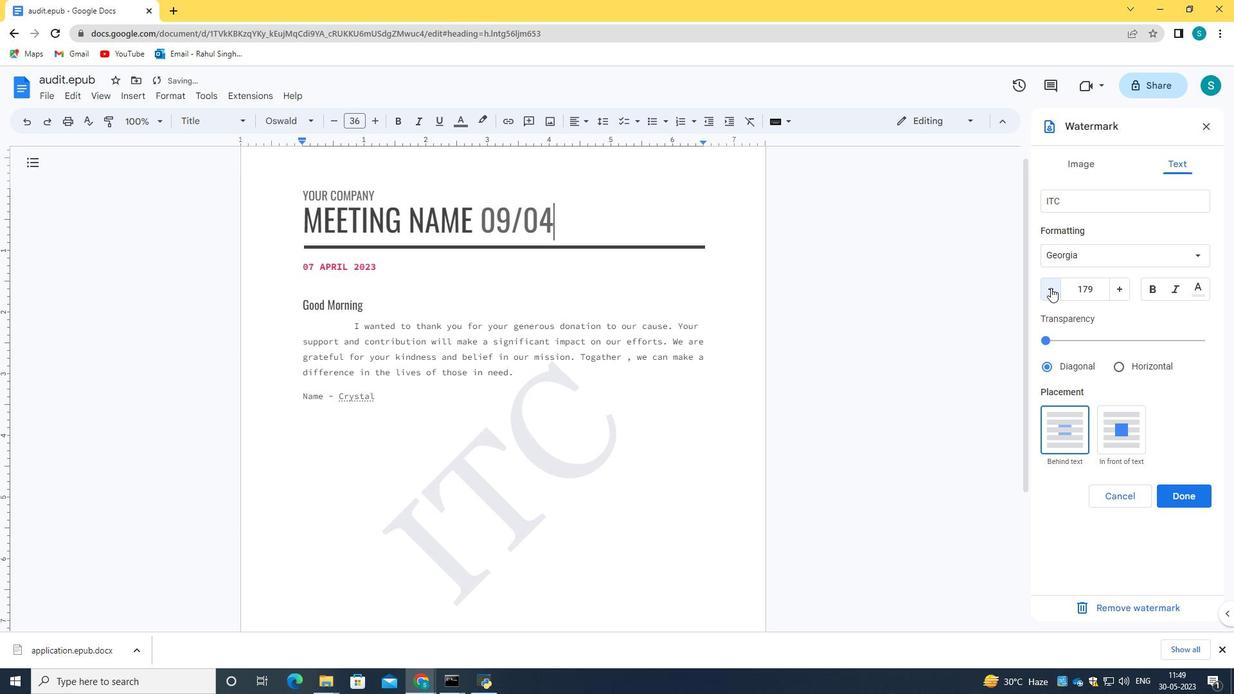 
Action: Mouse pressed left at (1050, 287)
Screenshot: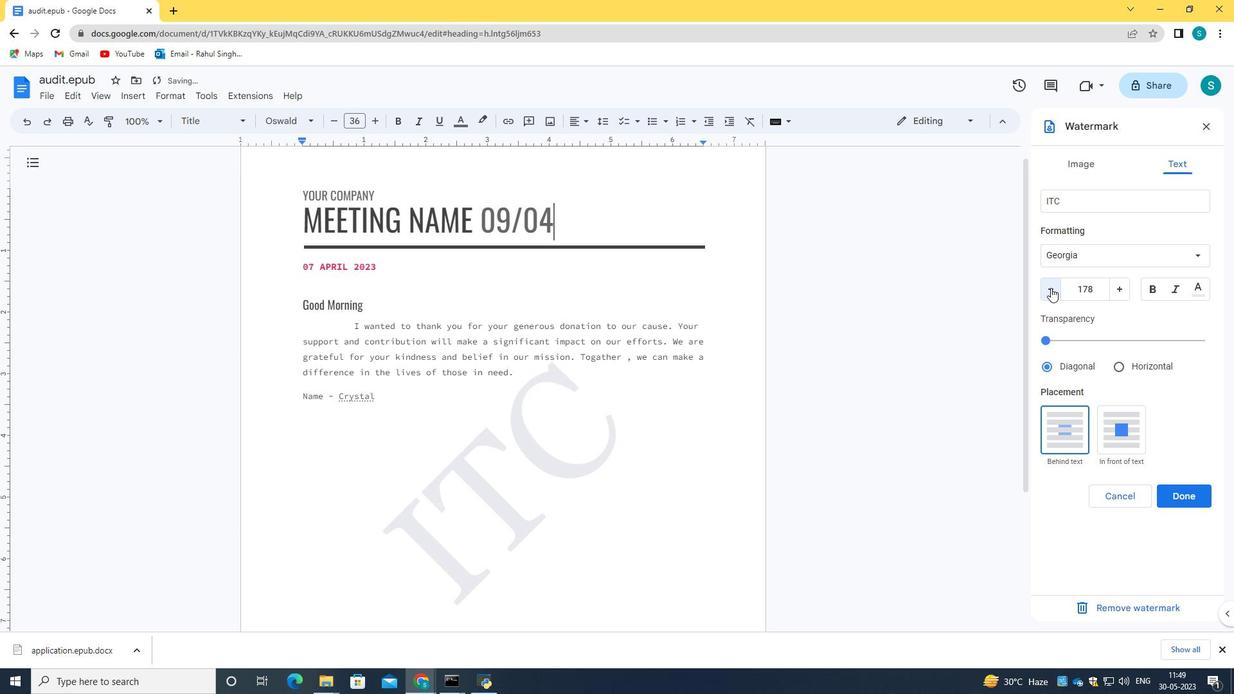 
Action: Mouse pressed left at (1050, 287)
Screenshot: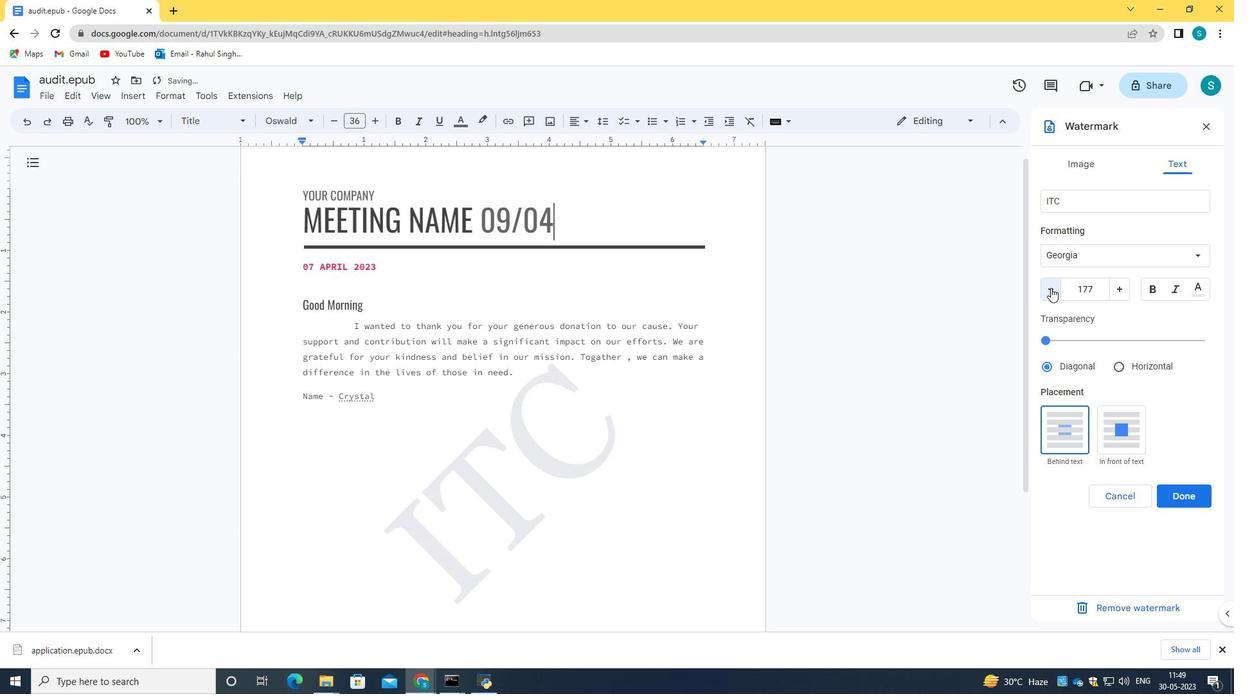 
Action: Mouse pressed left at (1050, 287)
Screenshot: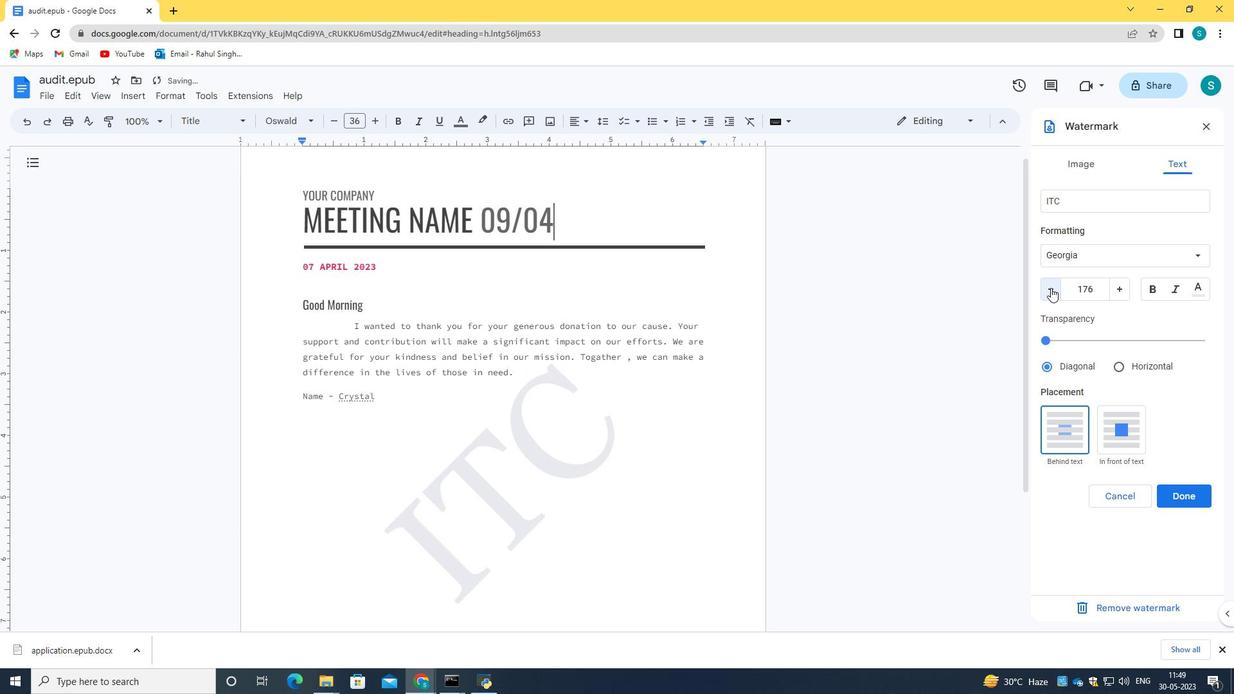 
Action: Mouse pressed left at (1050, 287)
Screenshot: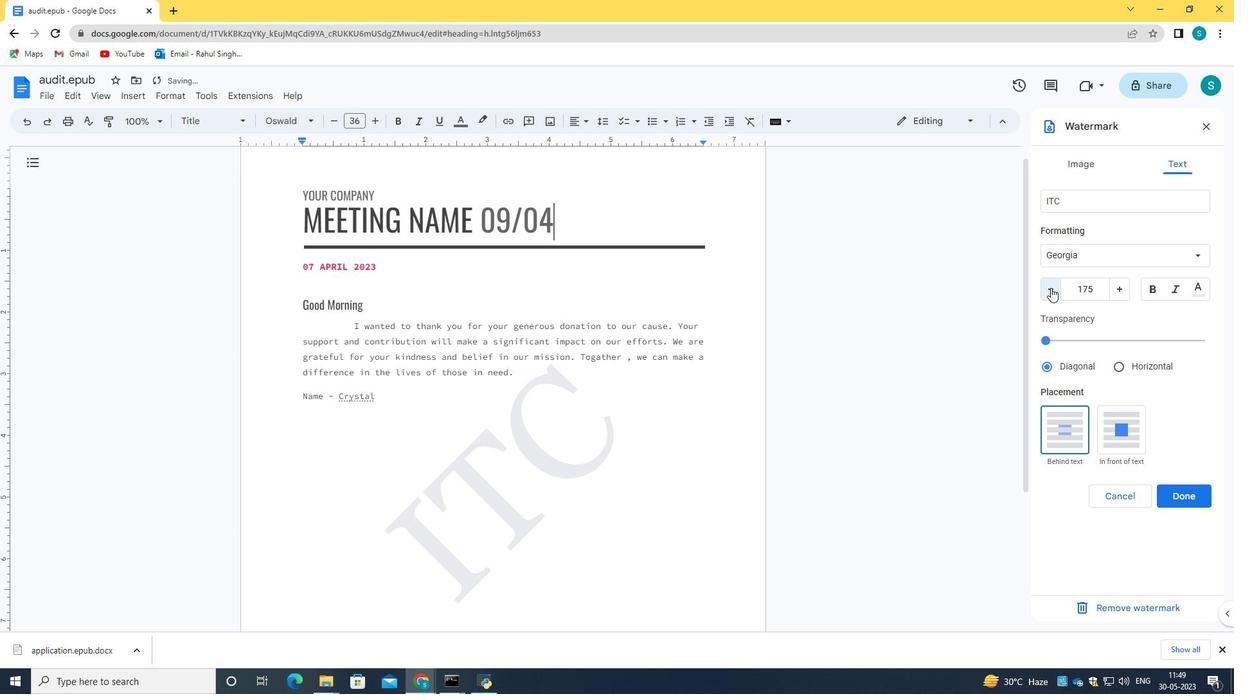 
Action: Mouse pressed left at (1050, 287)
Screenshot: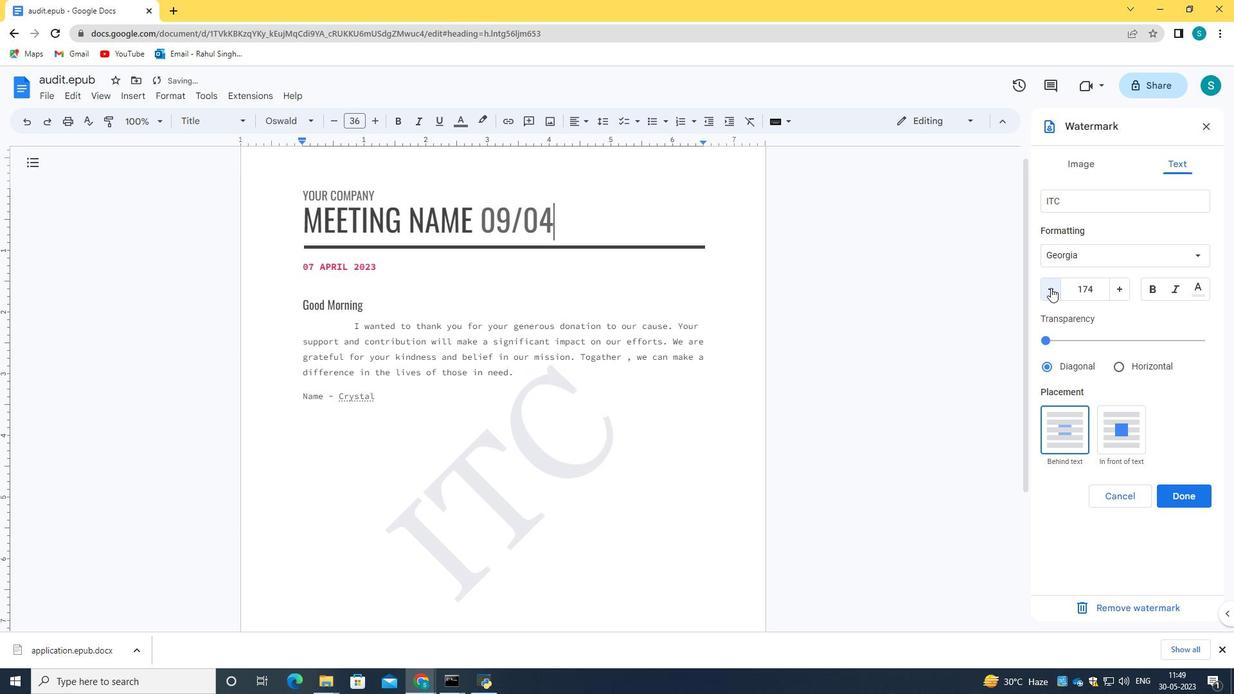 
Action: Mouse pressed left at (1050, 287)
Screenshot: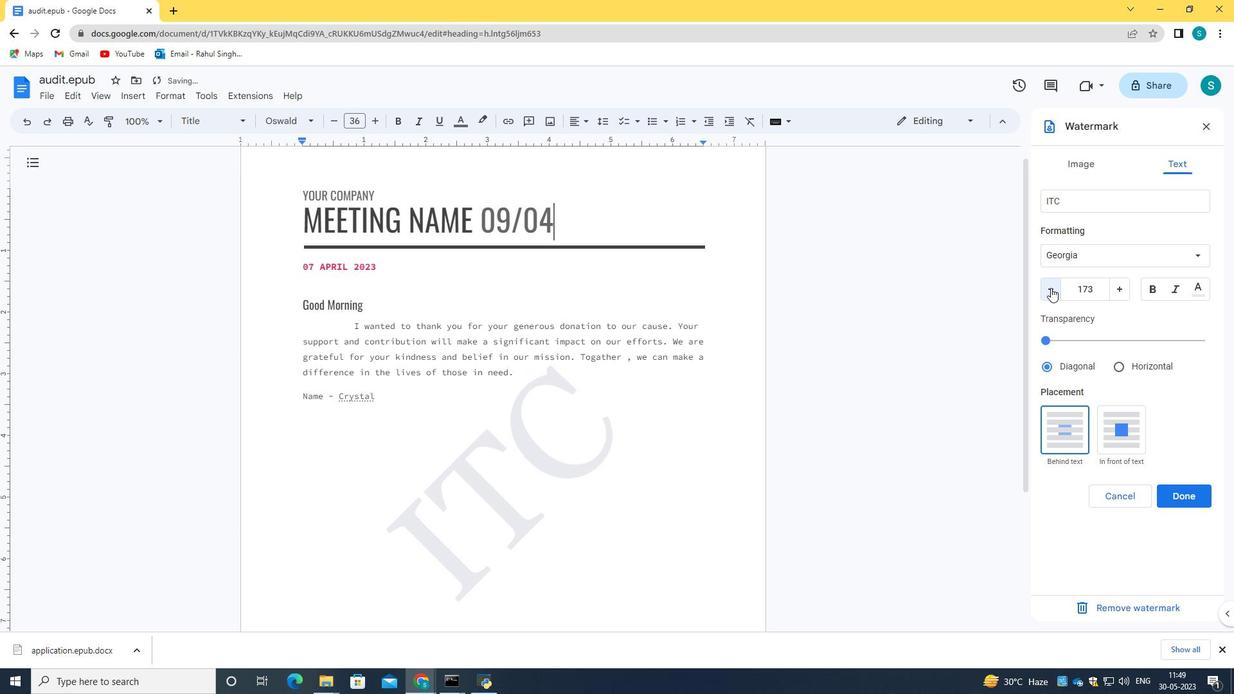 
Action: Mouse pressed left at (1050, 287)
Screenshot: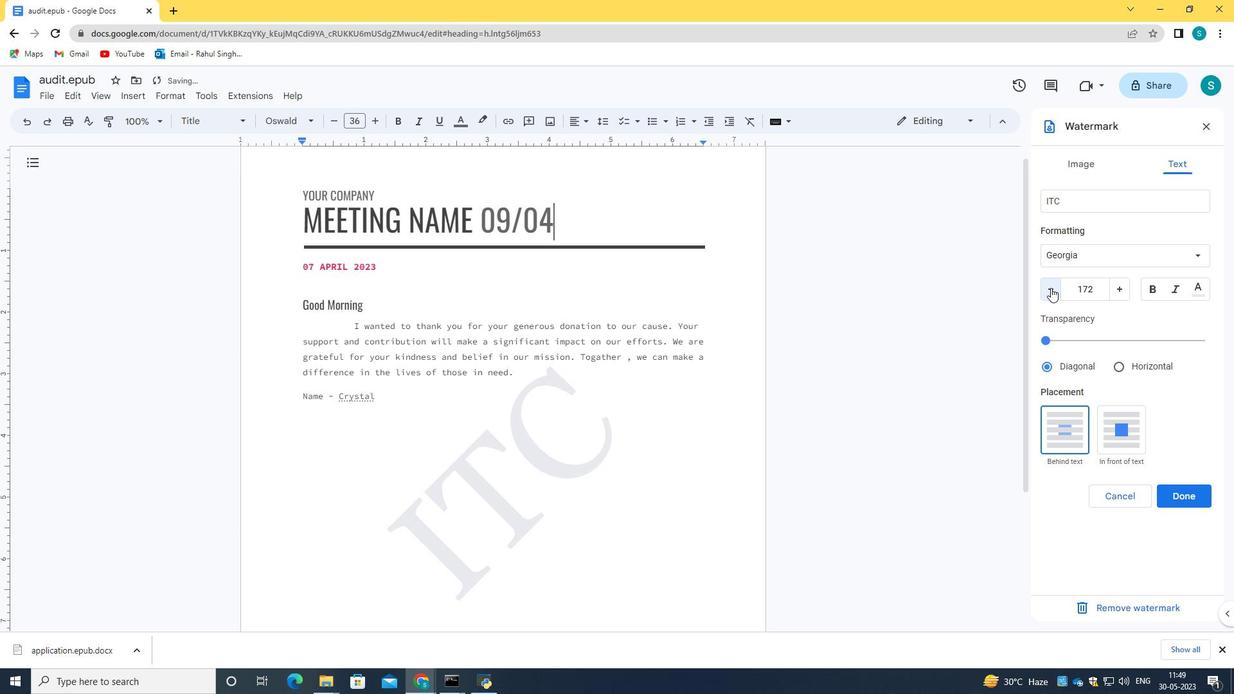 
Action: Mouse pressed left at (1050, 287)
Screenshot: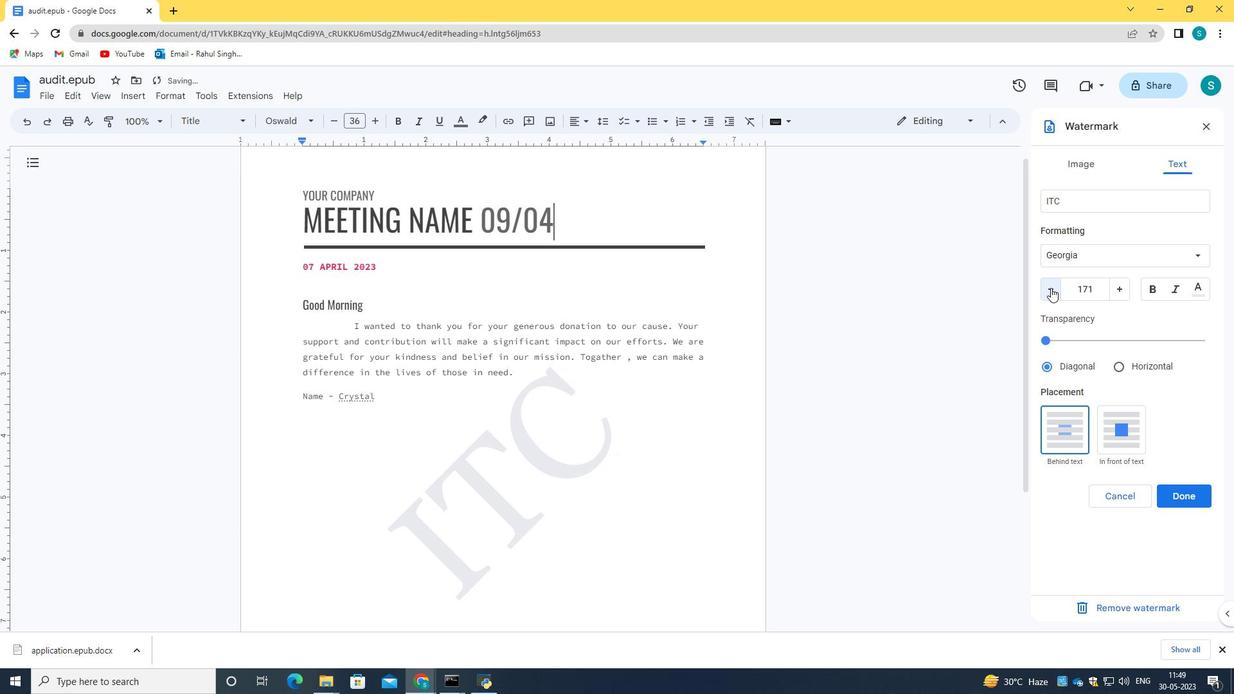 
Action: Mouse pressed left at (1050, 287)
Screenshot: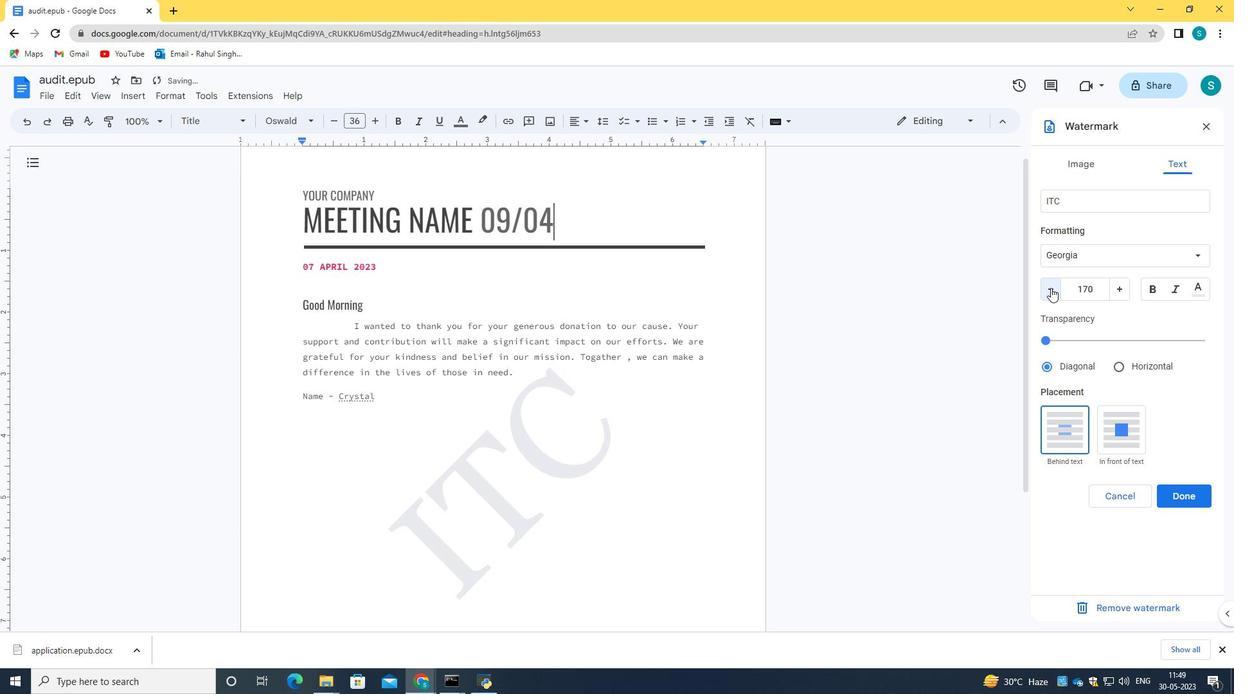 
Action: Mouse pressed left at (1050, 287)
Screenshot: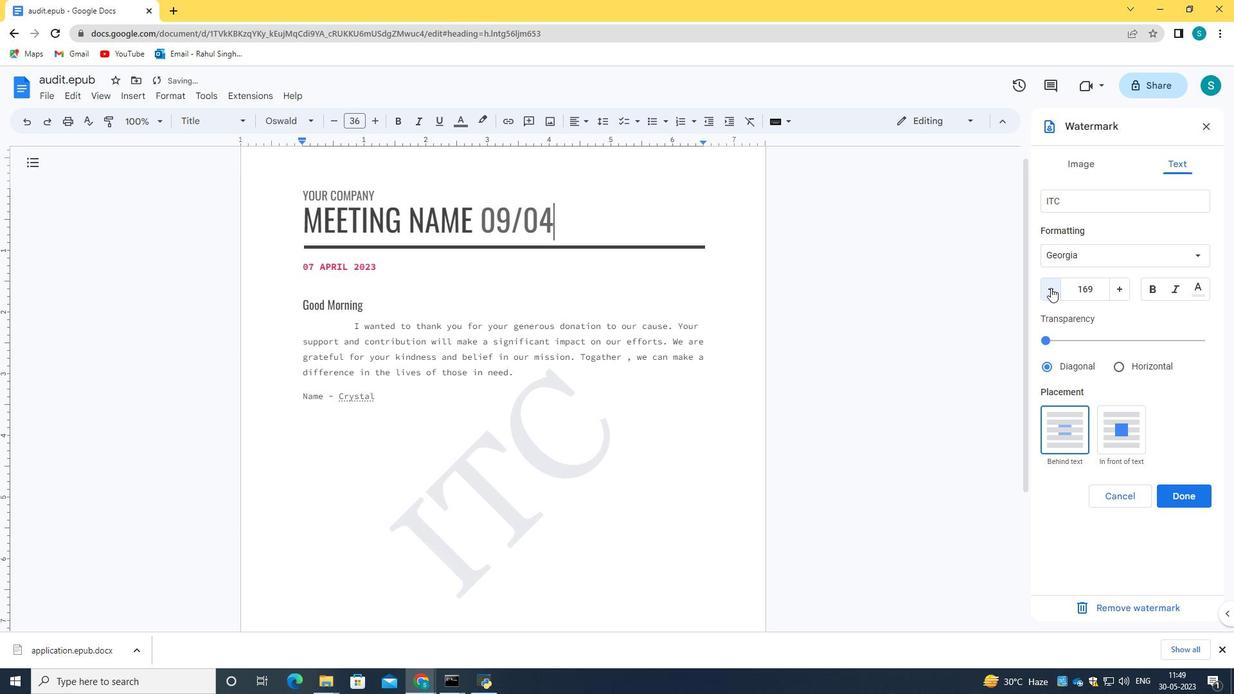 
Action: Mouse pressed left at (1050, 287)
Screenshot: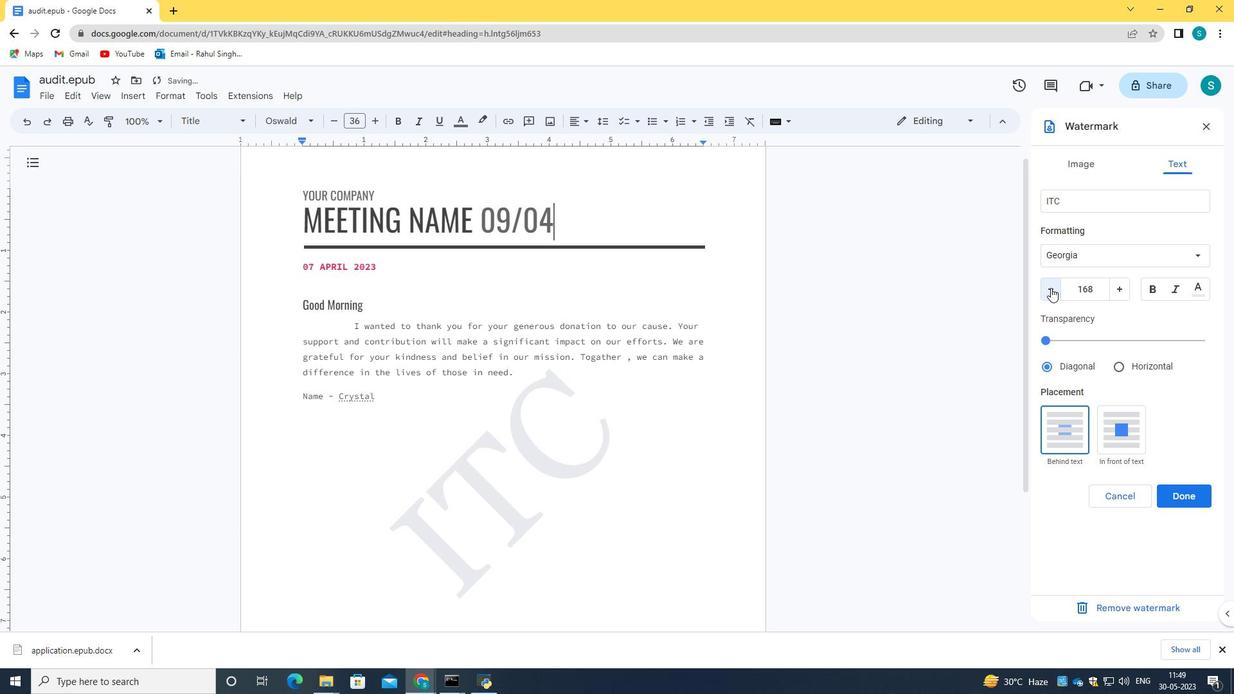 
Action: Mouse pressed left at (1050, 287)
Screenshot: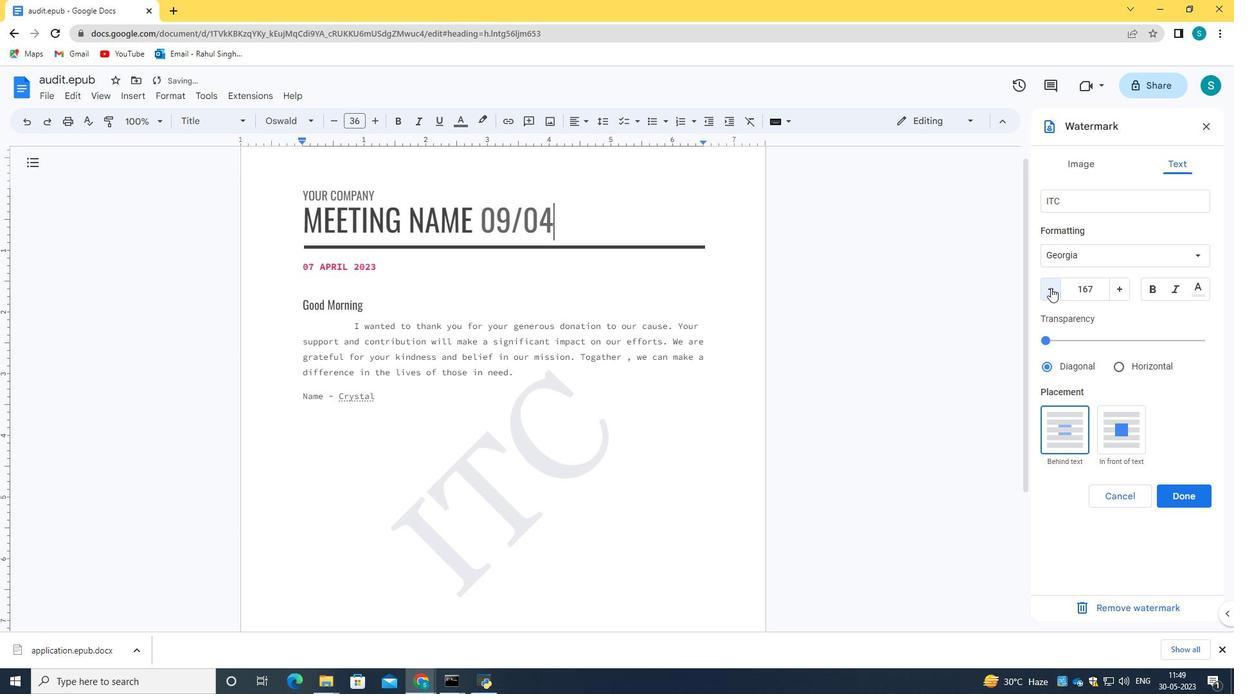 
Action: Mouse pressed left at (1050, 287)
Screenshot: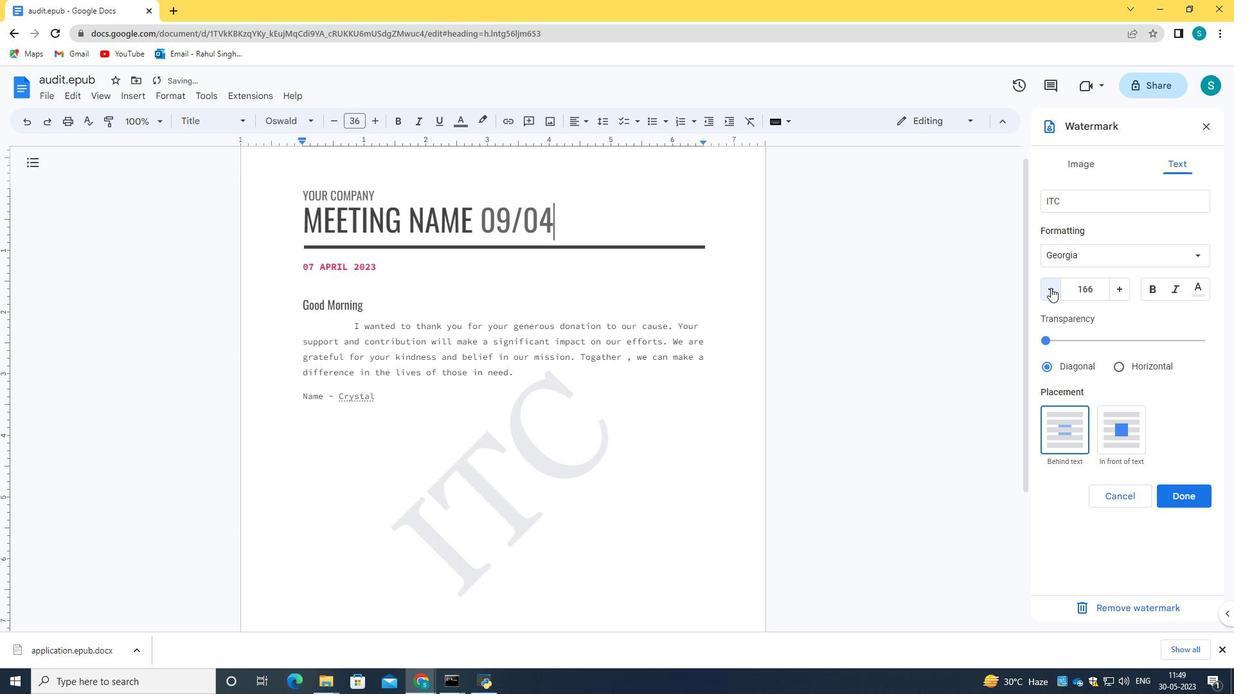 
Action: Mouse pressed left at (1050, 287)
Screenshot: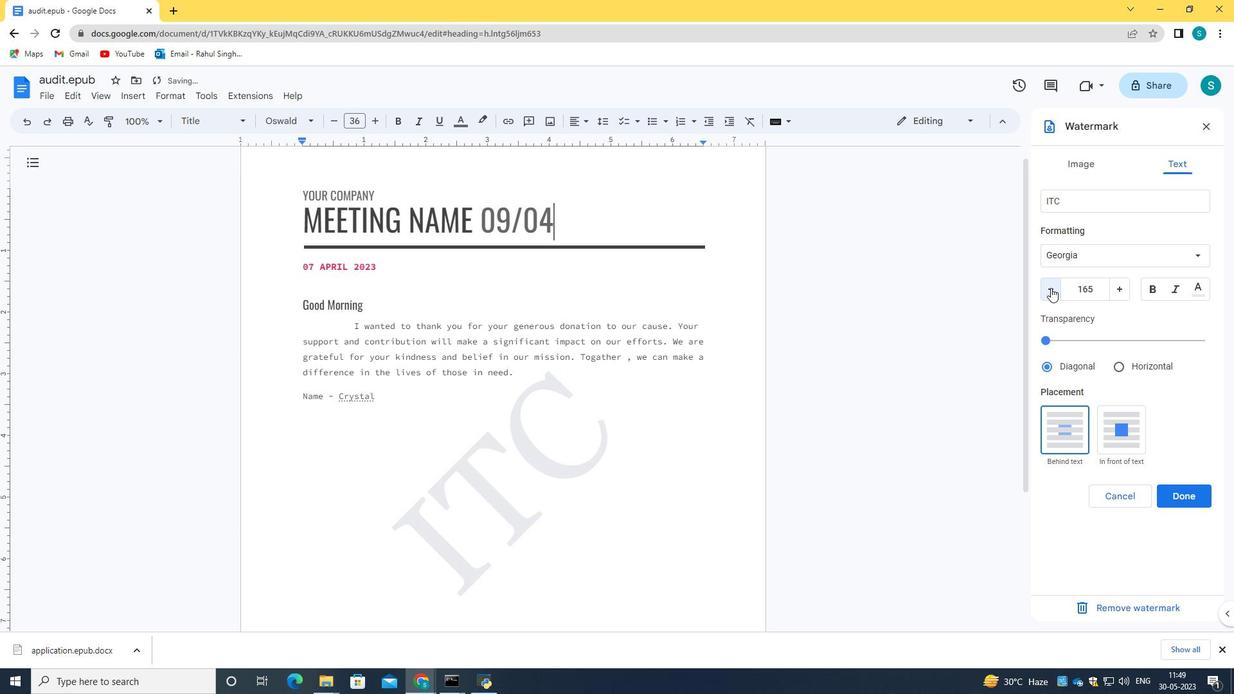 
Action: Mouse pressed left at (1050, 287)
Screenshot: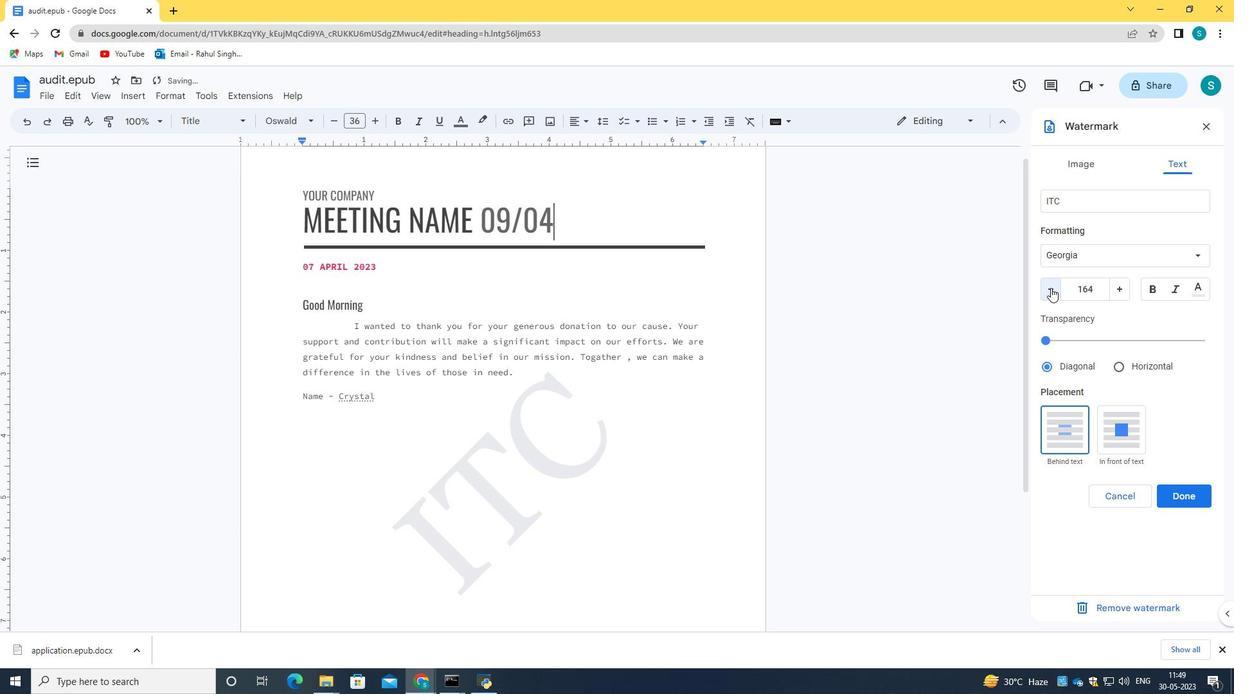 
Action: Mouse pressed left at (1050, 287)
Screenshot: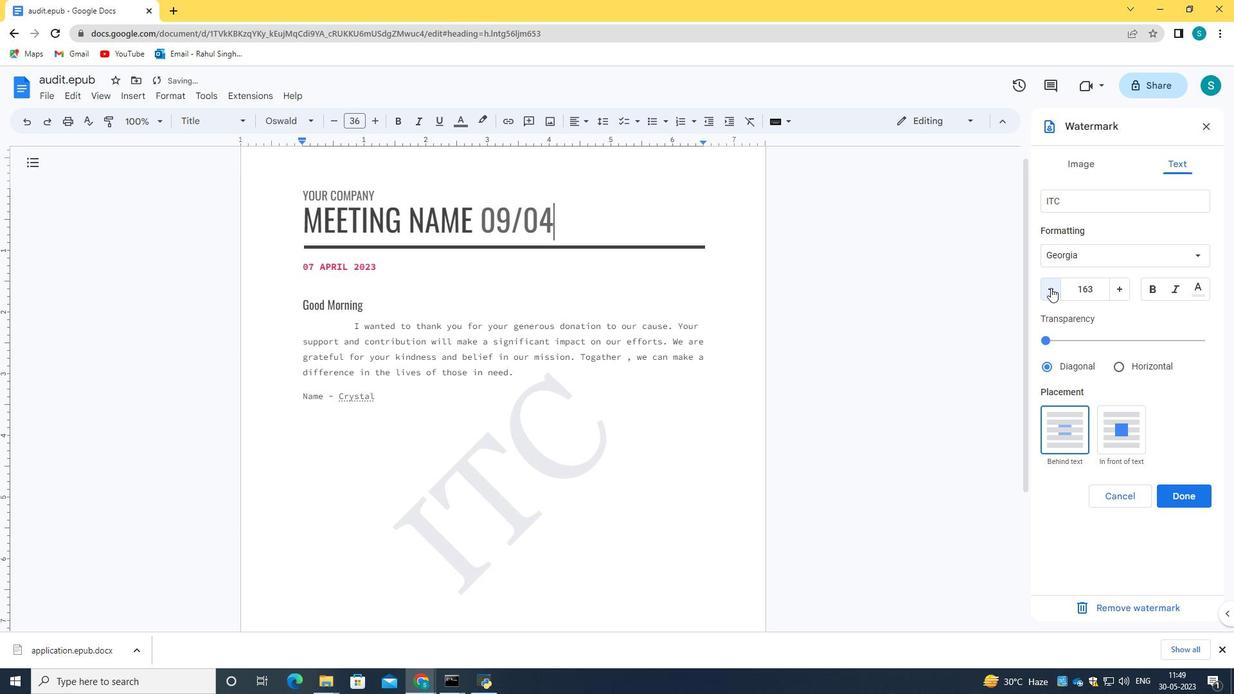 
Action: Mouse pressed left at (1050, 287)
Screenshot: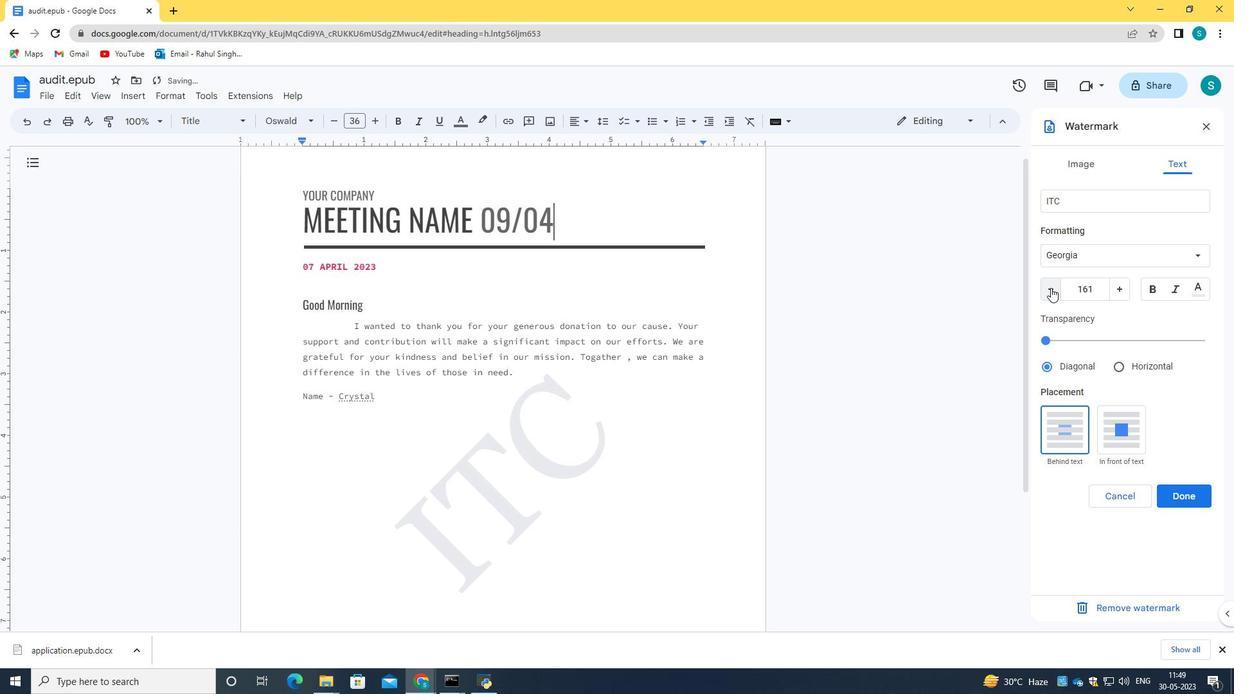 
Action: Mouse pressed left at (1050, 287)
Screenshot: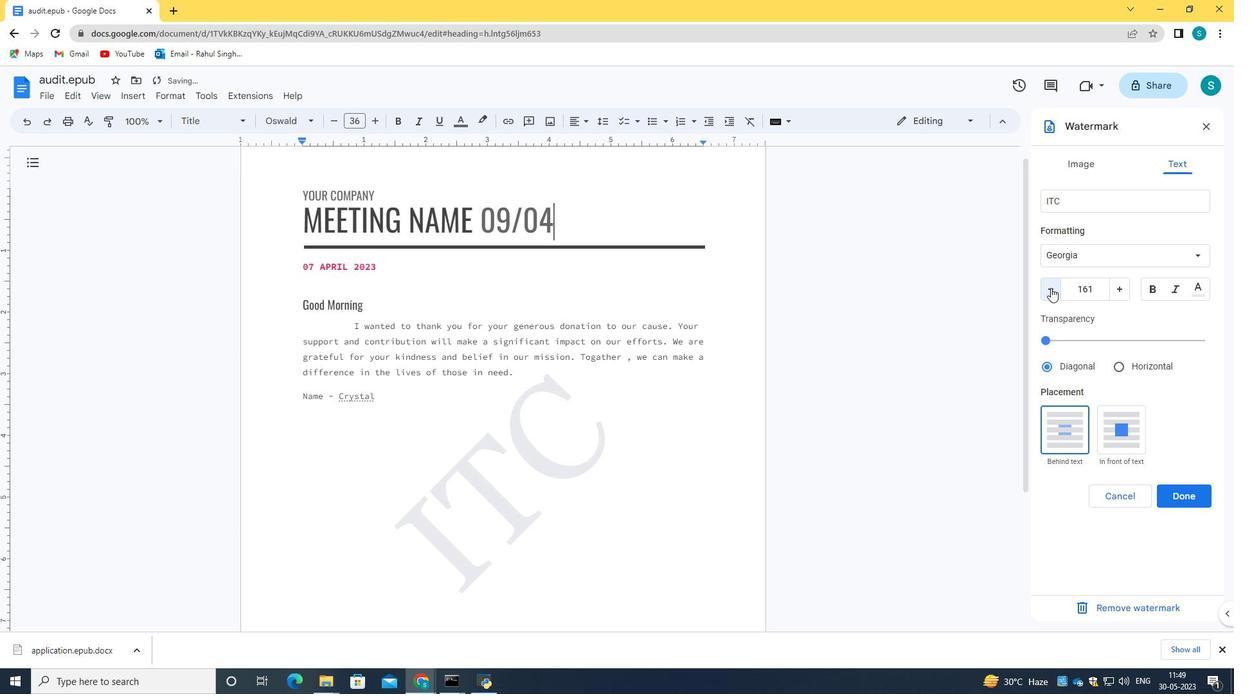 
Action: Mouse pressed left at (1050, 287)
Screenshot: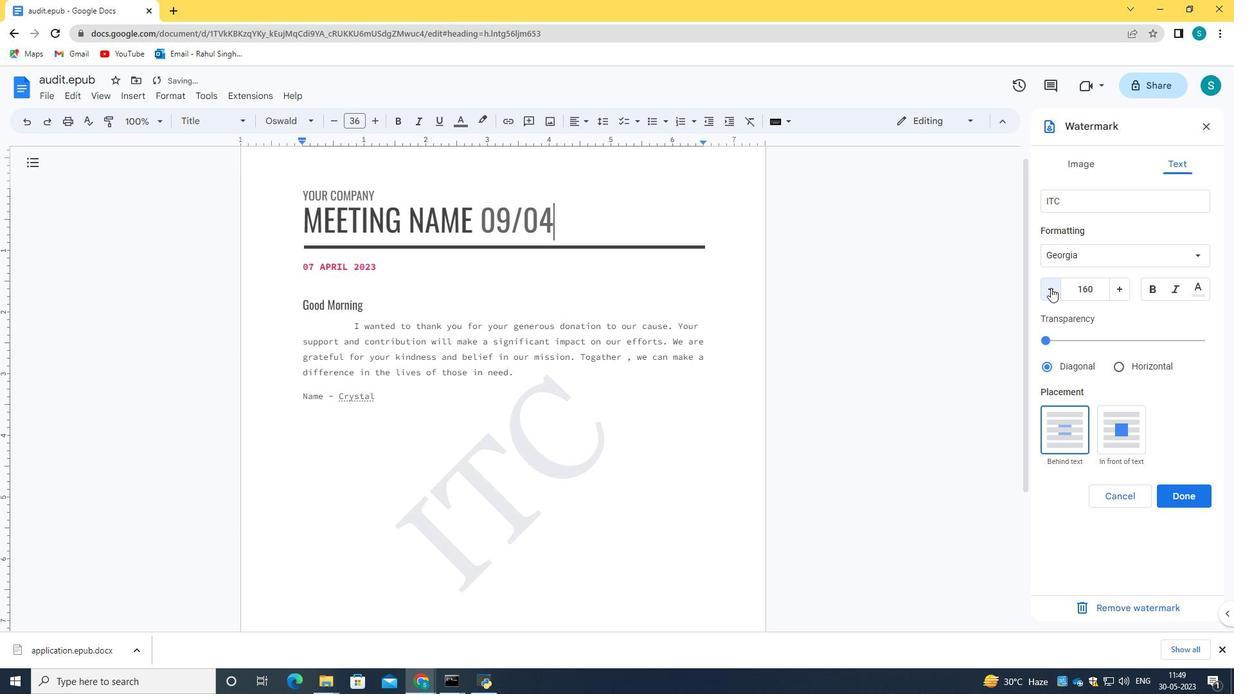 
Action: Mouse pressed left at (1050, 287)
Screenshot: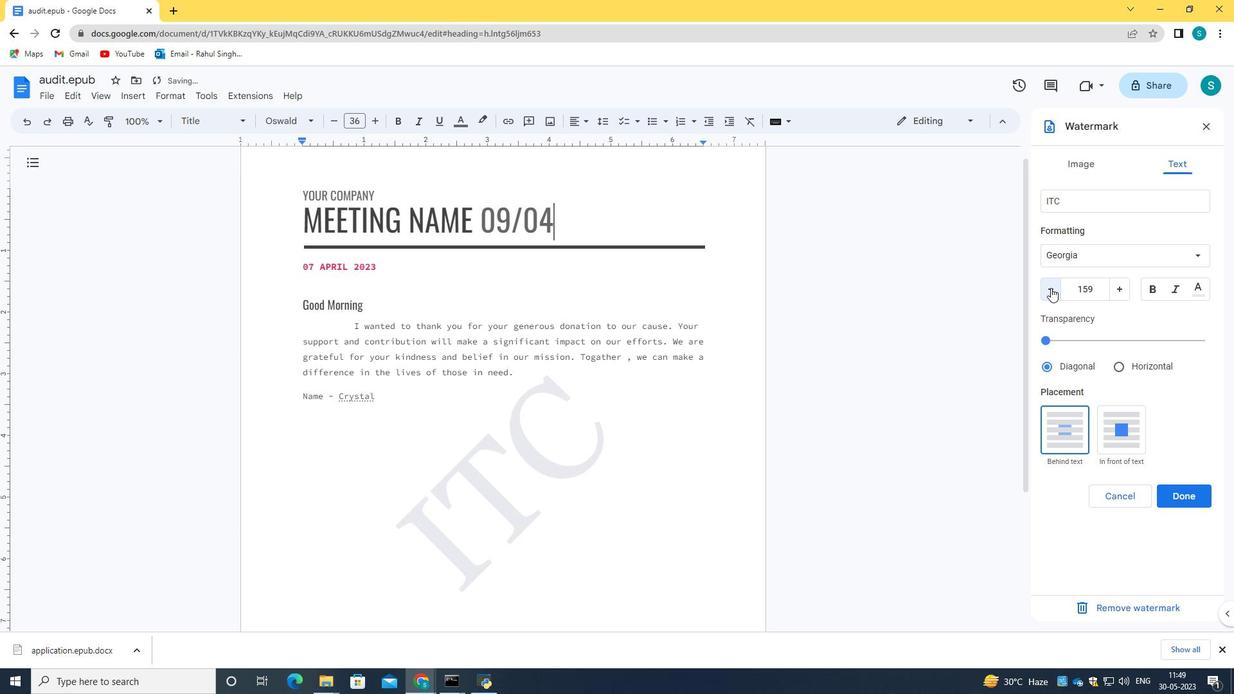 
Action: Mouse pressed left at (1050, 287)
Screenshot: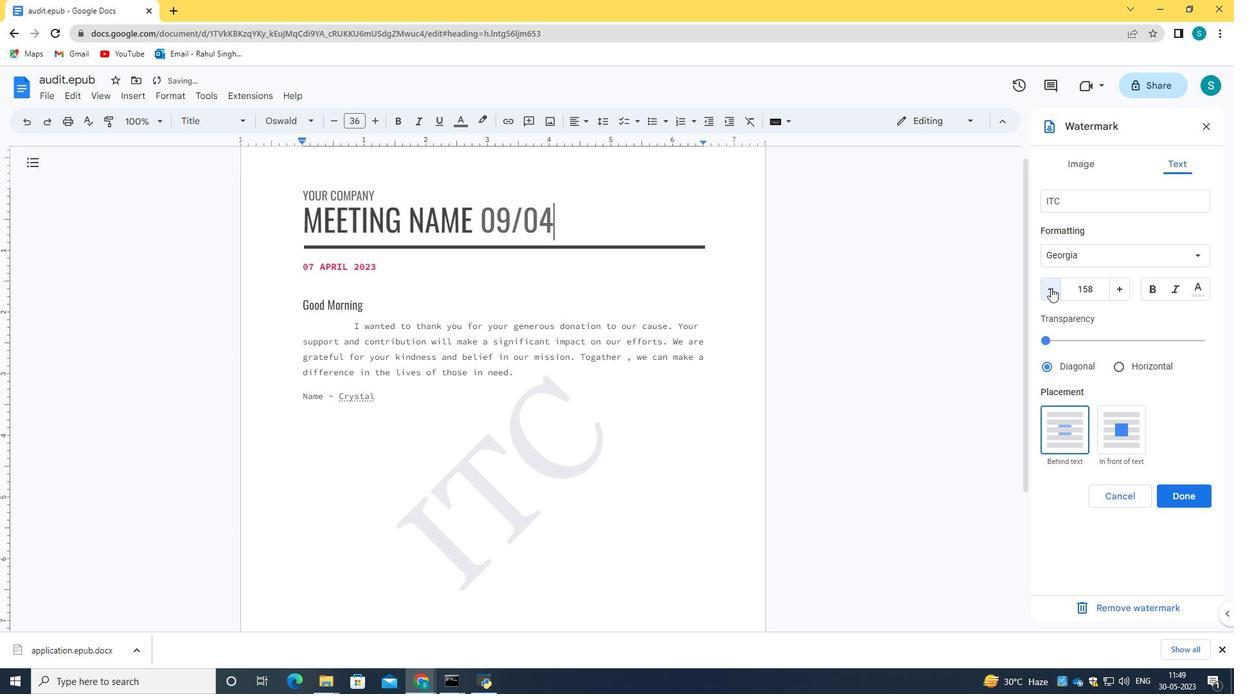 
Action: Mouse pressed left at (1050, 287)
Screenshot: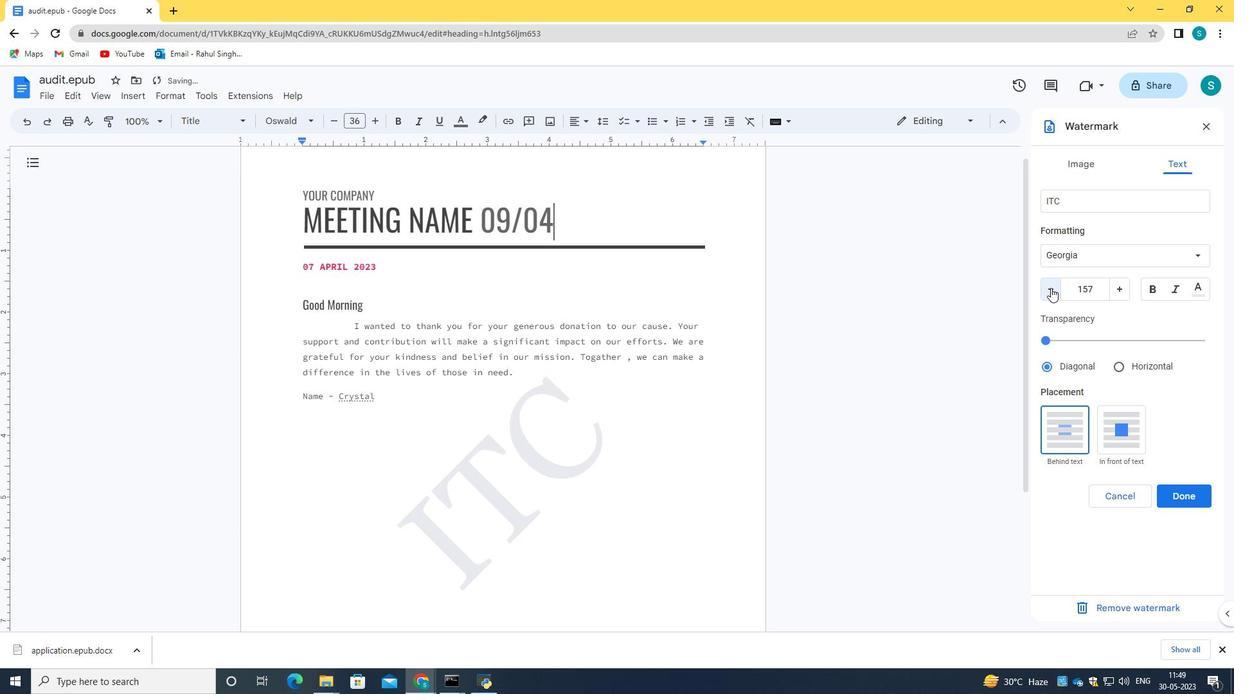 
Action: Mouse pressed left at (1050, 287)
Screenshot: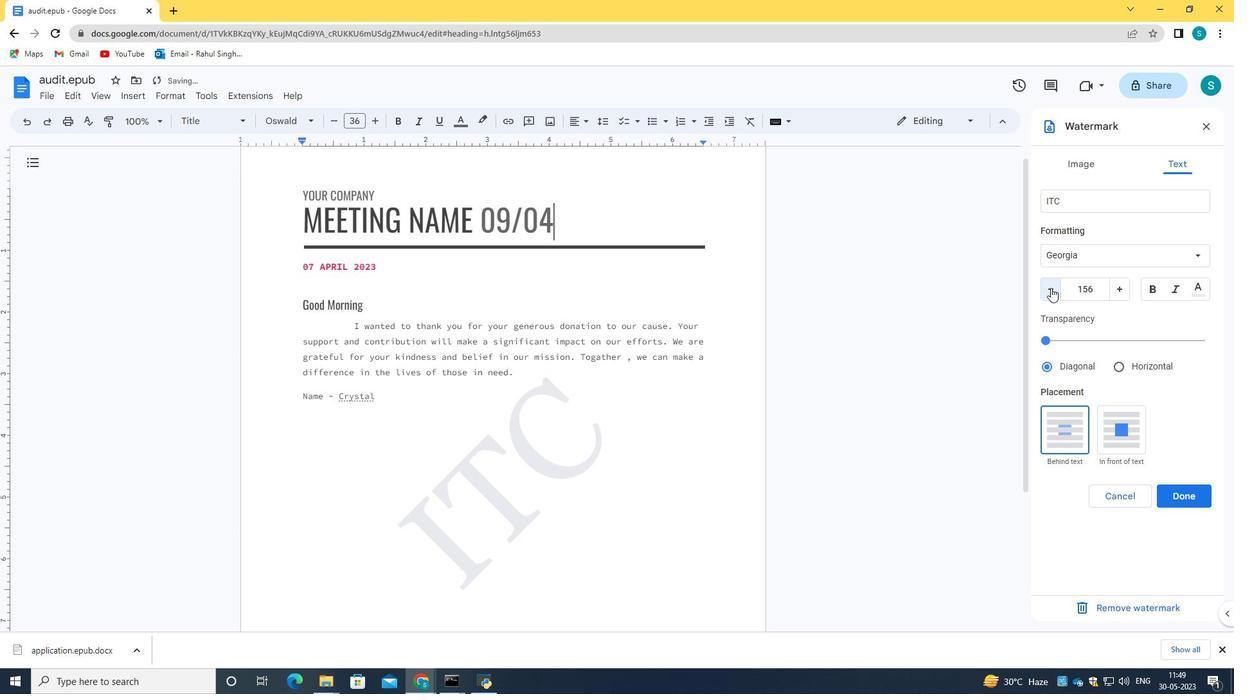 
Action: Mouse pressed left at (1050, 287)
Screenshot: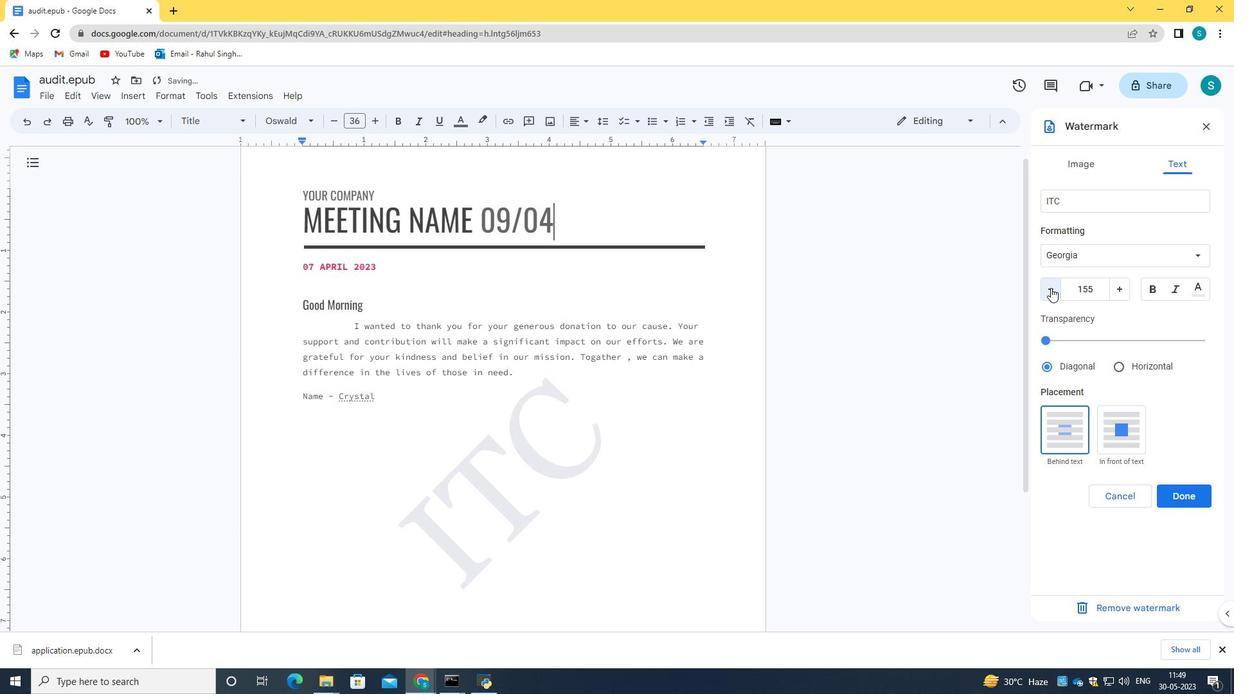 
Action: Mouse pressed left at (1050, 287)
Screenshot: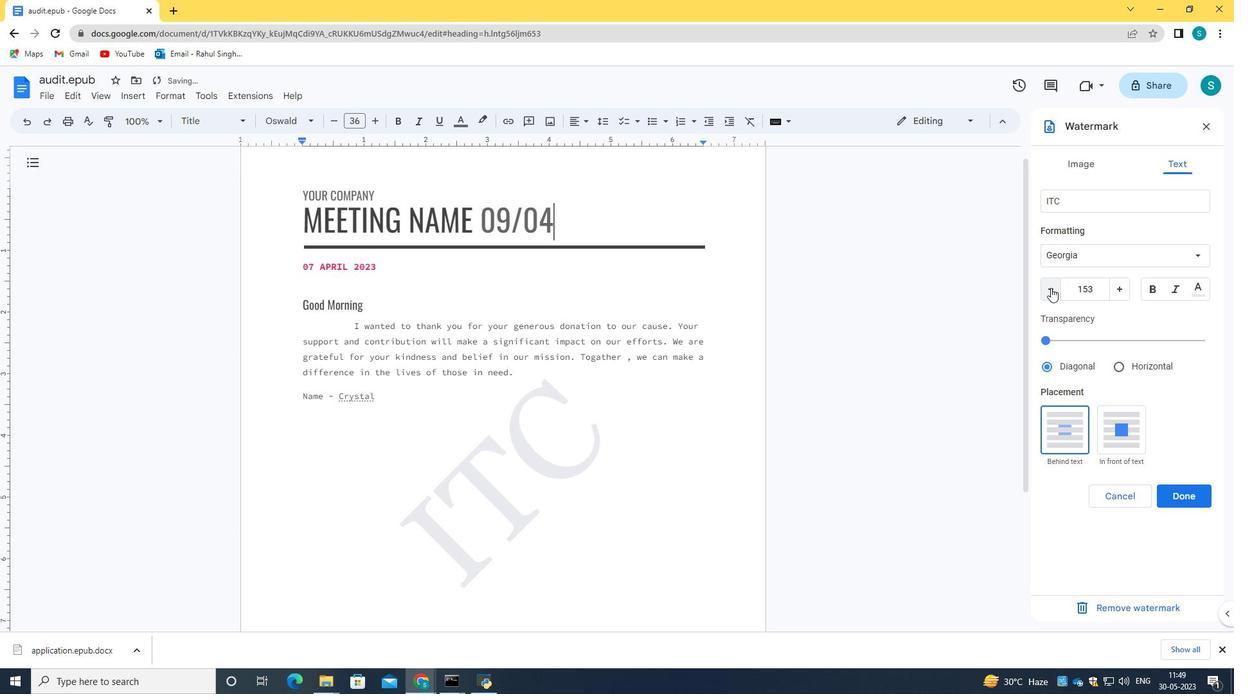 
Action: Mouse pressed left at (1050, 287)
Screenshot: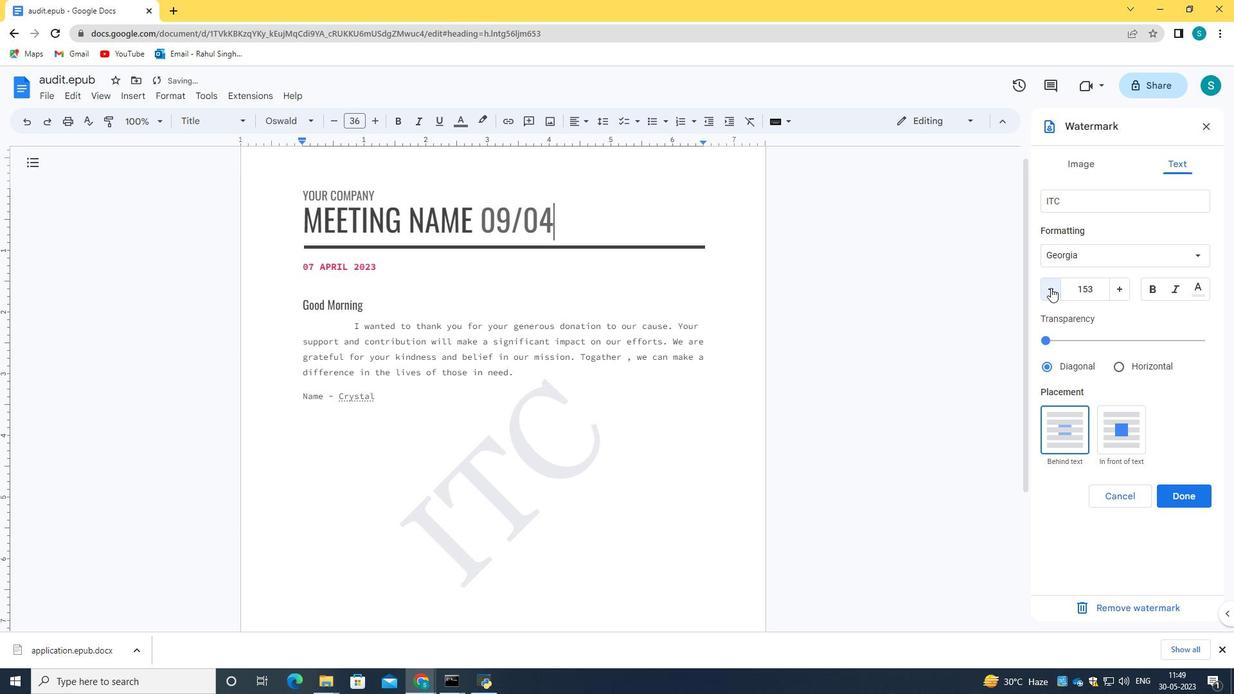 
Action: Mouse pressed left at (1050, 287)
Screenshot: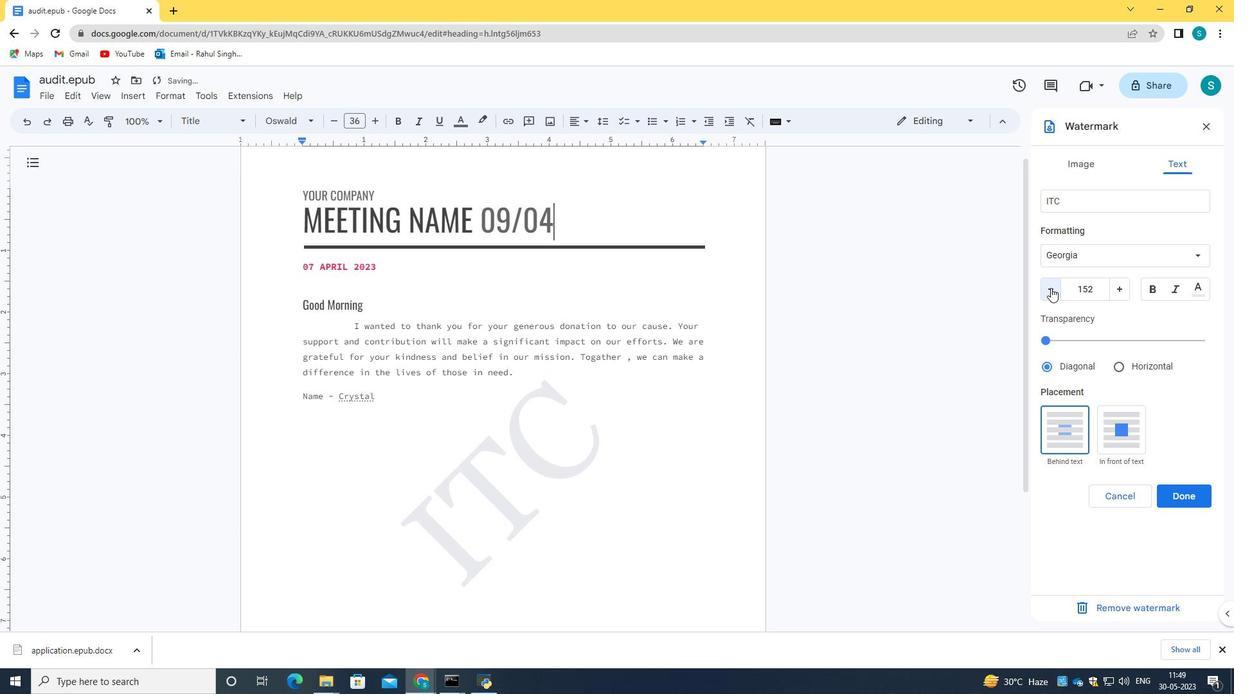 
Action: Mouse pressed left at (1050, 287)
Screenshot: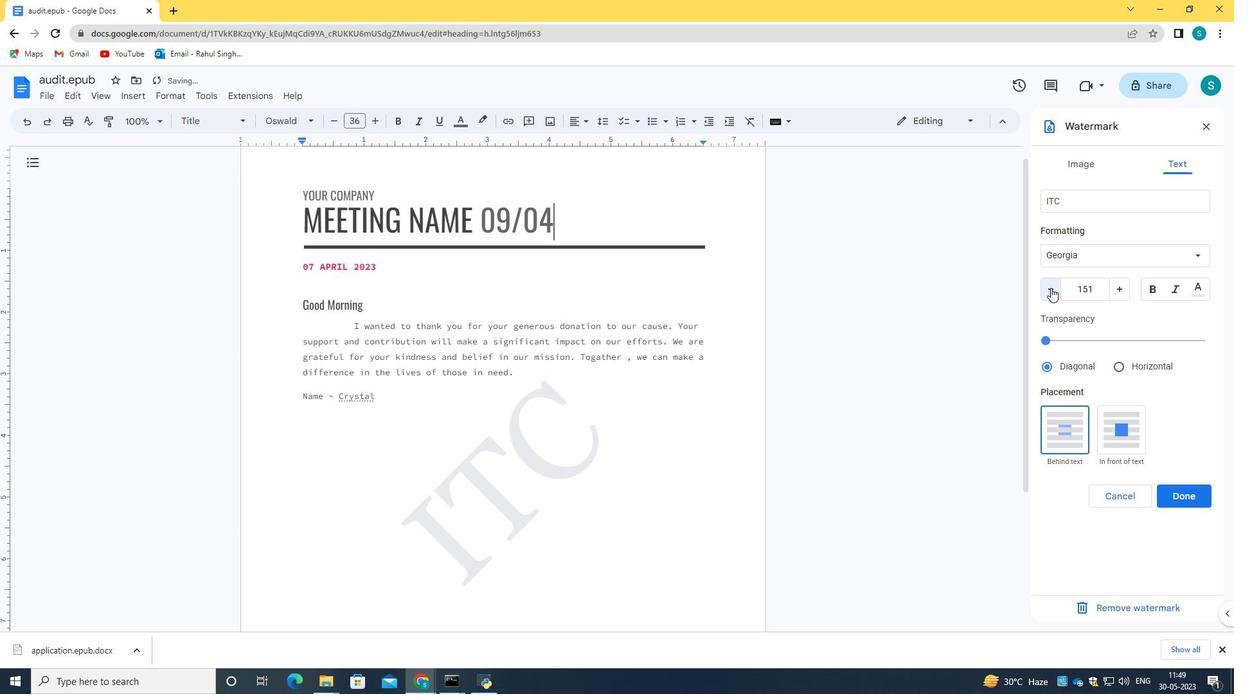 
Action: Mouse pressed left at (1050, 287)
Screenshot: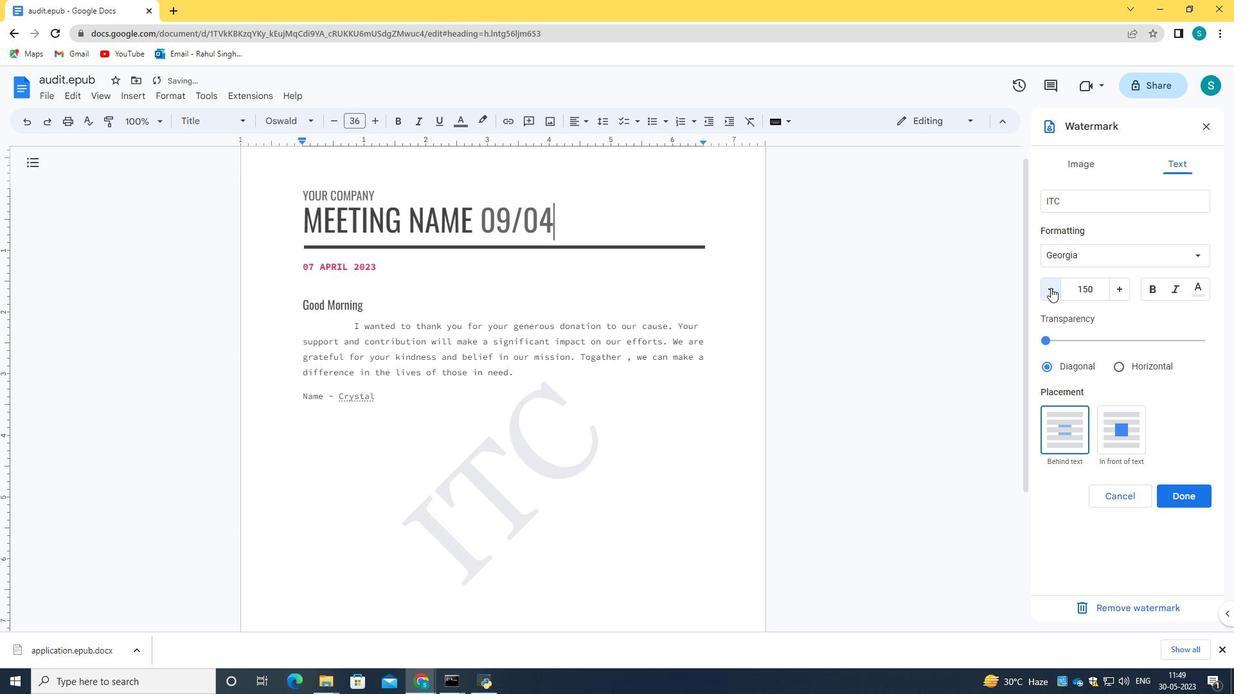 
Action: Mouse pressed left at (1050, 287)
Screenshot: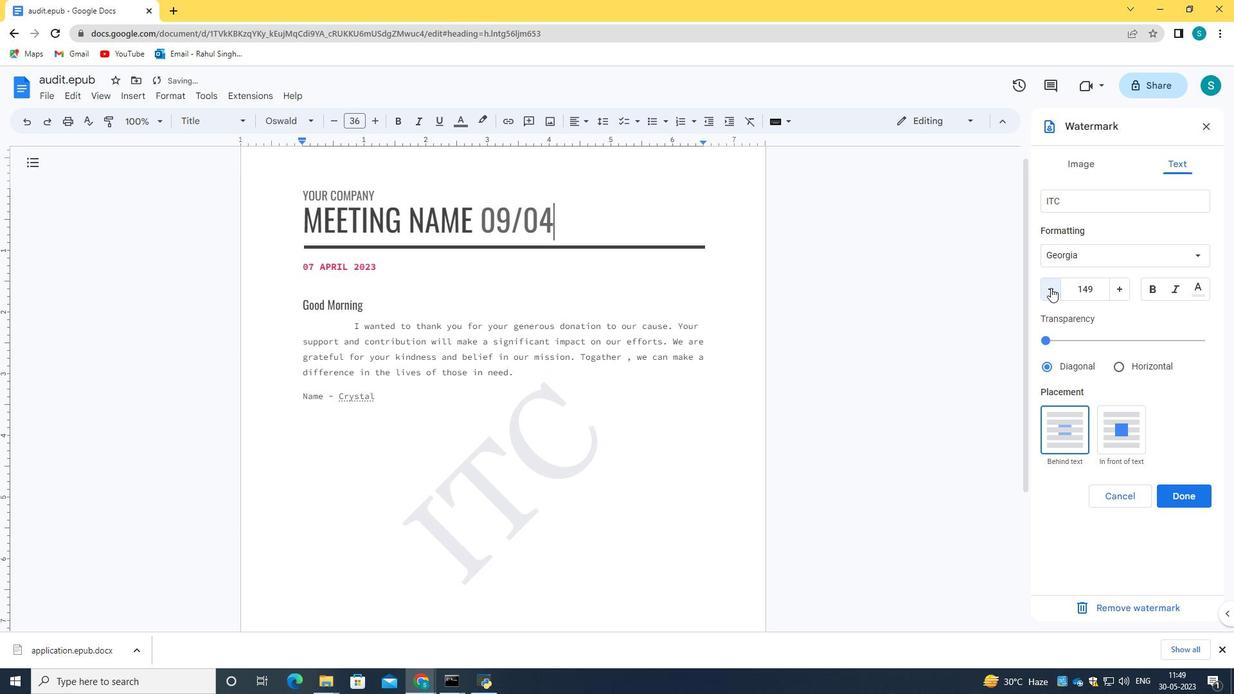 
Action: Mouse pressed left at (1050, 287)
Screenshot: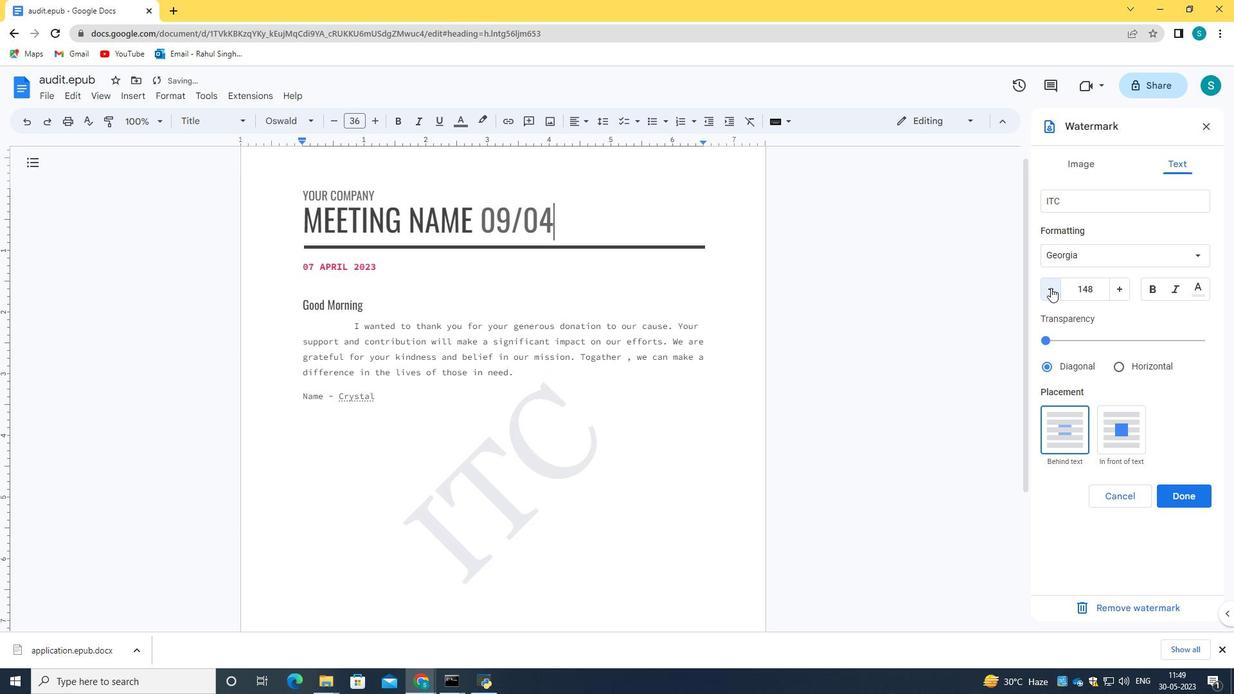 
Action: Mouse pressed left at (1050, 287)
Screenshot: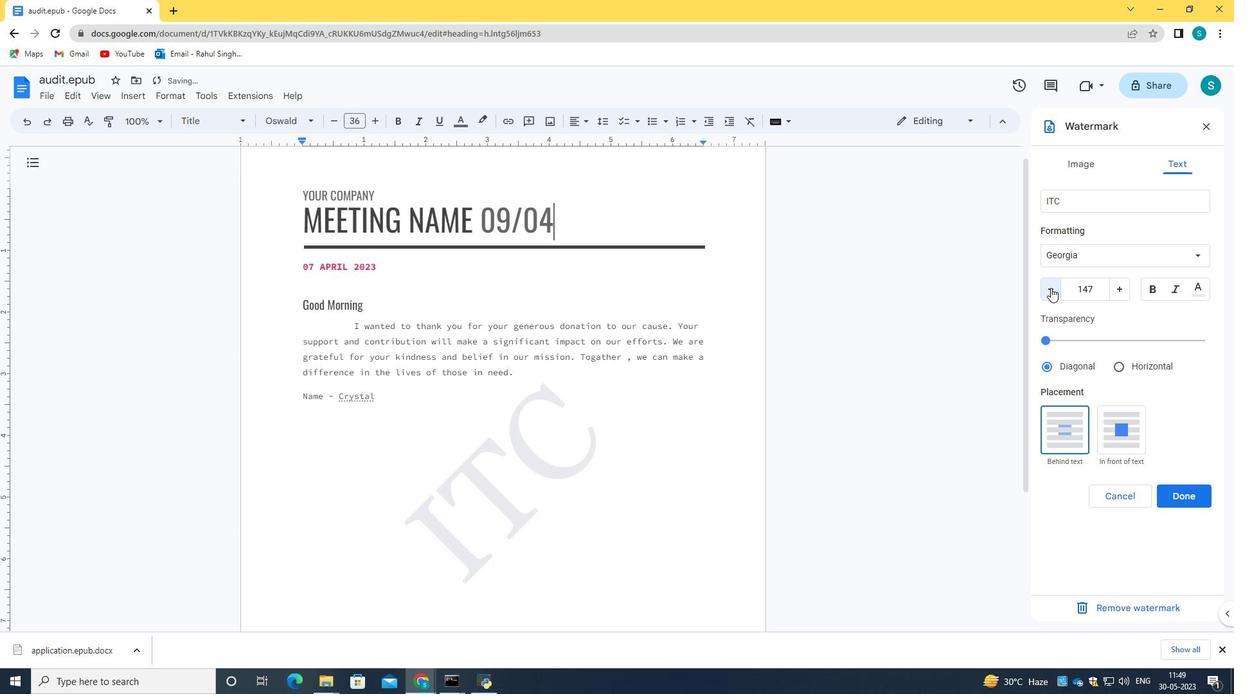 
Action: Mouse pressed left at (1050, 287)
Screenshot: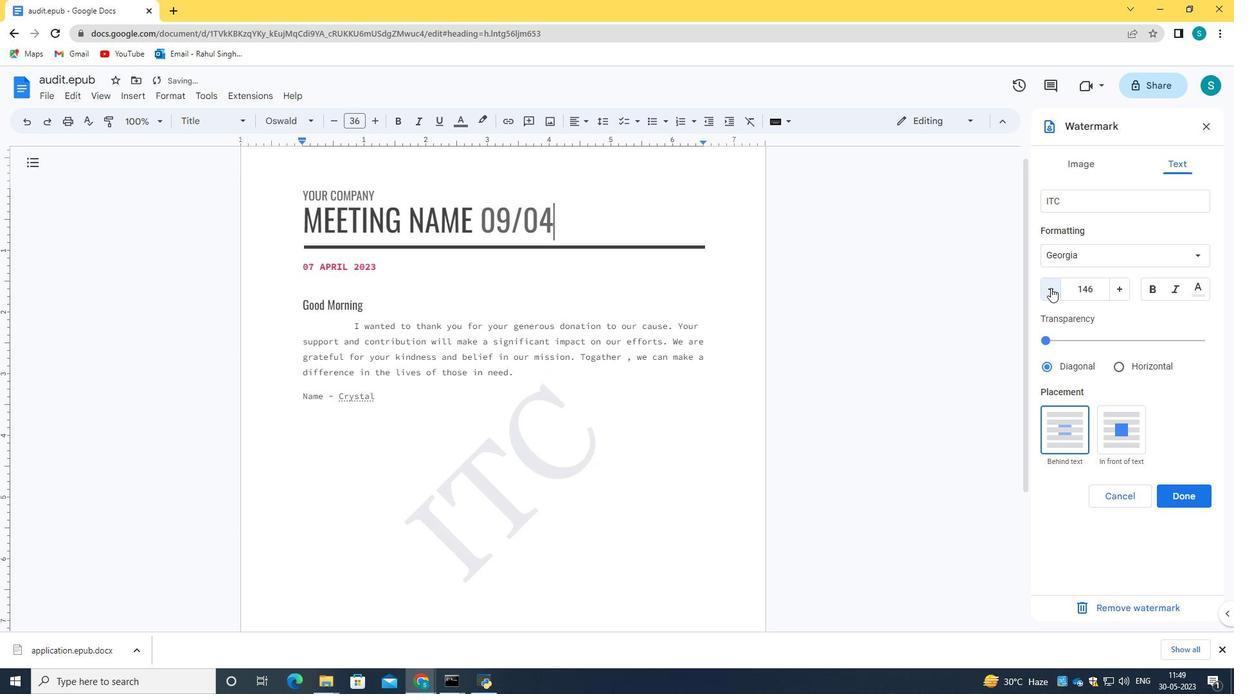 
Action: Mouse pressed left at (1050, 287)
Screenshot: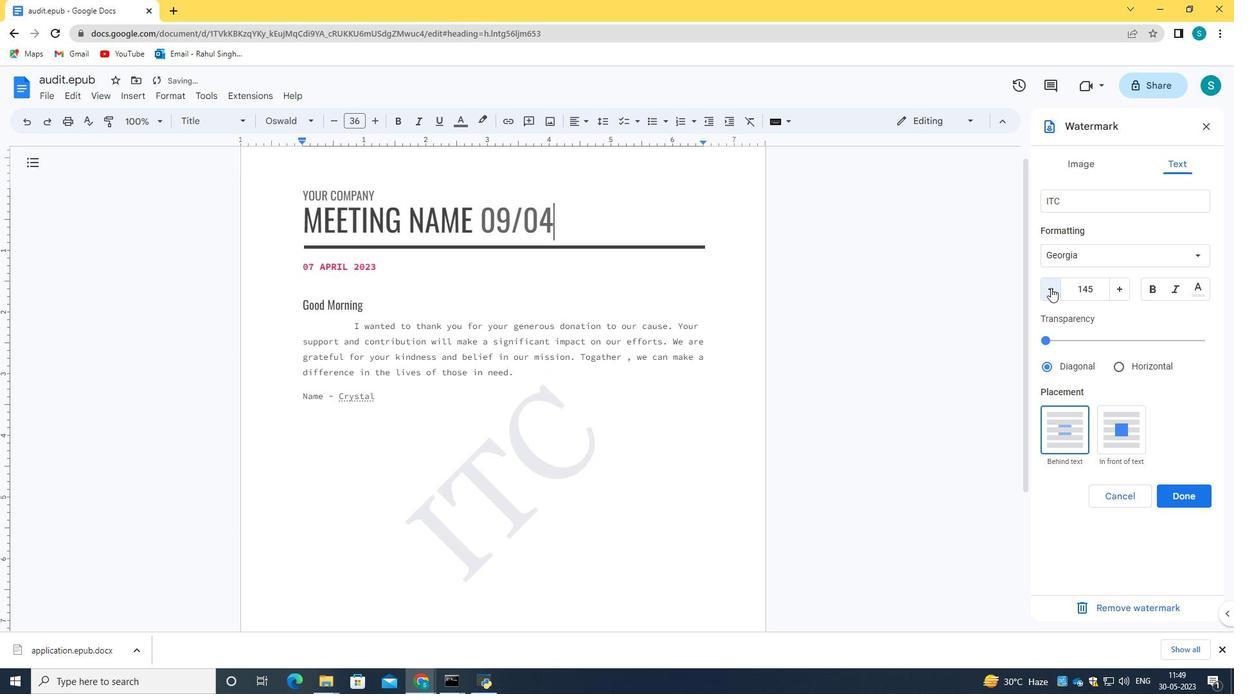 
Action: Mouse pressed left at (1050, 287)
Screenshot: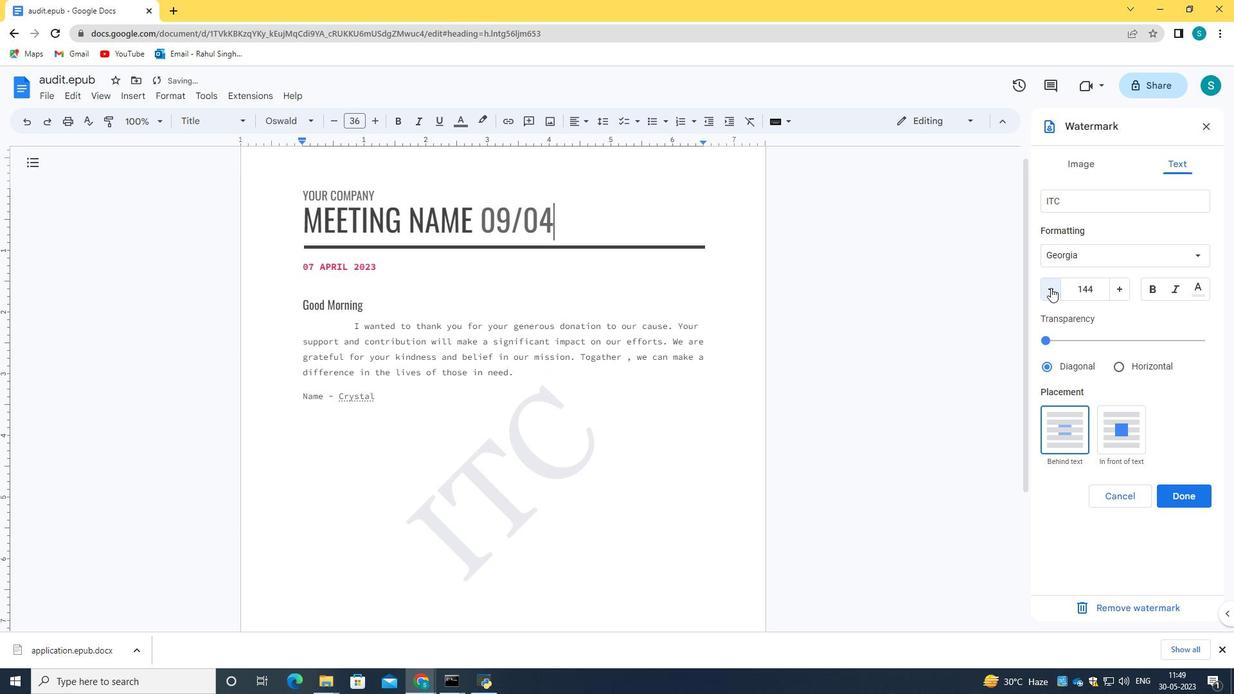 
Action: Mouse pressed left at (1050, 287)
Screenshot: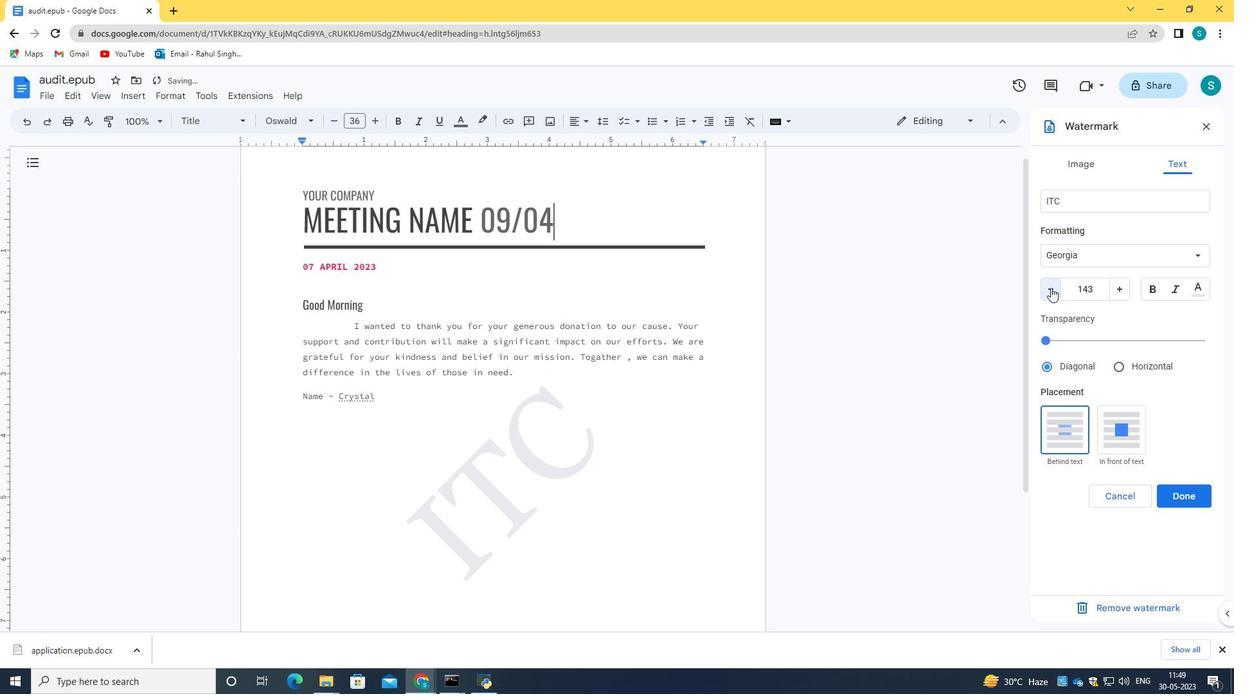 
Action: Mouse pressed left at (1050, 287)
Screenshot: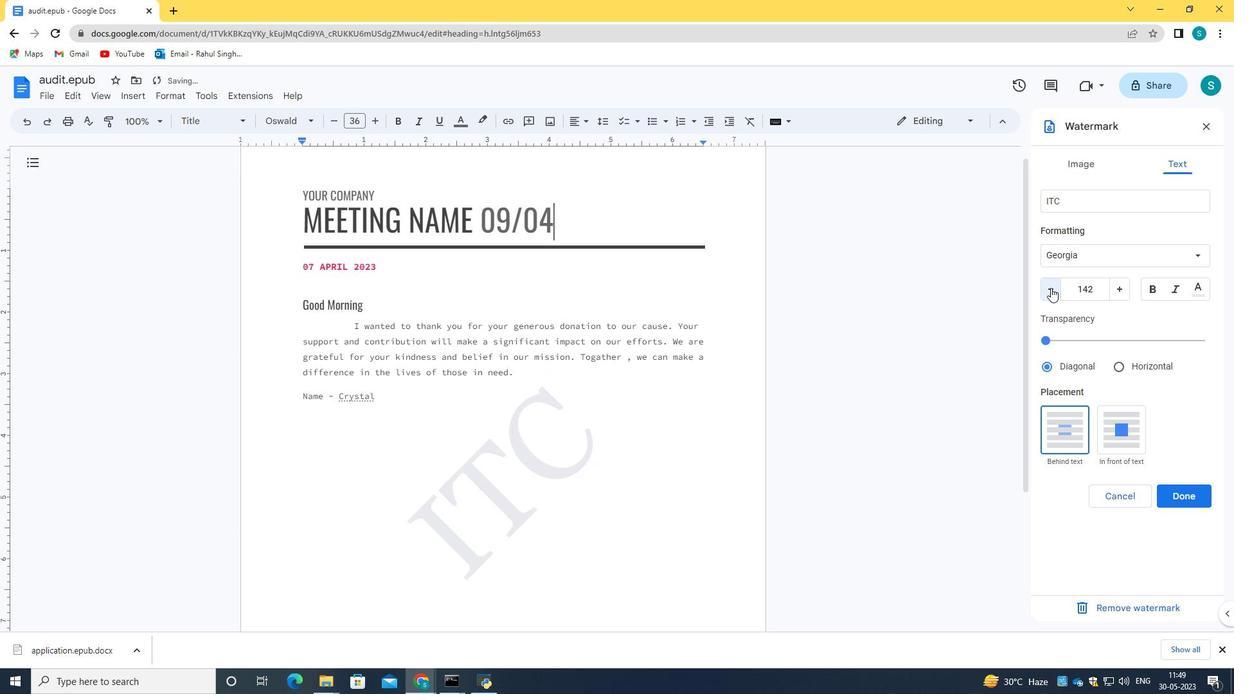 
Action: Mouse pressed left at (1050, 287)
Screenshot: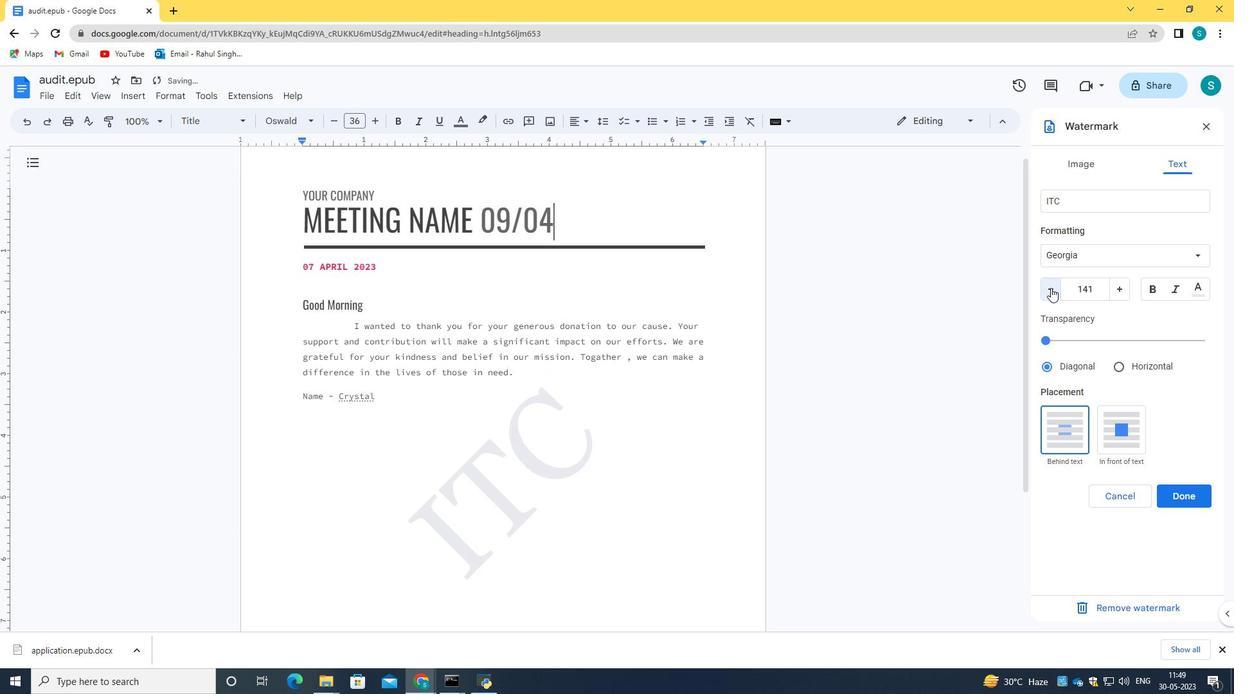 
Action: Mouse pressed left at (1050, 287)
Screenshot: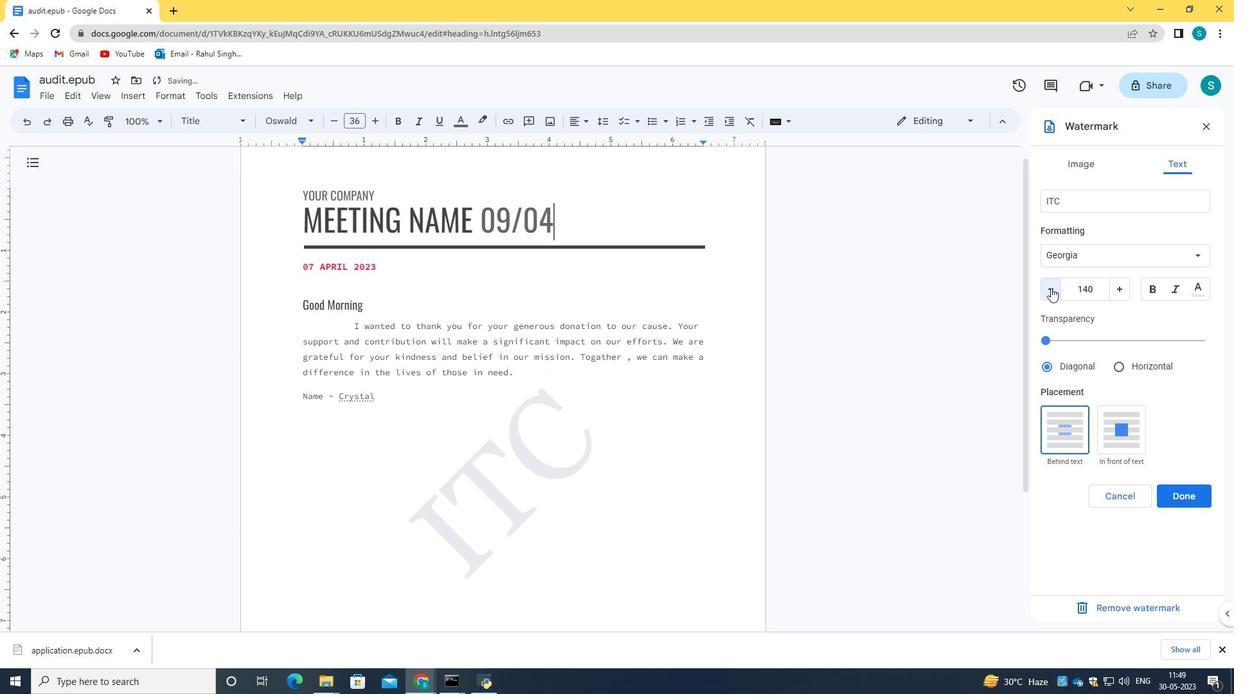 
Action: Mouse pressed left at (1050, 287)
Screenshot: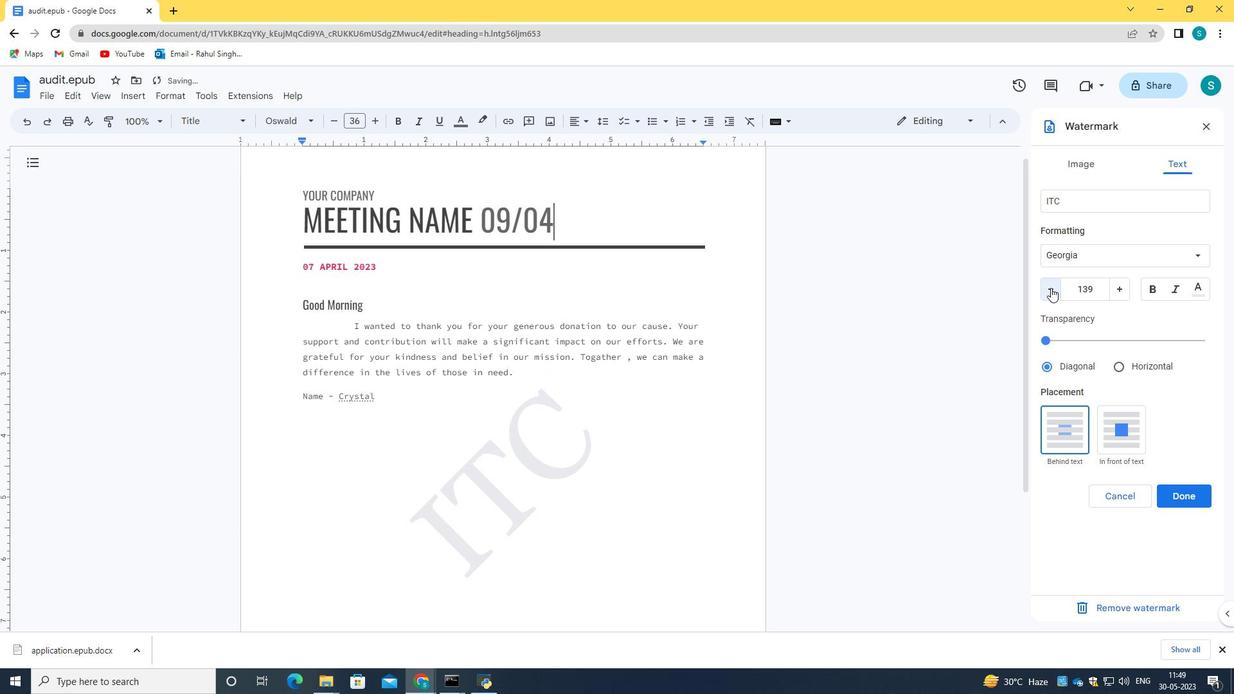 
Action: Mouse pressed left at (1050, 287)
Screenshot: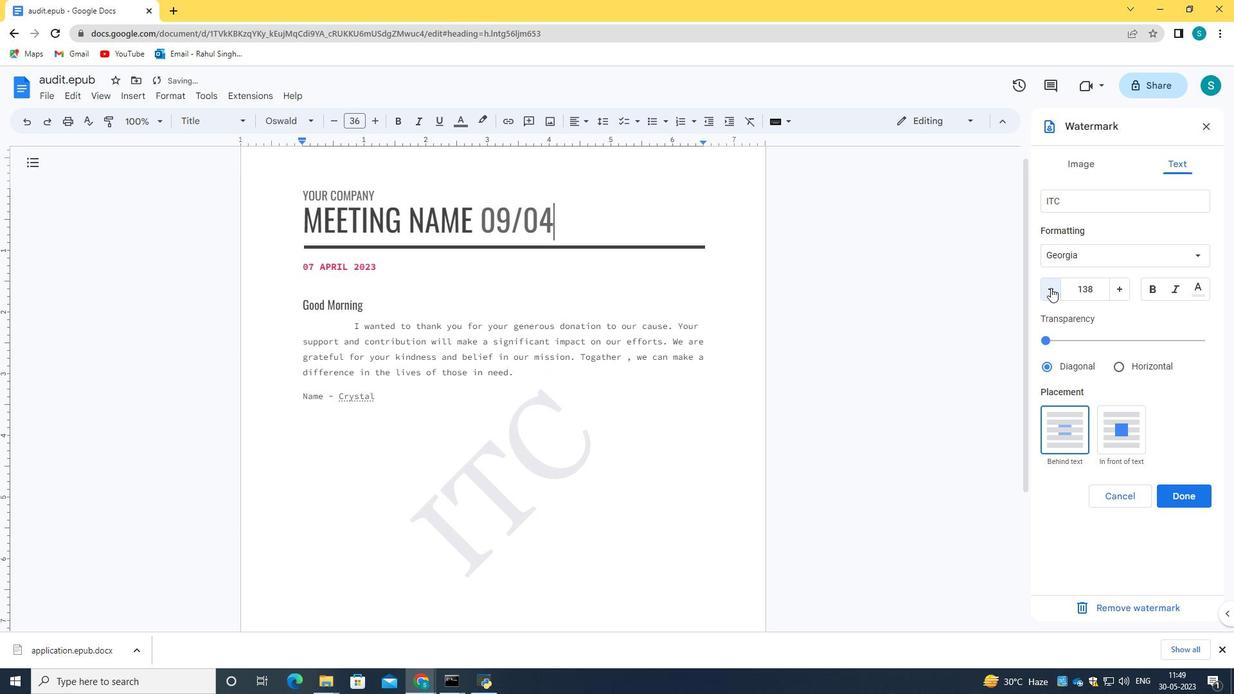 
Action: Mouse pressed left at (1050, 287)
Screenshot: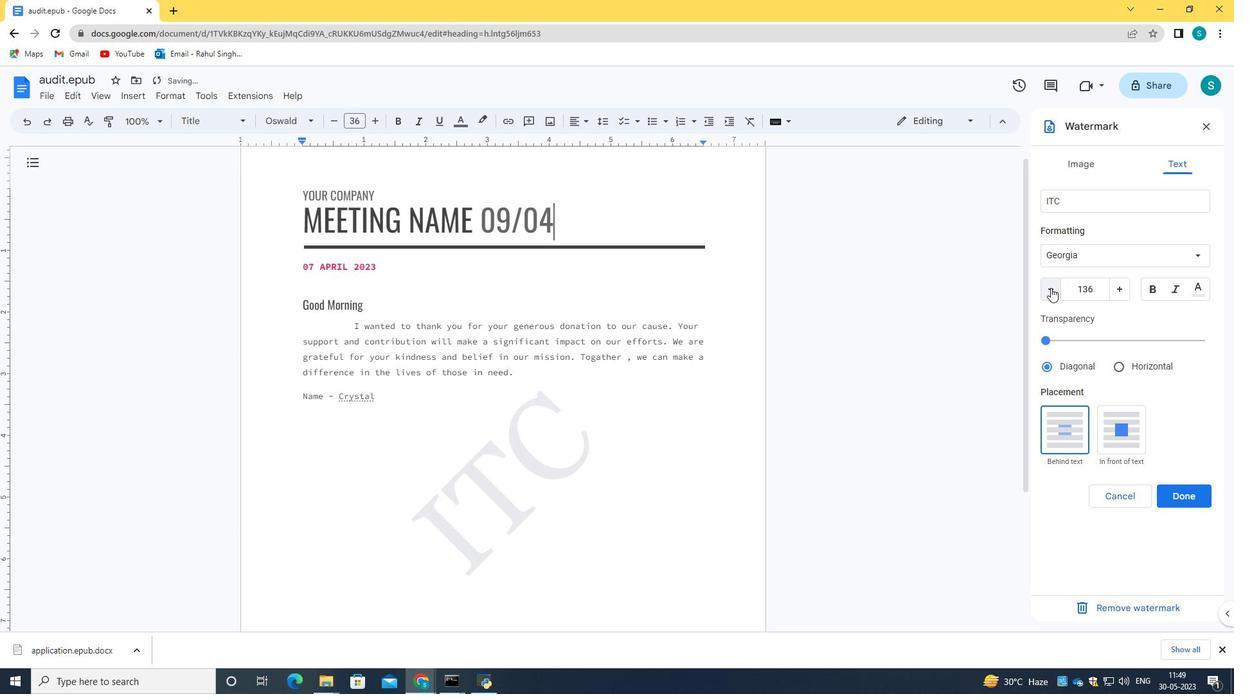 
Action: Mouse pressed left at (1050, 287)
Screenshot: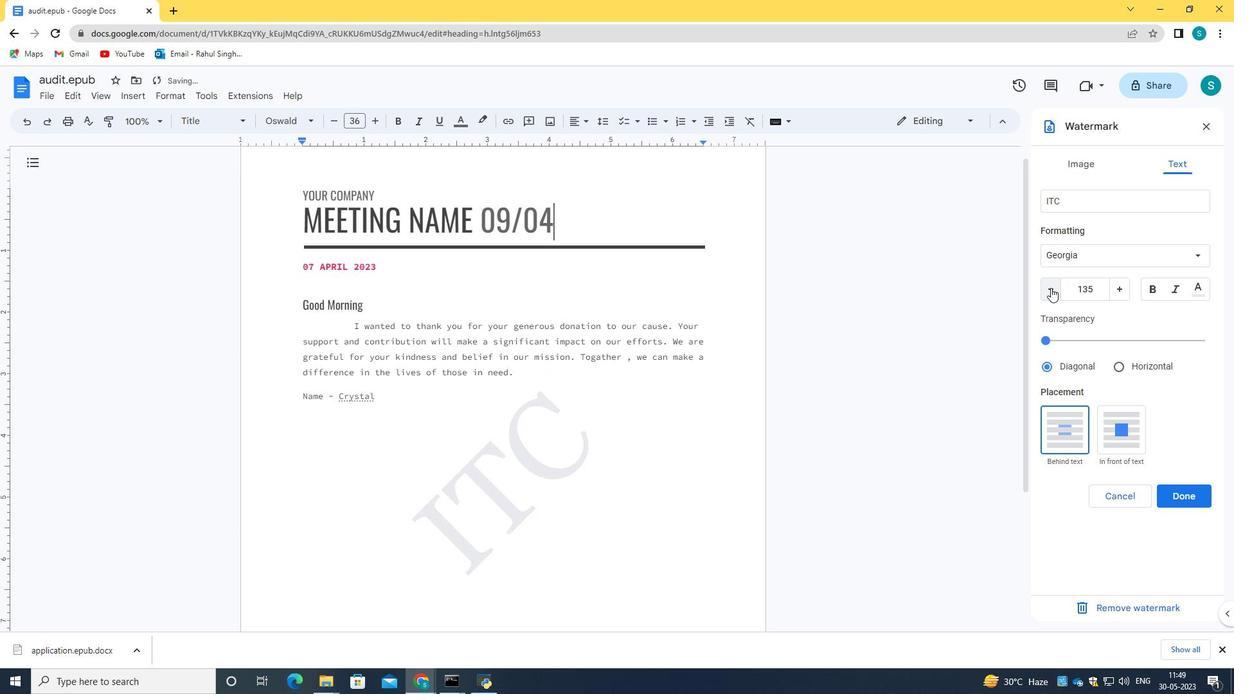 
Action: Mouse pressed left at (1050, 287)
Screenshot: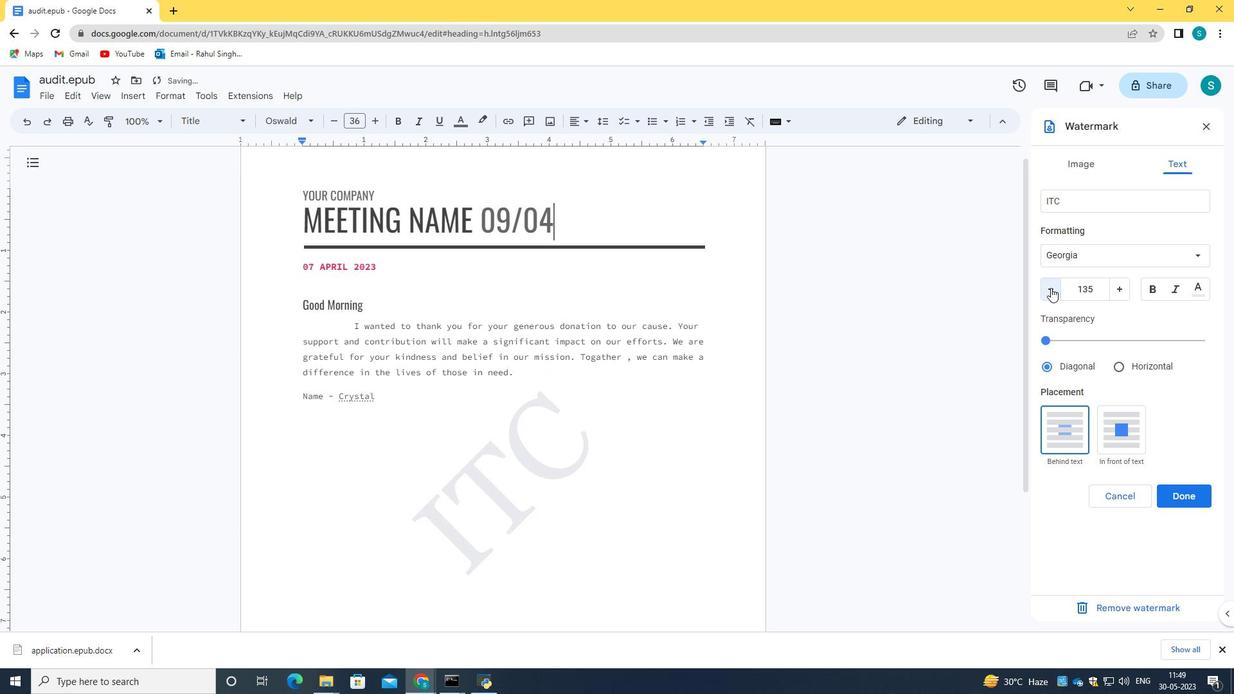 
Action: Mouse pressed left at (1050, 287)
Screenshot: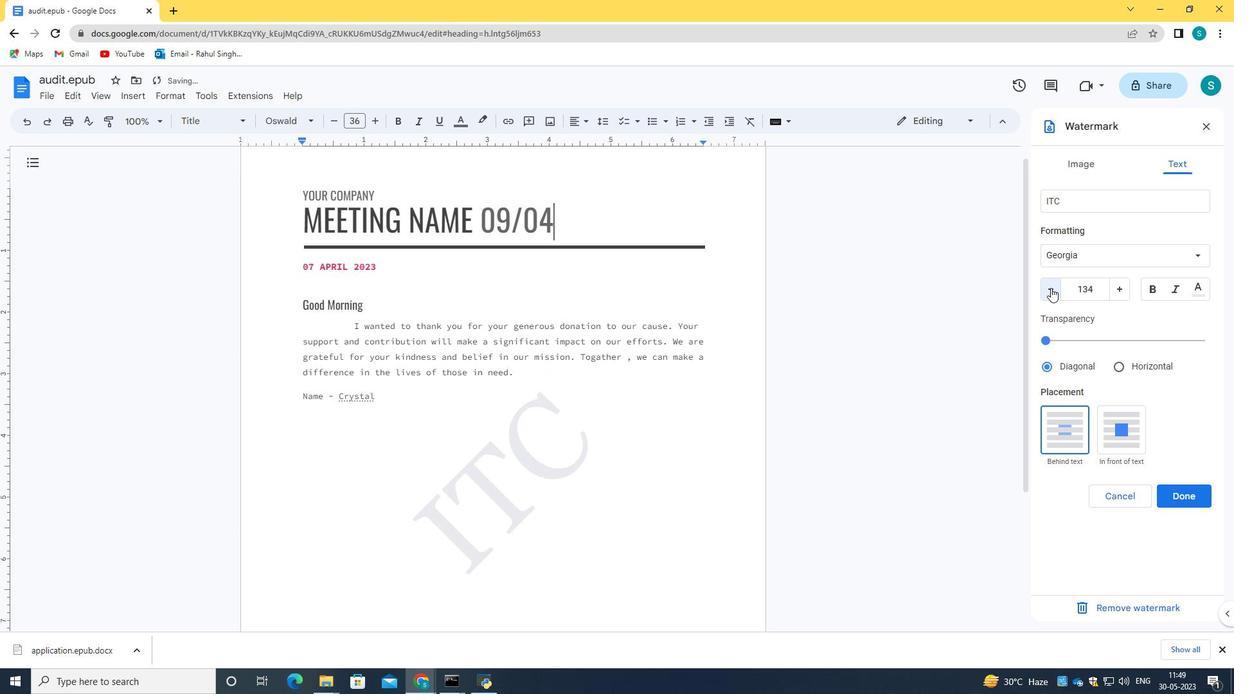 
Action: Mouse pressed left at (1050, 287)
Screenshot: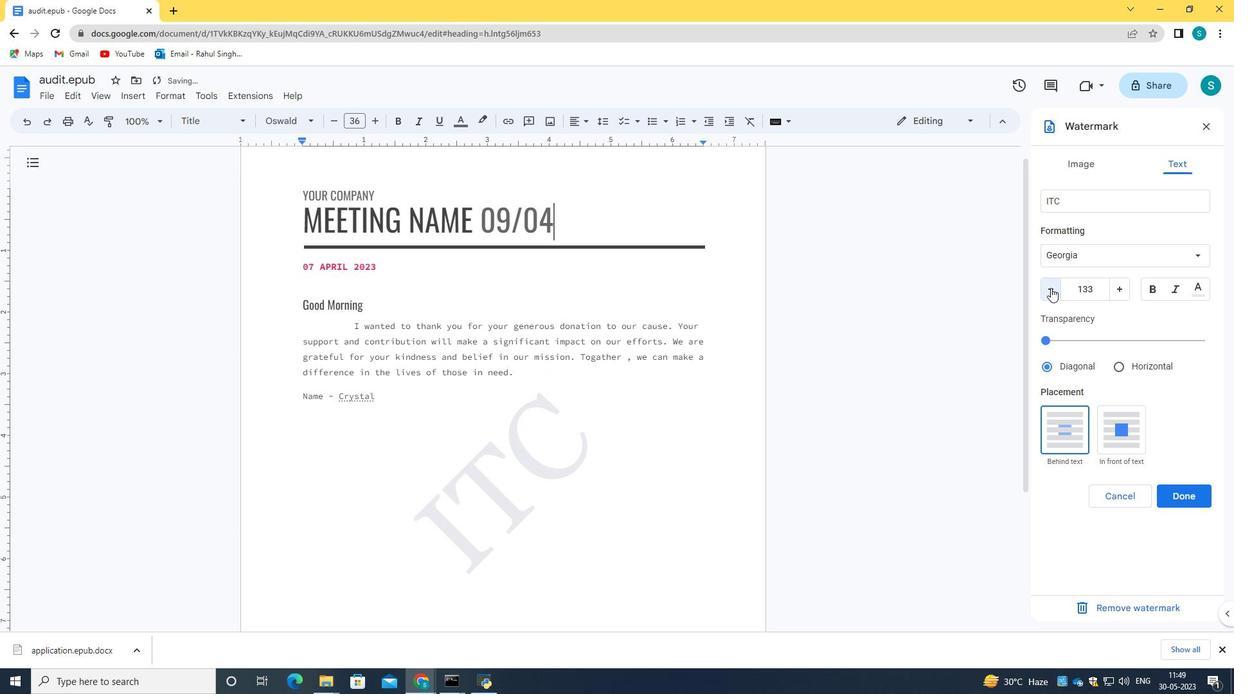 
Action: Mouse pressed left at (1050, 287)
Screenshot: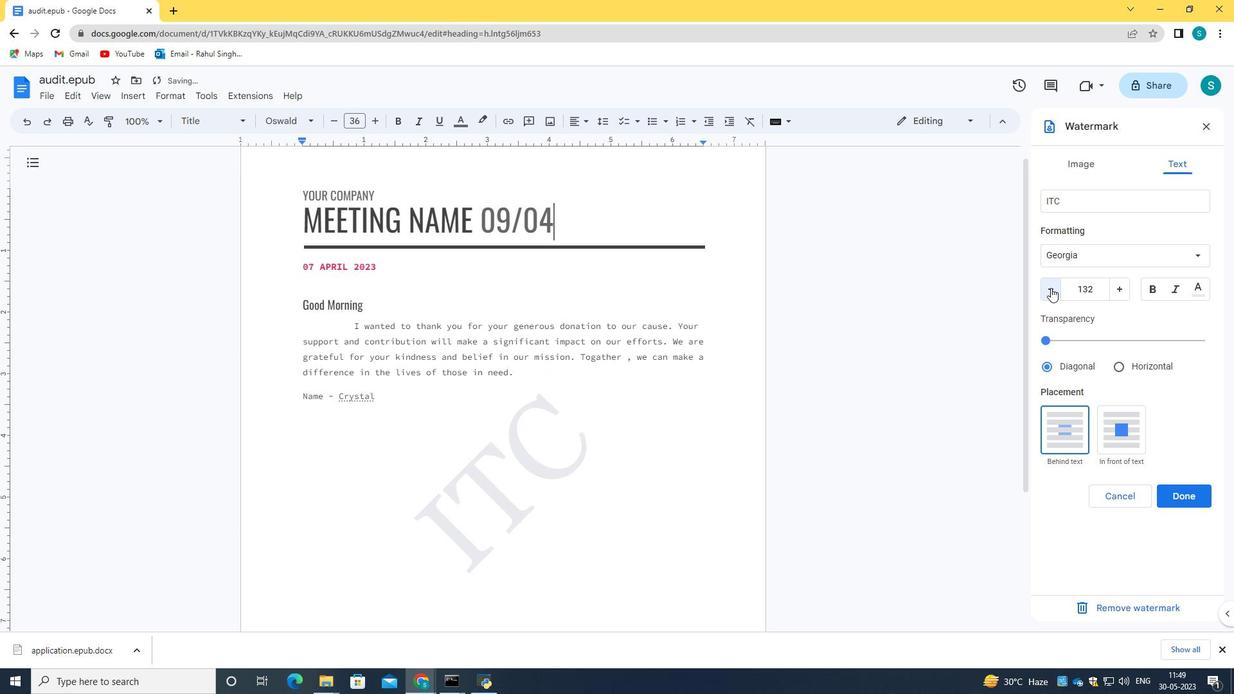 
Action: Mouse pressed left at (1050, 287)
Screenshot: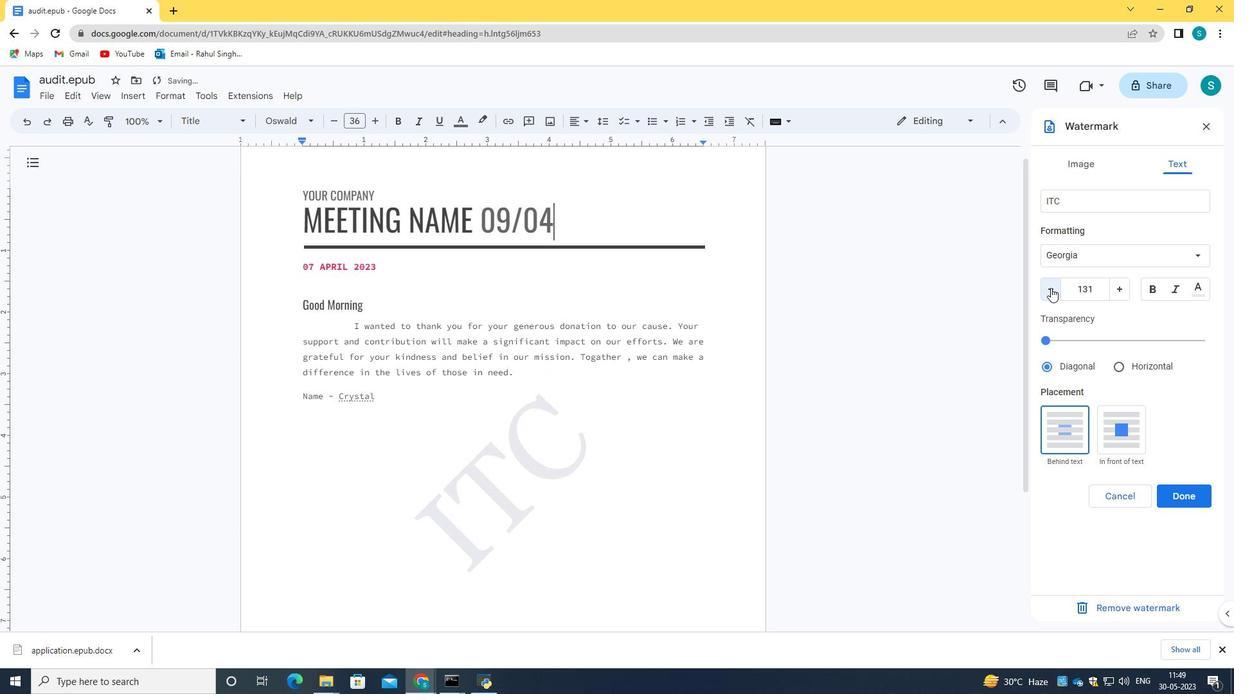
Action: Mouse pressed left at (1050, 287)
Screenshot: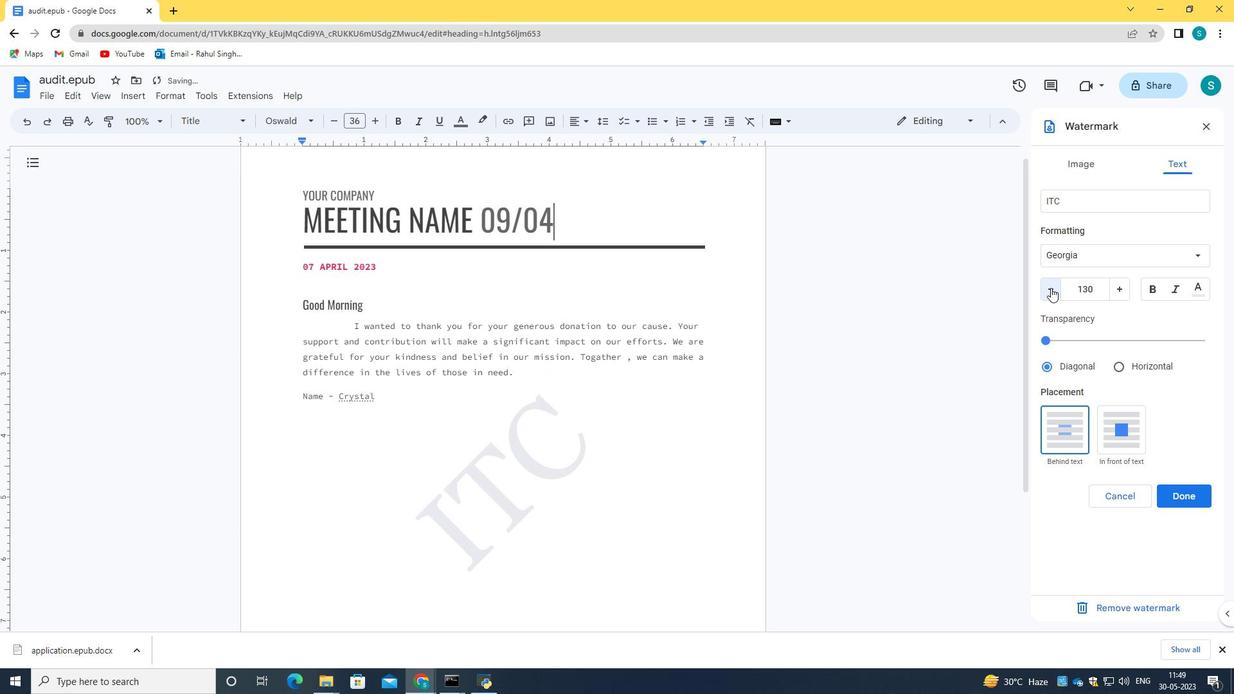 
Action: Mouse pressed left at (1050, 287)
Screenshot: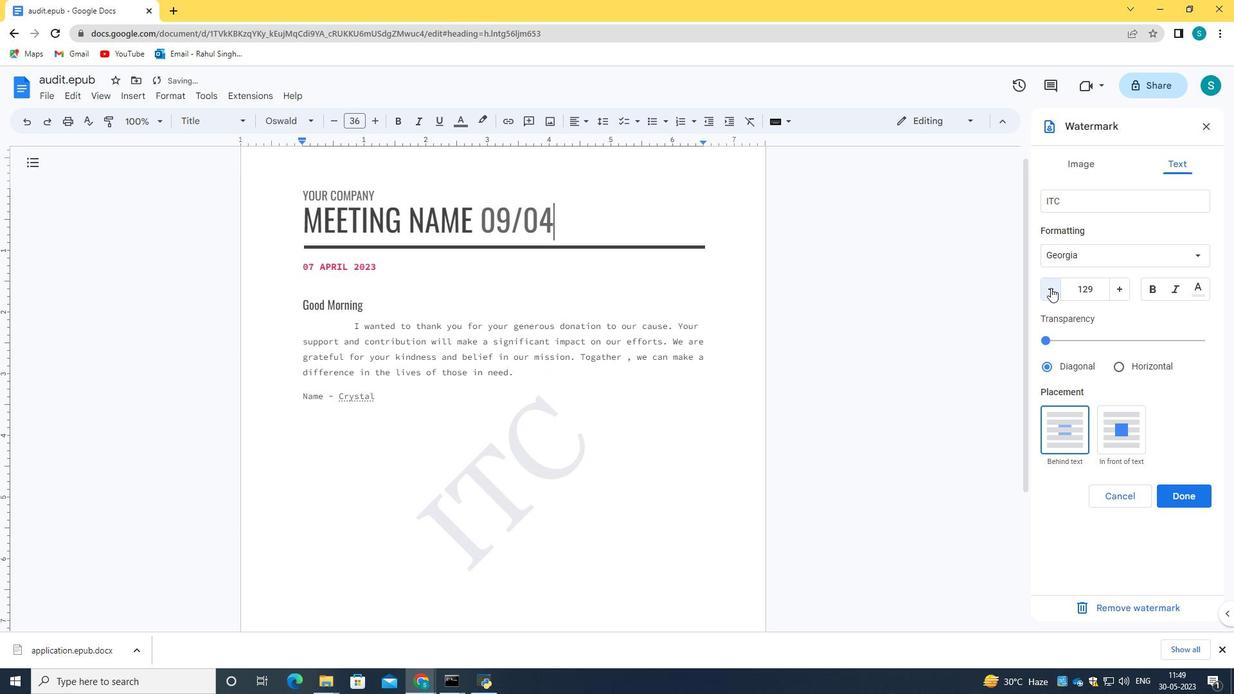 
Action: Mouse pressed left at (1050, 287)
Screenshot: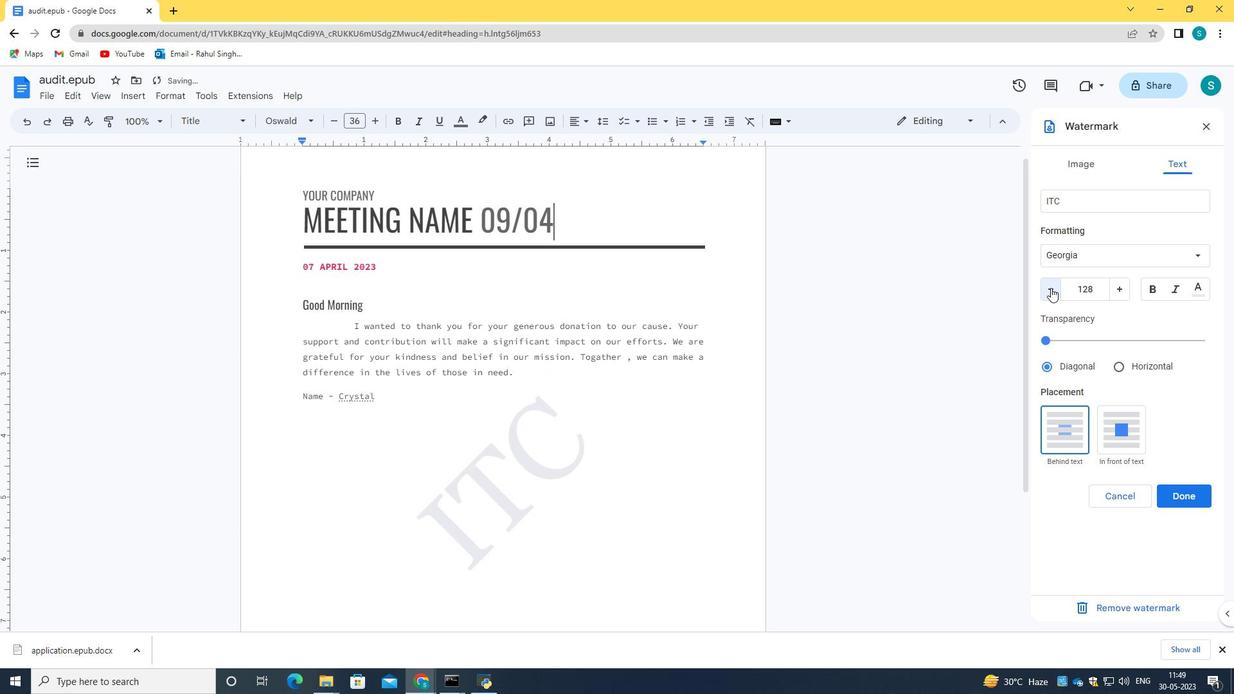 
Action: Mouse pressed left at (1050, 287)
Screenshot: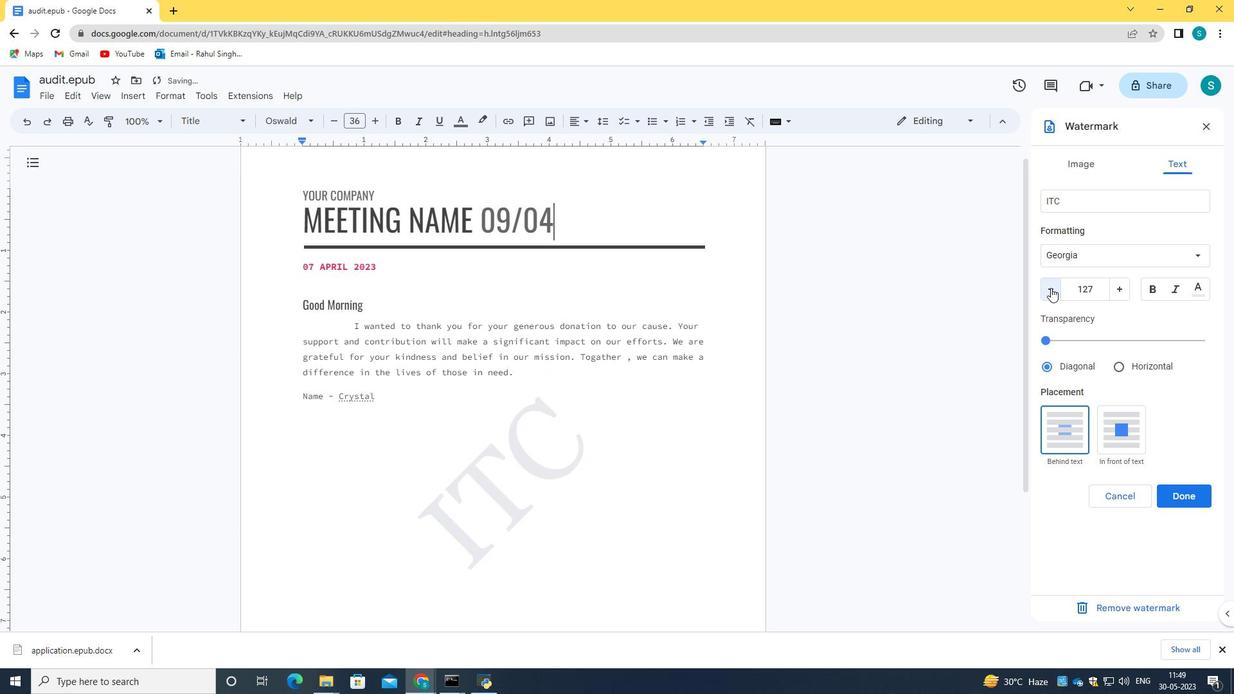 
Action: Mouse pressed left at (1050, 287)
Screenshot: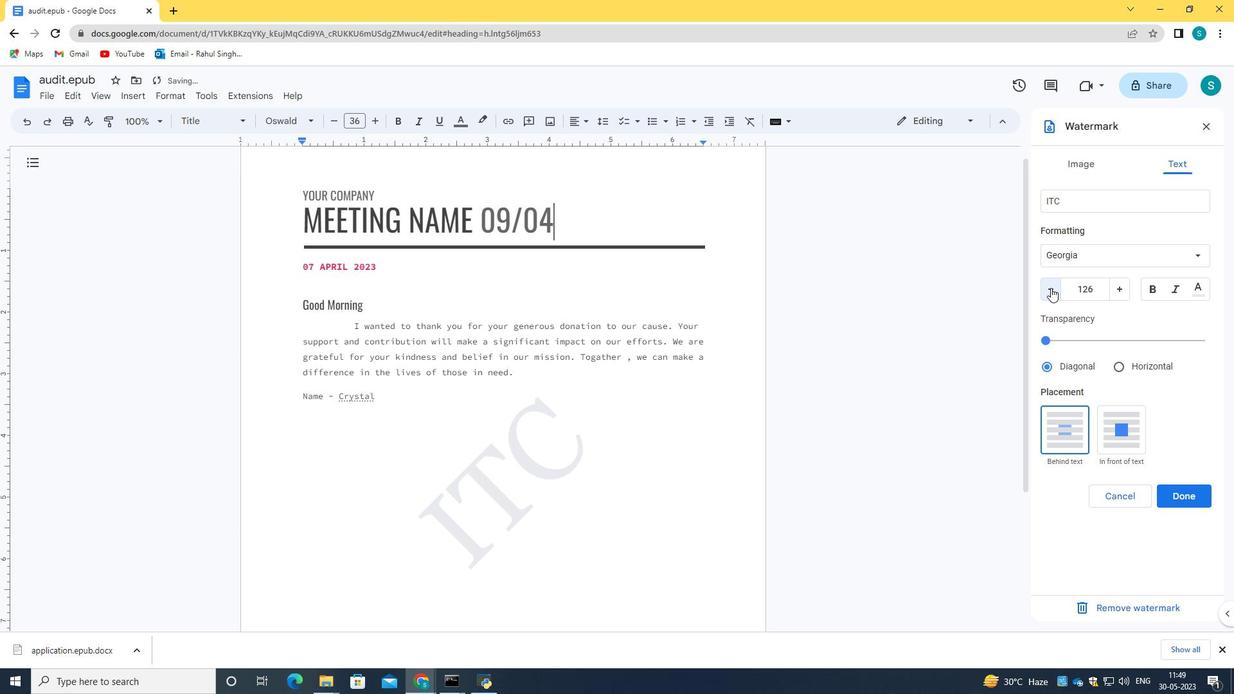
Action: Mouse pressed left at (1050, 287)
Screenshot: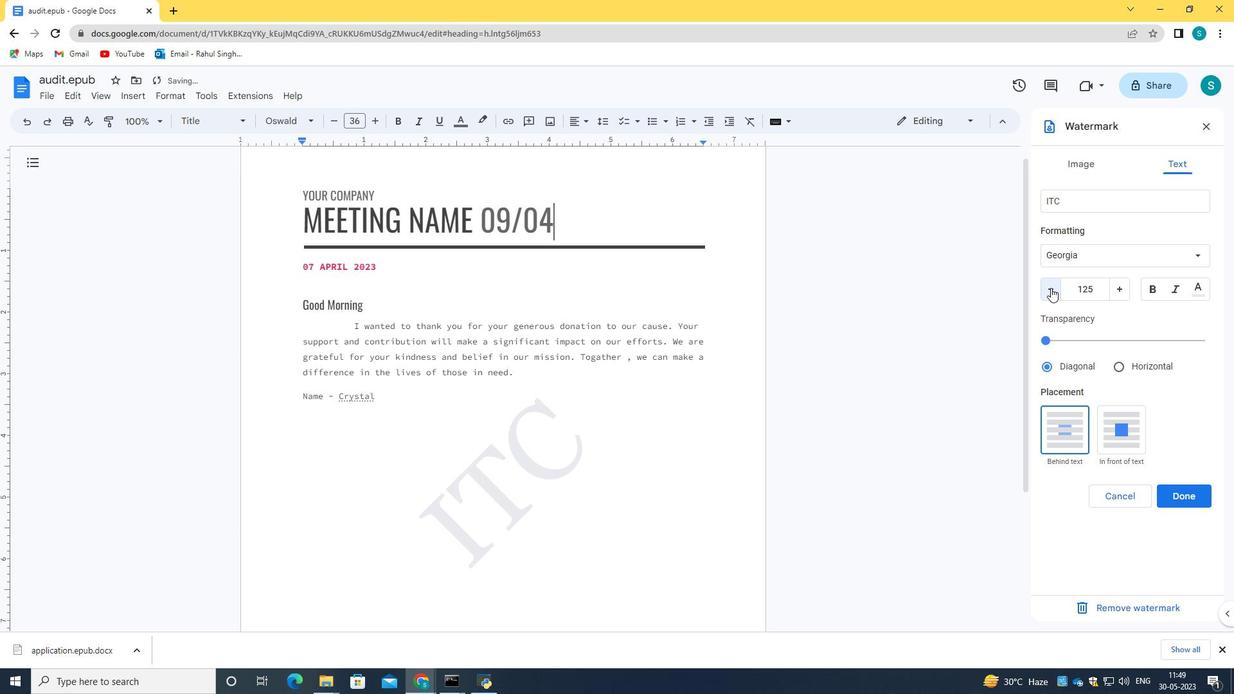 
Action: Mouse pressed left at (1050, 287)
Screenshot: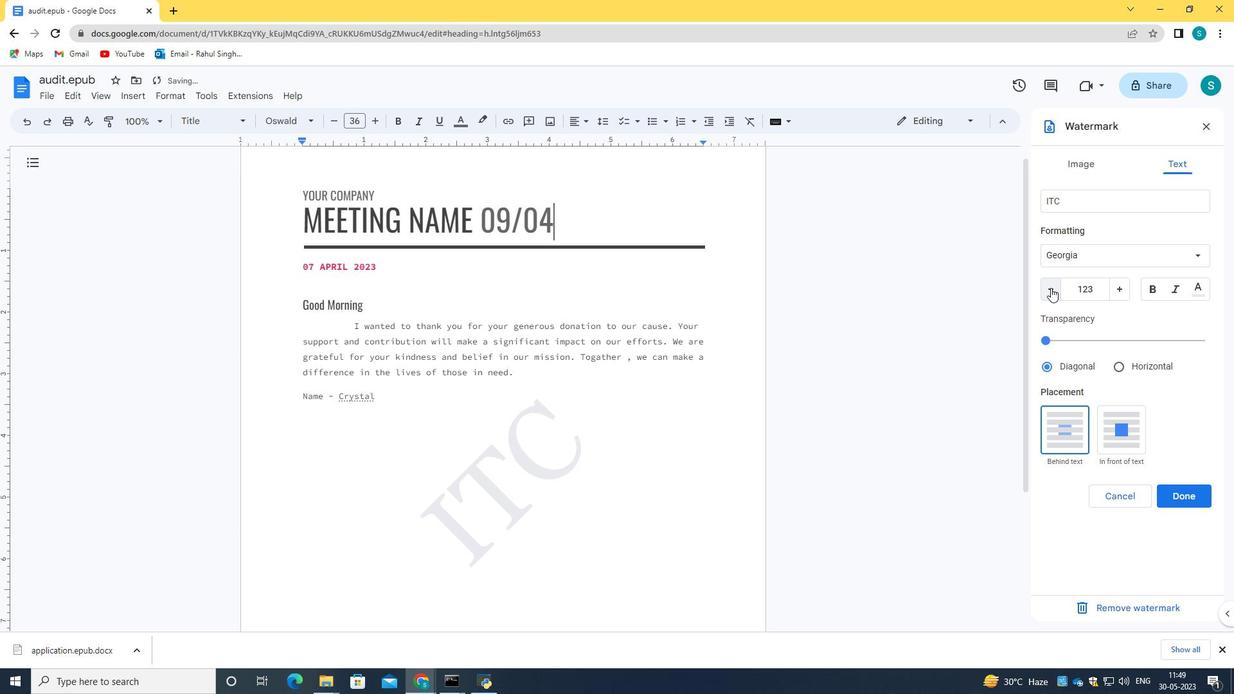 
Action: Mouse pressed left at (1050, 287)
Screenshot: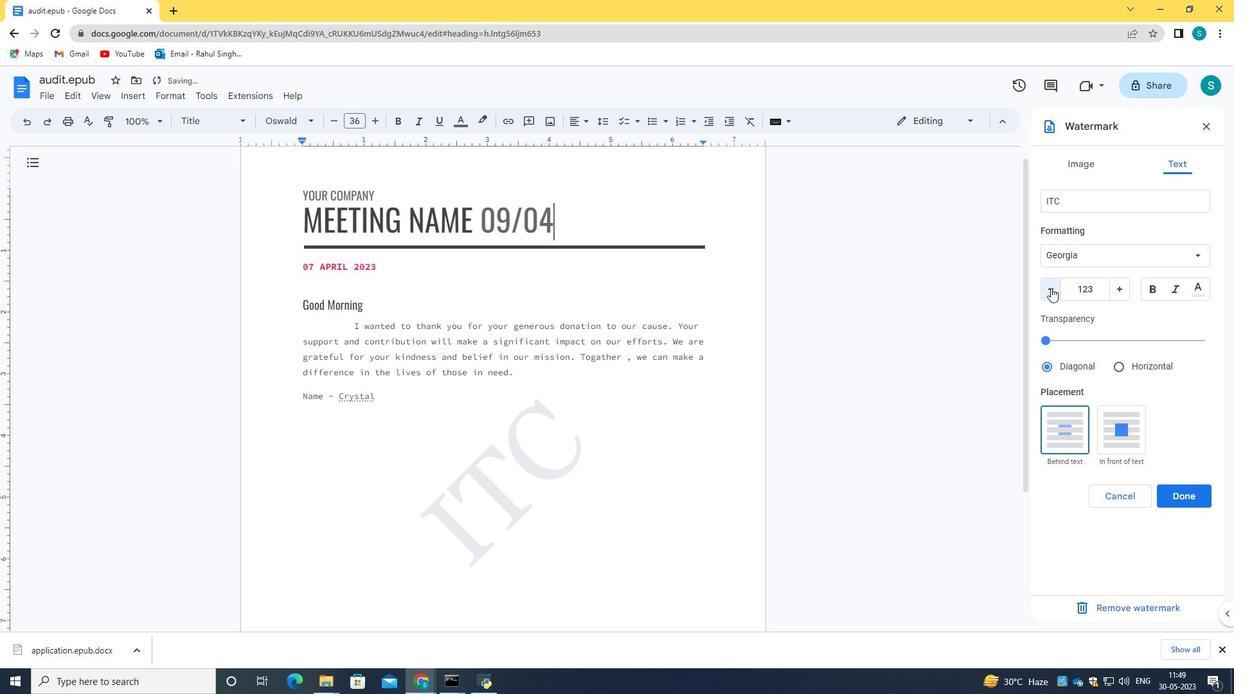
Action: Mouse pressed left at (1050, 287)
Screenshot: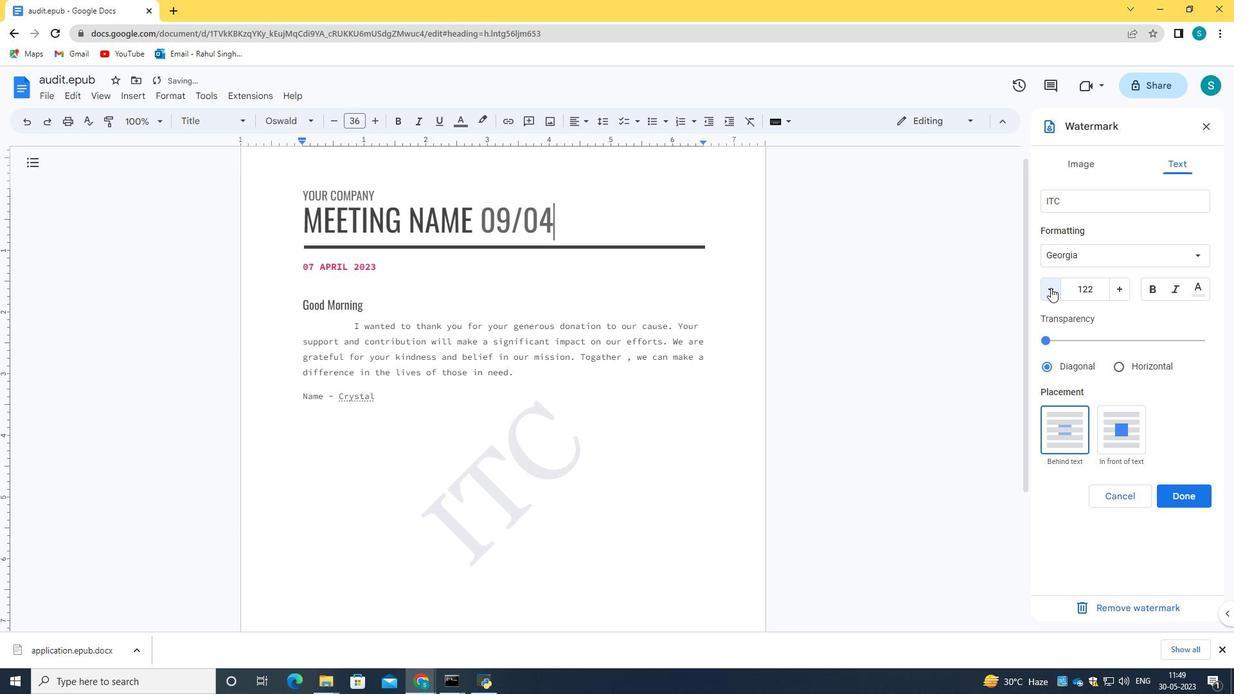 
Action: Mouse pressed left at (1050, 287)
Screenshot: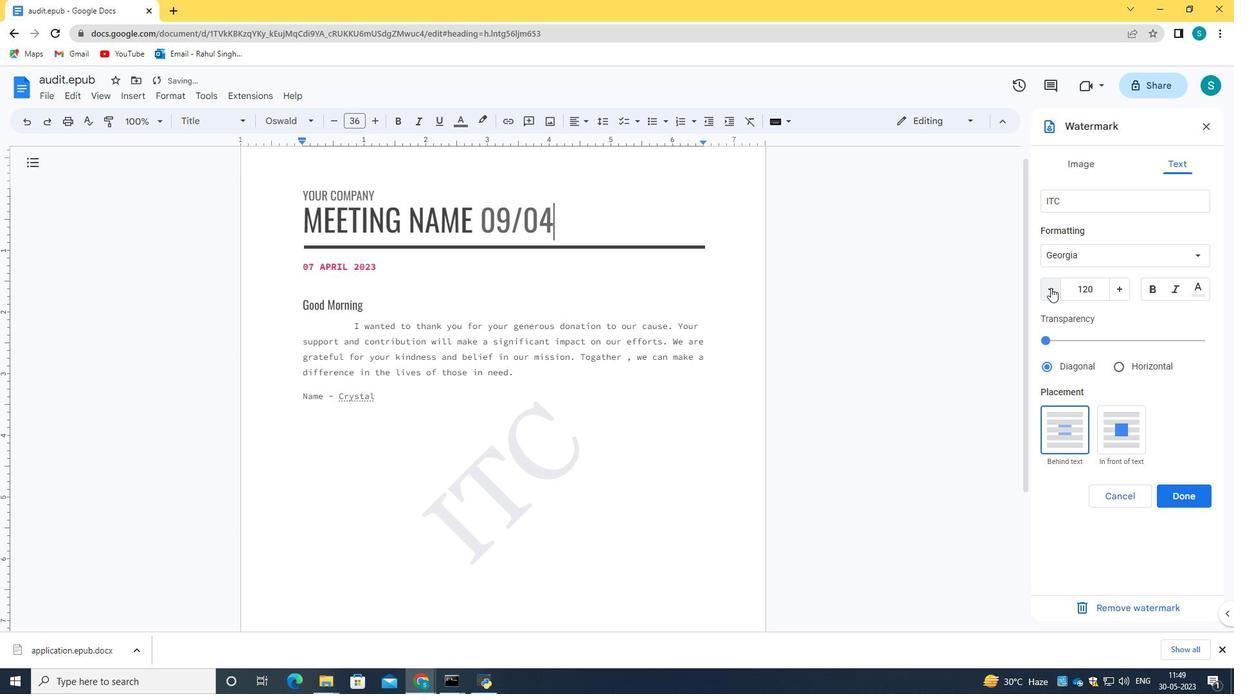 
Action: Mouse pressed left at (1050, 287)
Screenshot: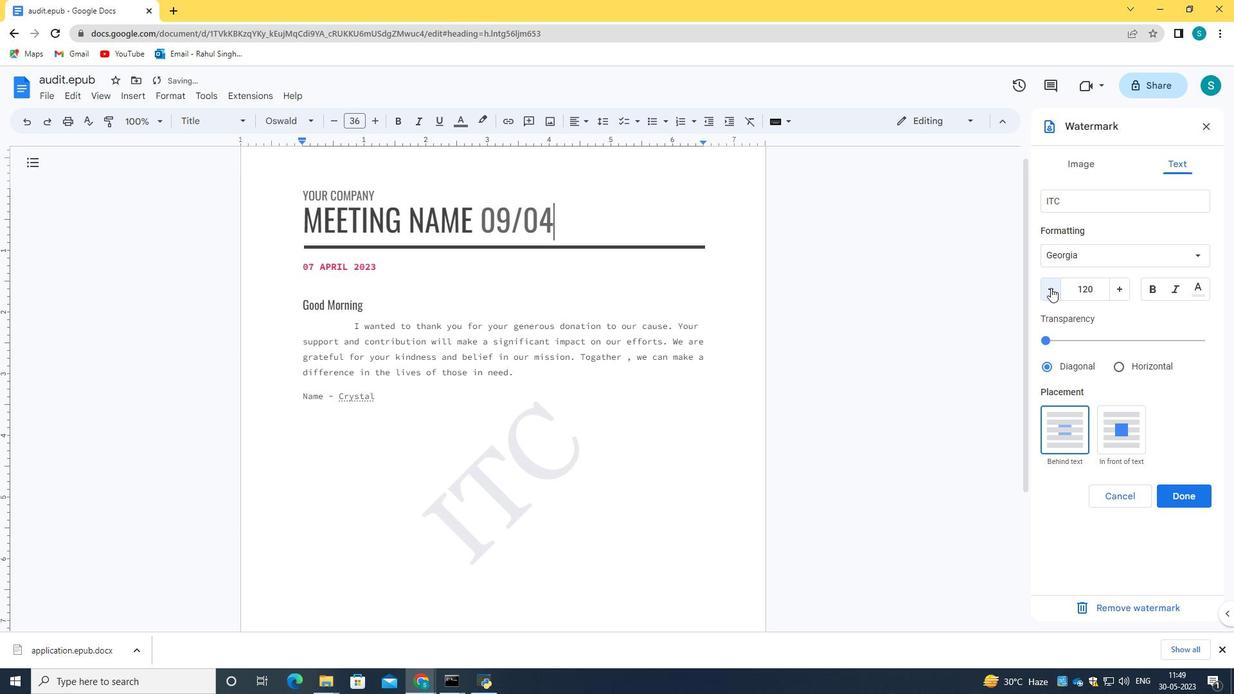 
Action: Mouse pressed left at (1050, 287)
Screenshot: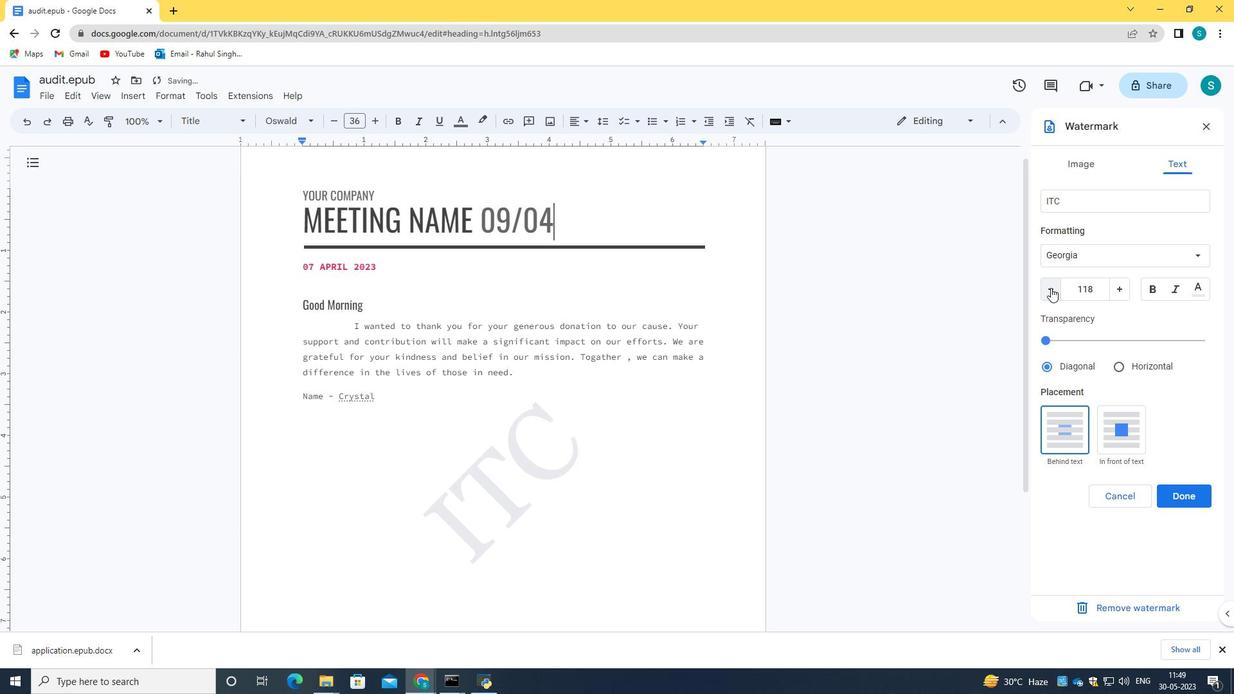 
Action: Mouse pressed left at (1050, 287)
Screenshot: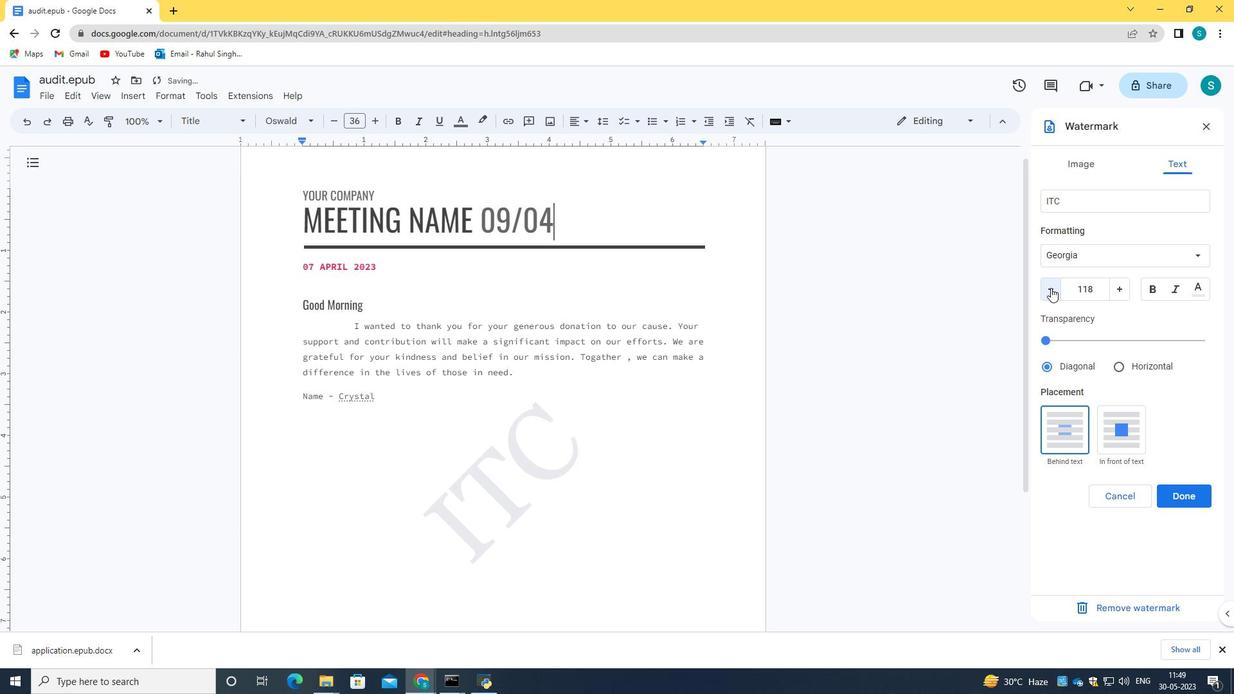 
Action: Mouse pressed left at (1050, 287)
Screenshot: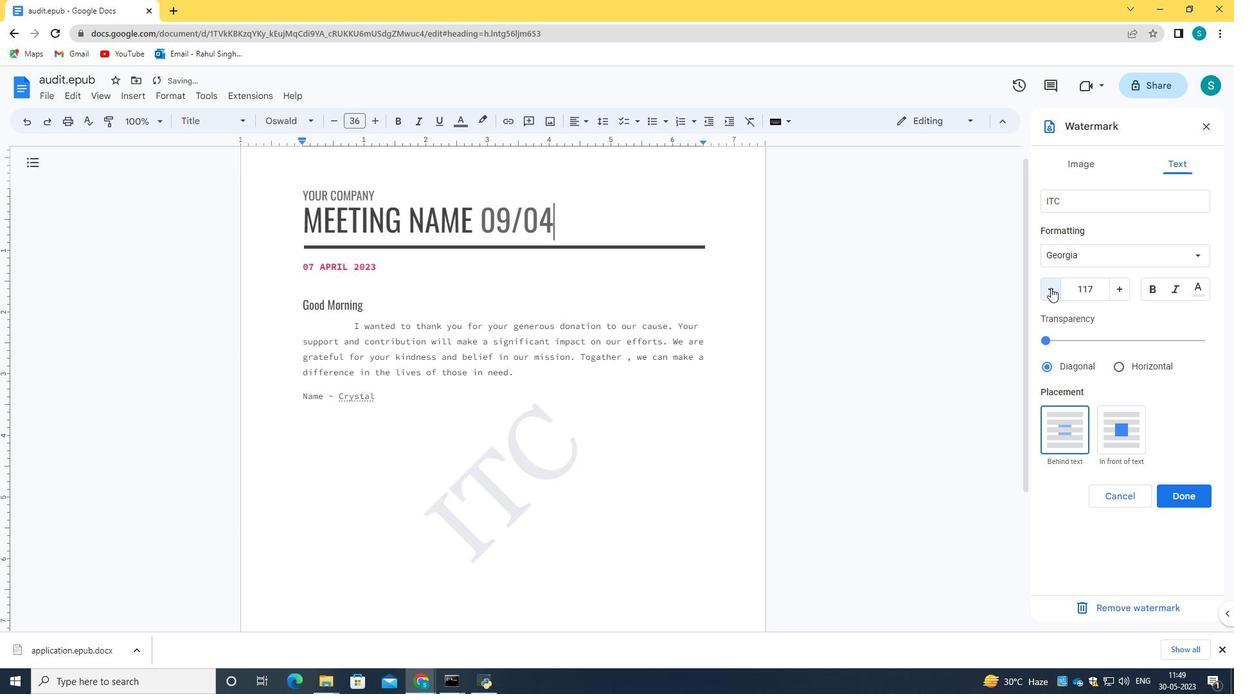 
Action: Mouse pressed left at (1050, 287)
Screenshot: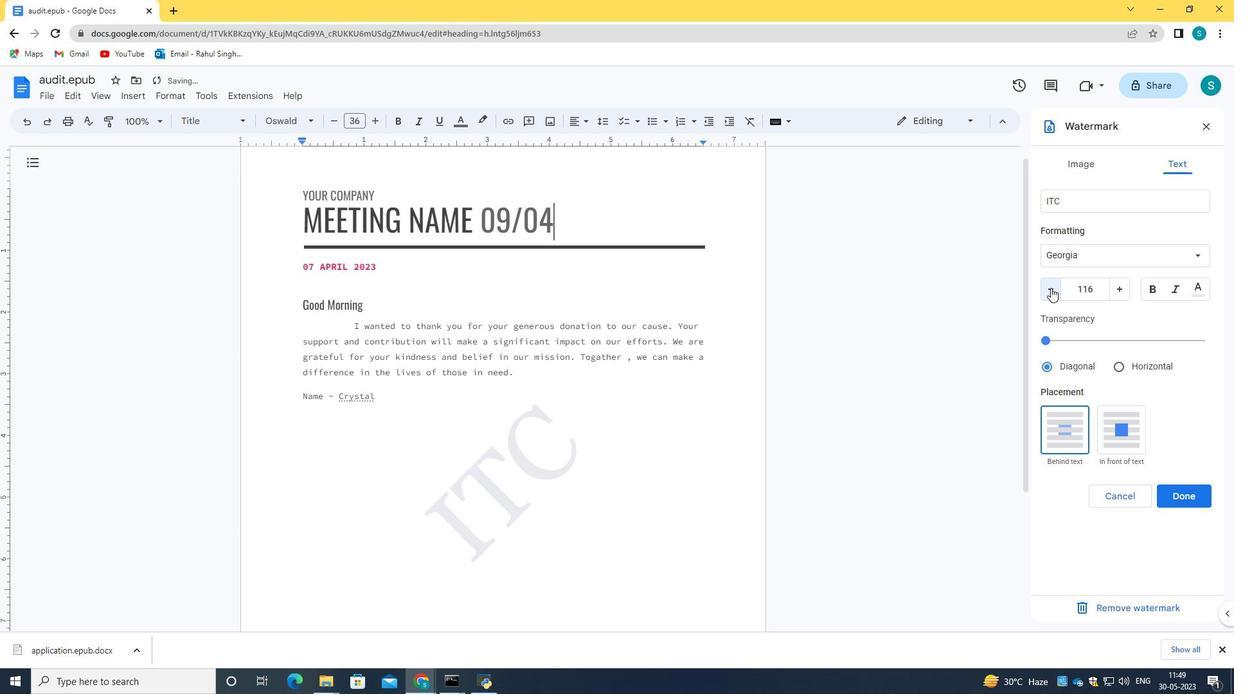 
Action: Mouse pressed left at (1050, 287)
Screenshot: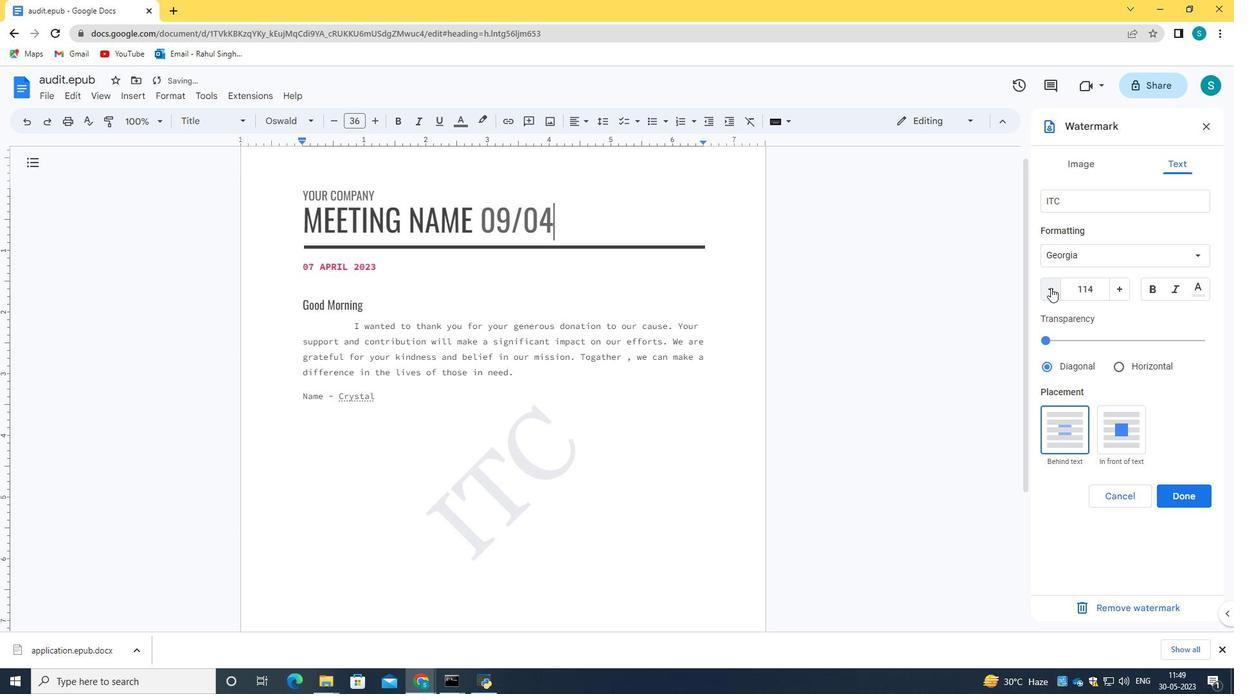 
Action: Mouse pressed left at (1050, 287)
Screenshot: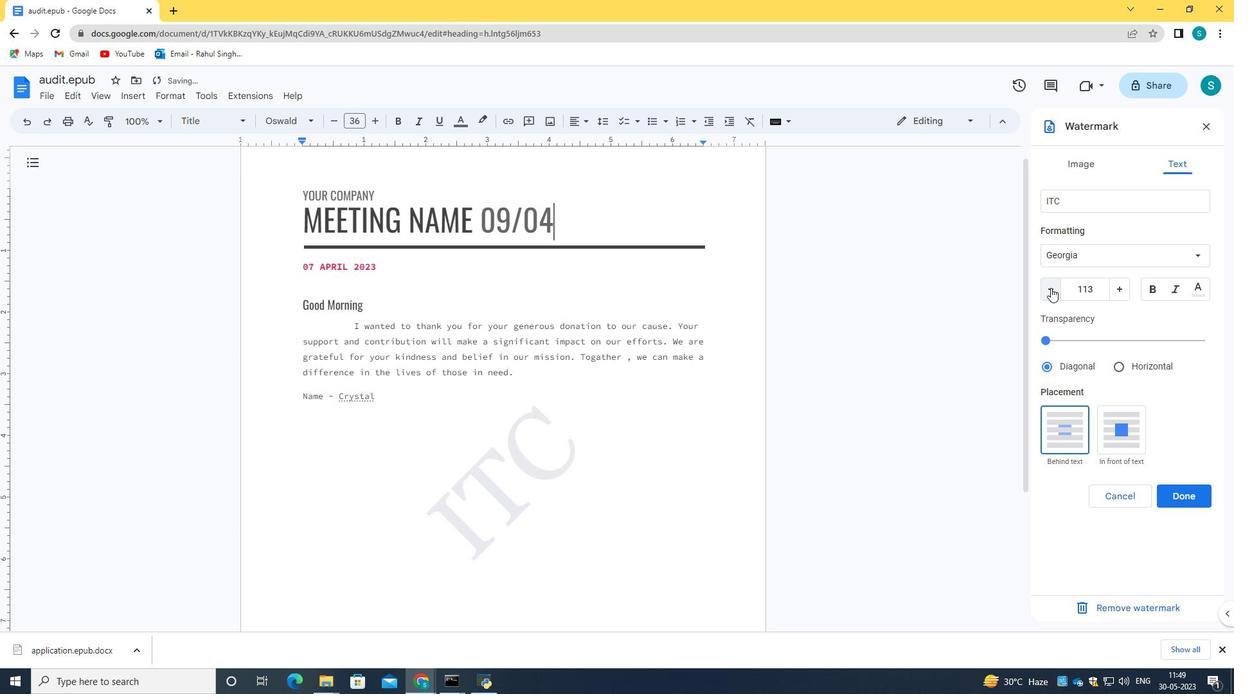 
Action: Mouse moved to (1122, 291)
Screenshot: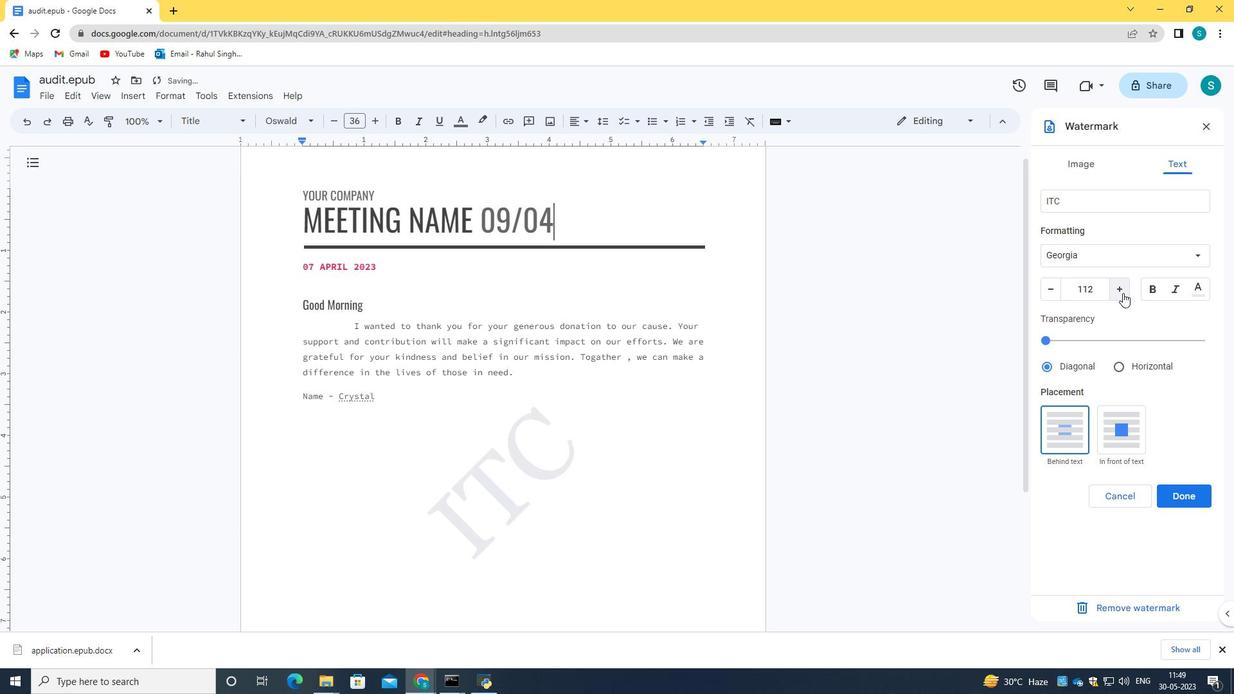 
Action: Mouse pressed left at (1122, 291)
Screenshot: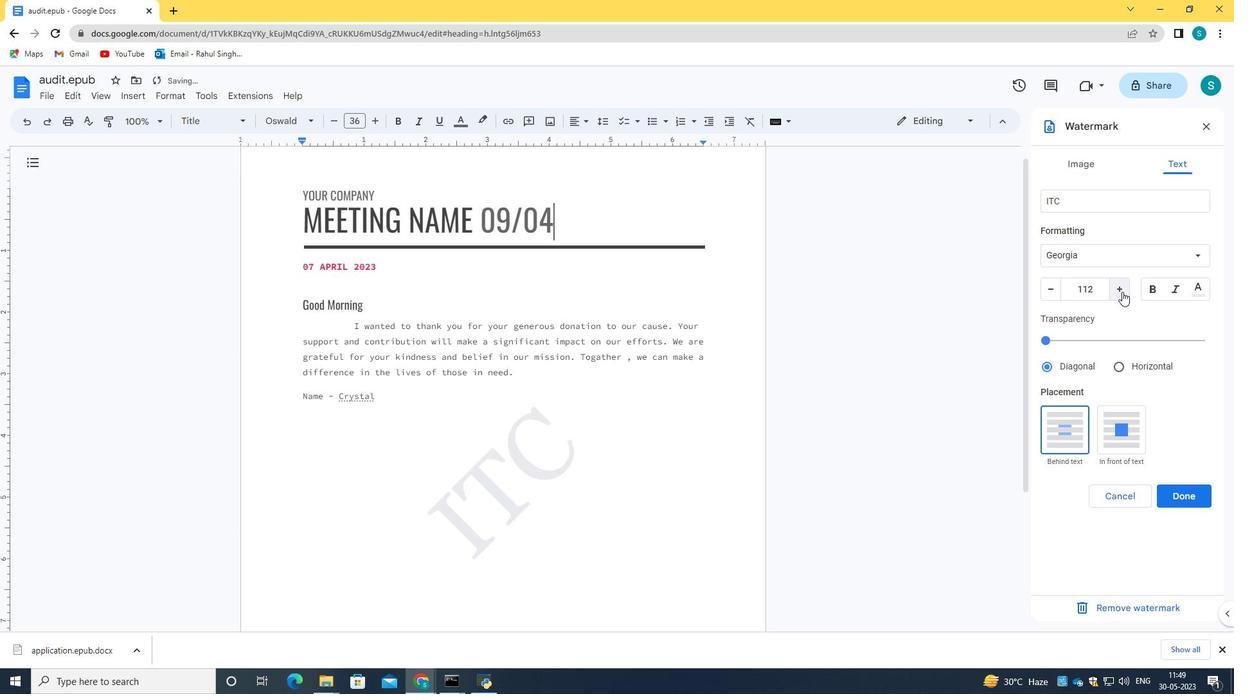 
Action: Mouse moved to (1120, 361)
Screenshot: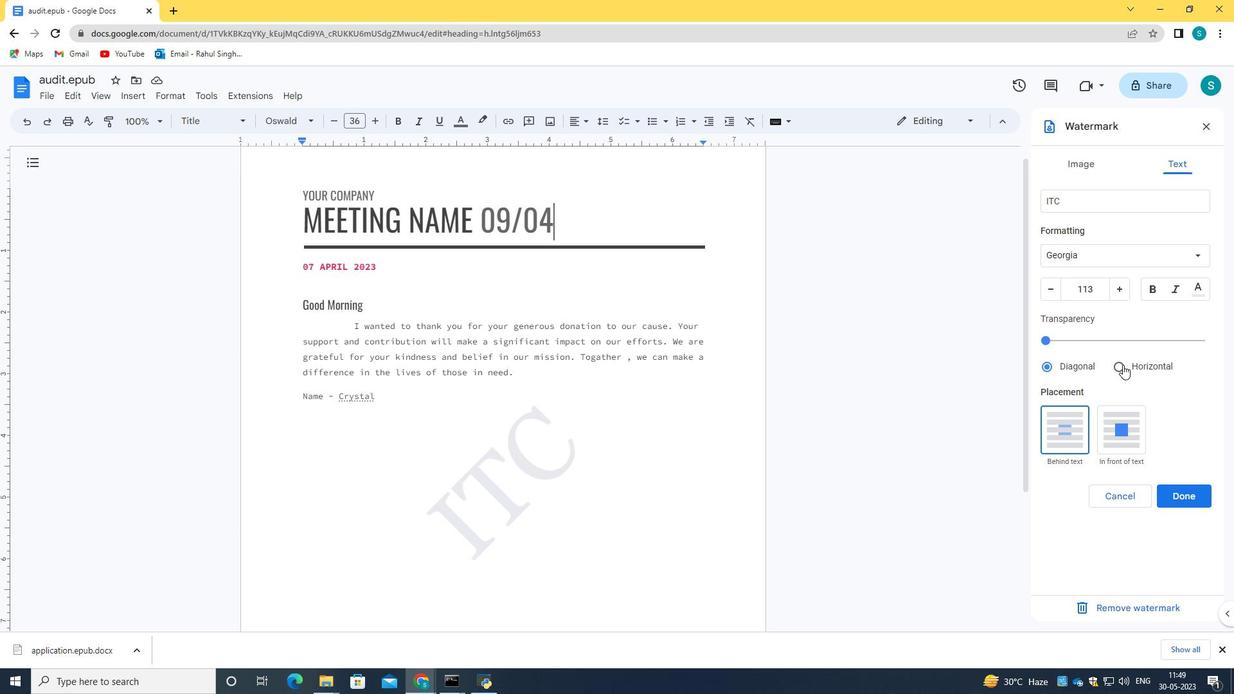 
Action: Mouse pressed left at (1120, 361)
Screenshot: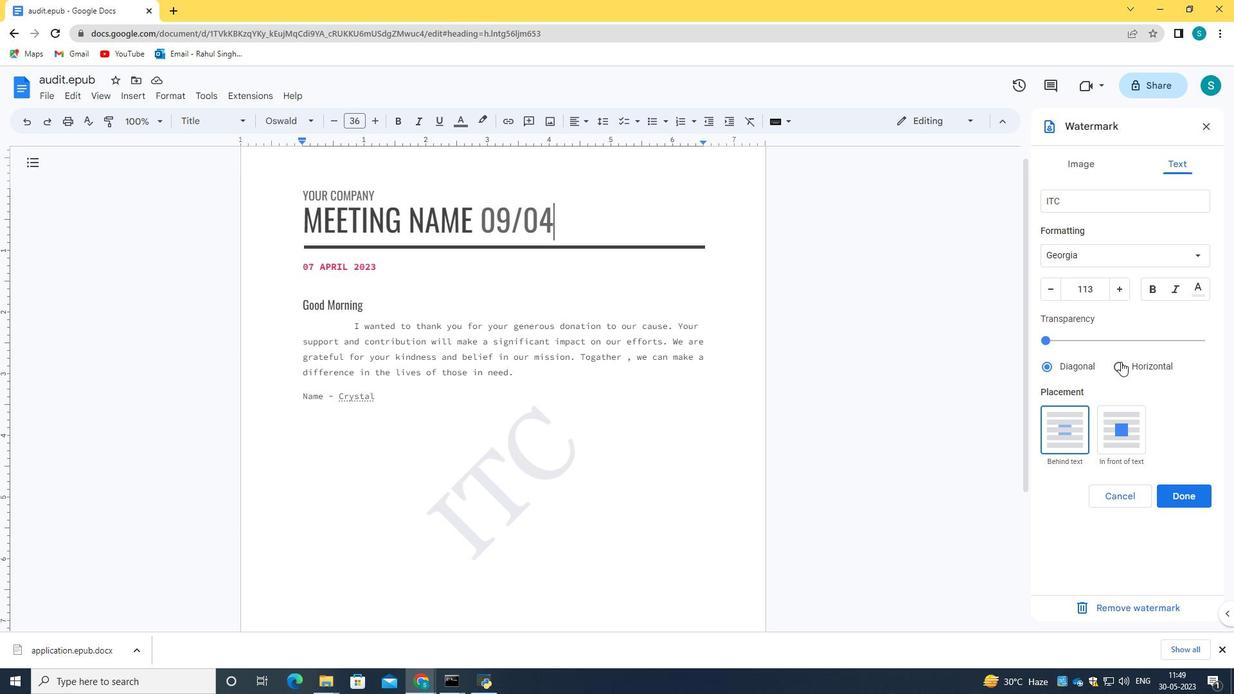 
Action: Mouse moved to (1132, 439)
Screenshot: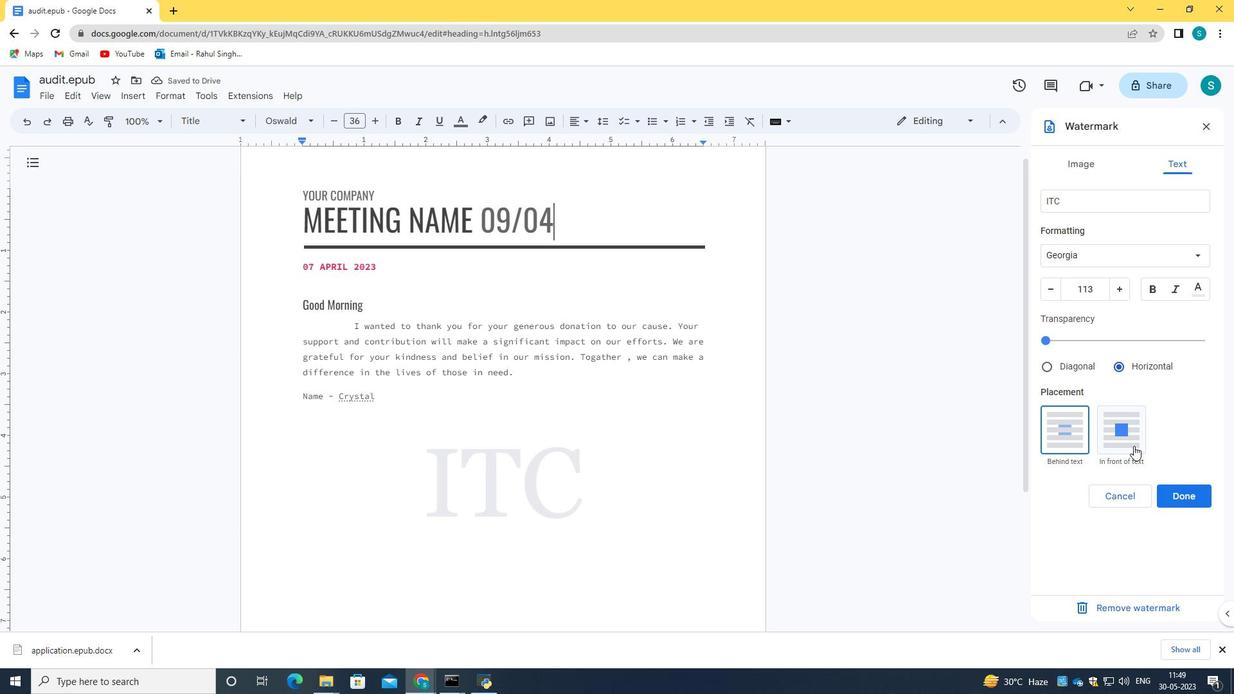 
Action: Mouse pressed left at (1132, 439)
Screenshot: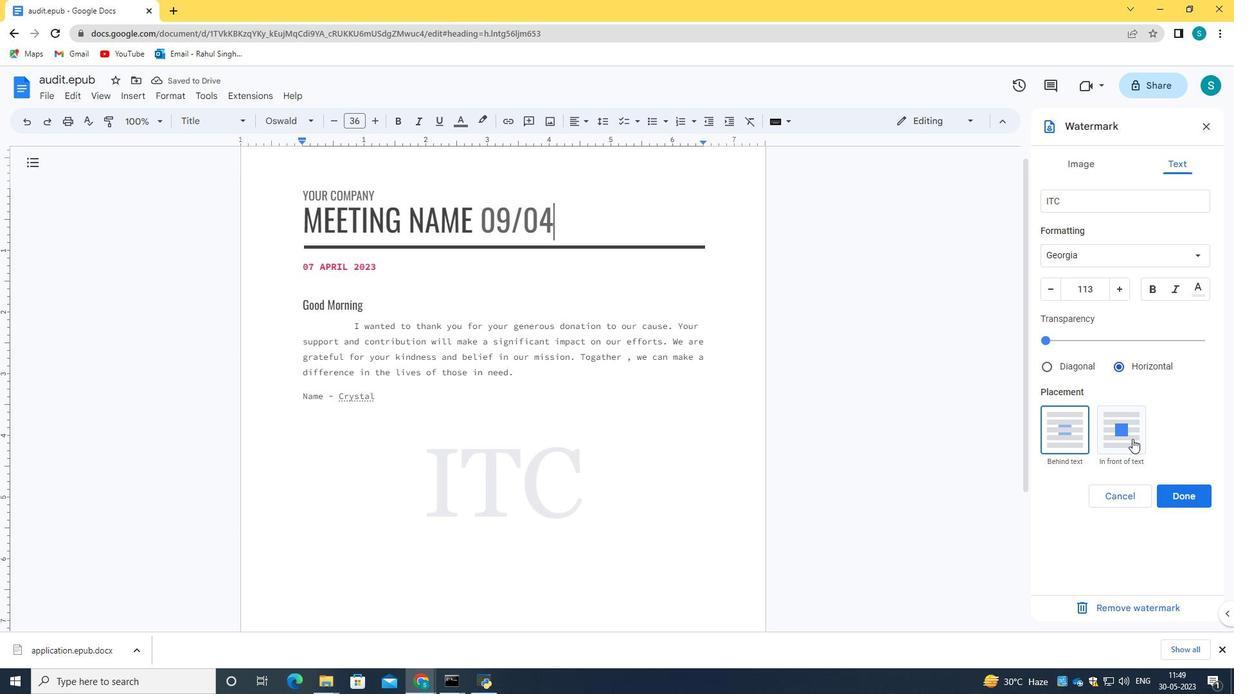 
Action: Mouse moved to (1065, 438)
Screenshot: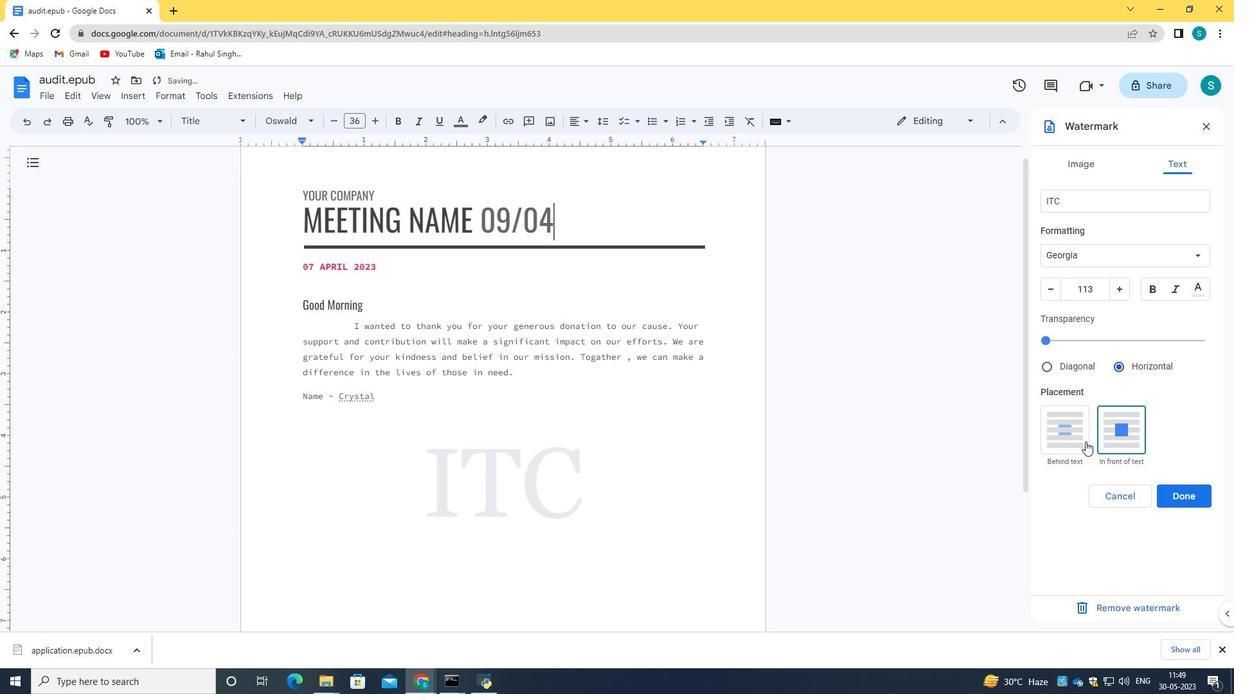 
Action: Mouse pressed left at (1065, 438)
Screenshot: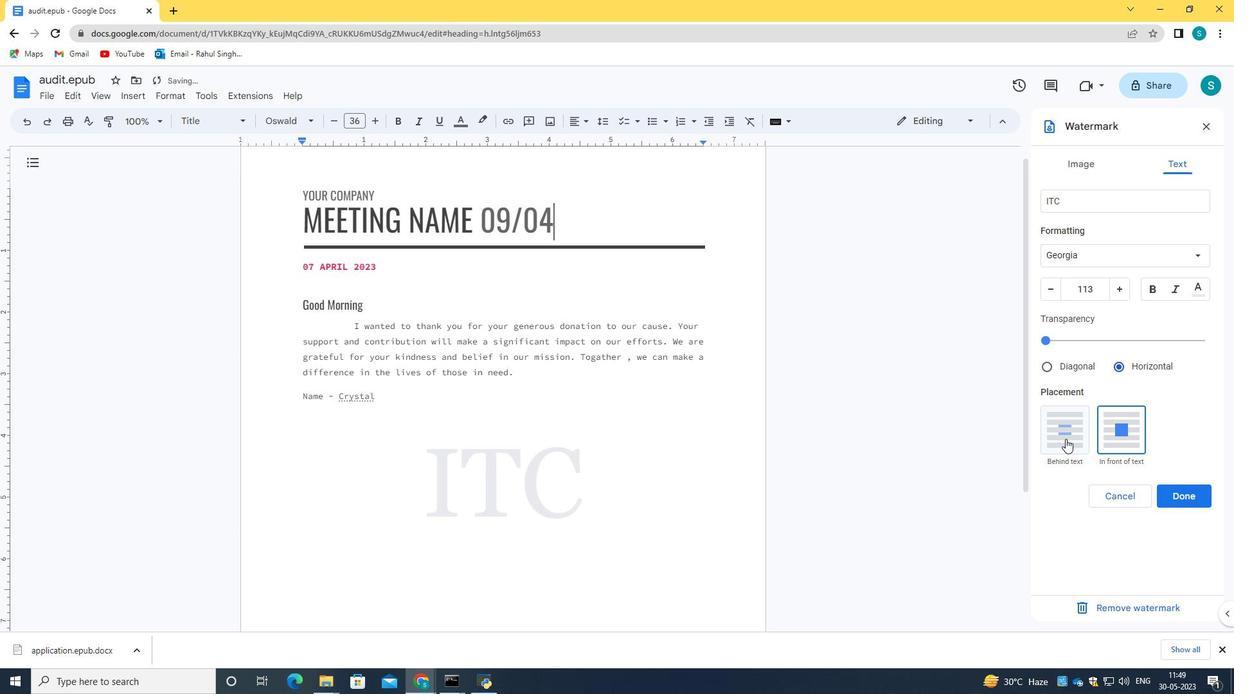 
Action: Mouse moved to (1182, 500)
Screenshot: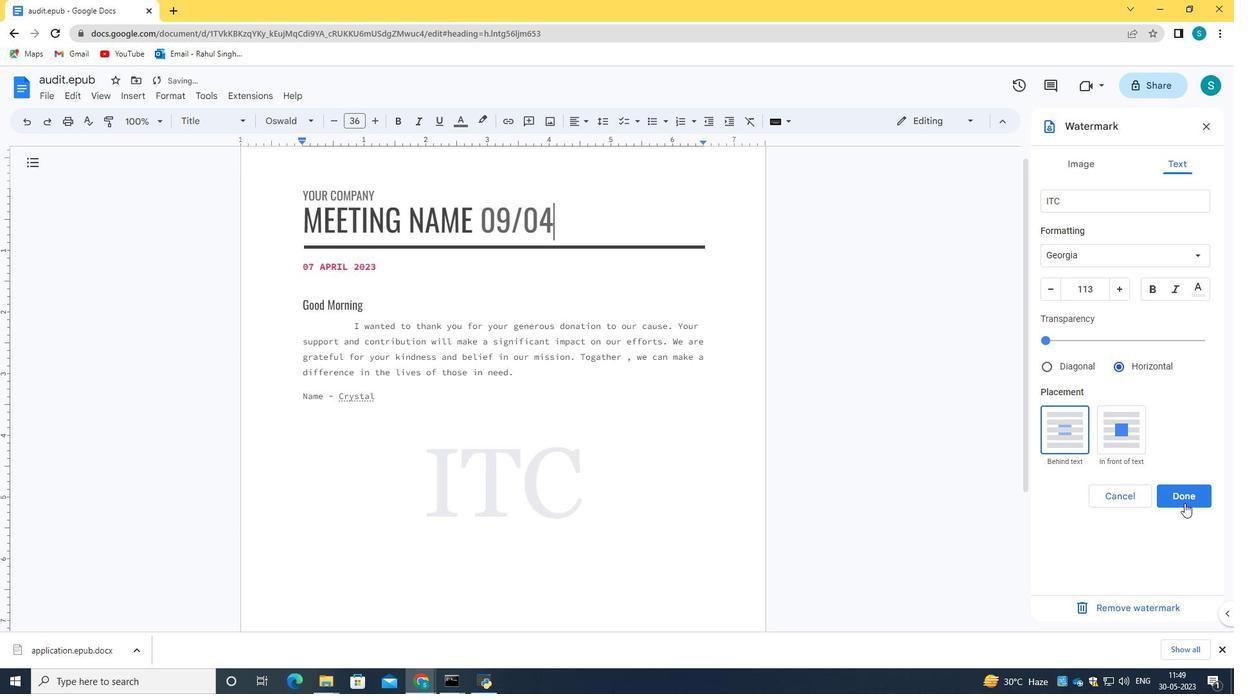 
Action: Mouse pressed left at (1182, 500)
Screenshot: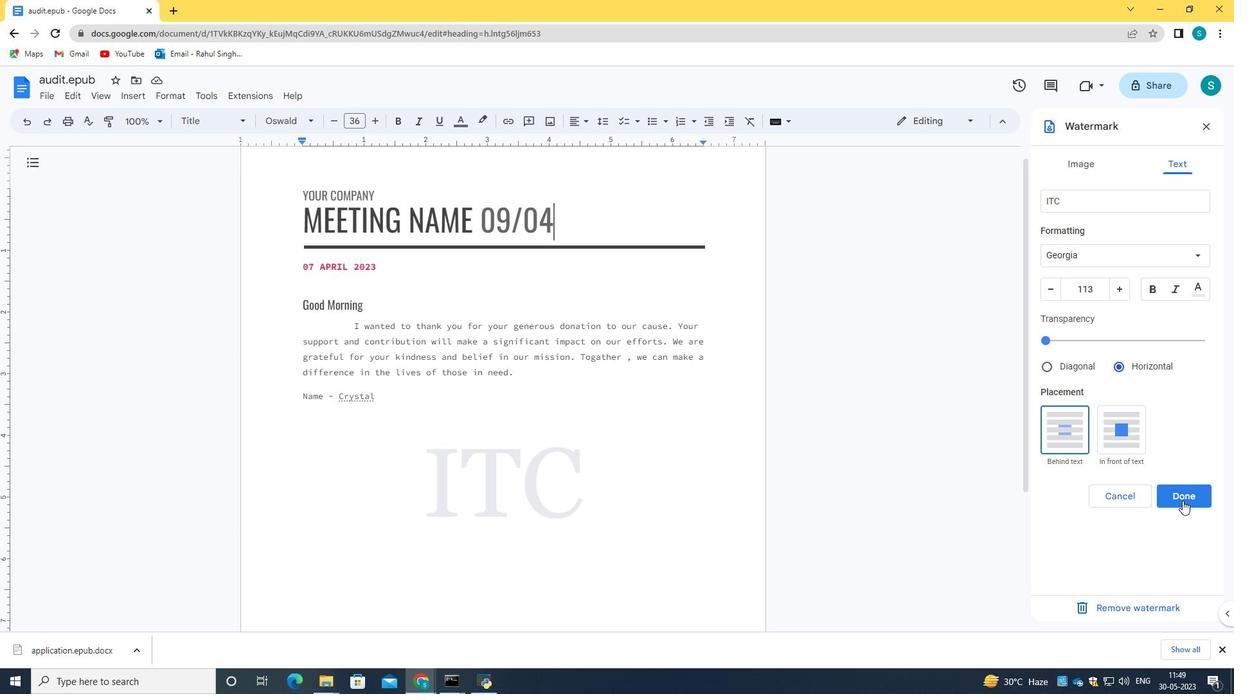 
Action: Mouse moved to (725, 333)
Screenshot: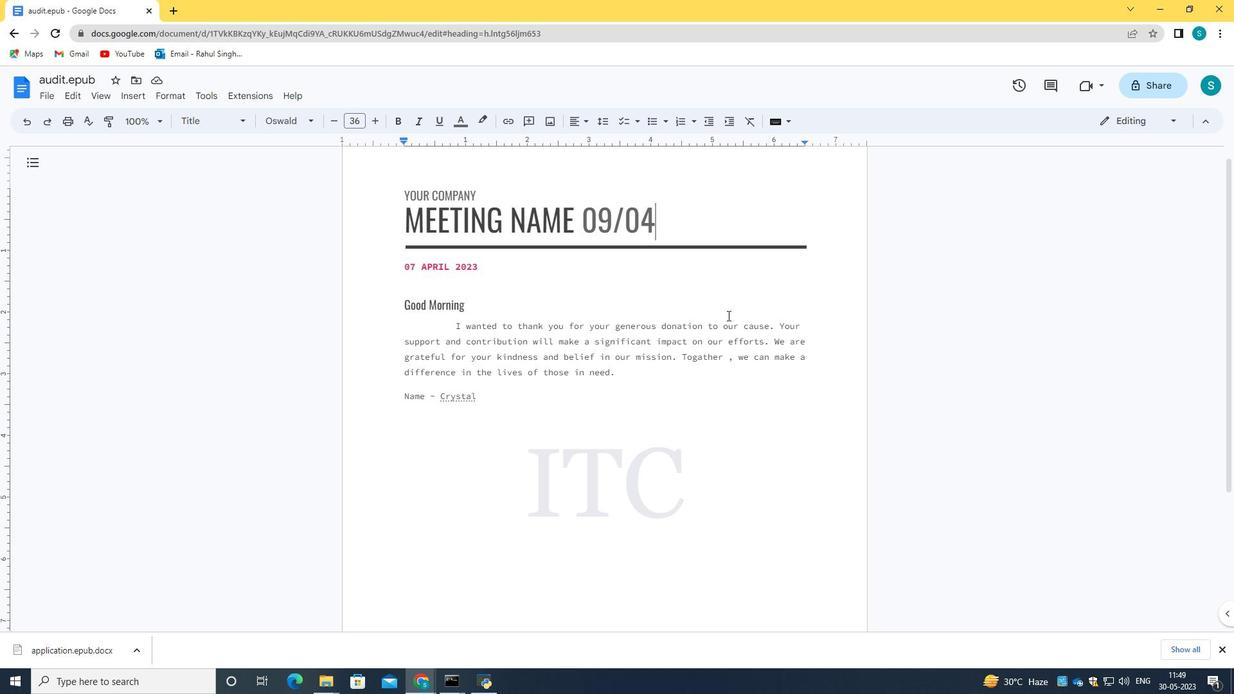 
Action: Mouse scrolled (725, 334) with delta (0, 0)
Screenshot: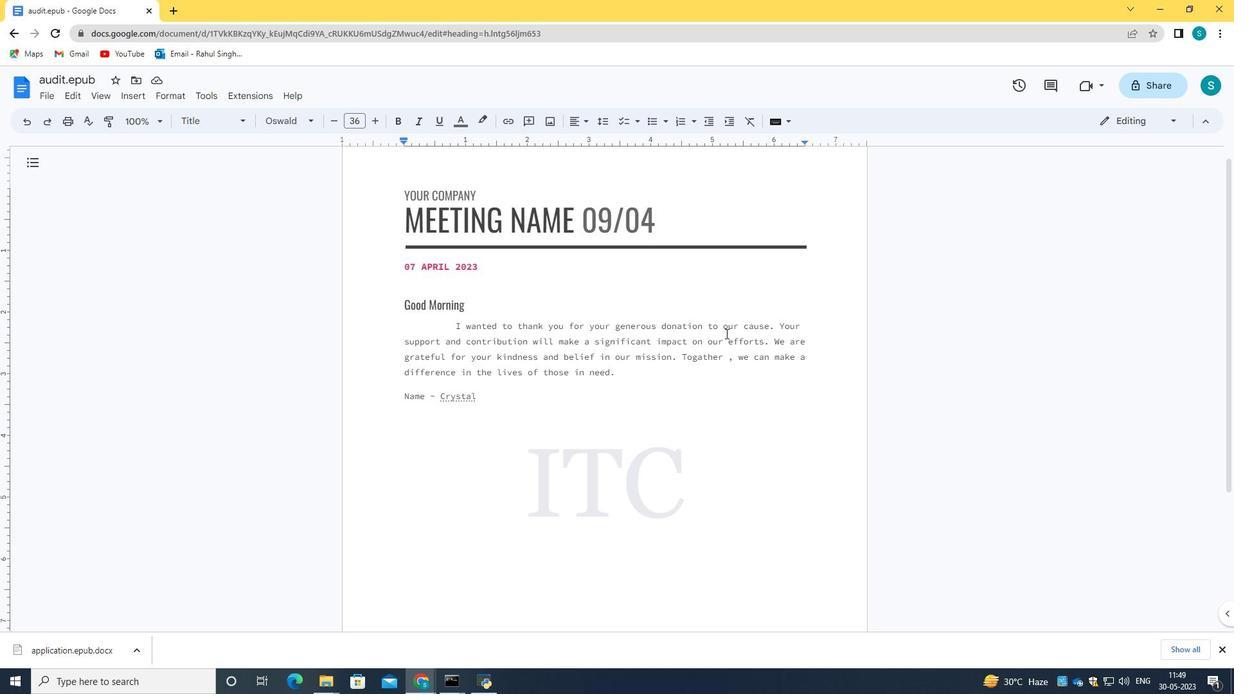 
